 Task: Go to Program & Features. Select Whole Food Market. Add to cart Organic Cereal-2. Place order for Jessica Sanchez, _x000D_
8433 Neal Parker Rd_x000D_
Temperanceville, Virginia(VA), 23442, Cell Number (757) 854-4213
Action: Mouse moved to (212, 82)
Screenshot: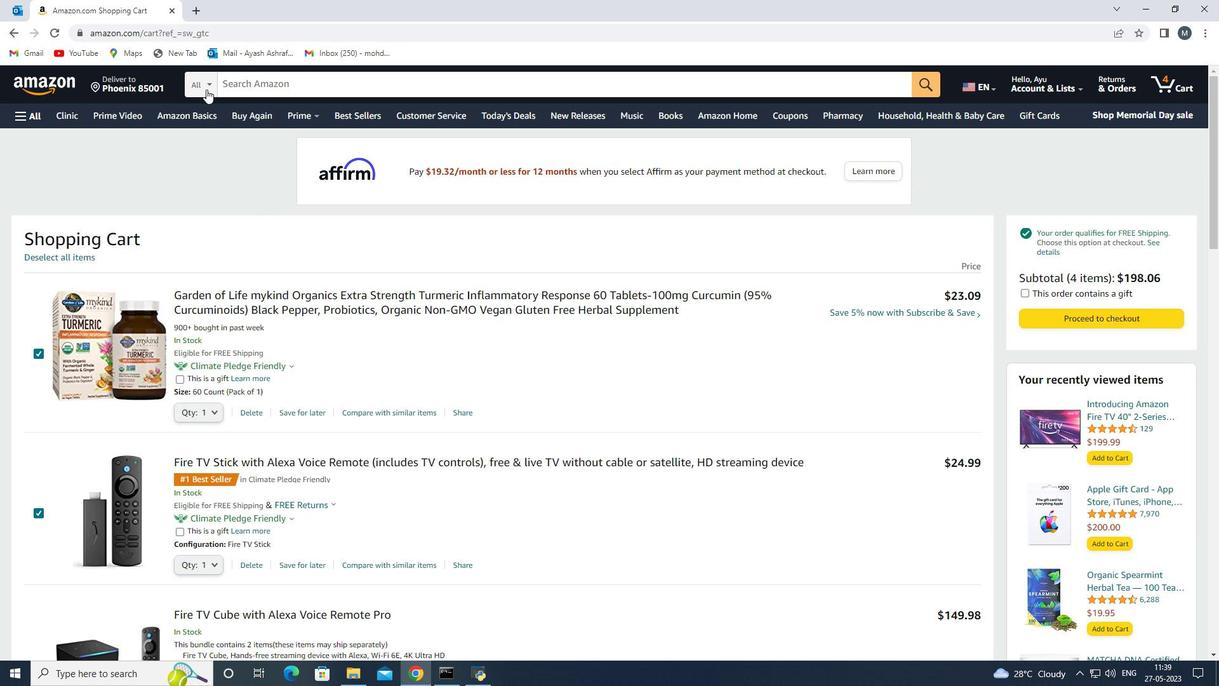 
Action: Mouse pressed left at (212, 82)
Screenshot: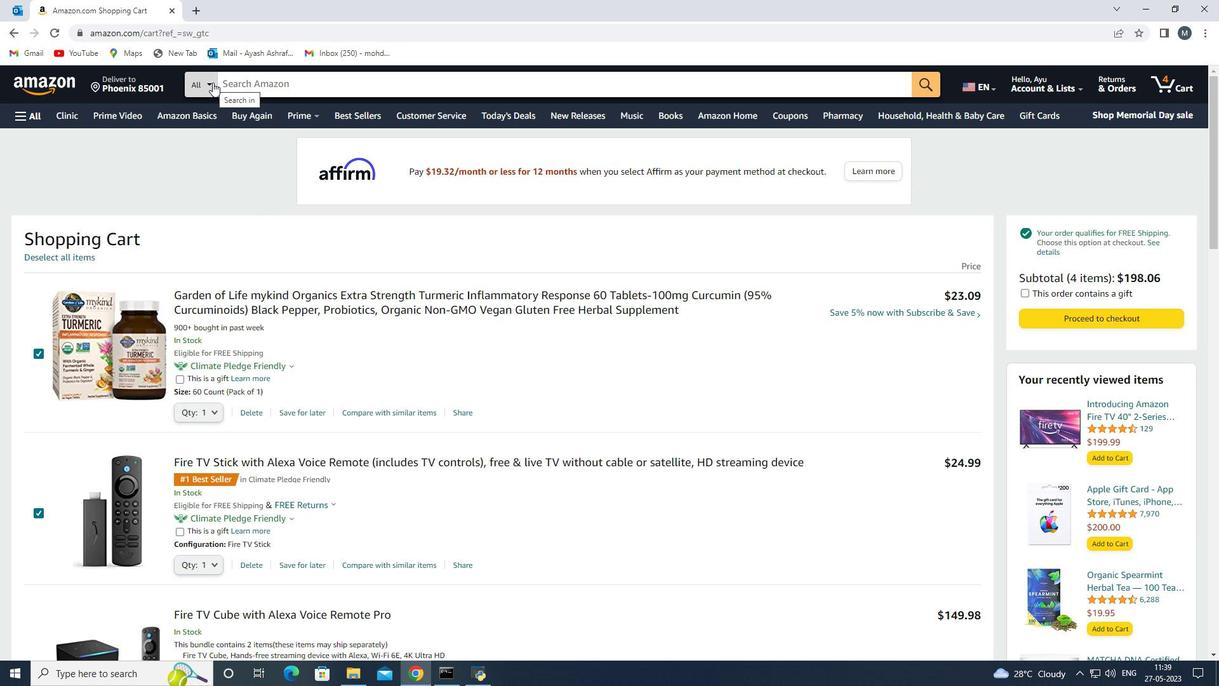
Action: Mouse moved to (250, 264)
Screenshot: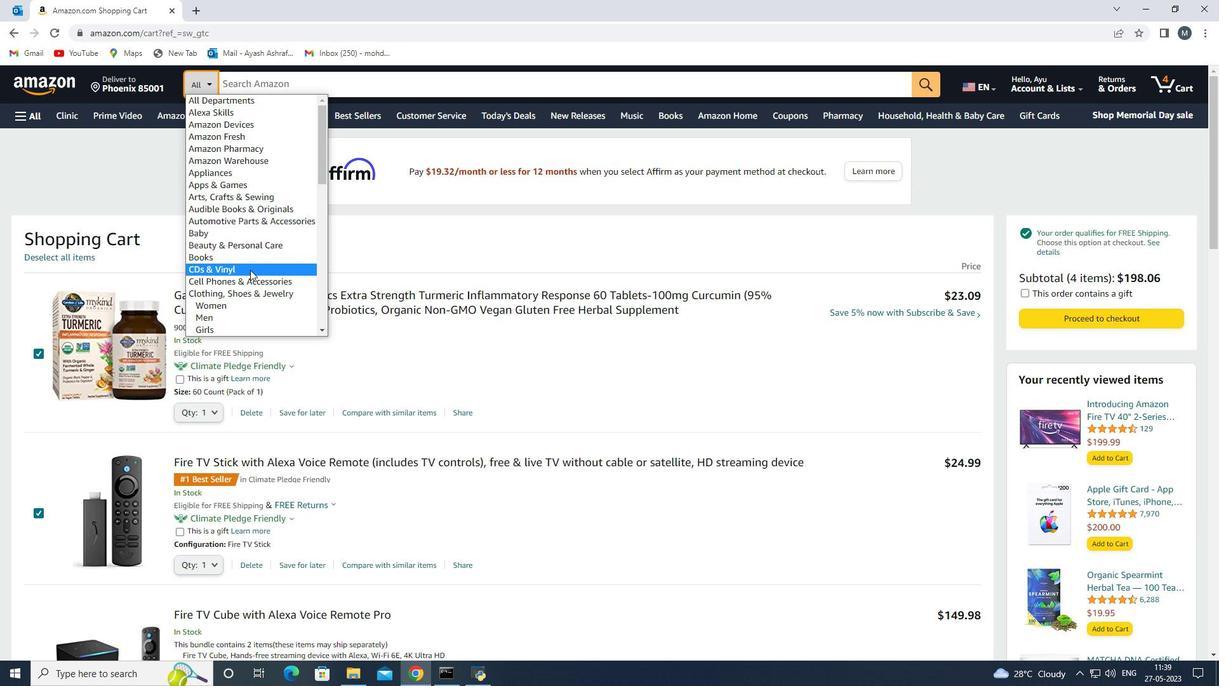 
Action: Mouse scrolled (250, 265) with delta (0, 0)
Screenshot: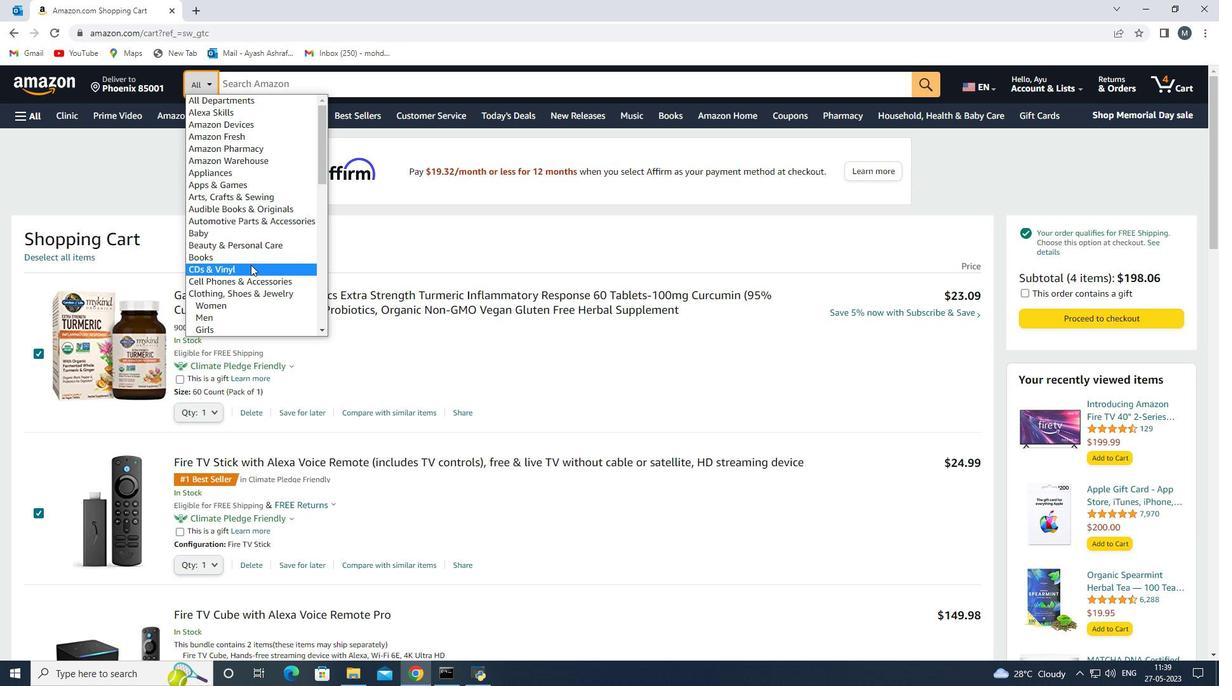 
Action: Mouse scrolled (250, 265) with delta (0, 0)
Screenshot: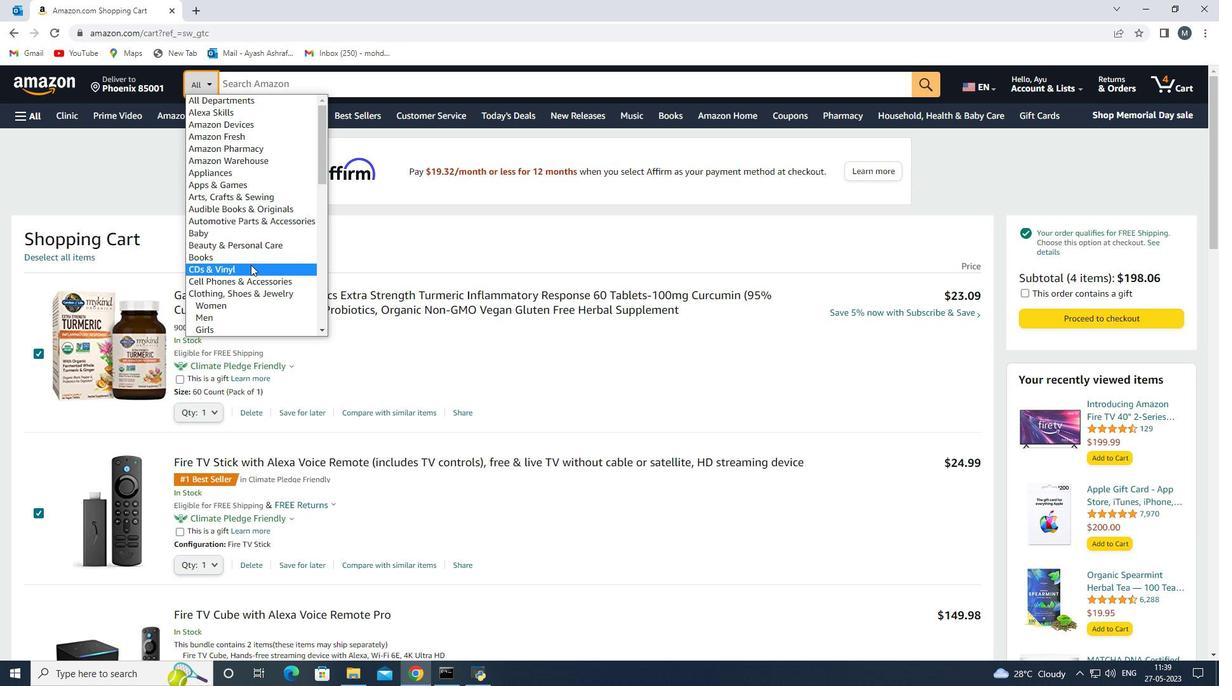 
Action: Mouse scrolled (250, 265) with delta (0, 0)
Screenshot: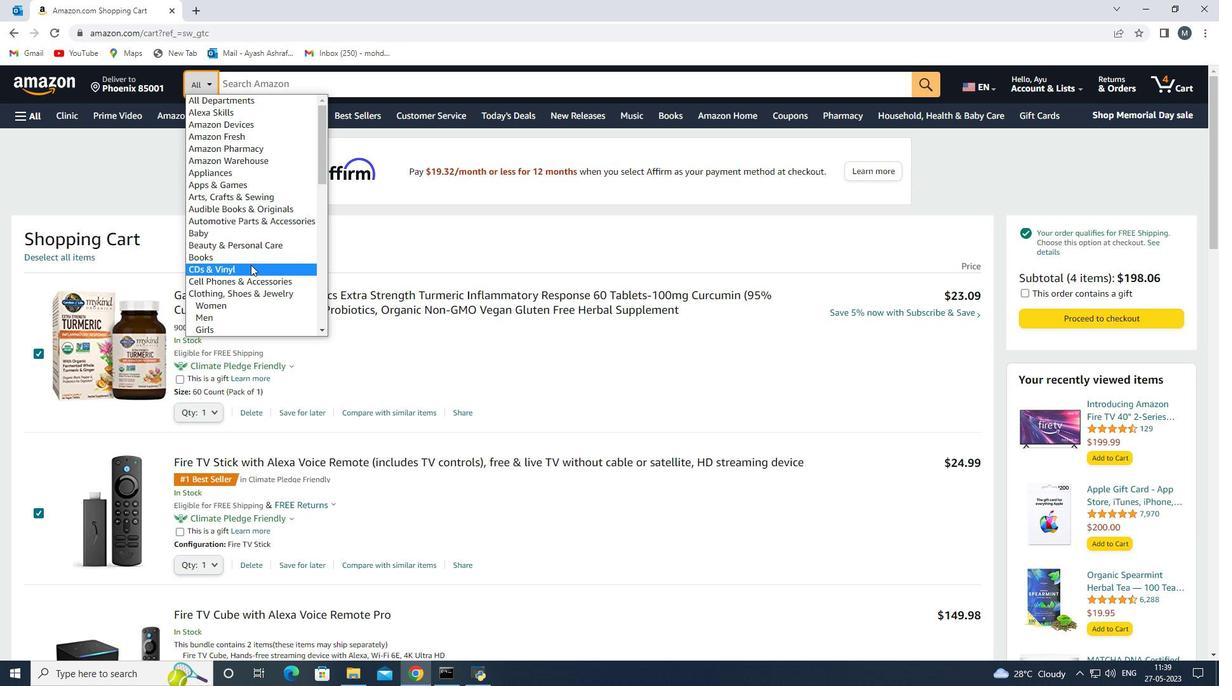 
Action: Mouse scrolled (250, 265) with delta (0, 0)
Screenshot: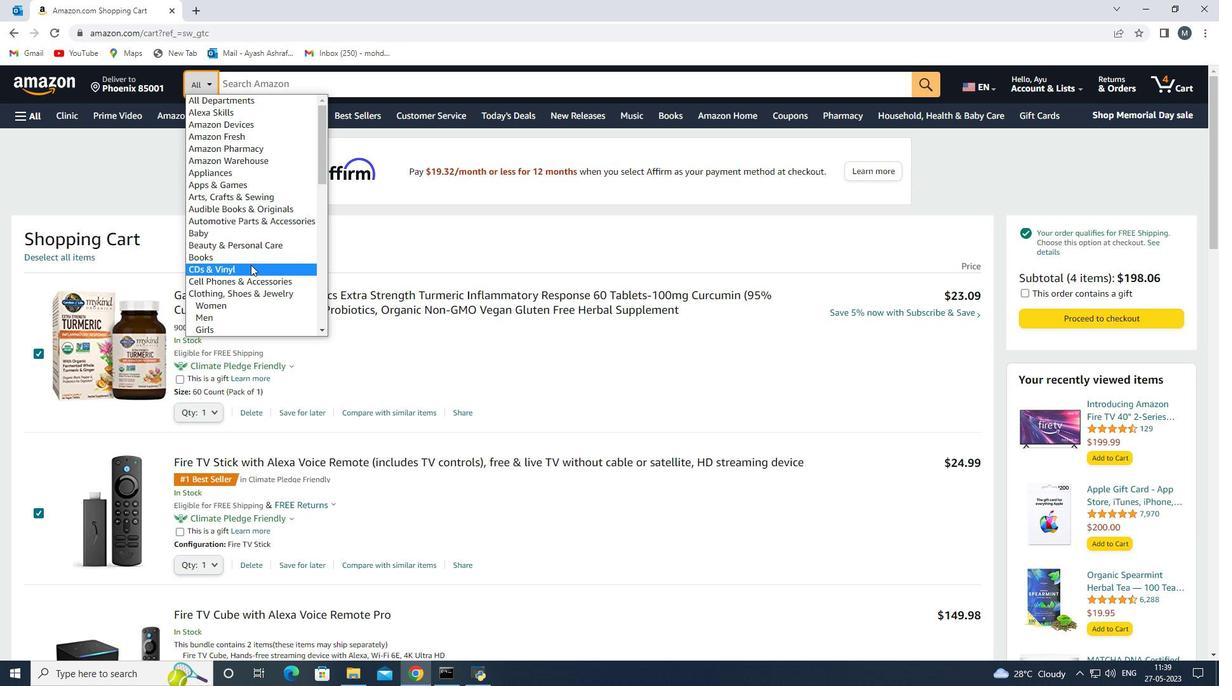 
Action: Mouse moved to (97, 181)
Screenshot: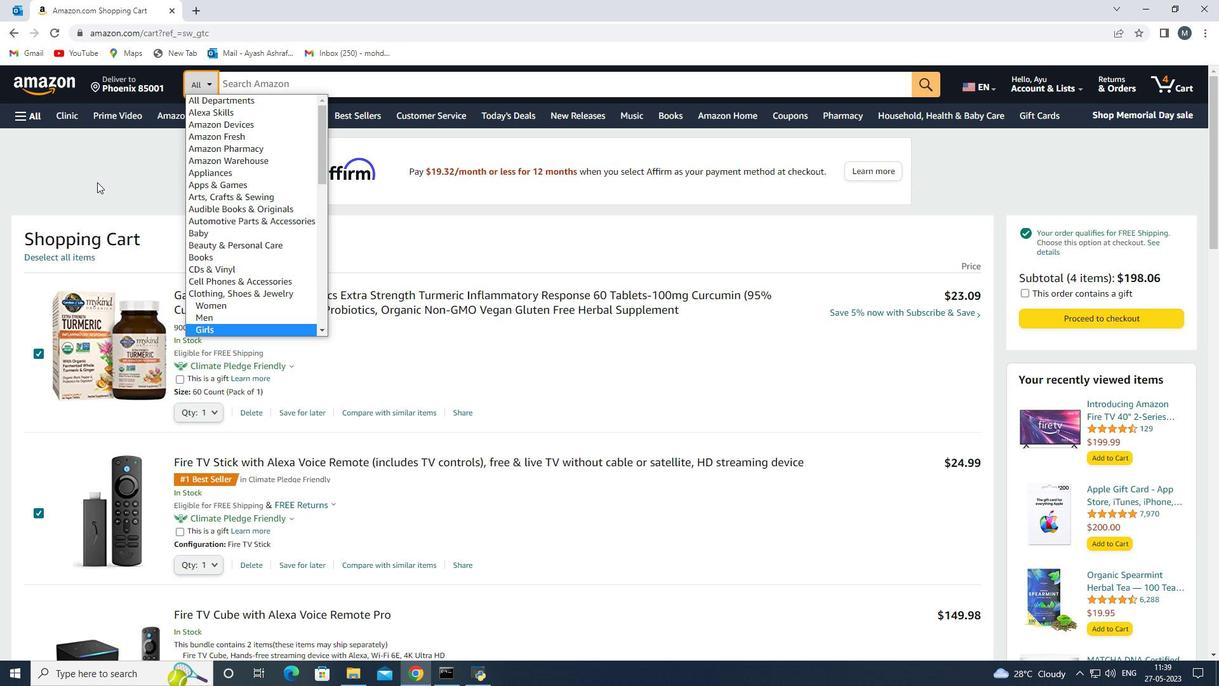 
Action: Mouse pressed left at (97, 181)
Screenshot: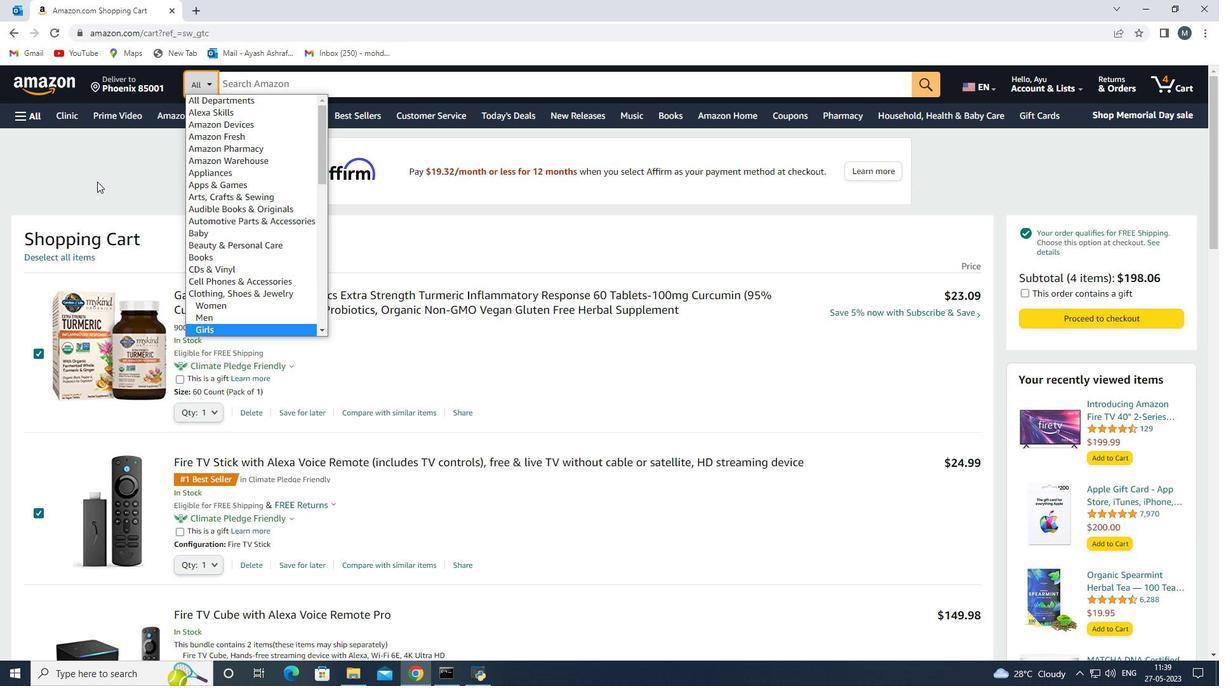 
Action: Mouse moved to (14, 120)
Screenshot: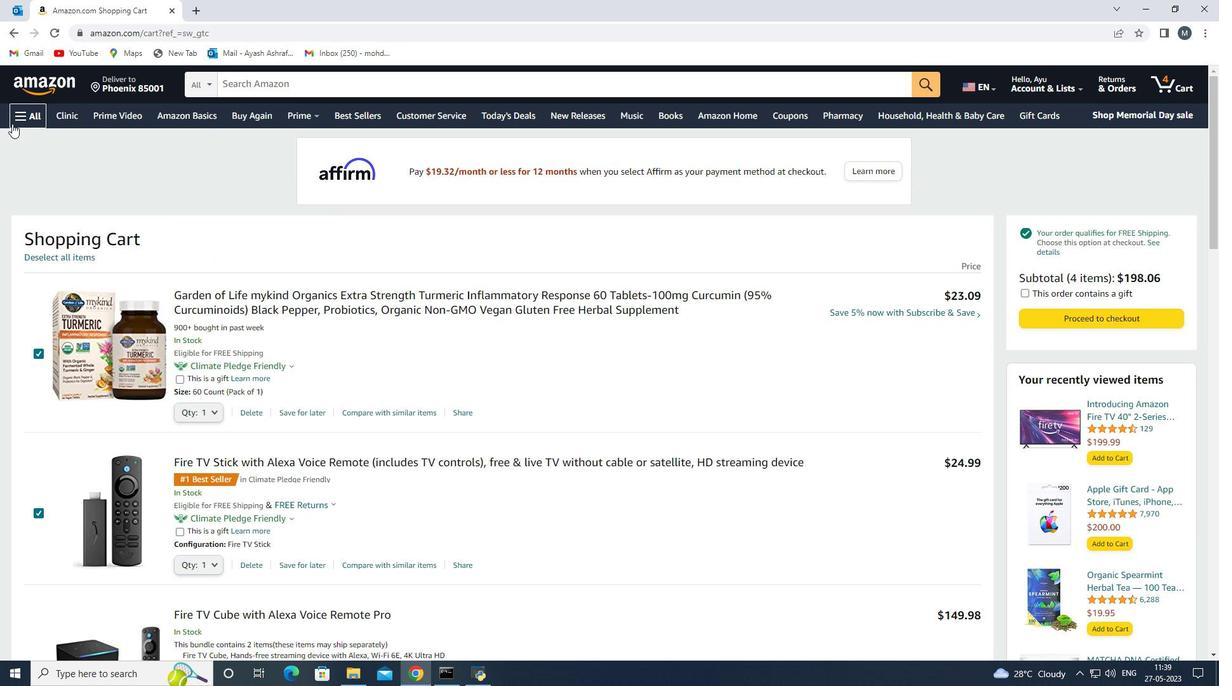 
Action: Mouse pressed left at (14, 120)
Screenshot: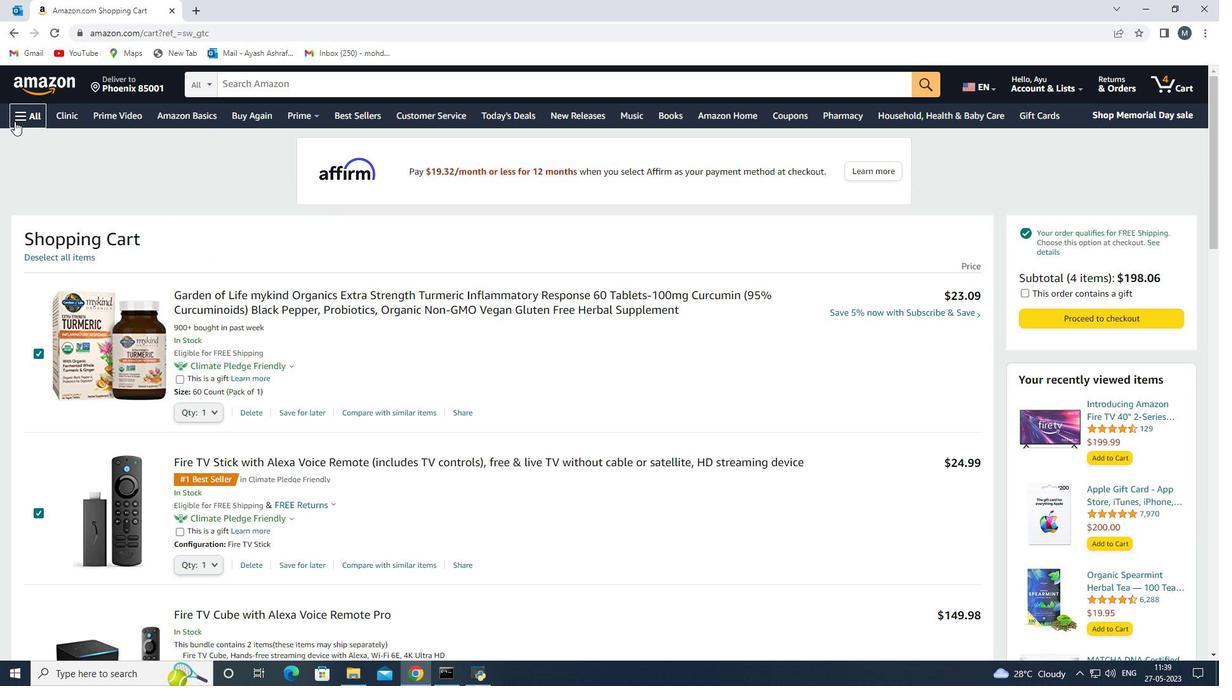 
Action: Mouse moved to (96, 358)
Screenshot: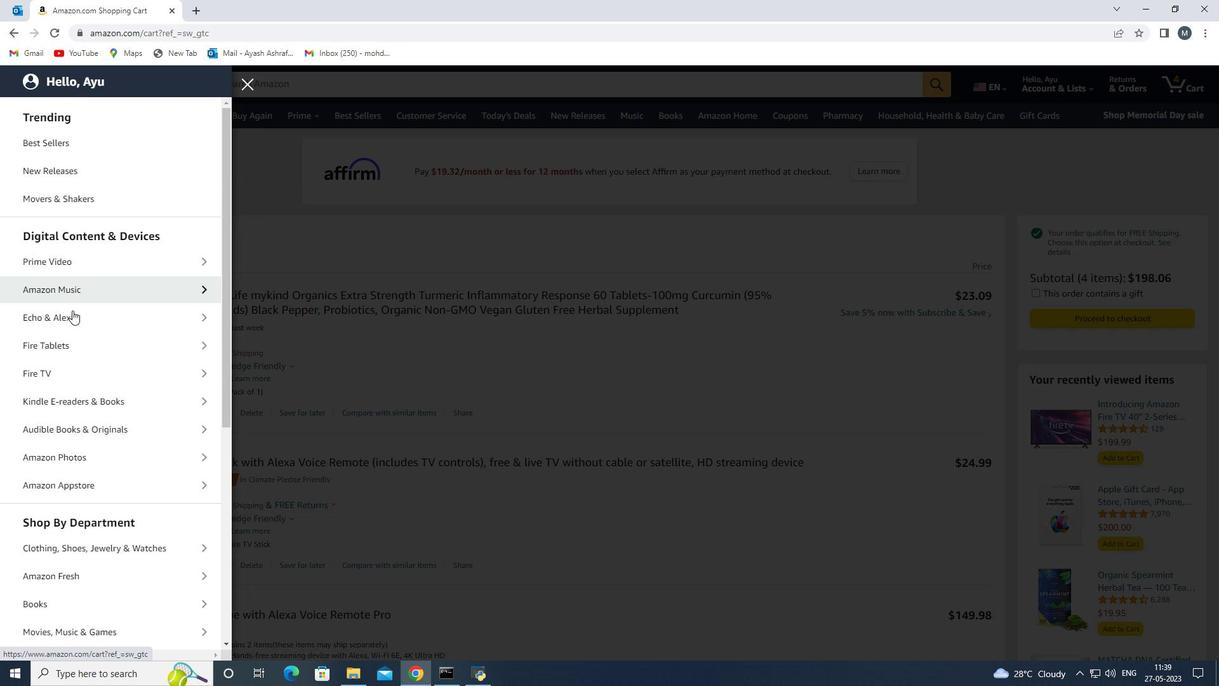 
Action: Mouse scrolled (96, 357) with delta (0, 0)
Screenshot: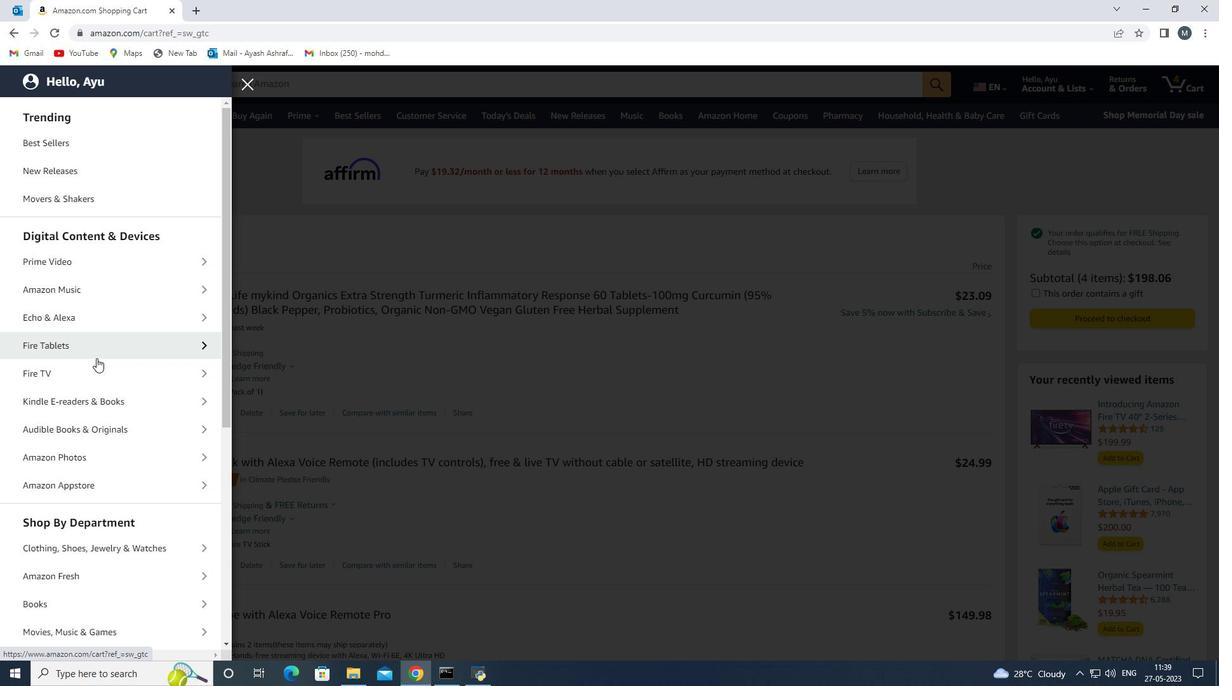 
Action: Mouse scrolled (96, 357) with delta (0, 0)
Screenshot: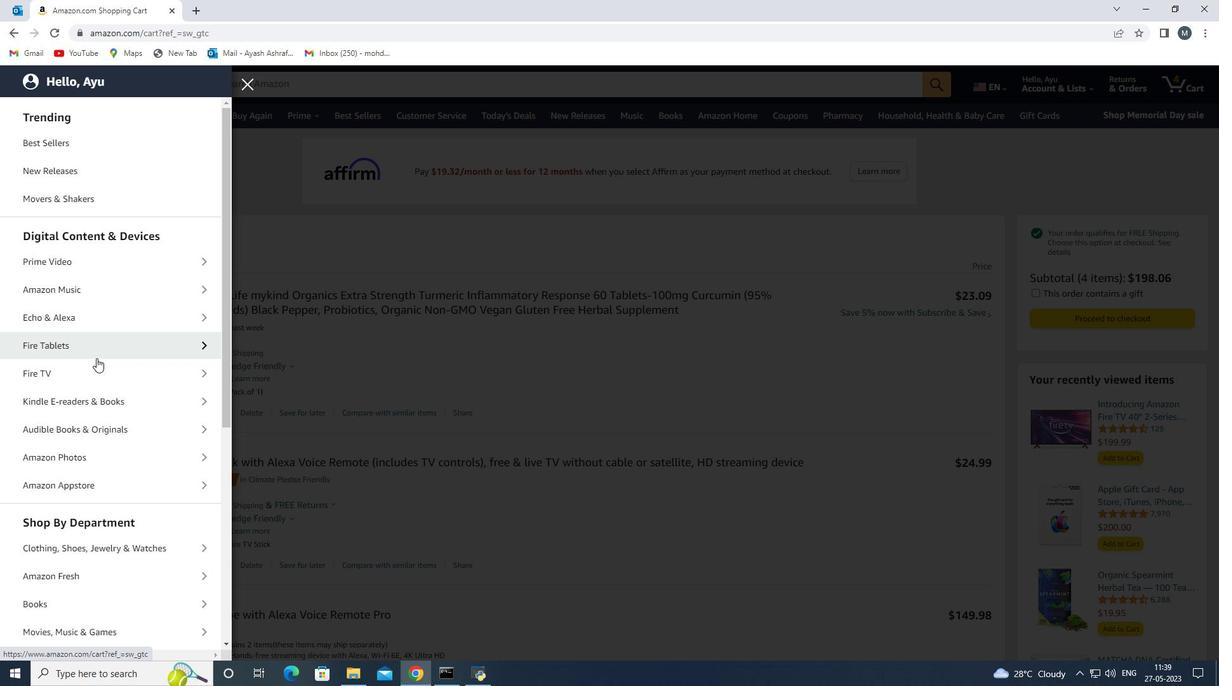 
Action: Mouse scrolled (96, 357) with delta (0, 0)
Screenshot: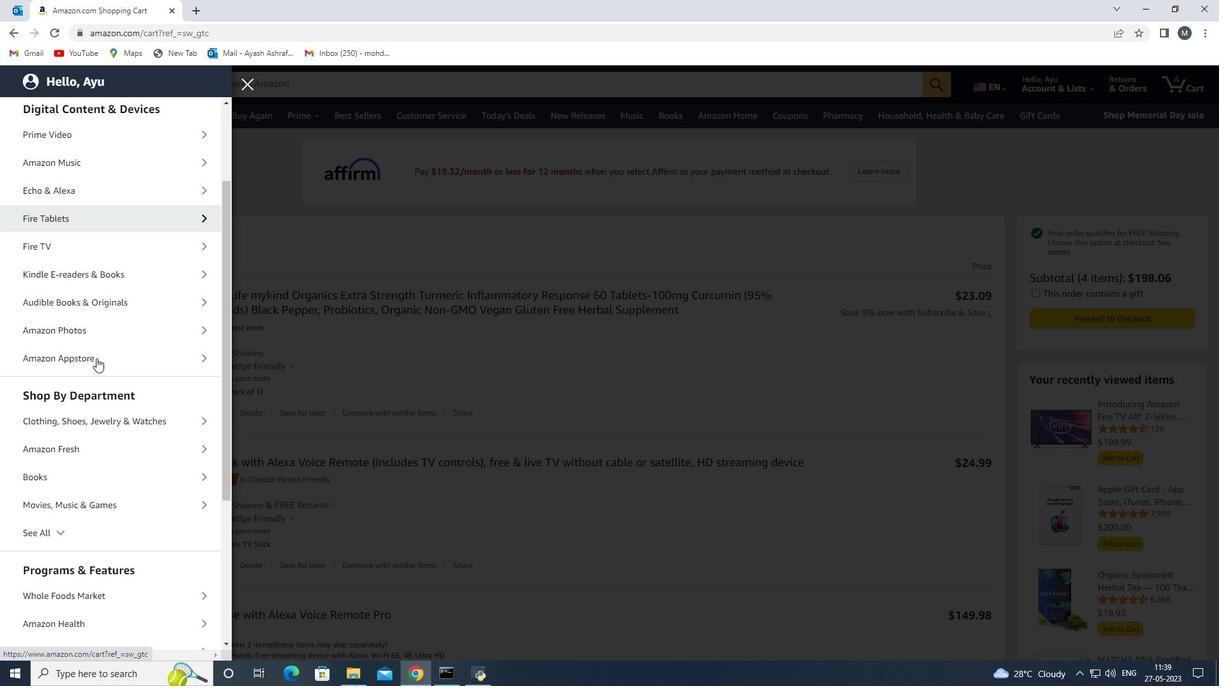 
Action: Mouse scrolled (96, 357) with delta (0, 0)
Screenshot: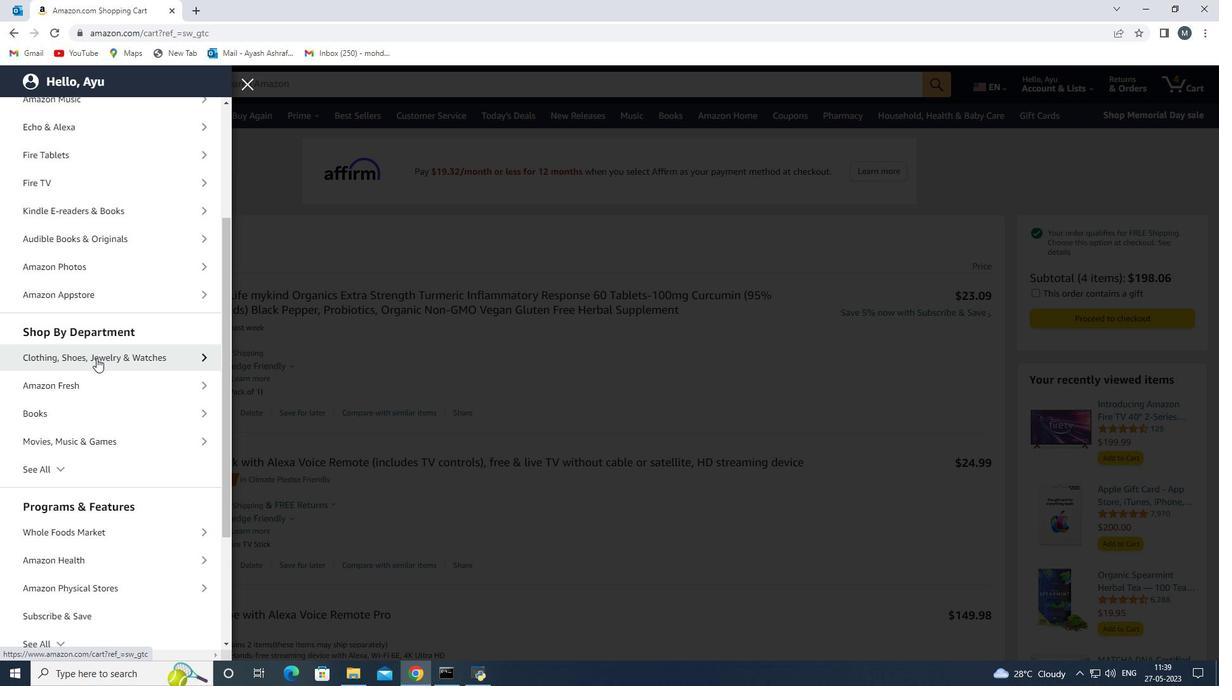 
Action: Mouse scrolled (96, 357) with delta (0, 0)
Screenshot: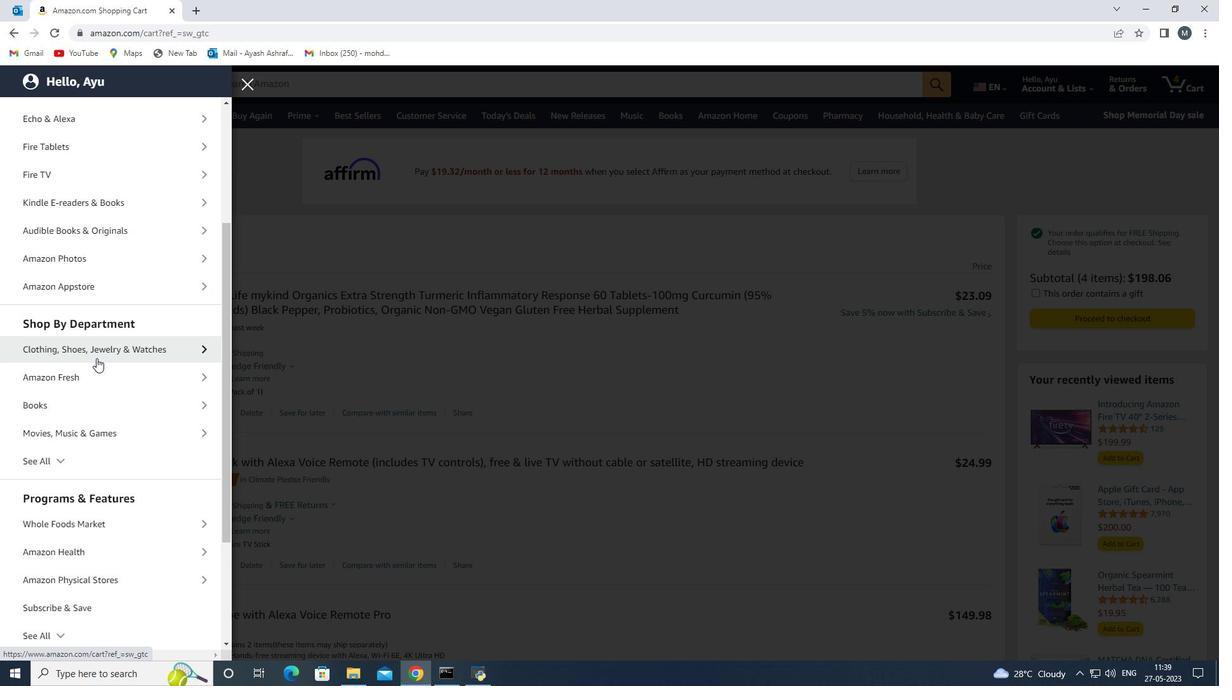 
Action: Mouse moved to (109, 404)
Screenshot: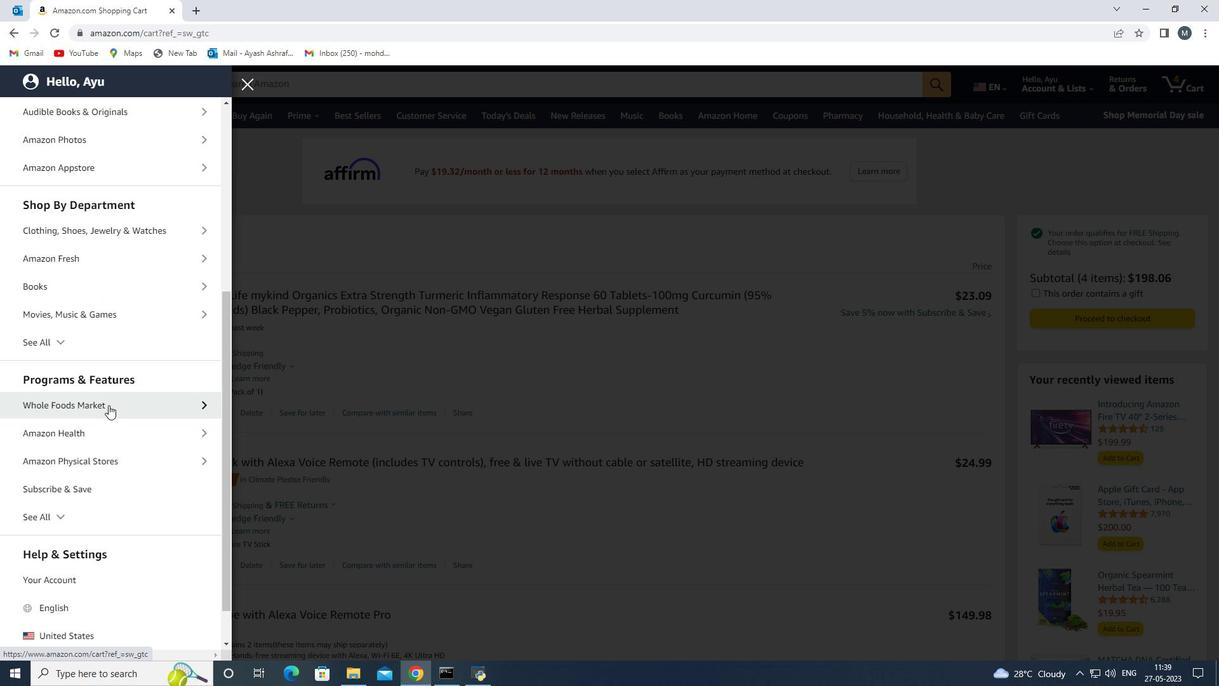 
Action: Mouse pressed left at (109, 404)
Screenshot: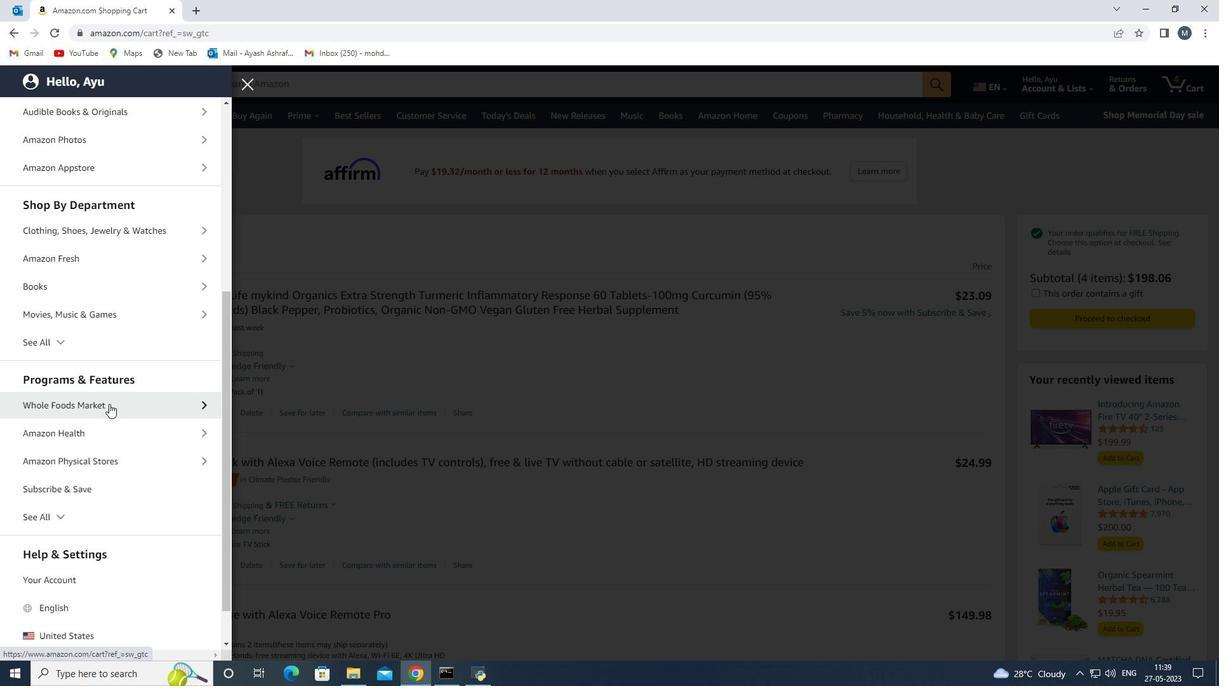 
Action: Mouse moved to (115, 170)
Screenshot: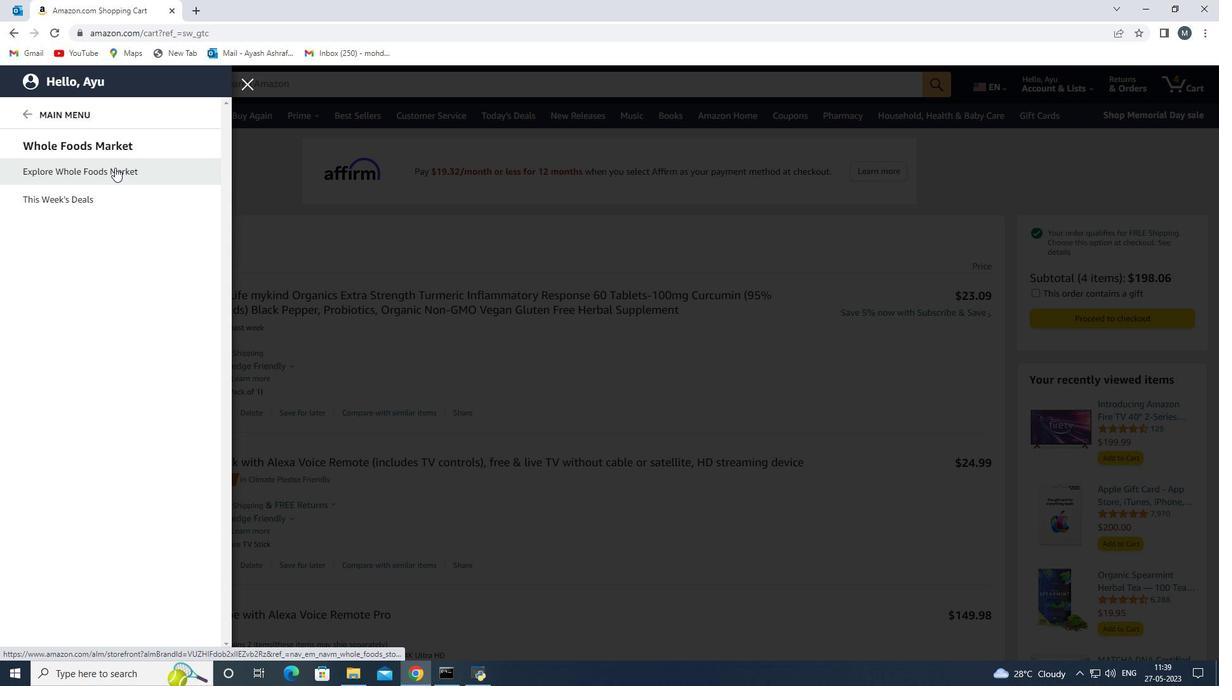 
Action: Mouse pressed left at (115, 170)
Screenshot: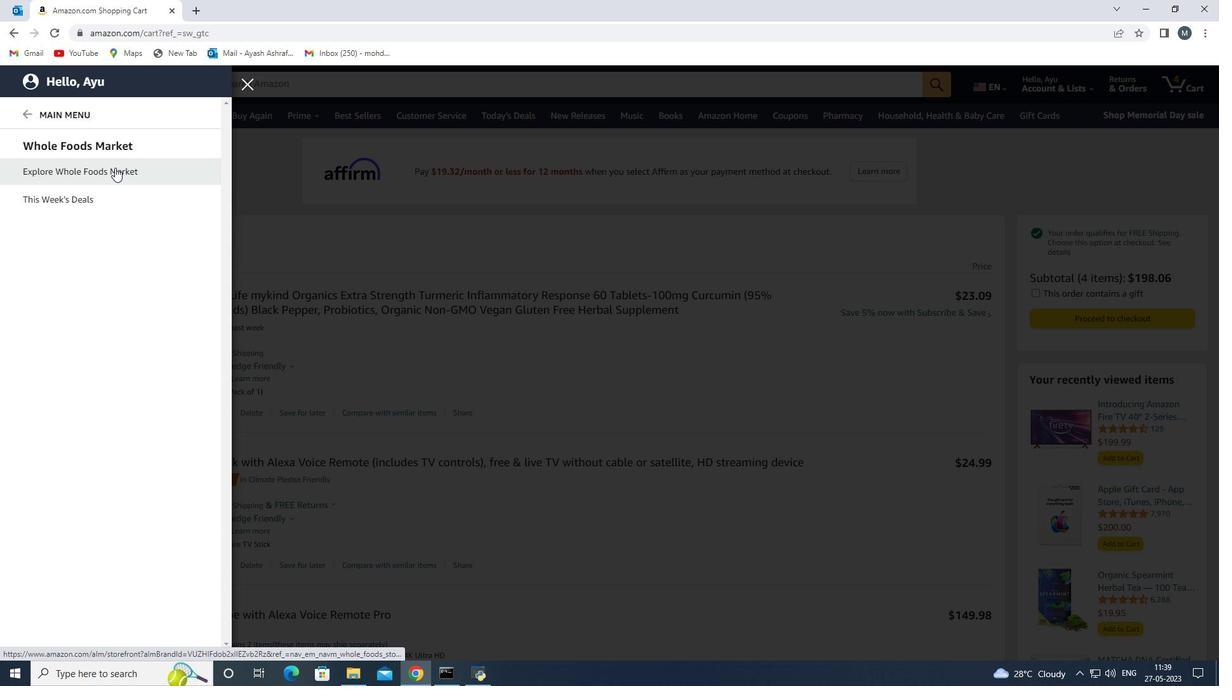 
Action: Mouse moved to (382, 87)
Screenshot: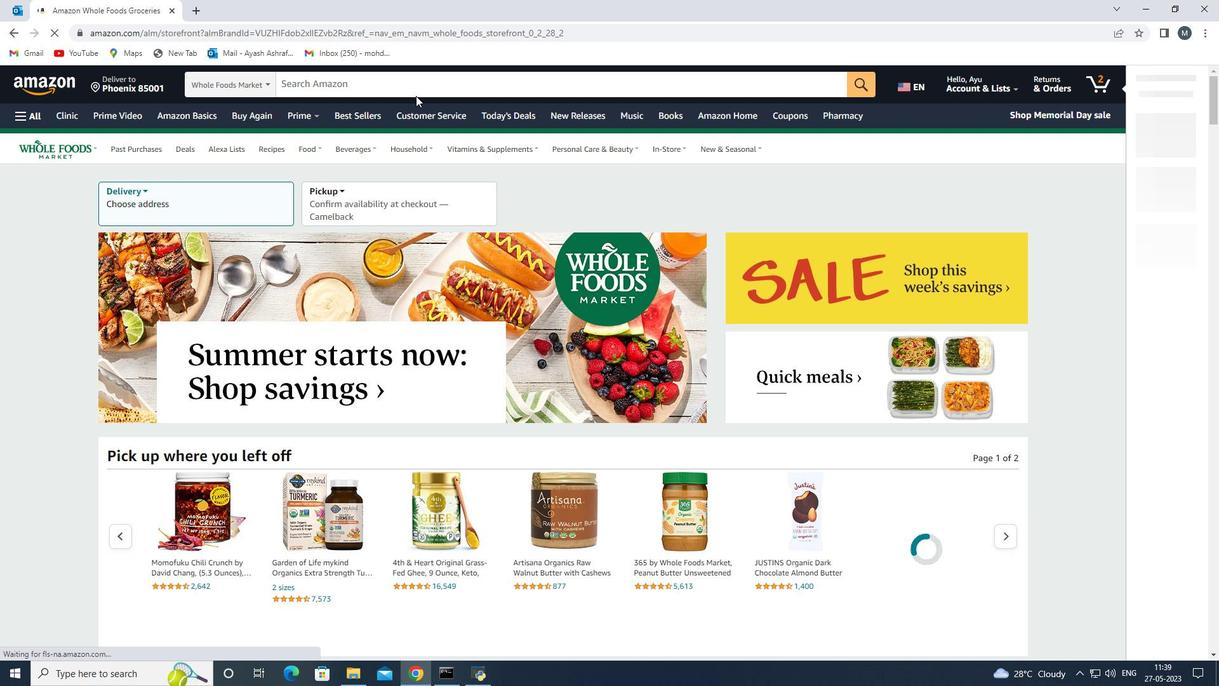 
Action: Mouse pressed left at (382, 87)
Screenshot: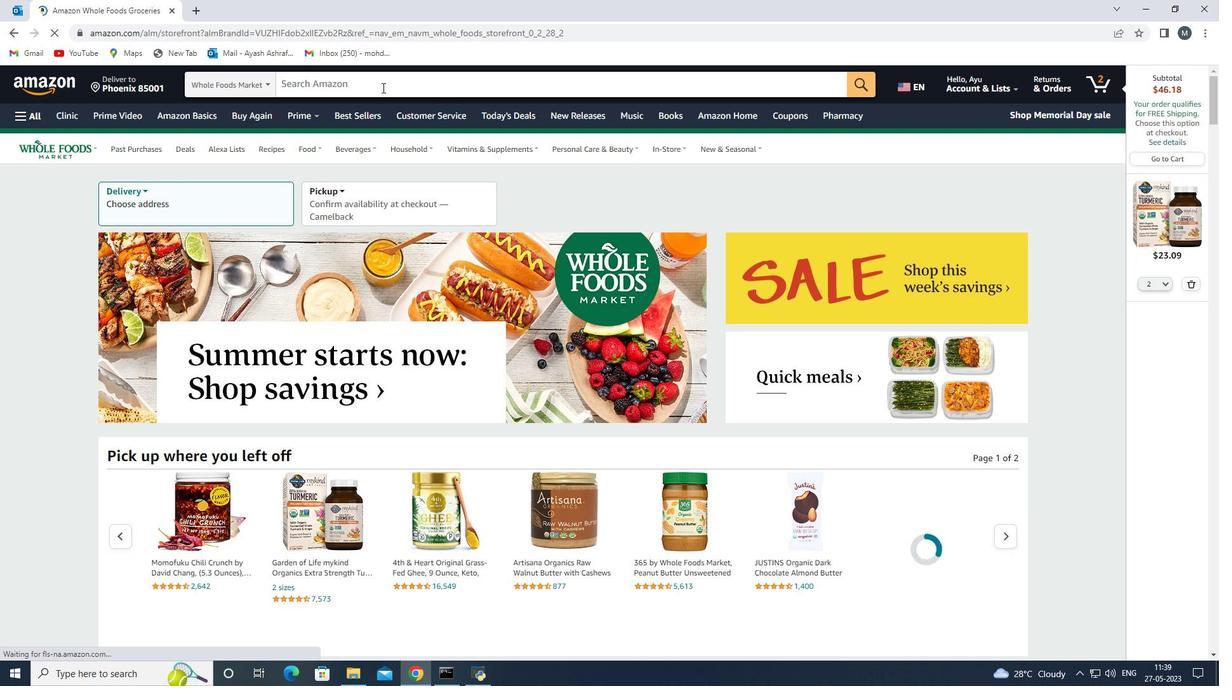 
Action: Mouse moved to (381, 87)
Screenshot: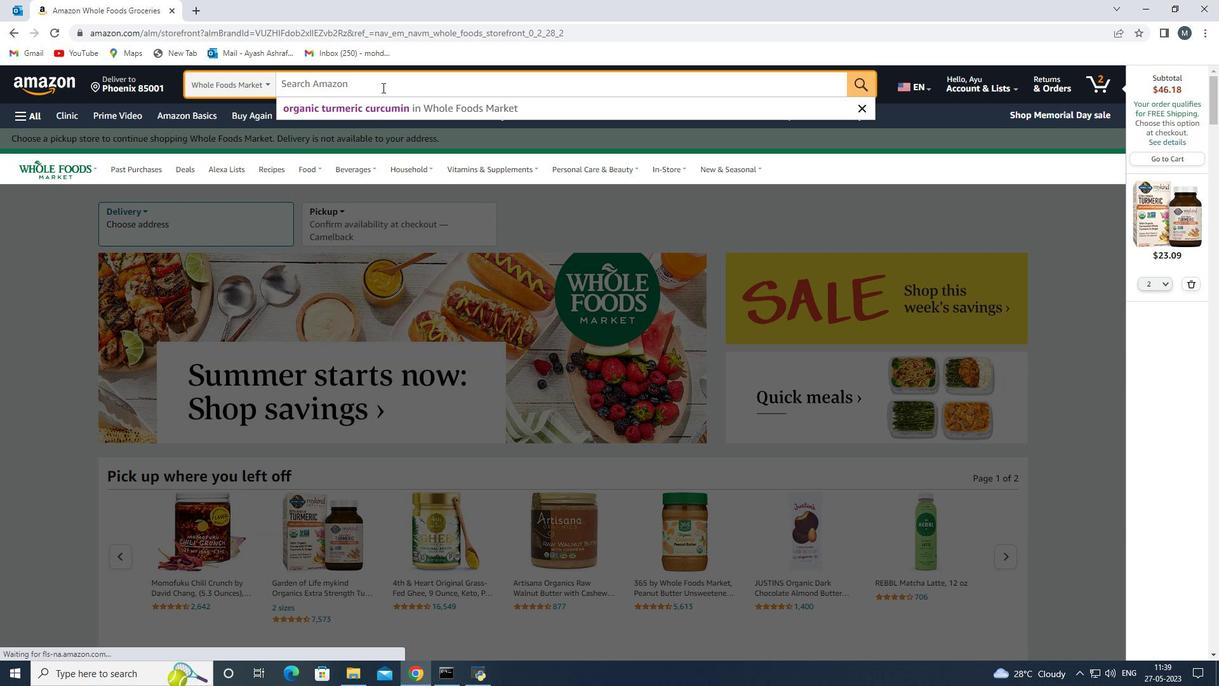 
Action: Key pressed <Key.shift>Organic<Key.space><Key.shift><Key.shift><Key.shift>Cereal<Key.space><Key.enter>
Screenshot: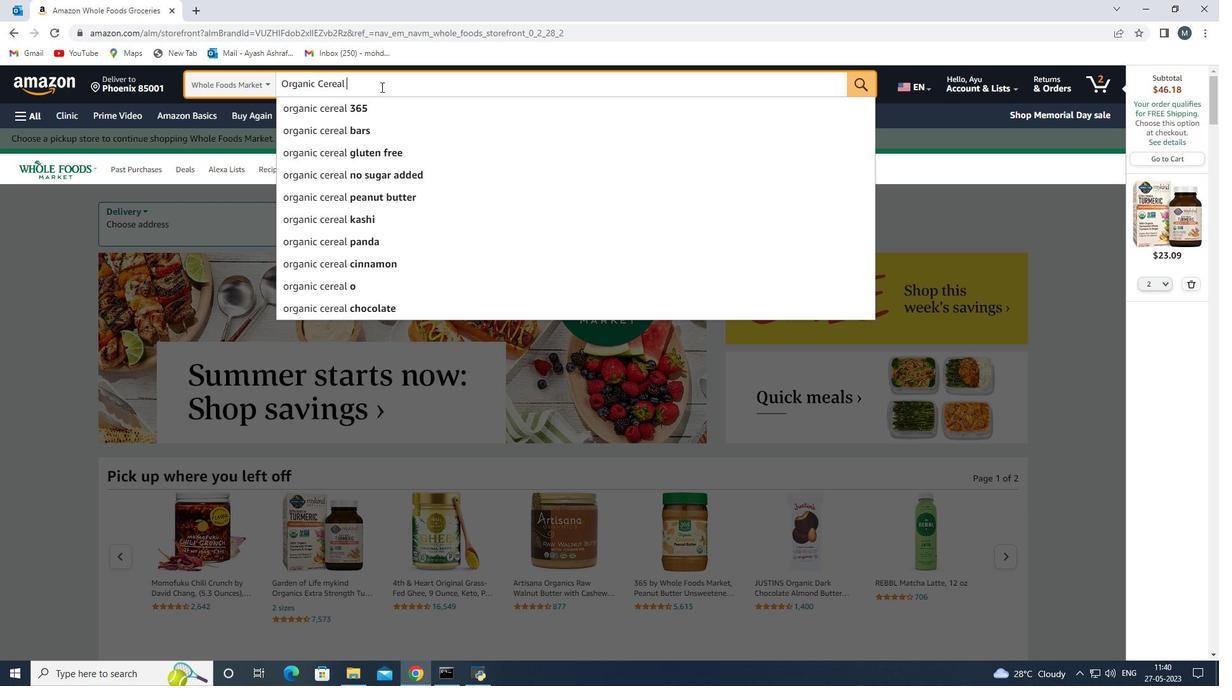 
Action: Mouse moved to (418, 351)
Screenshot: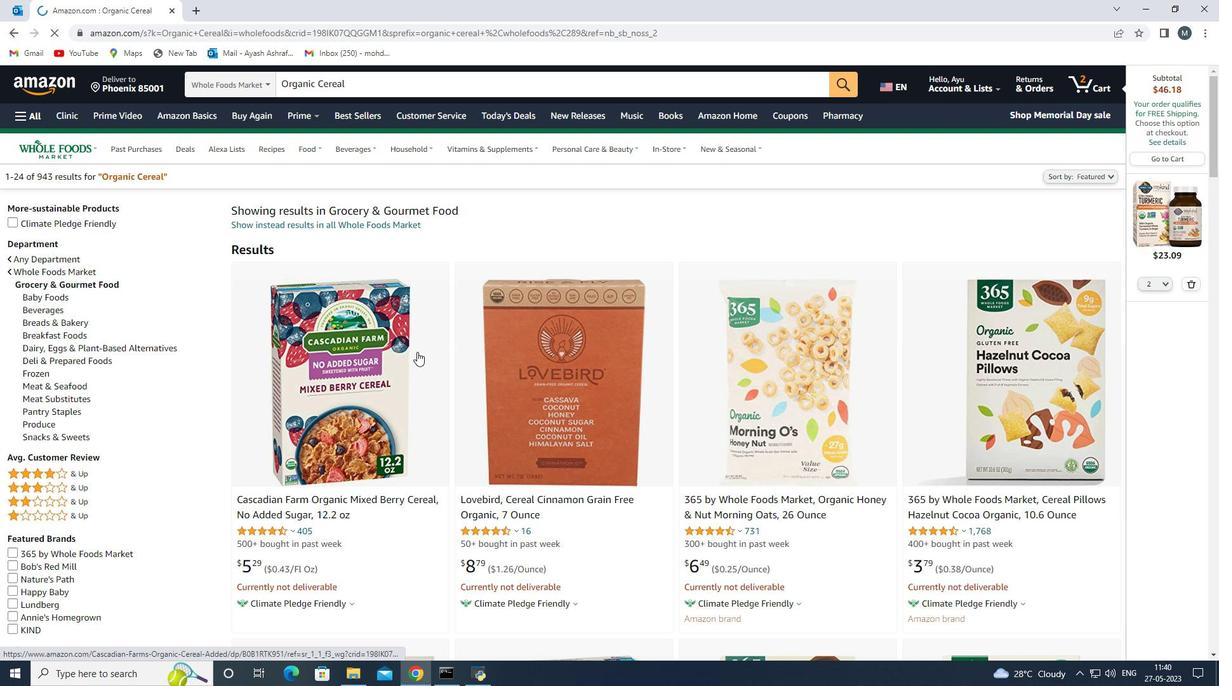 
Action: Mouse scrolled (418, 350) with delta (0, 0)
Screenshot: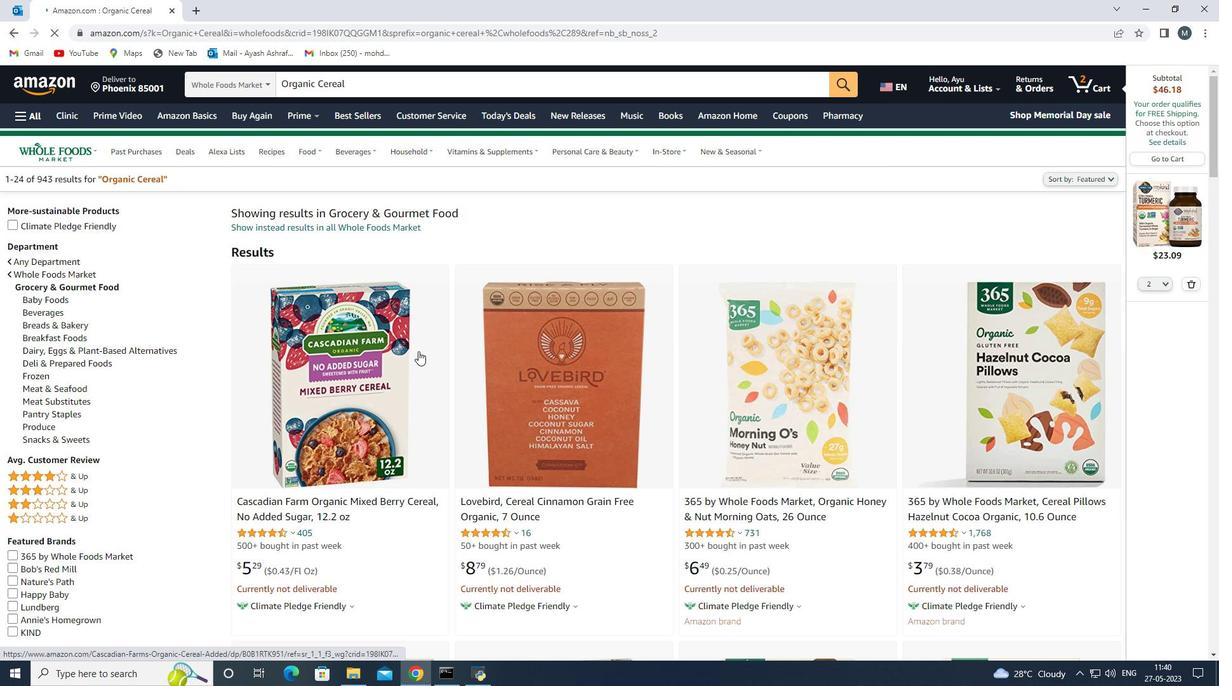 
Action: Mouse moved to (524, 381)
Screenshot: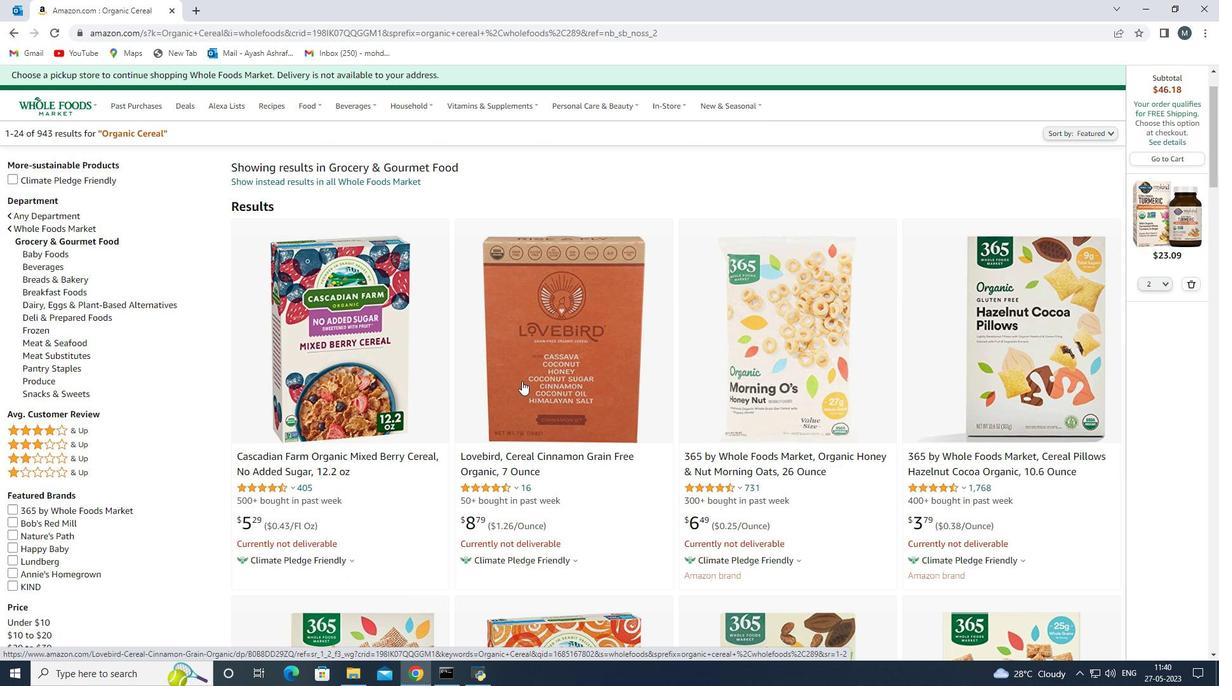 
Action: Mouse pressed left at (524, 381)
Screenshot: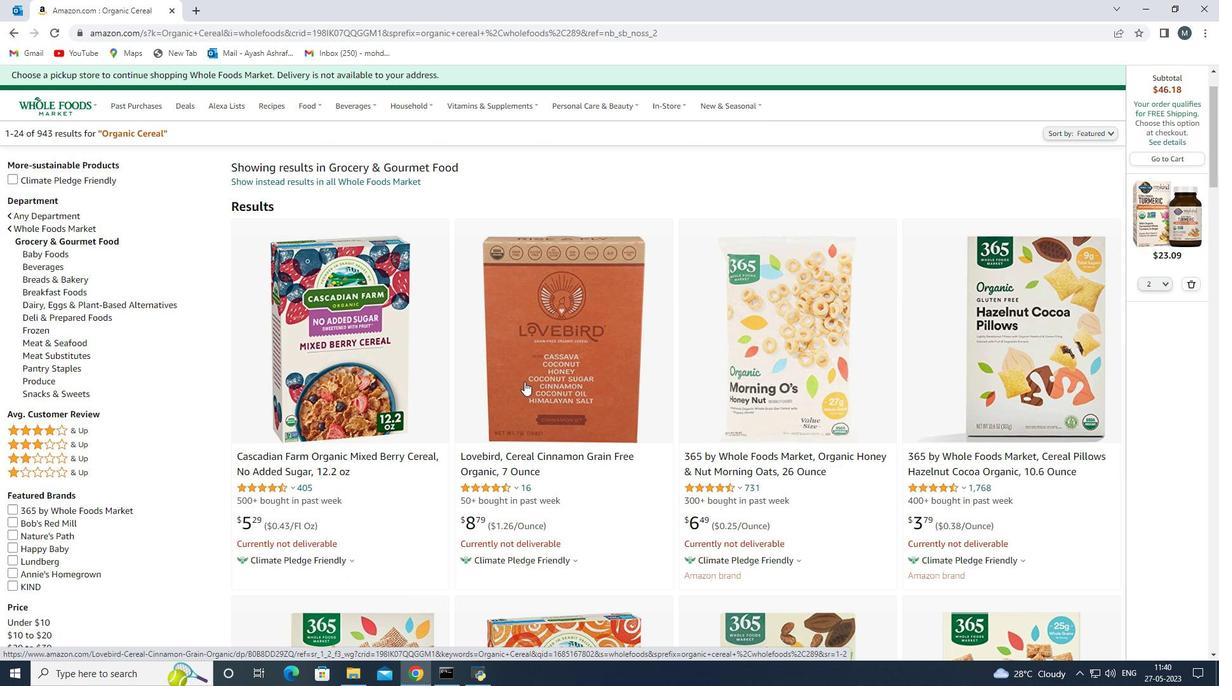 
Action: Mouse moved to (457, 363)
Screenshot: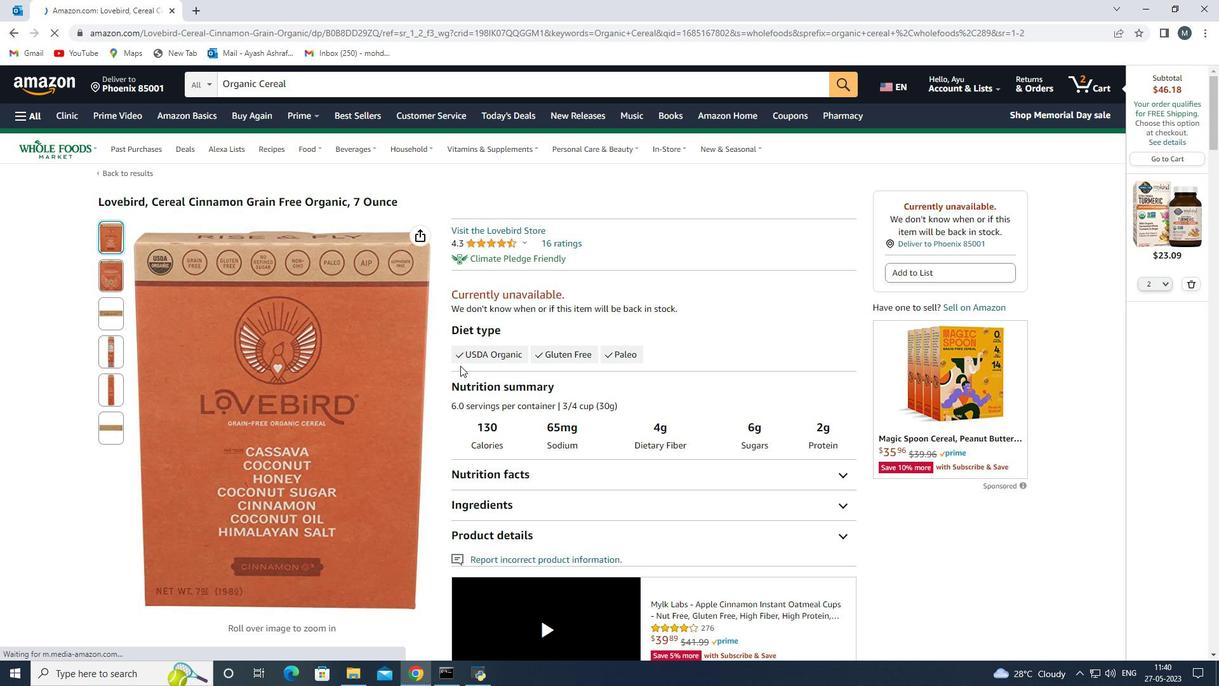
Action: Mouse scrolled (457, 362) with delta (0, 0)
Screenshot: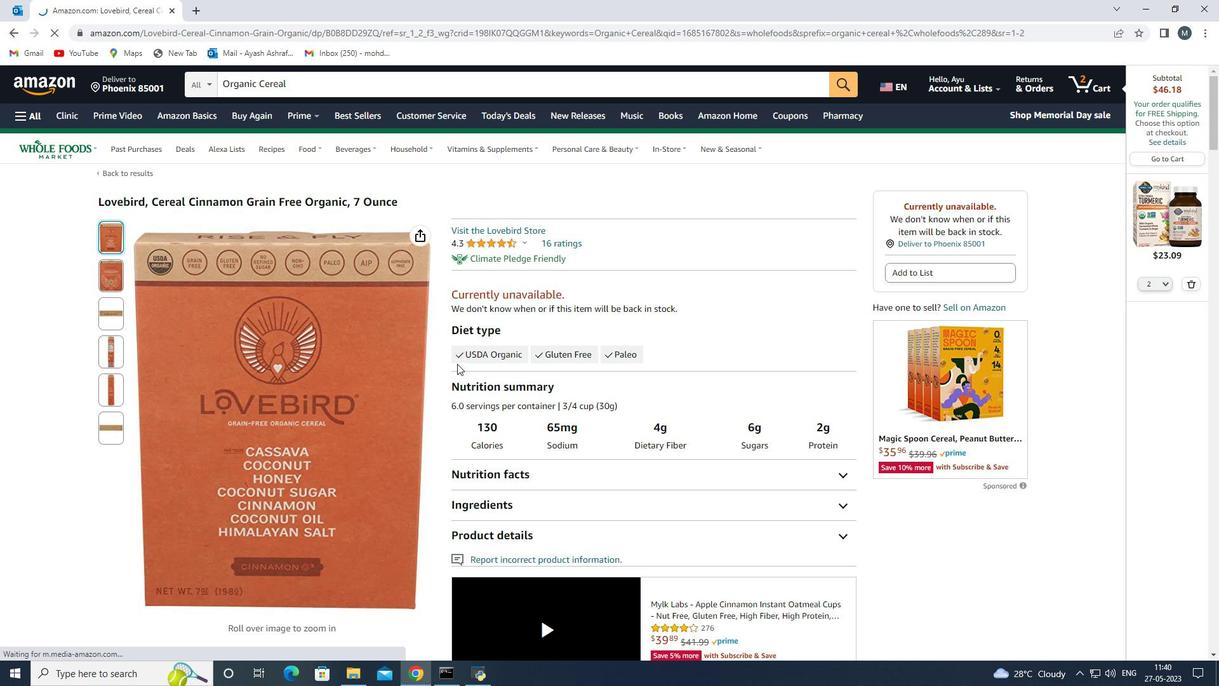 
Action: Mouse scrolled (457, 362) with delta (0, 0)
Screenshot: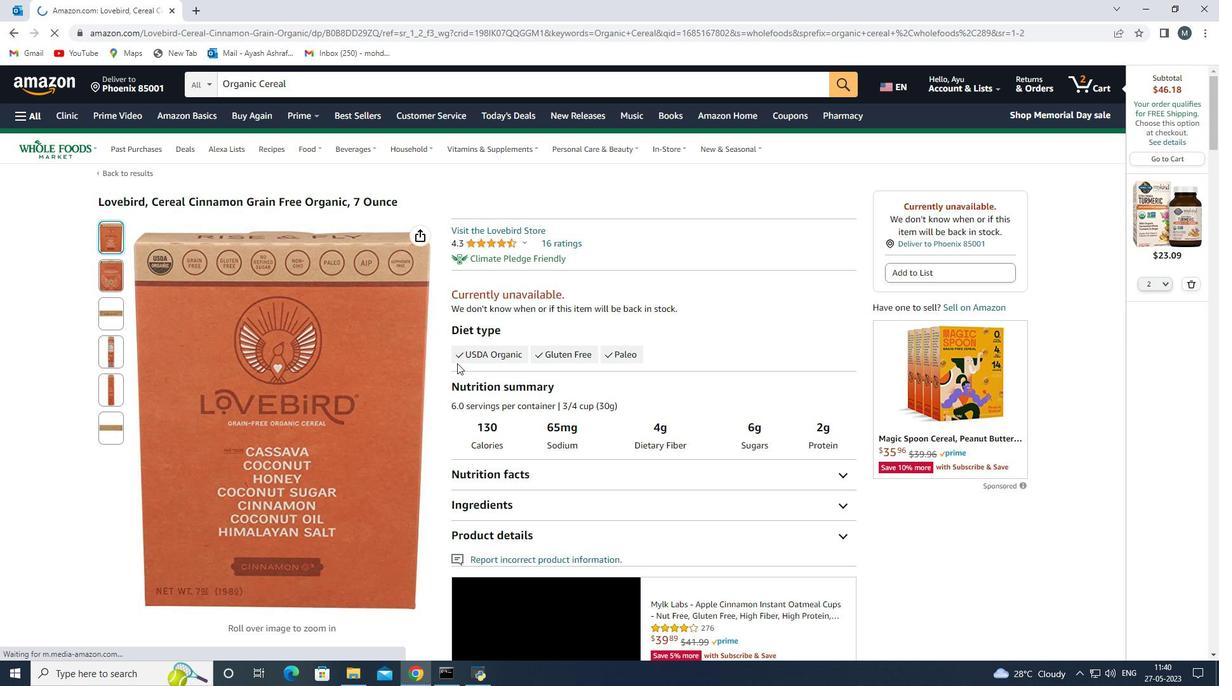 
Action: Mouse moved to (456, 363)
Screenshot: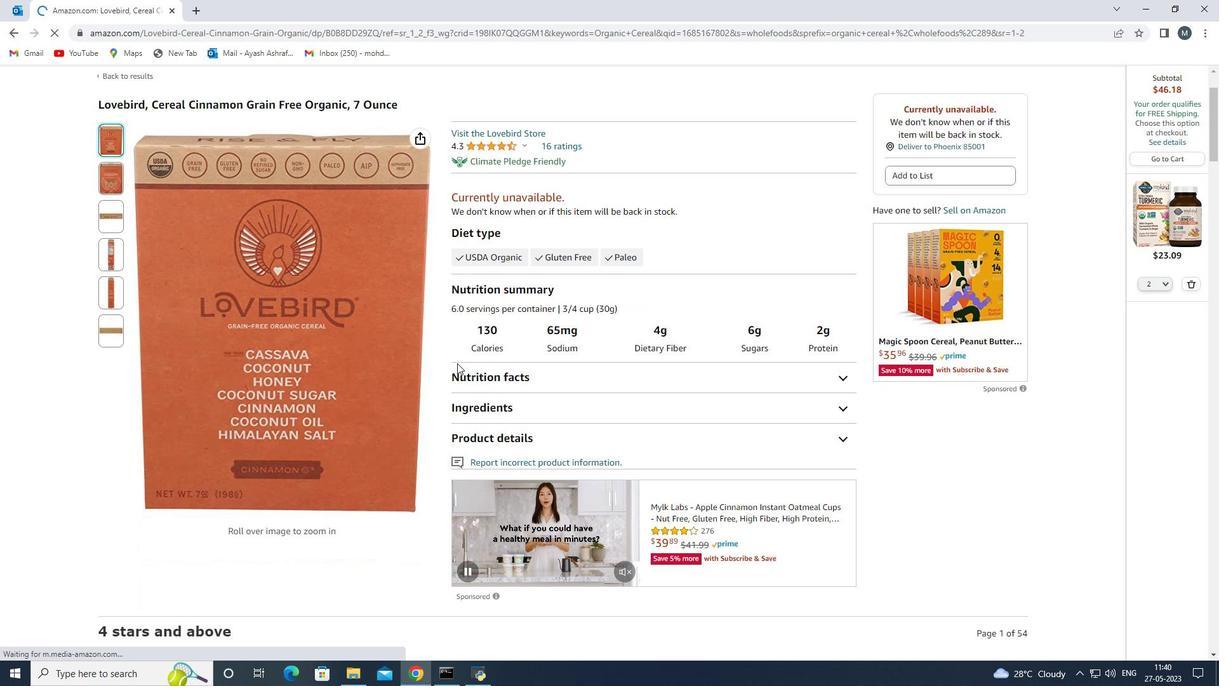 
Action: Mouse scrolled (456, 364) with delta (0, 0)
Screenshot: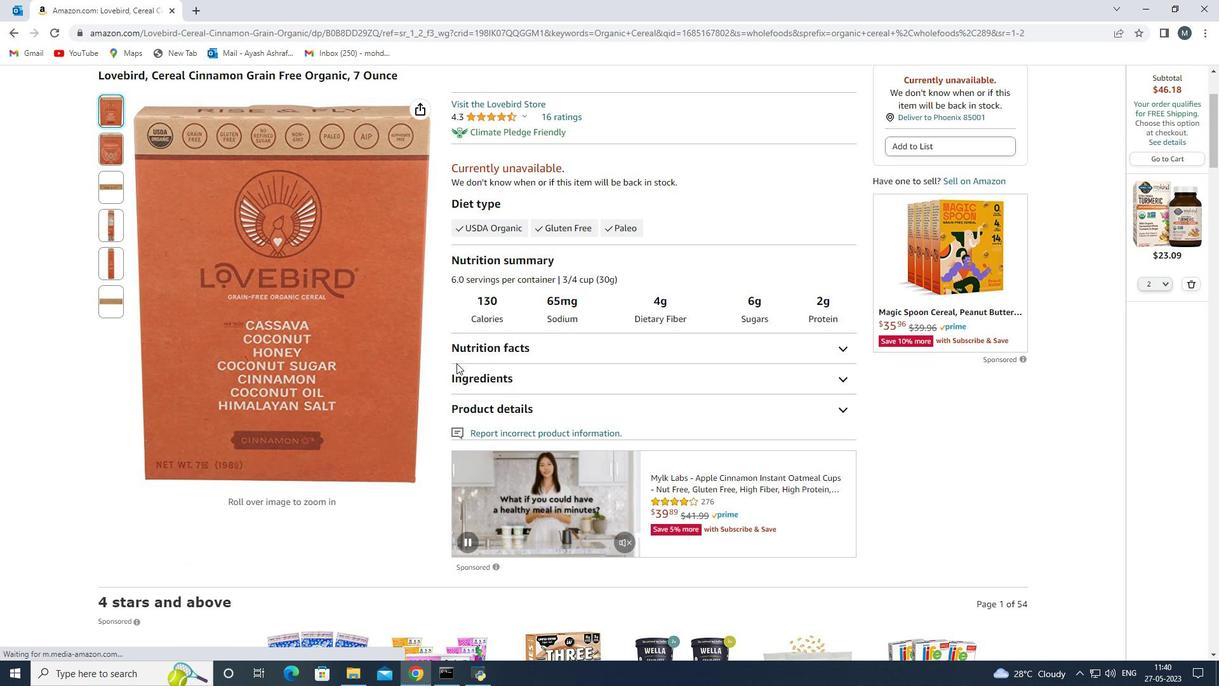 
Action: Mouse scrolled (456, 364) with delta (0, 0)
Screenshot: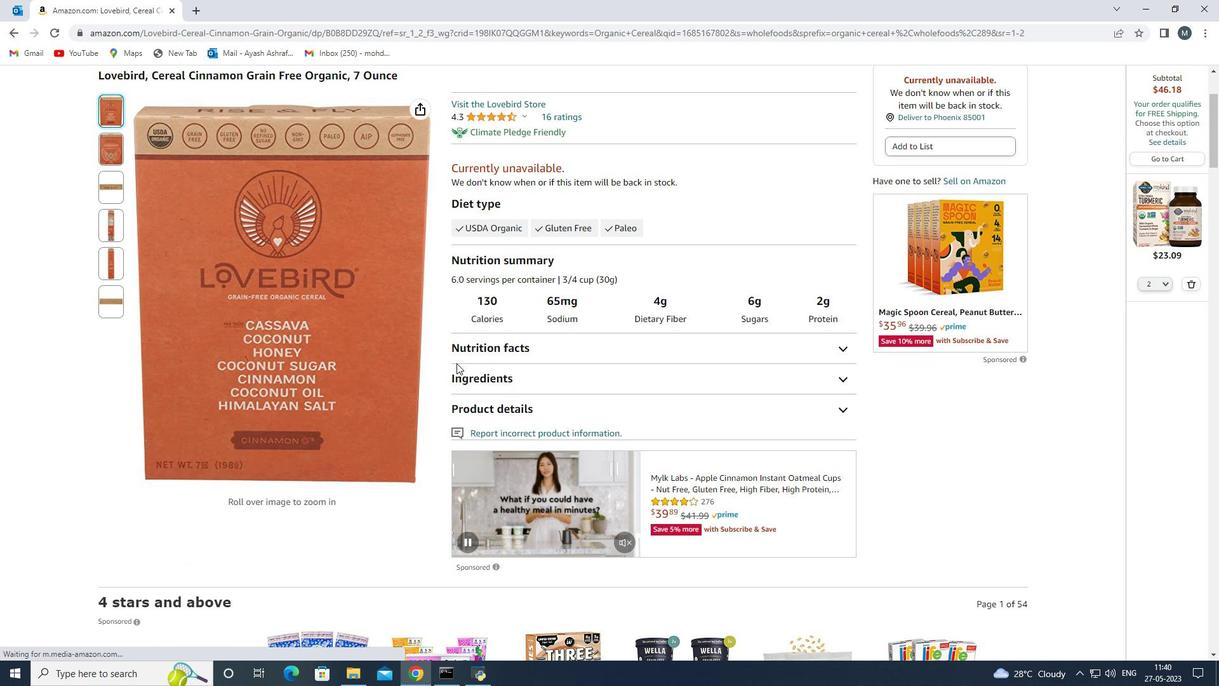 
Action: Mouse moved to (6, 27)
Screenshot: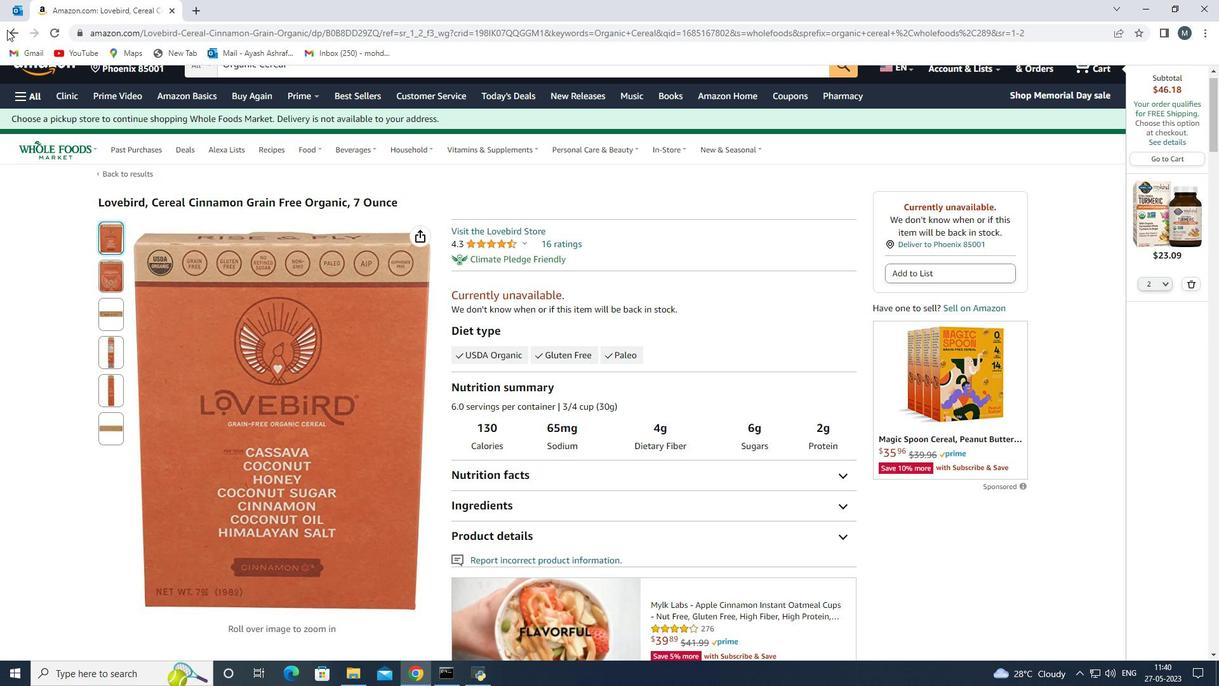 
Action: Mouse pressed left at (6, 27)
Screenshot: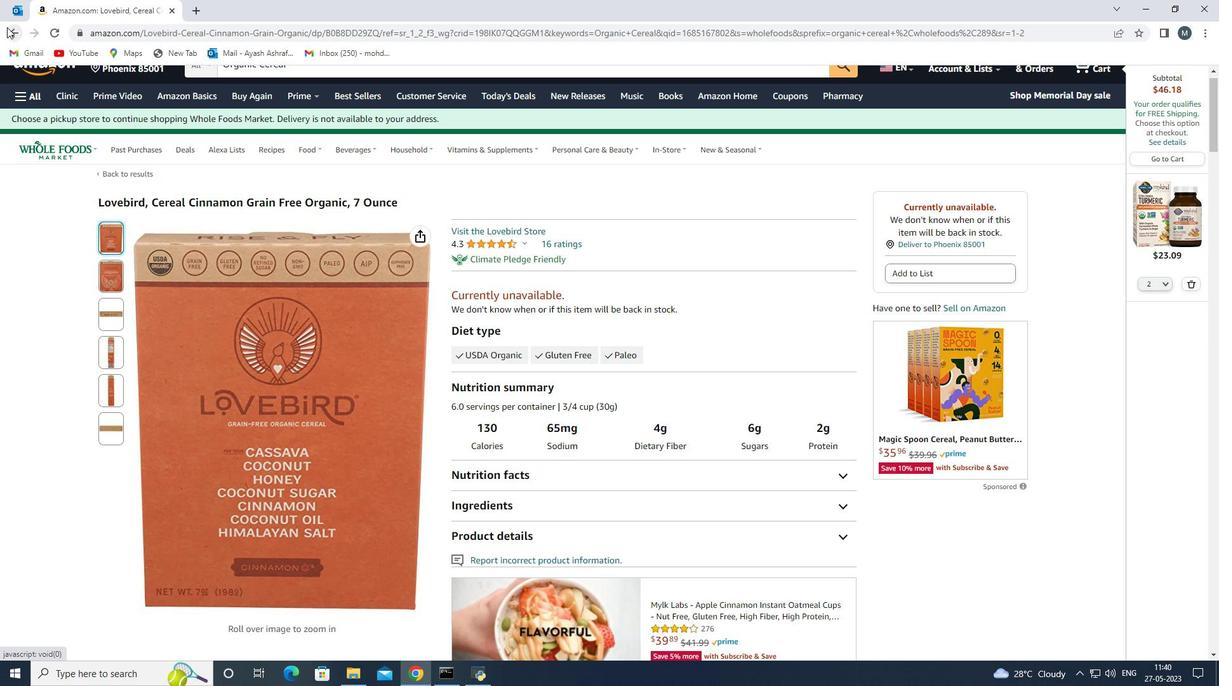 
Action: Mouse moved to (339, 369)
Screenshot: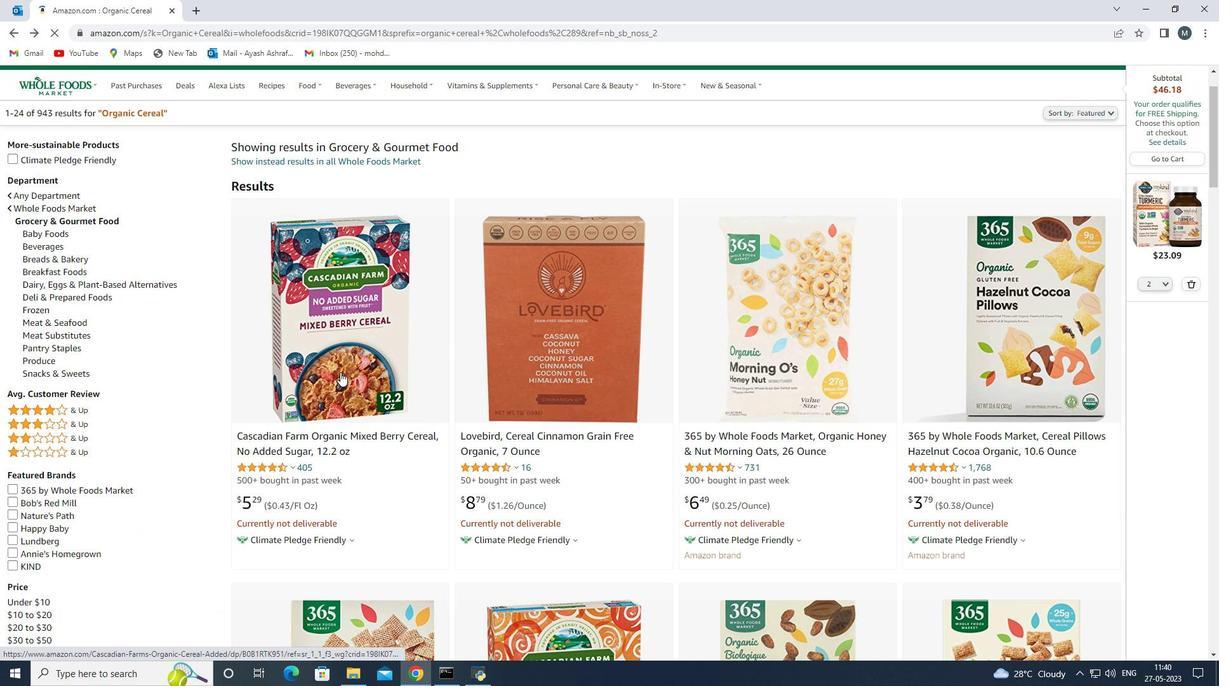 
Action: Mouse scrolled (339, 368) with delta (0, 0)
Screenshot: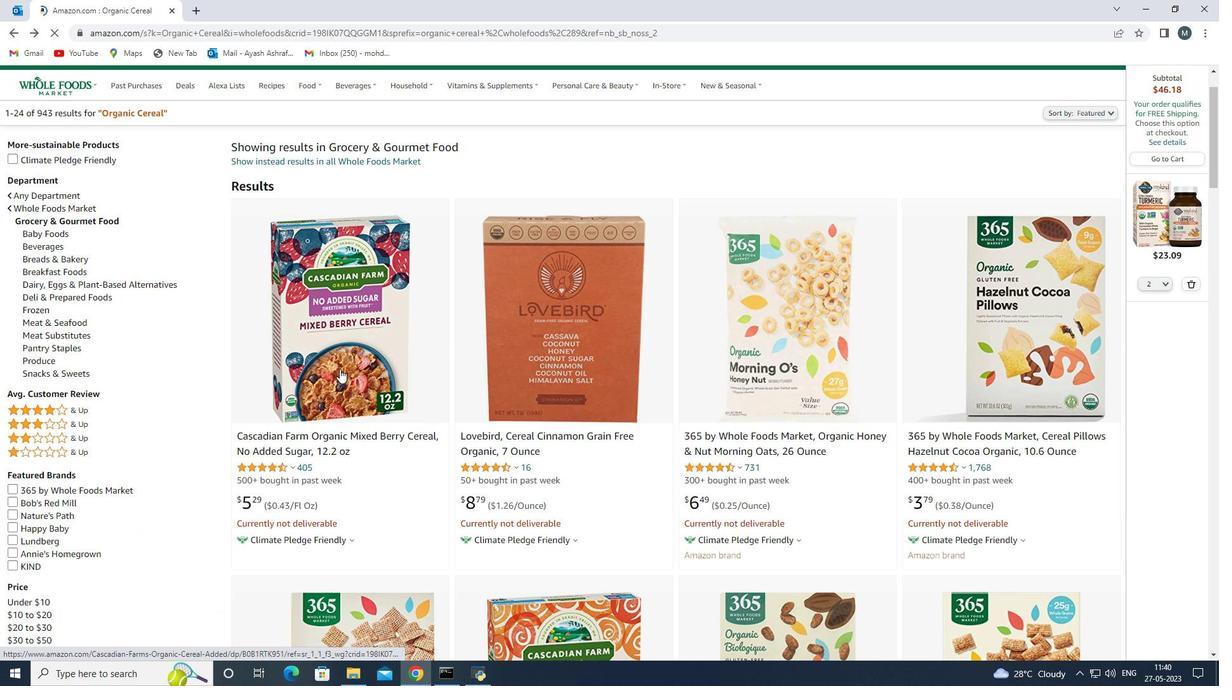 
Action: Mouse moved to (337, 310)
Screenshot: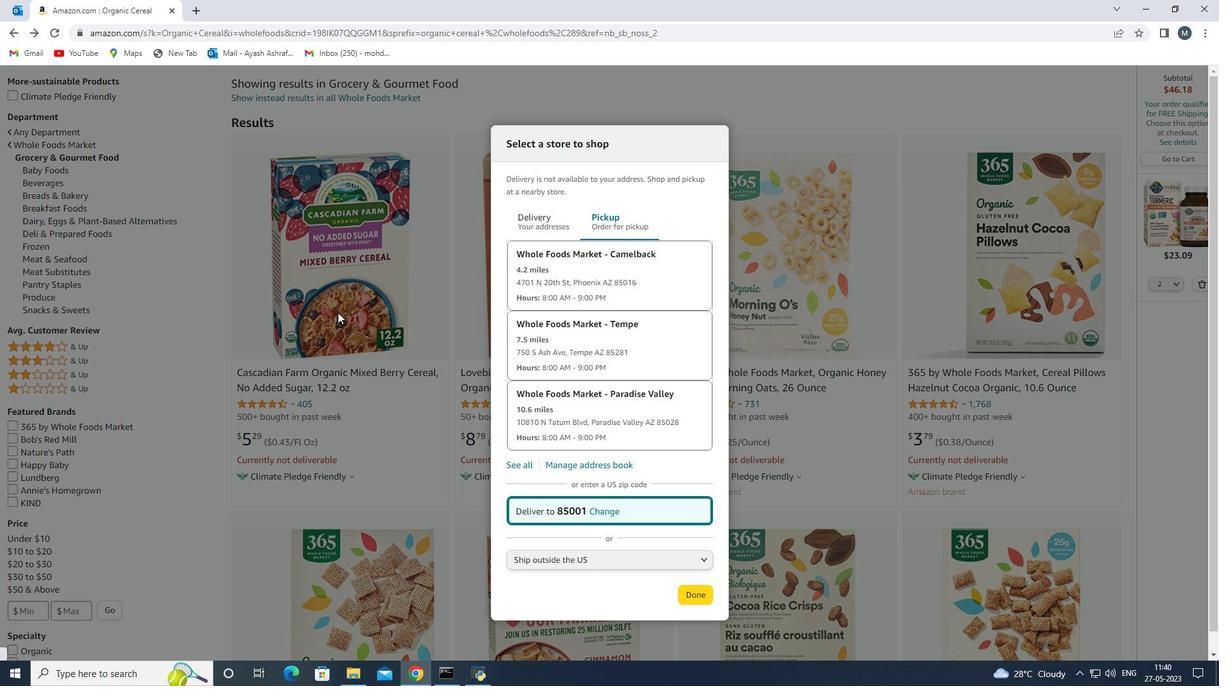 
Action: Mouse pressed left at (337, 310)
Screenshot: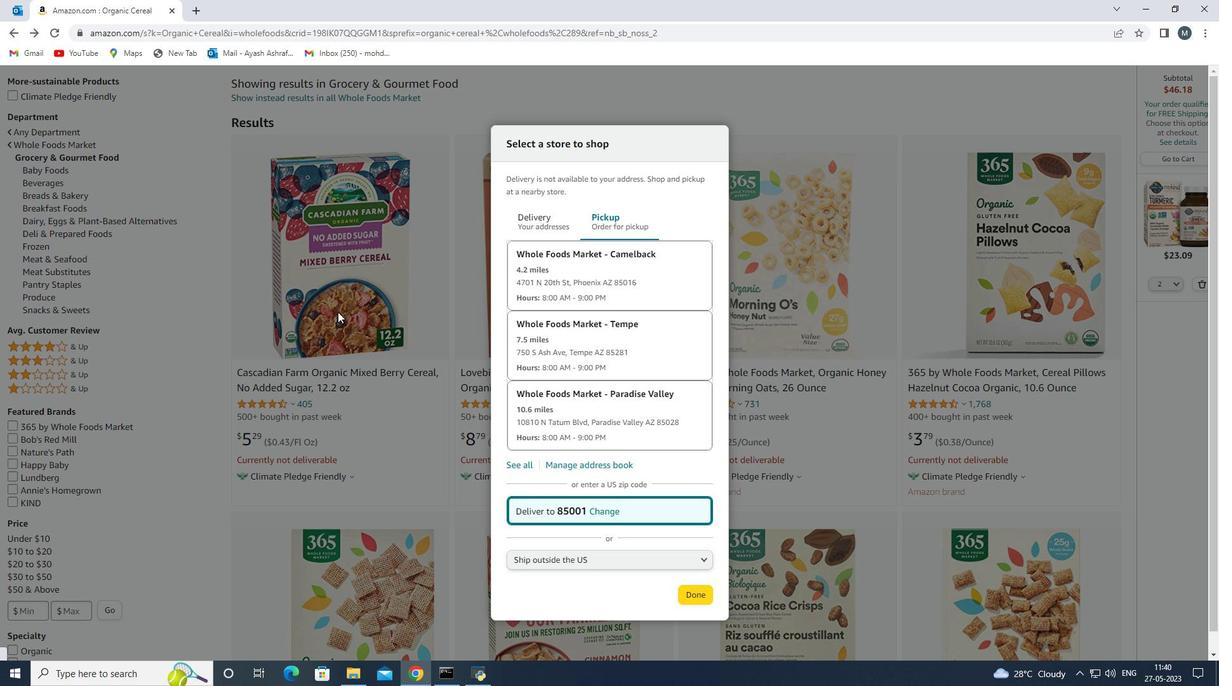 
Action: Mouse moved to (337, 310)
Screenshot: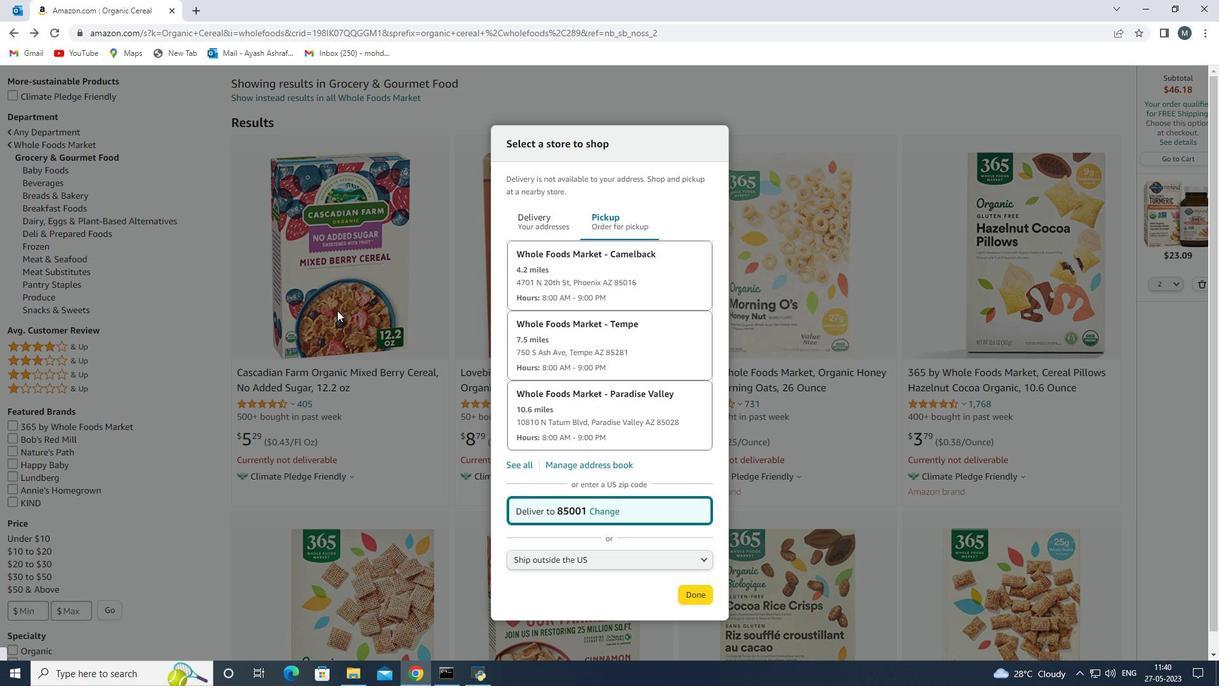 
Action: Mouse scrolled (337, 311) with delta (0, 0)
Screenshot: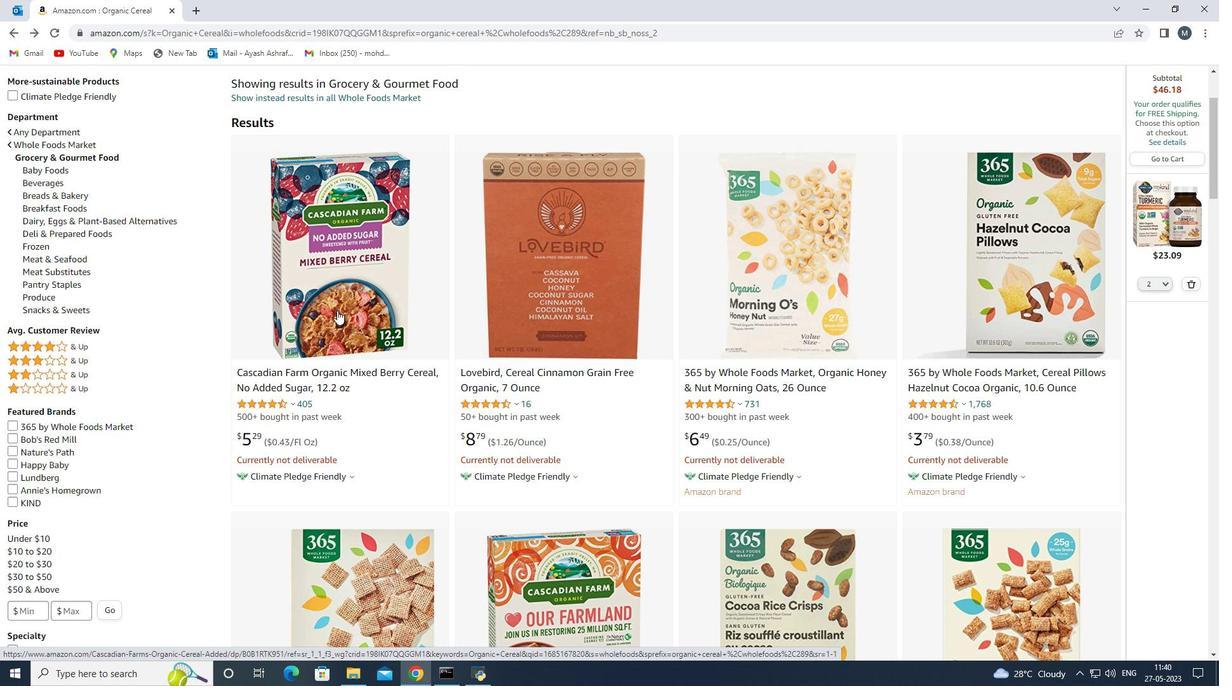 
Action: Mouse scrolled (337, 311) with delta (0, 0)
Screenshot: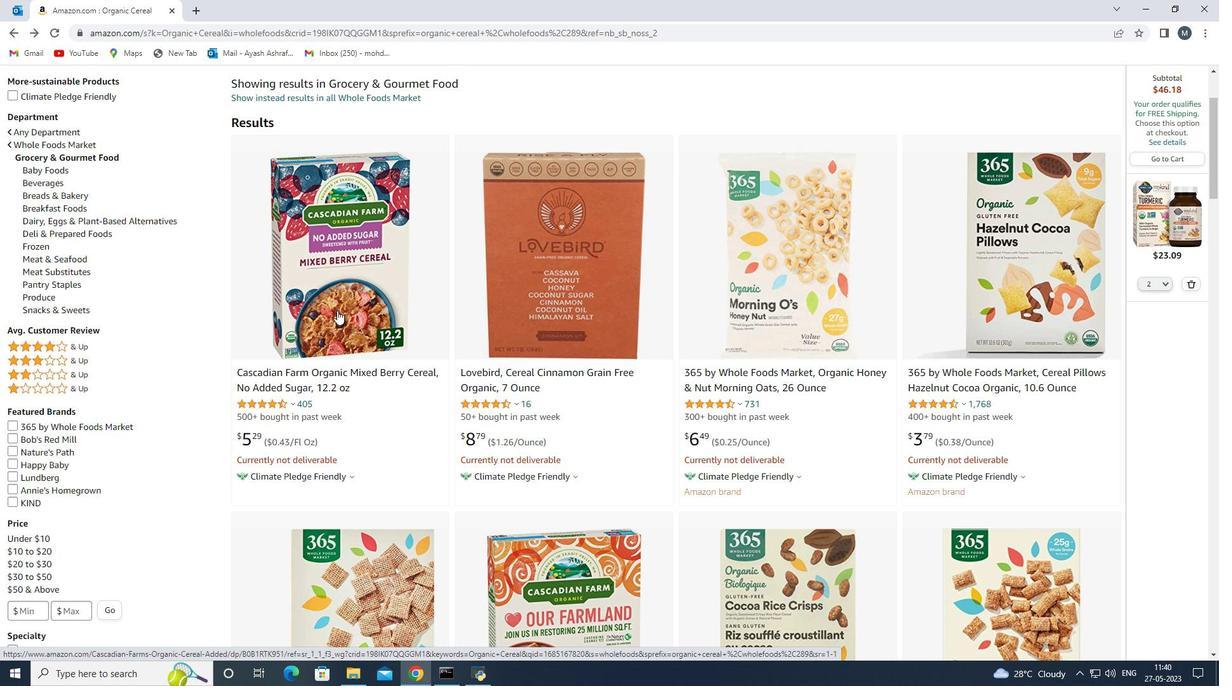 
Action: Mouse scrolled (337, 311) with delta (0, 0)
Screenshot: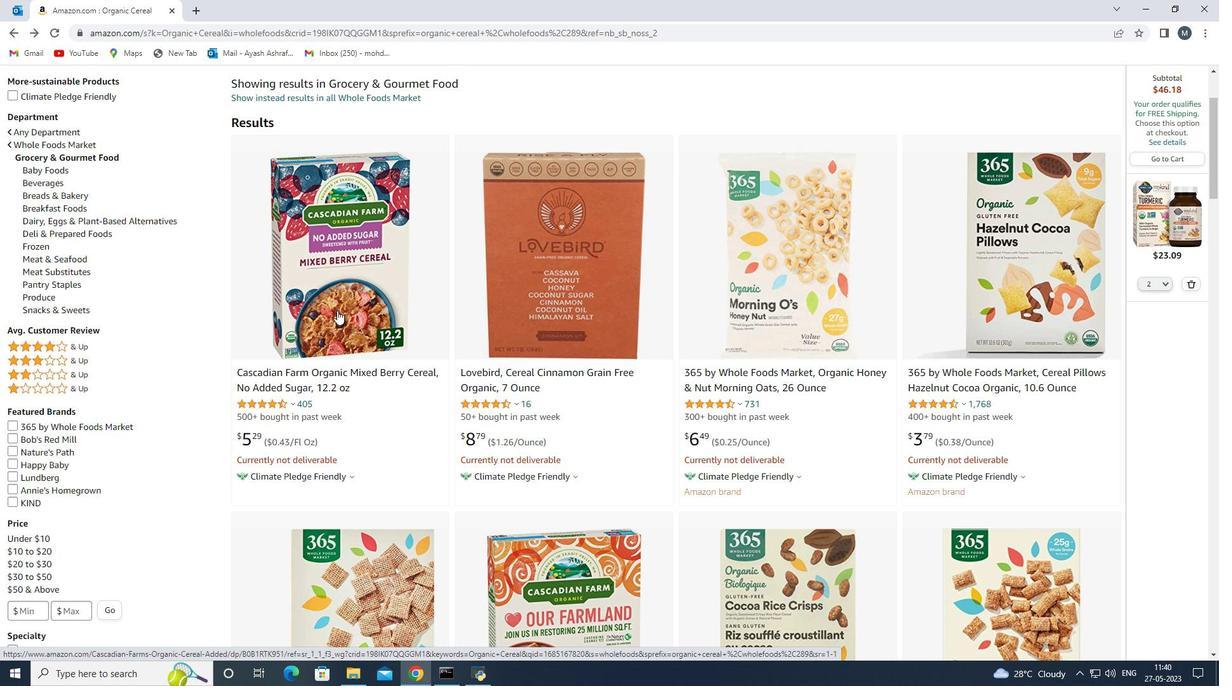 
Action: Mouse scrolled (337, 310) with delta (0, 0)
Screenshot: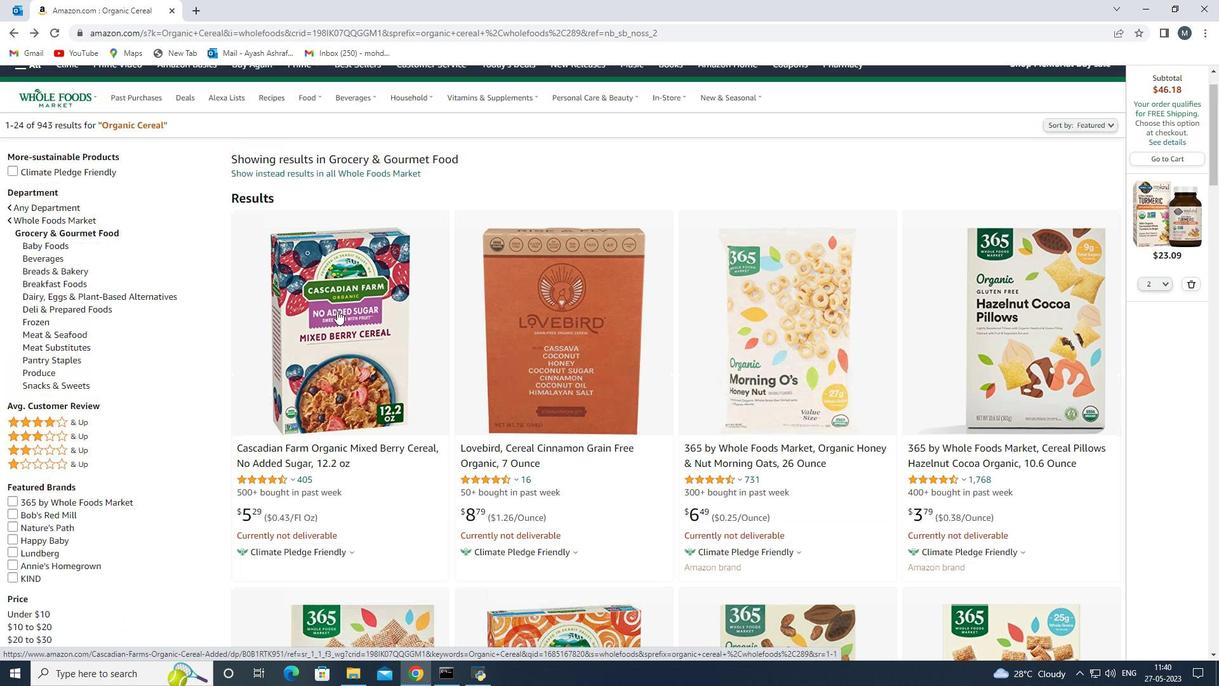 
Action: Mouse scrolled (337, 311) with delta (0, 0)
Screenshot: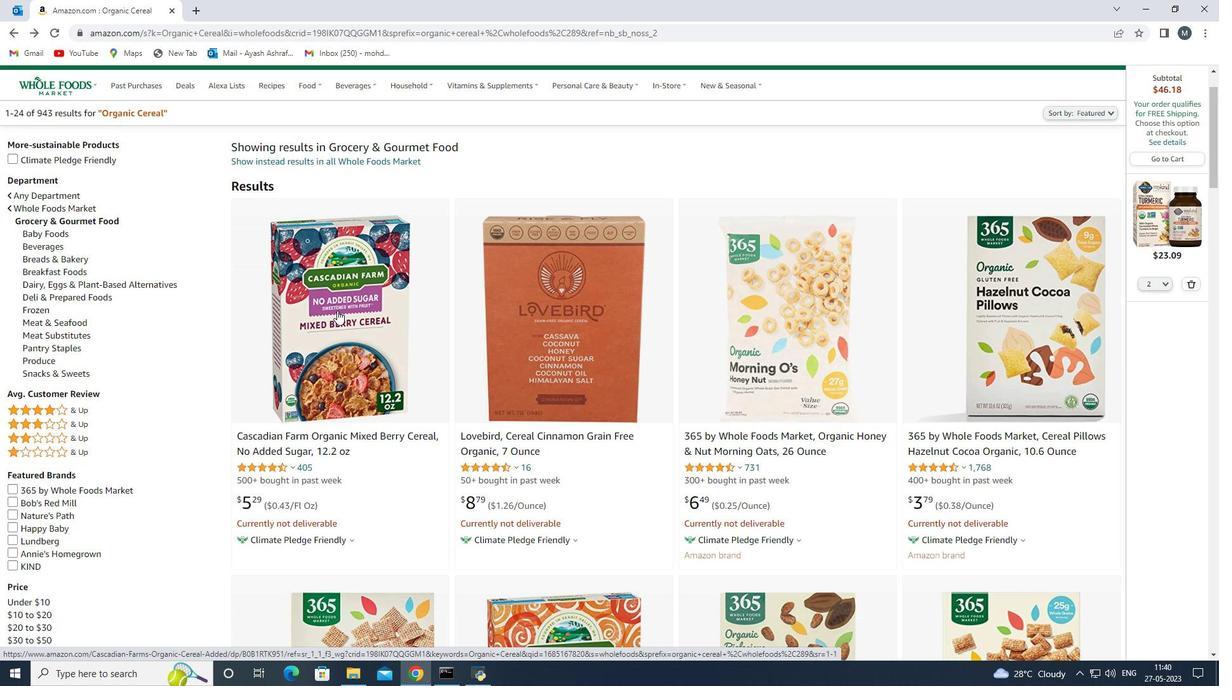 
Action: Mouse scrolled (337, 311) with delta (0, 0)
Screenshot: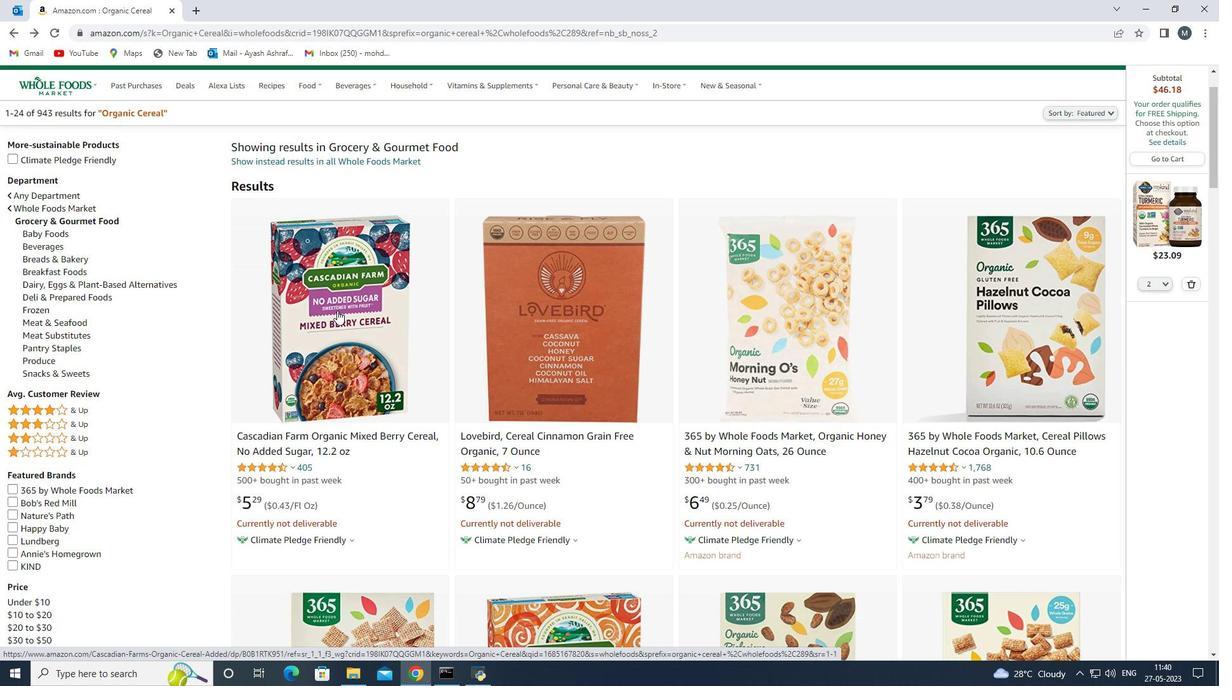 
Action: Mouse moved to (337, 309)
Screenshot: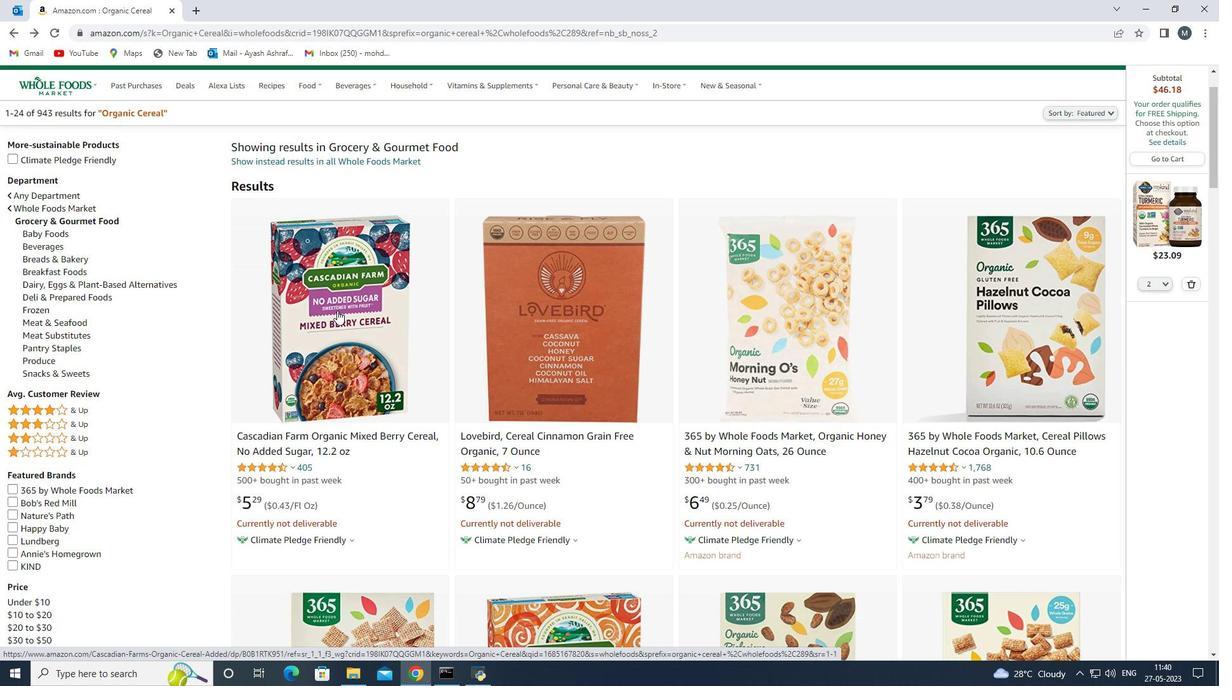 
Action: Mouse scrolled (337, 310) with delta (0, 0)
Screenshot: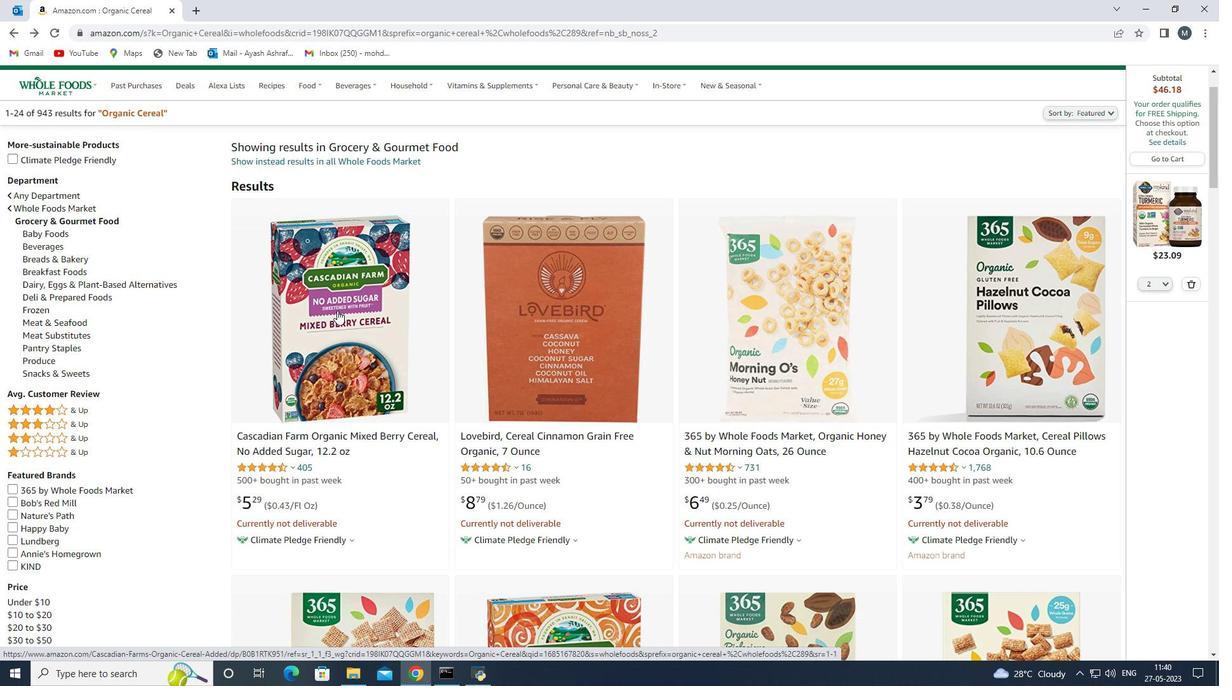
Action: Mouse moved to (337, 308)
Screenshot: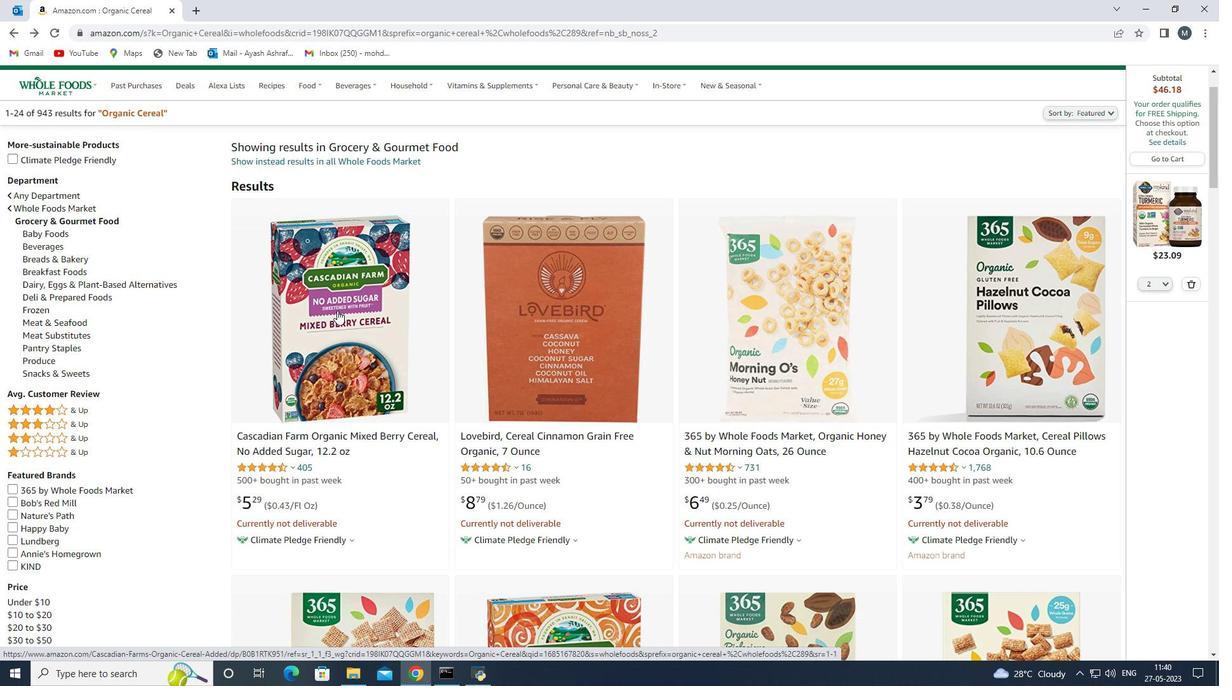 
Action: Mouse scrolled (337, 309) with delta (0, 0)
Screenshot: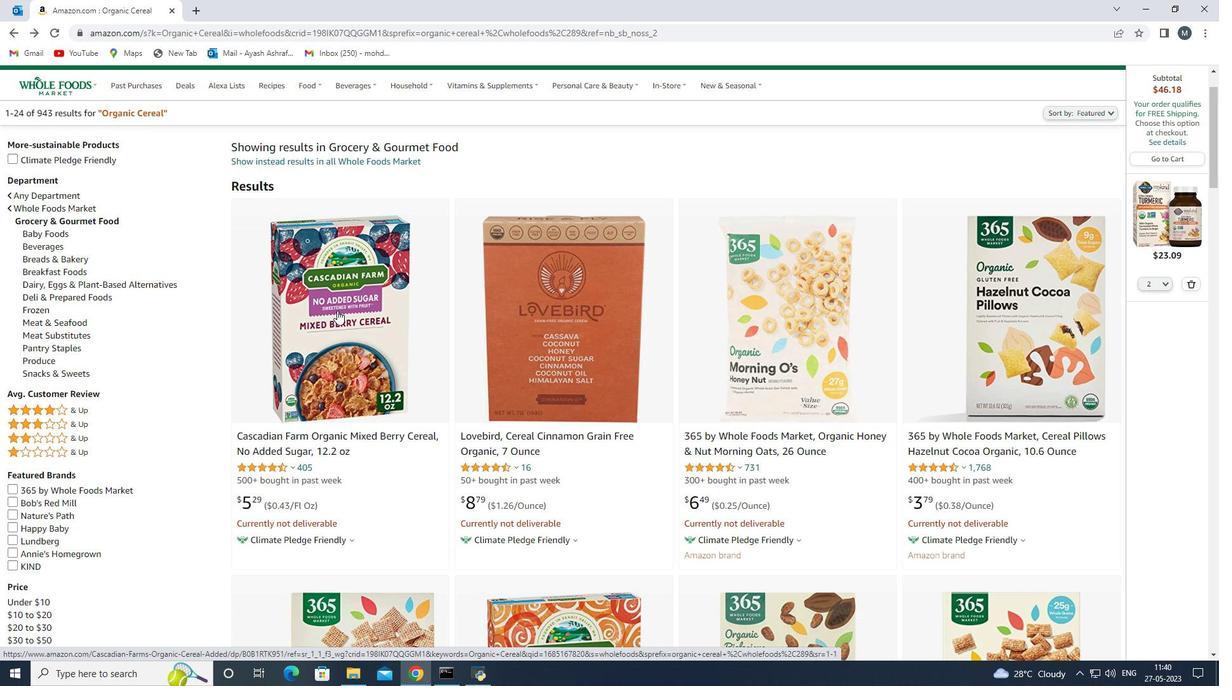 
Action: Mouse moved to (361, 337)
Screenshot: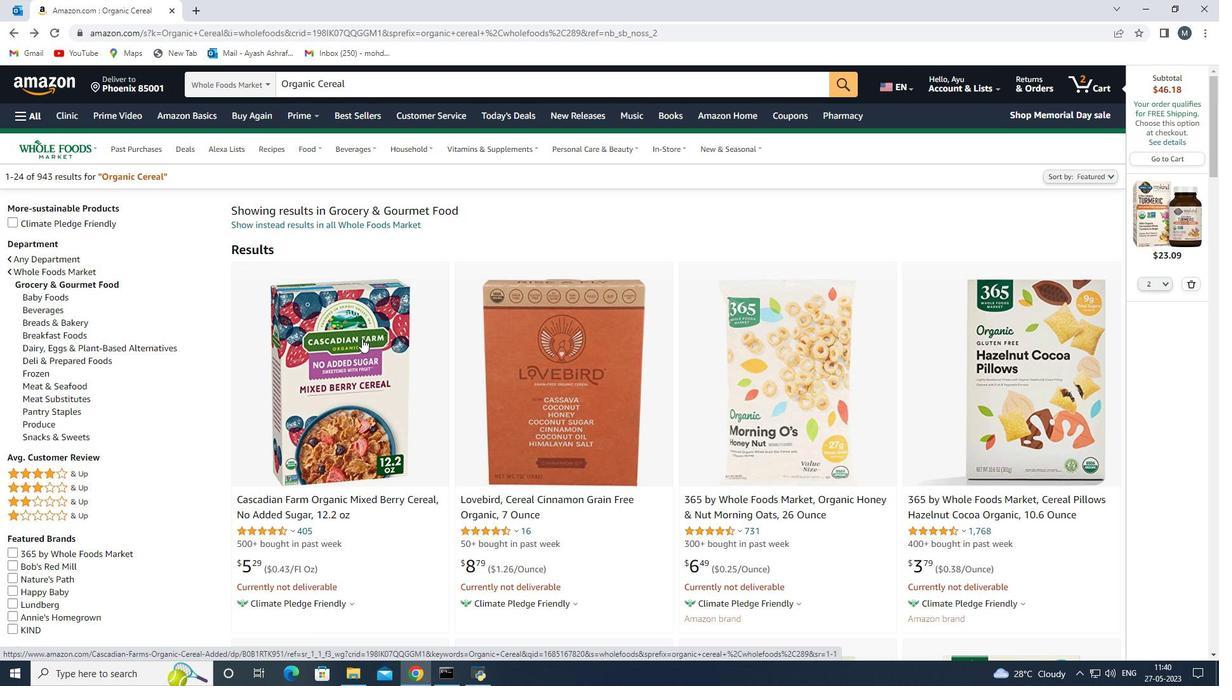 
Action: Mouse scrolled (361, 336) with delta (0, 0)
Screenshot: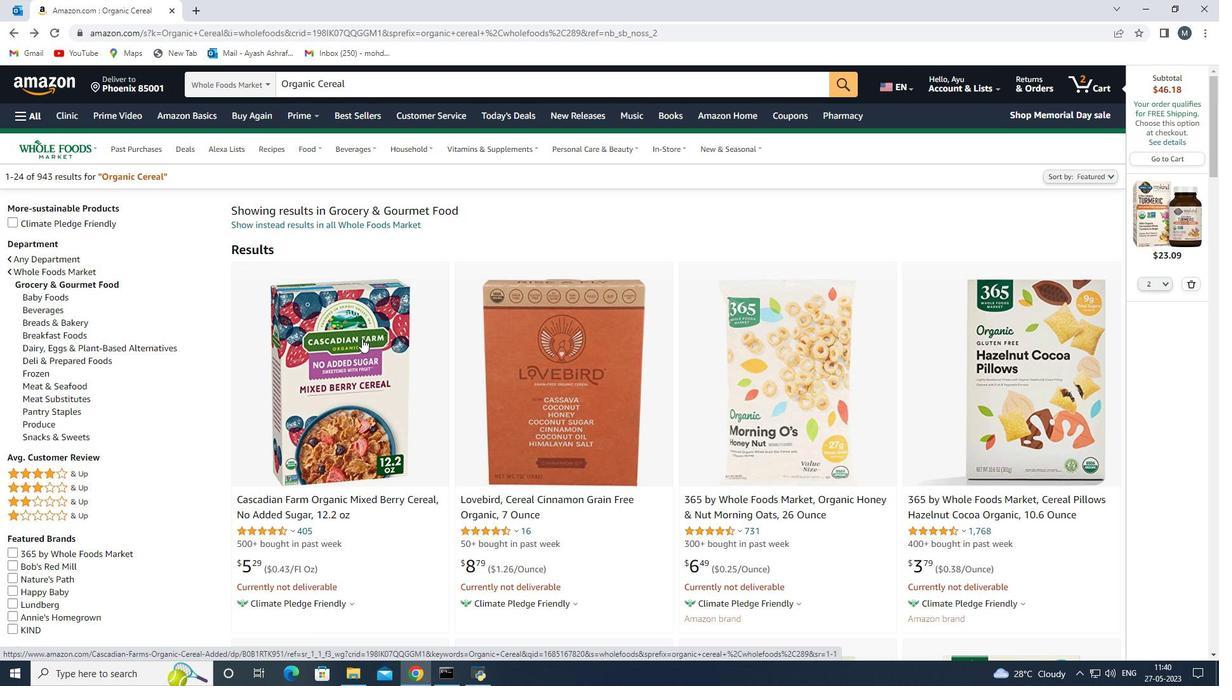 
Action: Mouse scrolled (361, 336) with delta (0, 0)
Screenshot: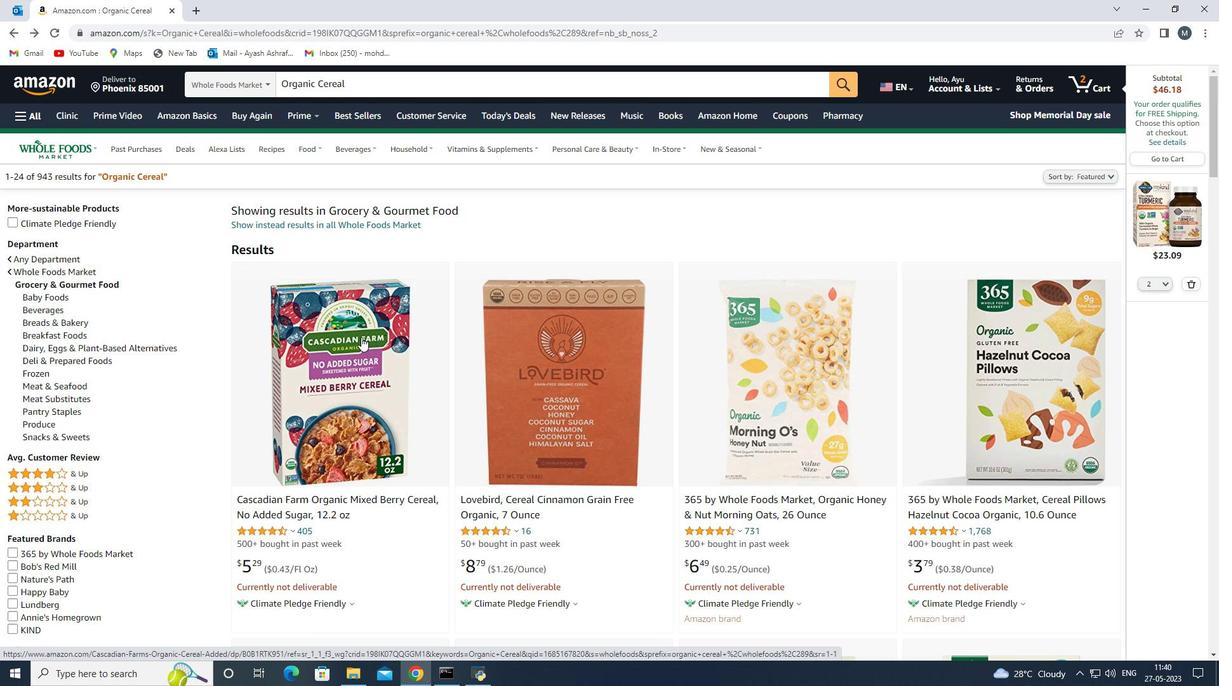 
Action: Mouse scrolled (361, 336) with delta (0, 0)
Screenshot: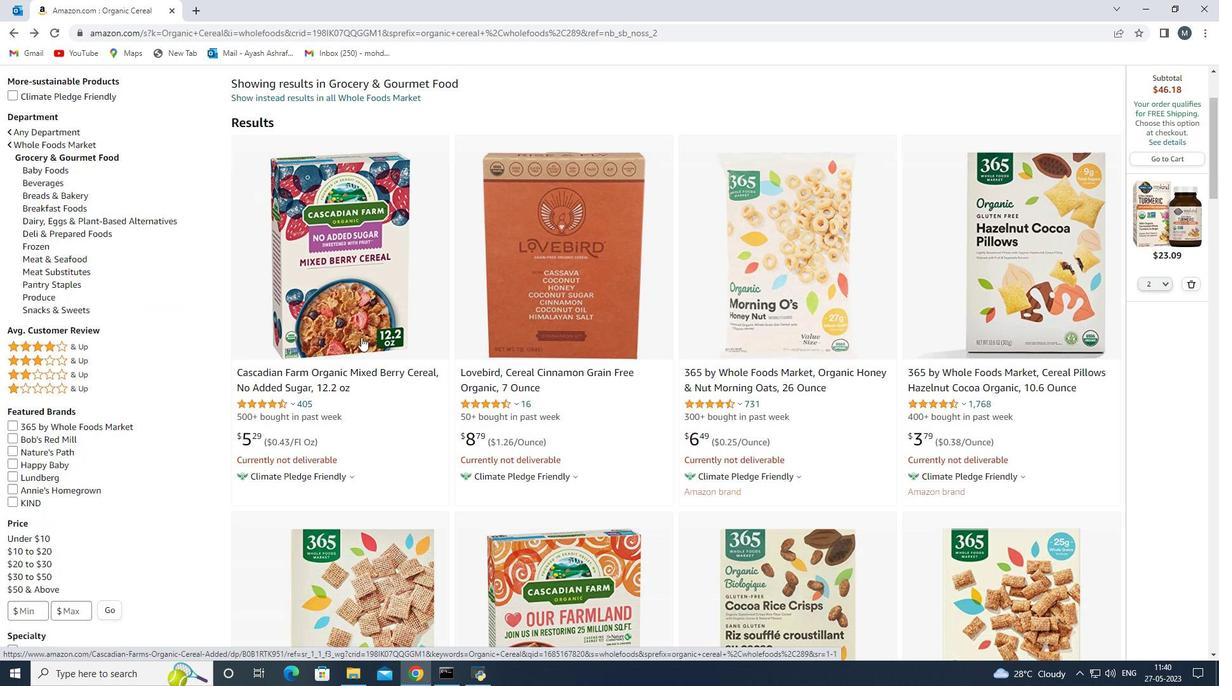 
Action: Mouse scrolled (361, 336) with delta (0, 0)
Screenshot: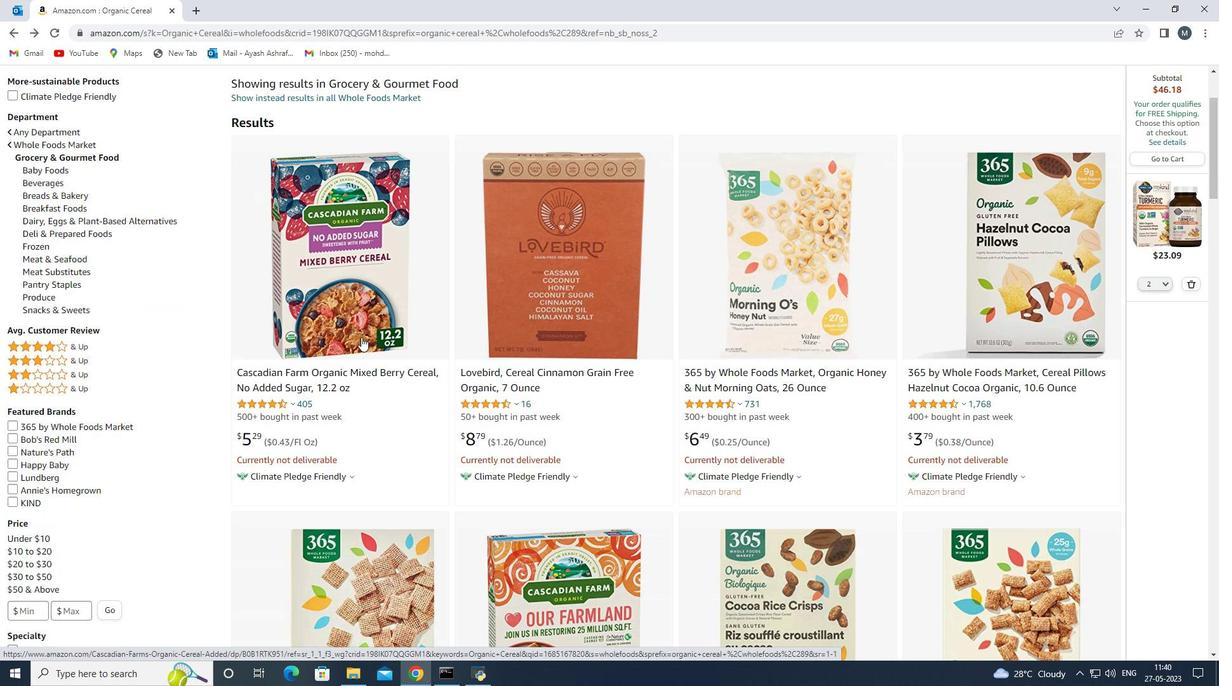 
Action: Mouse scrolled (361, 336) with delta (0, 0)
Screenshot: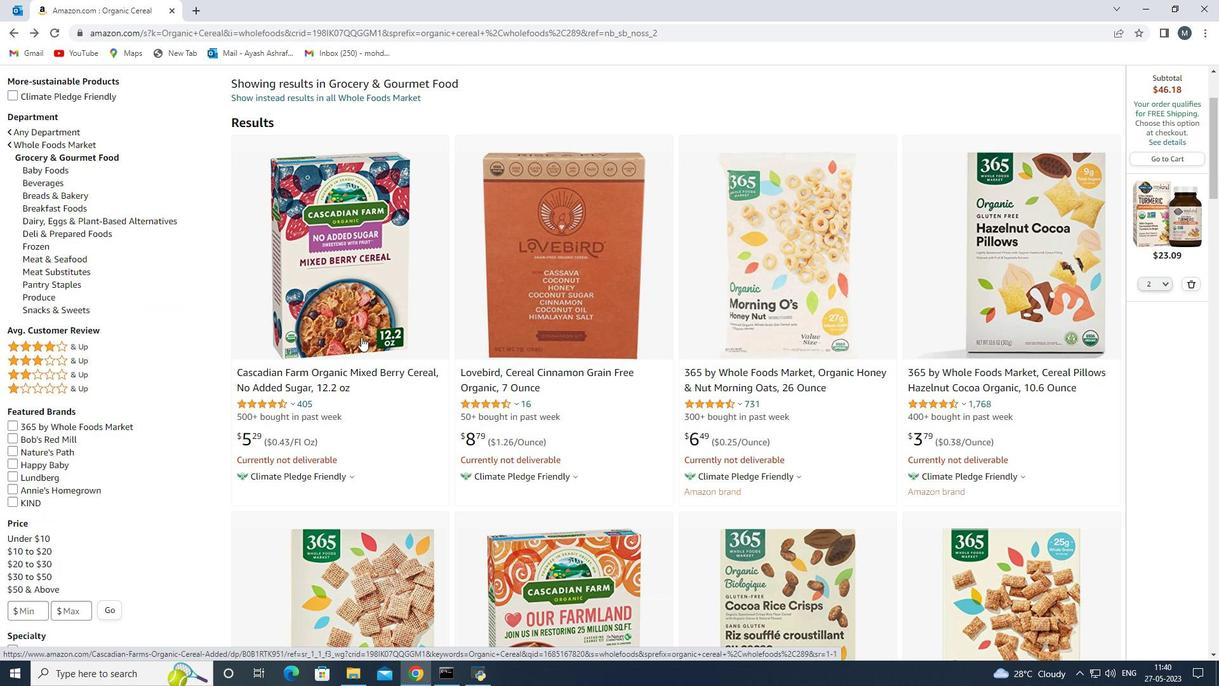 
Action: Mouse moved to (355, 336)
Screenshot: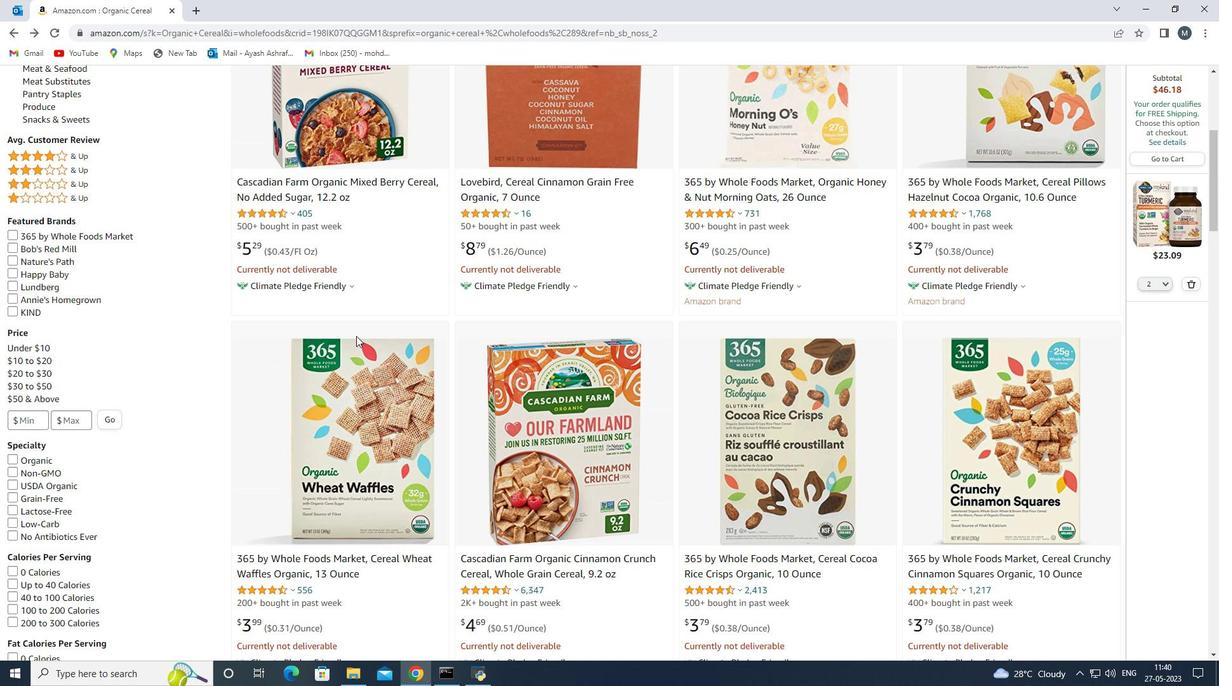 
Action: Mouse scrolled (355, 335) with delta (0, 0)
Screenshot: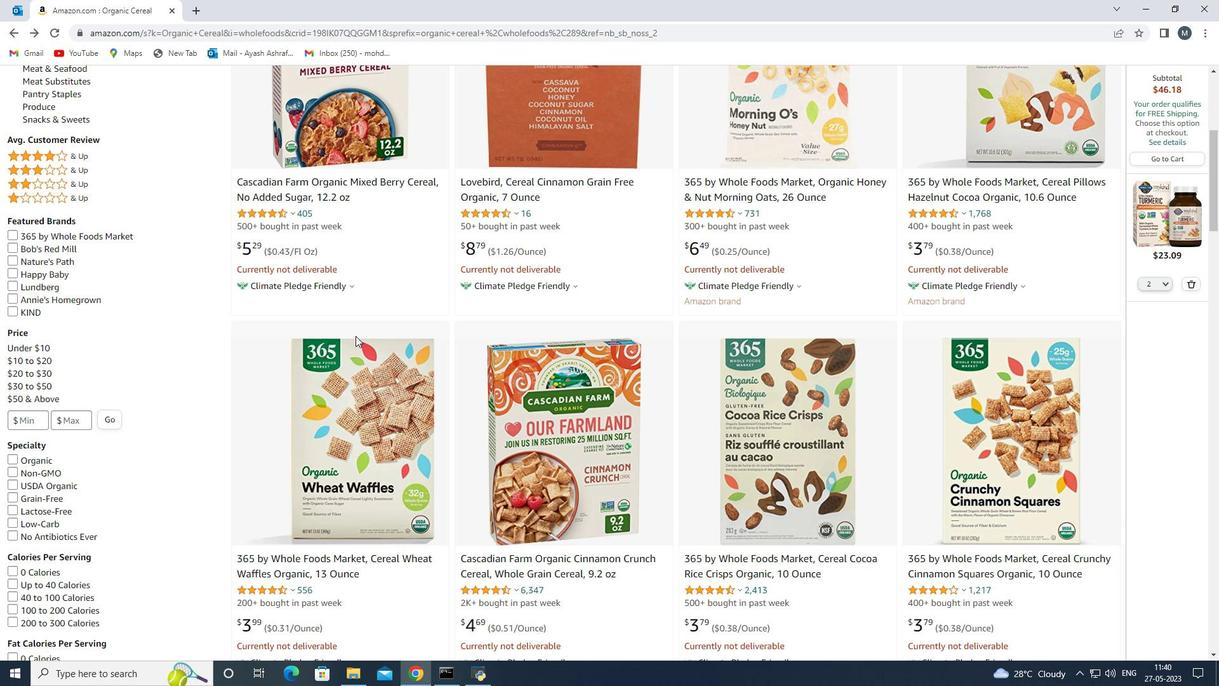 
Action: Mouse moved to (345, 396)
Screenshot: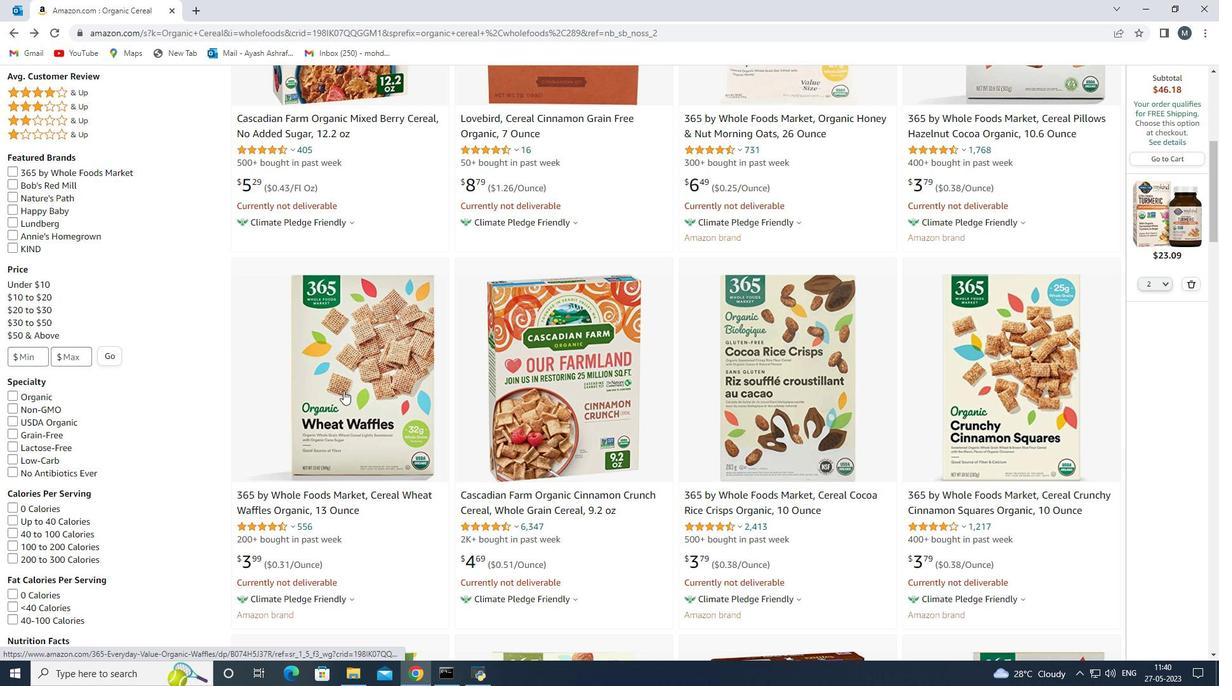 
Action: Mouse pressed left at (345, 396)
Screenshot: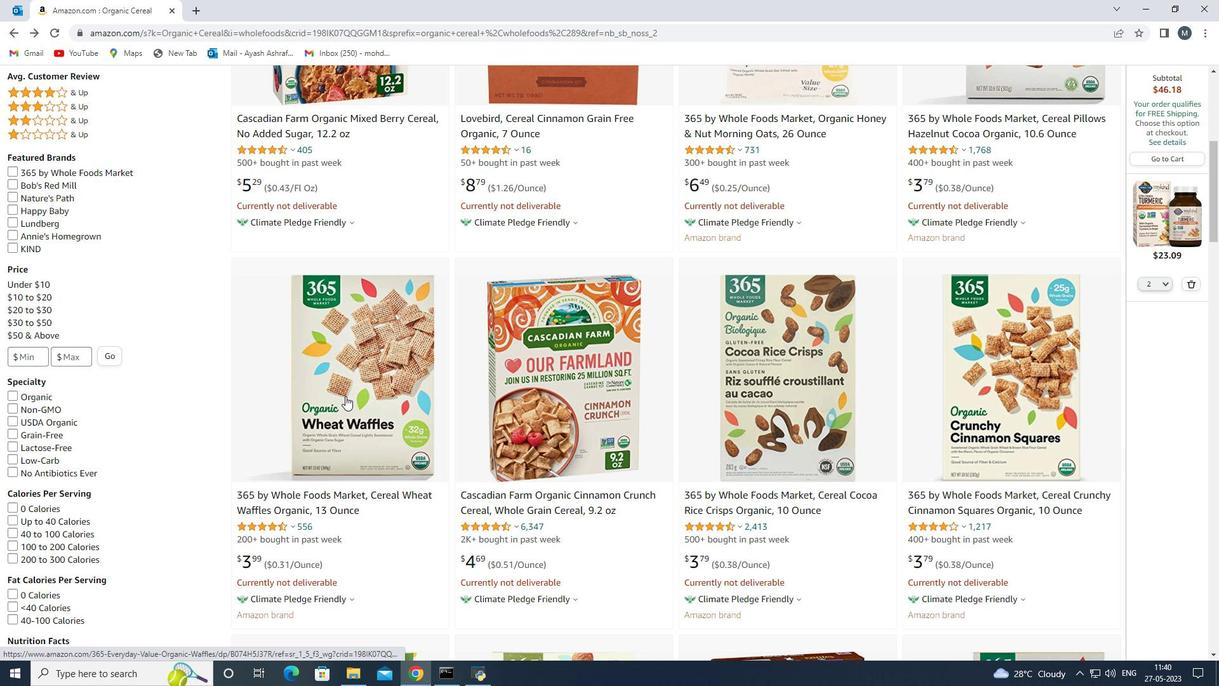 
Action: Mouse moved to (16, 38)
Screenshot: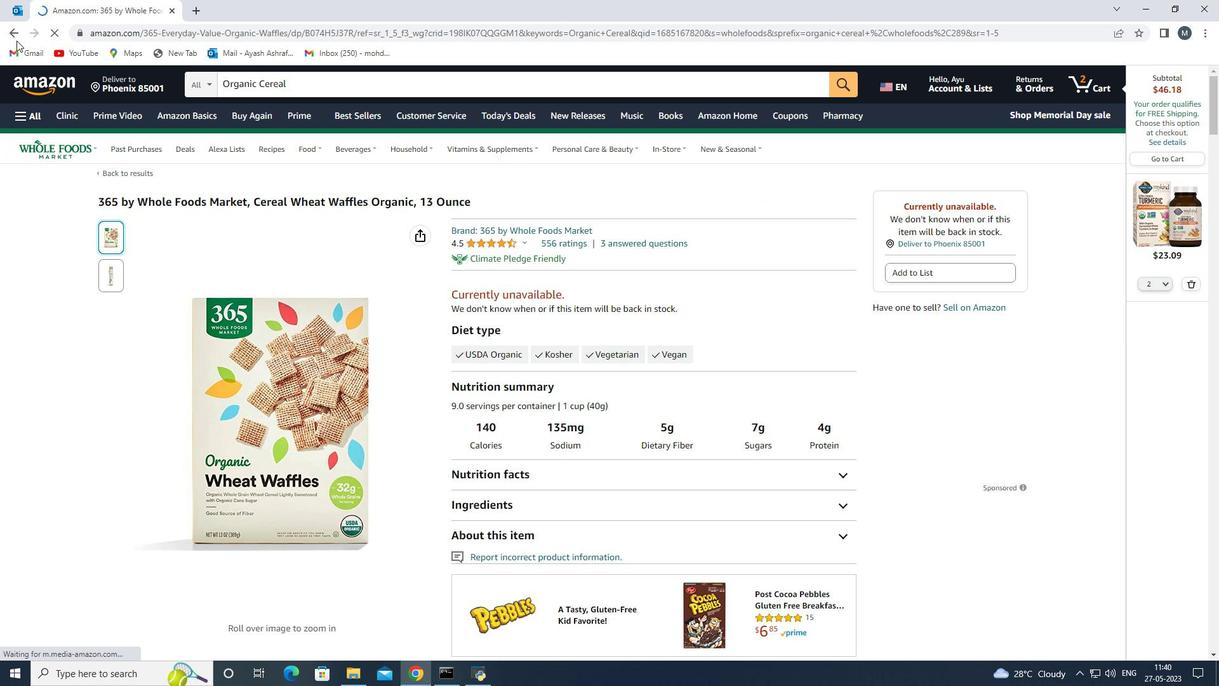 
Action: Mouse pressed left at (16, 38)
Screenshot: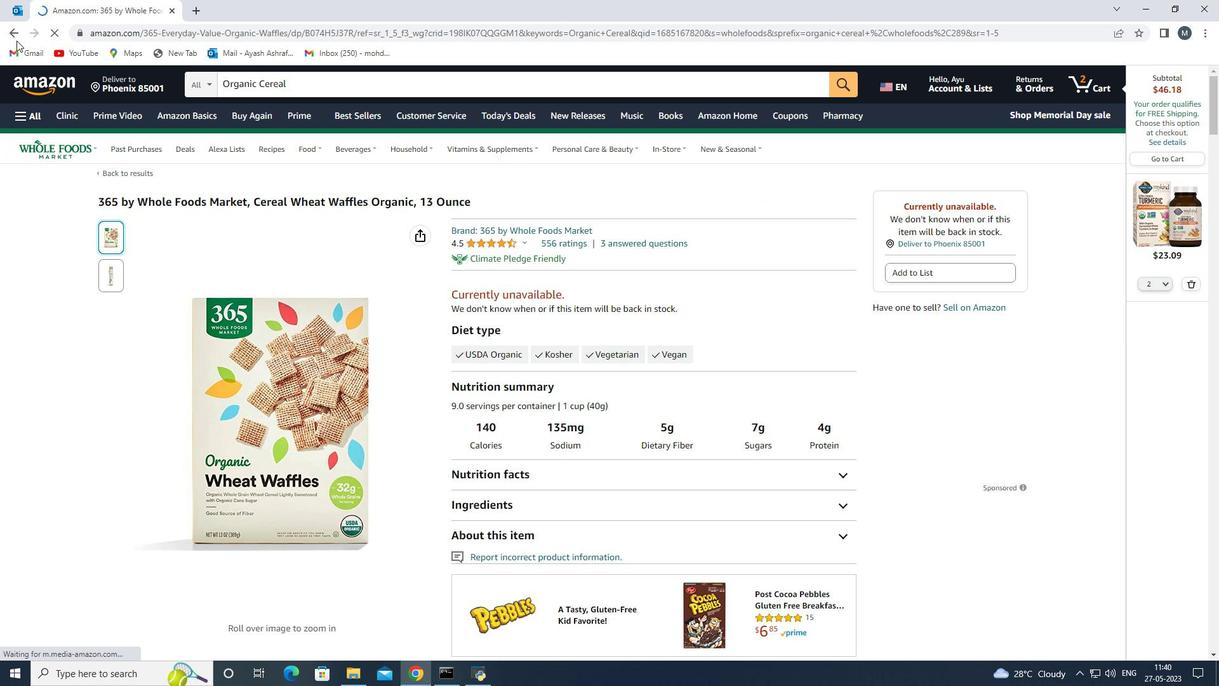 
Action: Mouse moved to (783, 440)
Screenshot: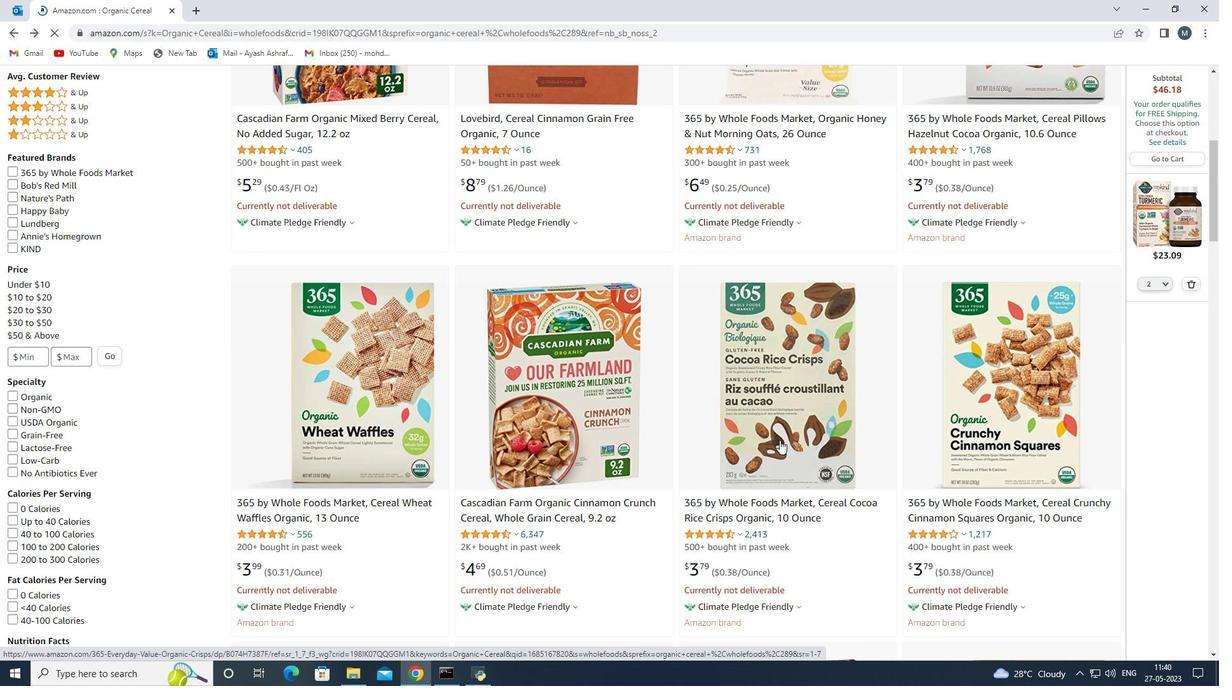 
Action: Mouse scrolled (783, 441) with delta (0, 0)
Screenshot: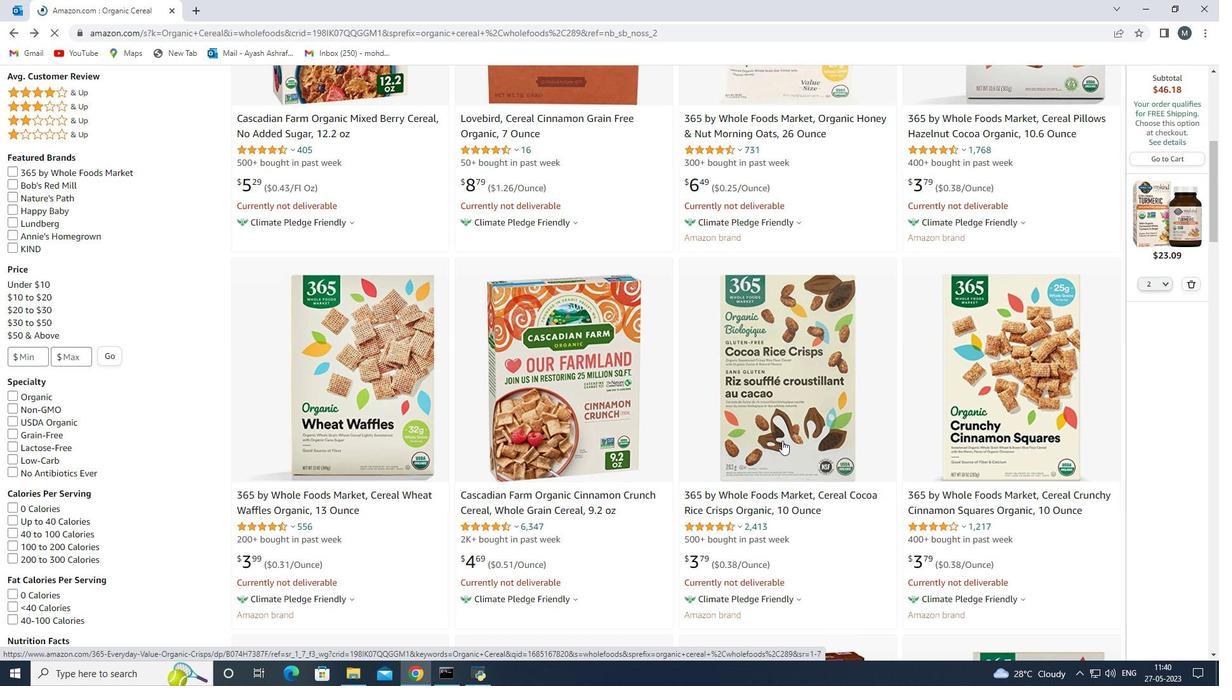 
Action: Mouse scrolled (783, 441) with delta (0, 0)
Screenshot: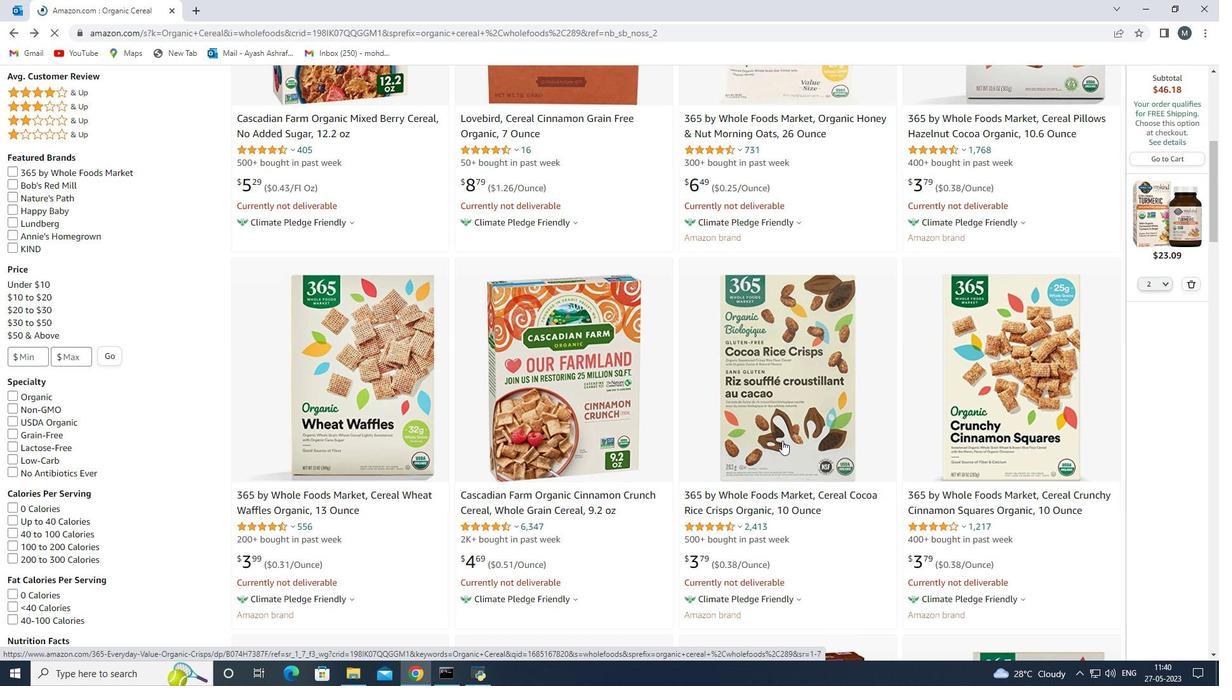 
Action: Mouse scrolled (783, 441) with delta (0, 0)
Screenshot: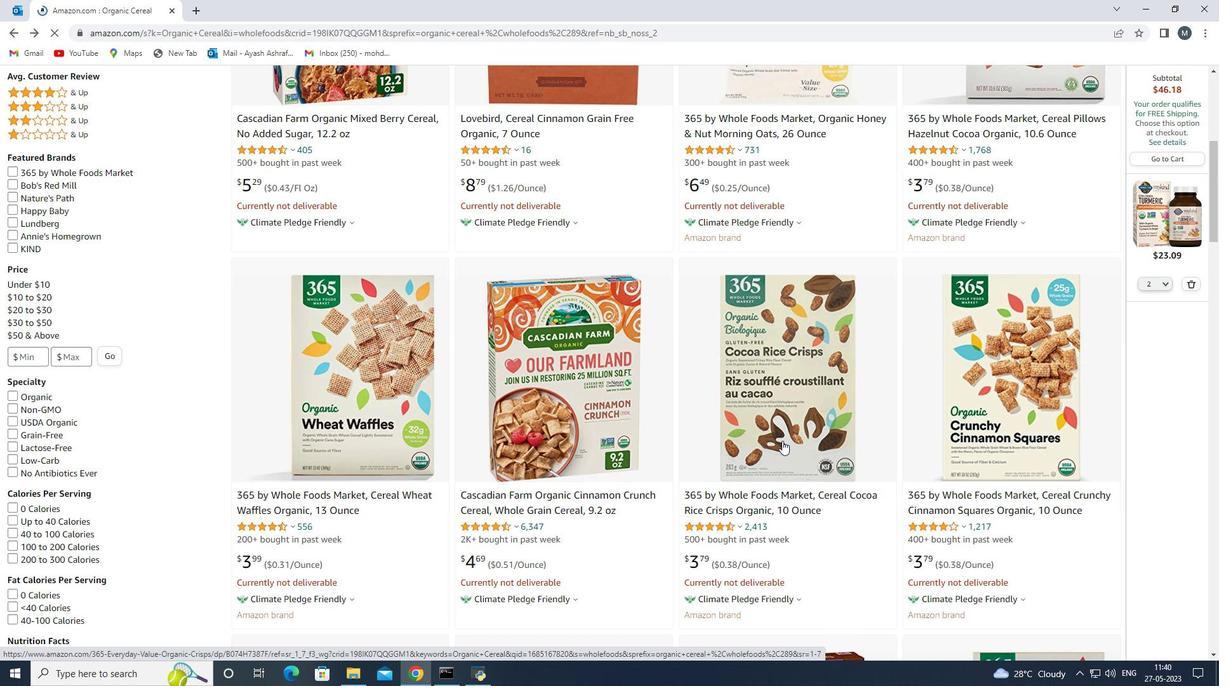 
Action: Mouse scrolled (783, 441) with delta (0, 0)
Screenshot: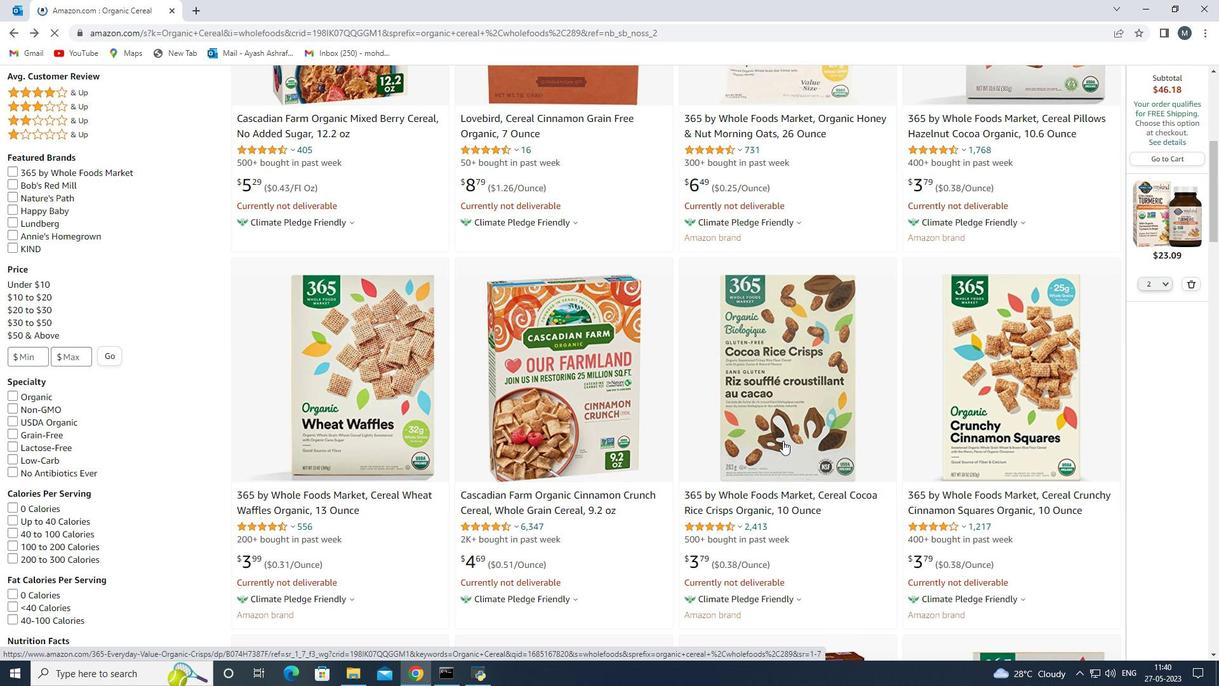 
Action: Mouse moved to (562, 365)
Screenshot: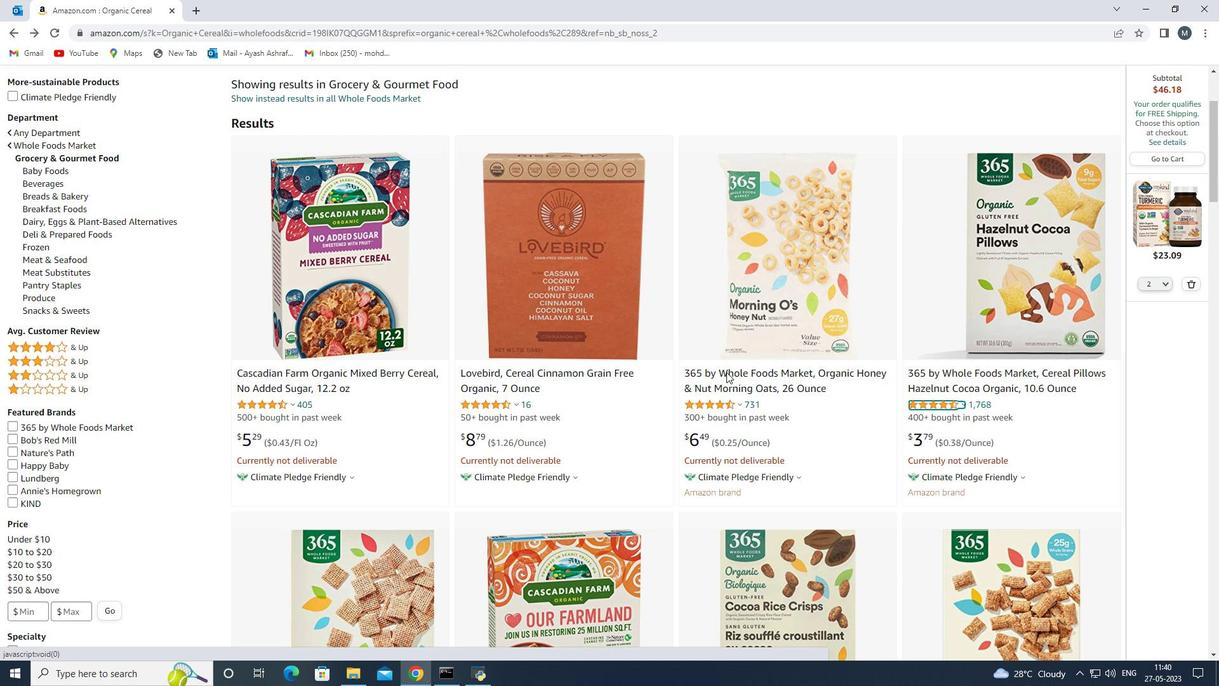 
Action: Mouse scrolled (562, 364) with delta (0, 0)
Screenshot: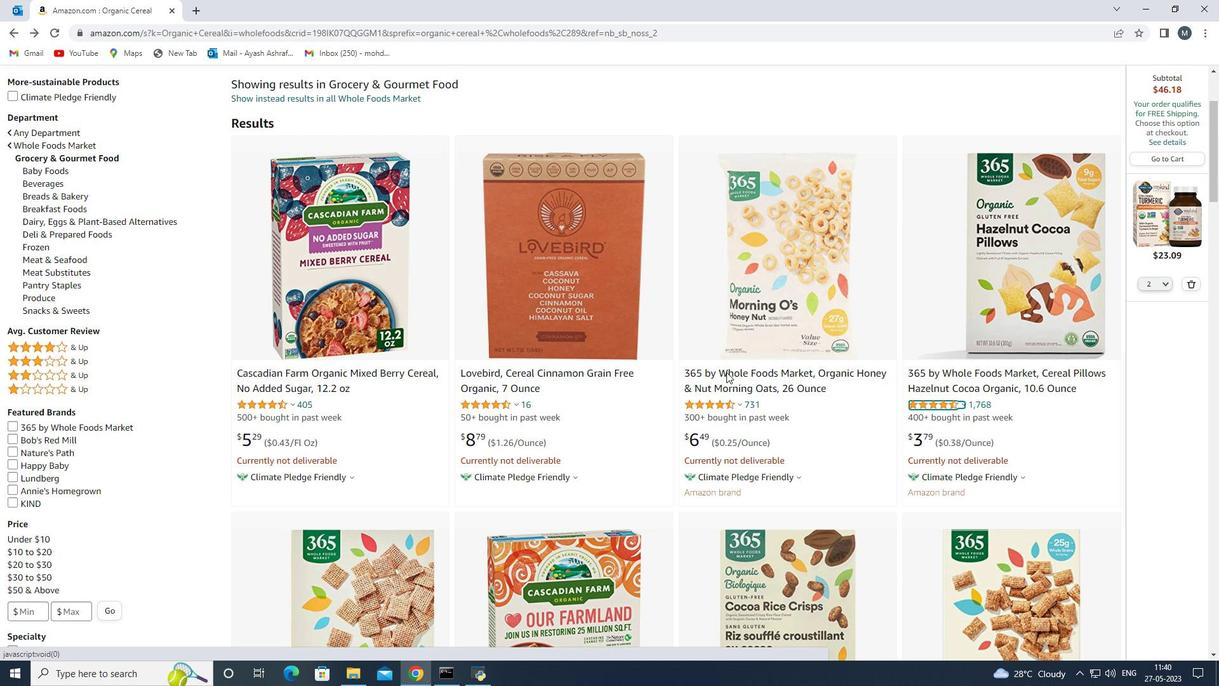 
Action: Mouse moved to (557, 363)
Screenshot: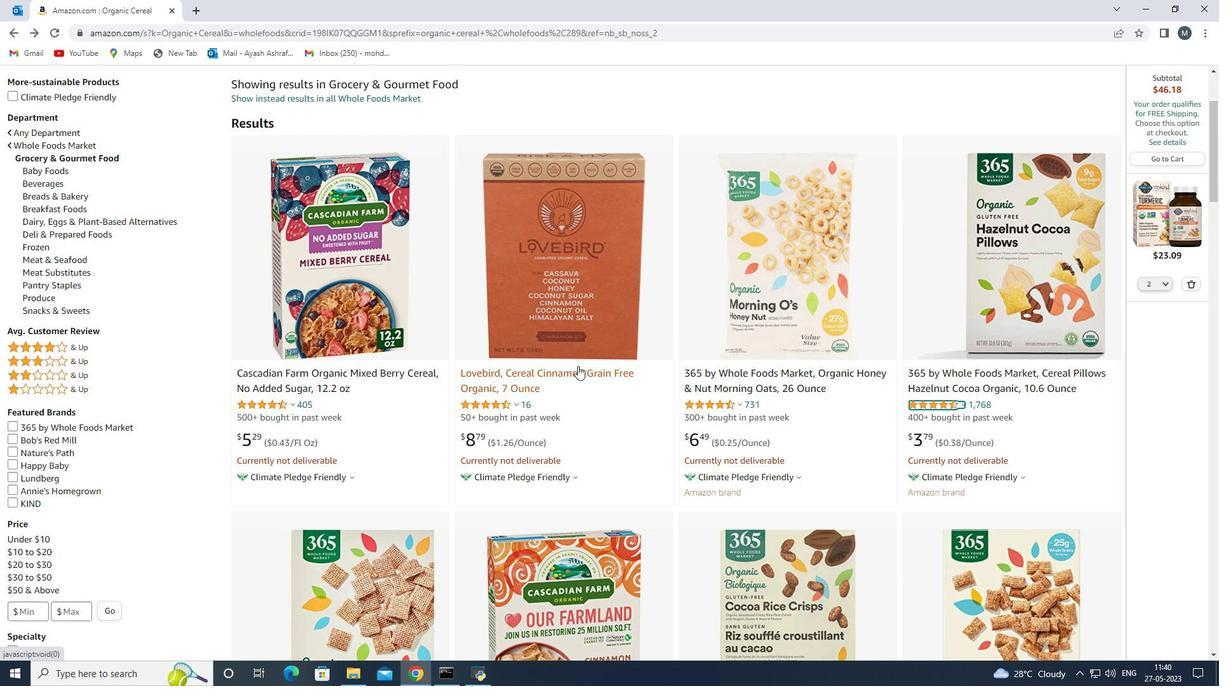 
Action: Mouse scrolled (557, 364) with delta (0, 0)
Screenshot: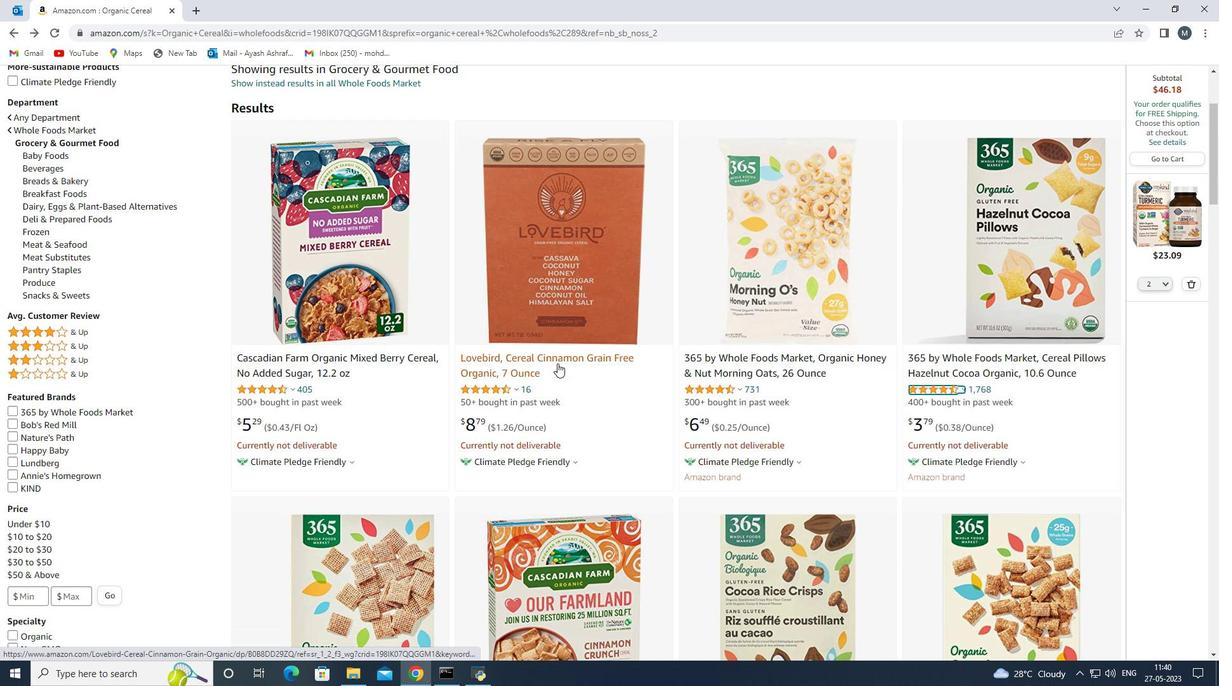 
Action: Mouse scrolled (557, 364) with delta (0, 0)
Screenshot: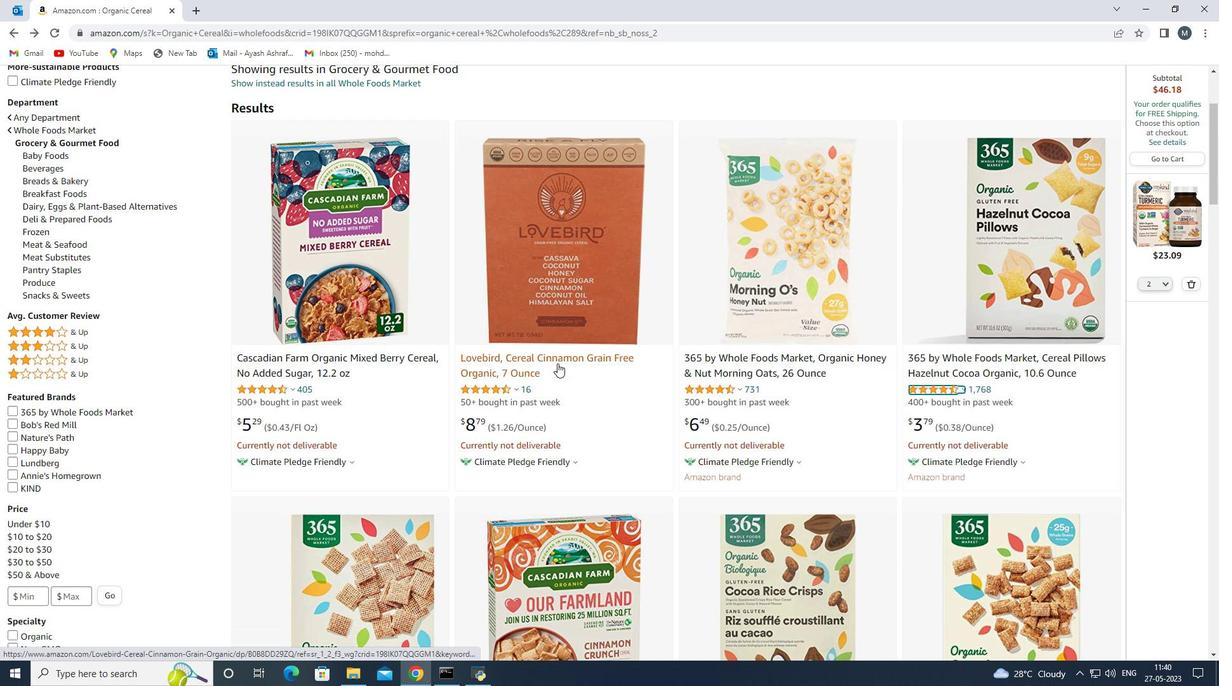
Action: Mouse scrolled (557, 364) with delta (0, 0)
Screenshot: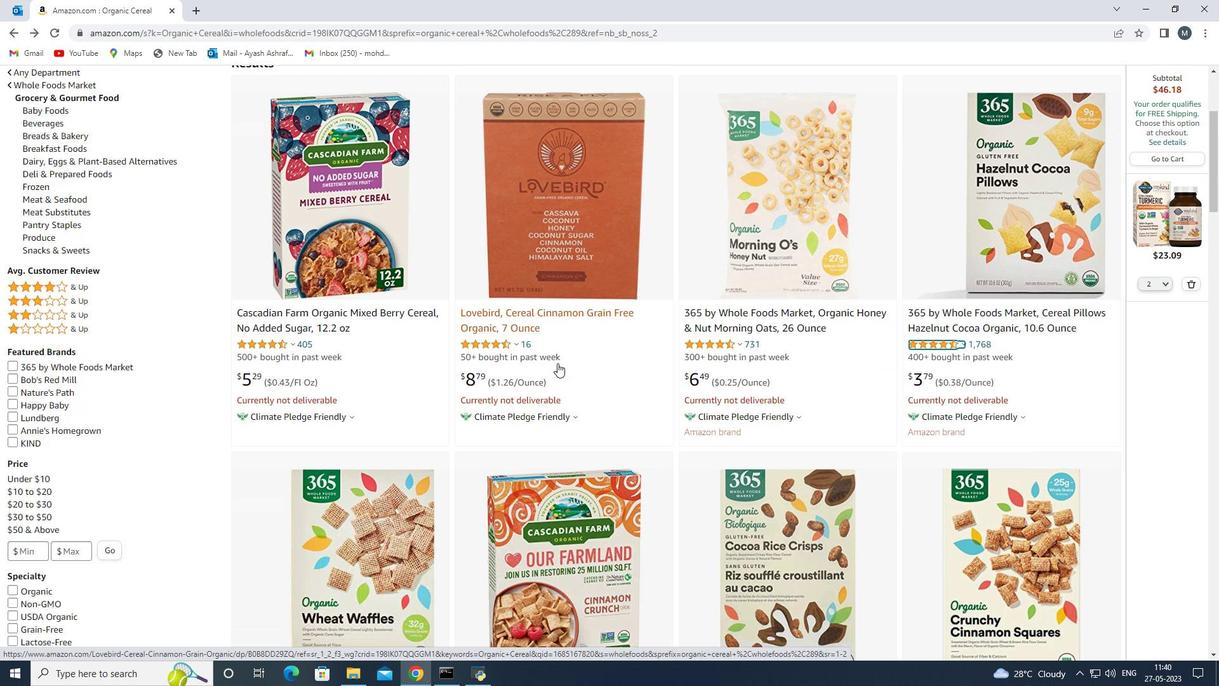
Action: Mouse scrolled (557, 364) with delta (0, 0)
Screenshot: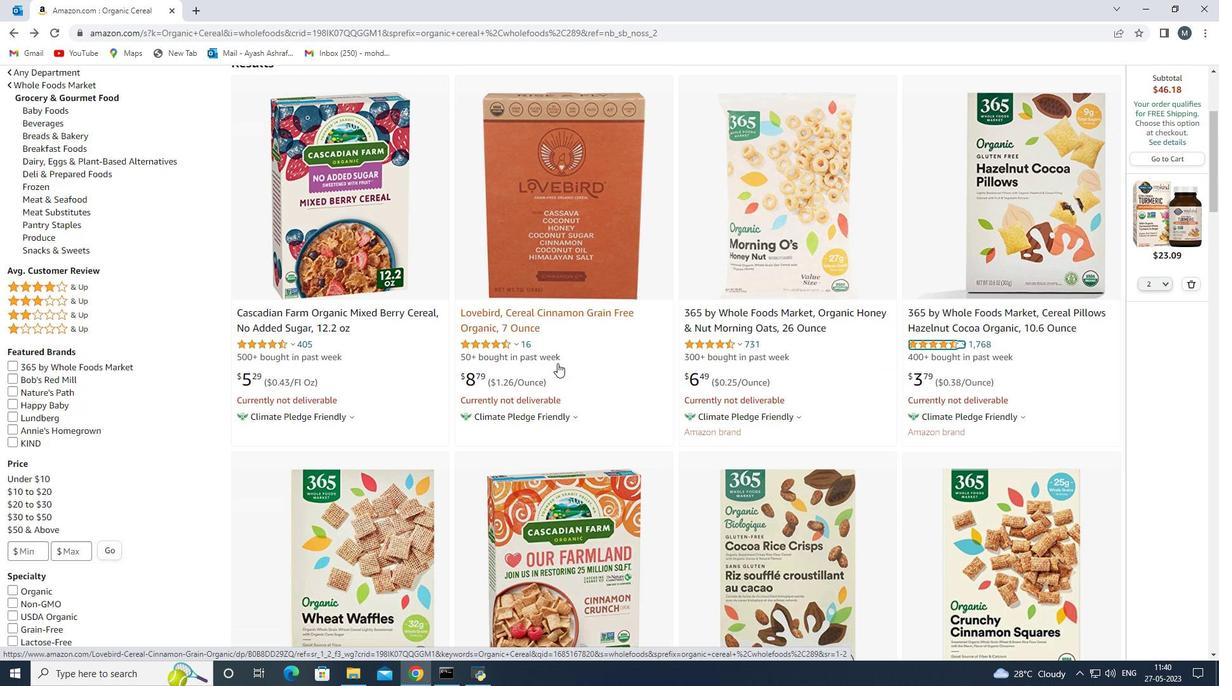
Action: Mouse scrolled (557, 364) with delta (0, 0)
Screenshot: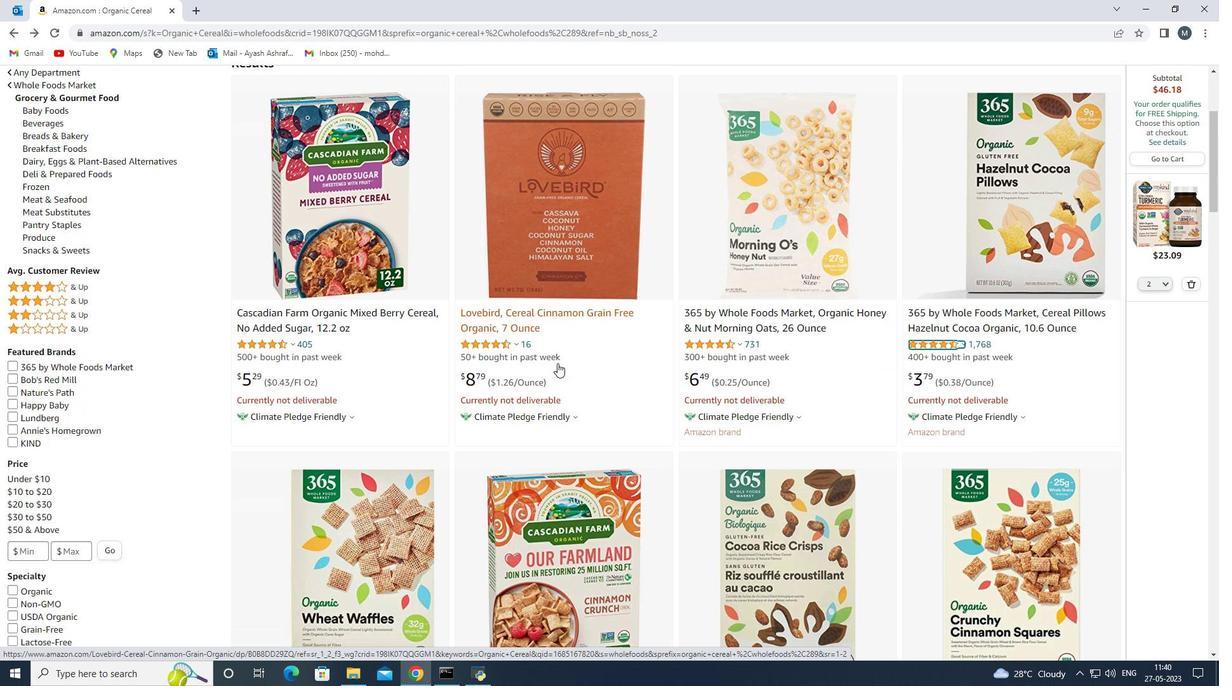 
Action: Mouse scrolled (557, 364) with delta (0, 0)
Screenshot: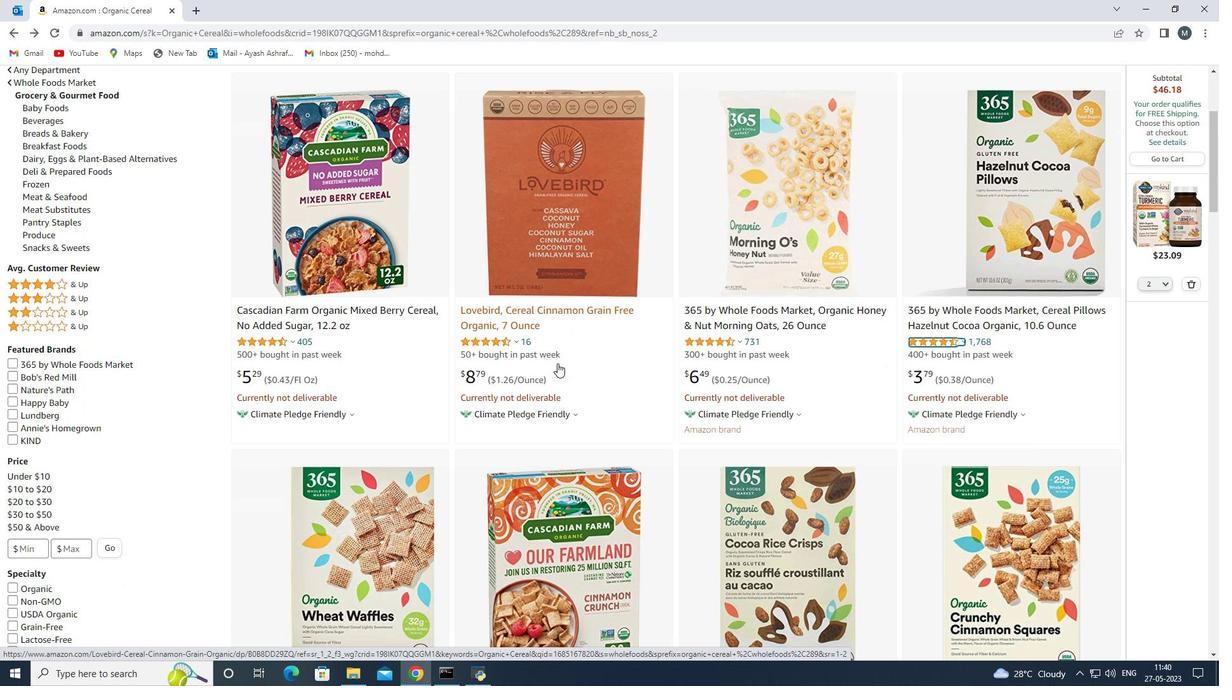 
Action: Mouse moved to (537, 358)
Screenshot: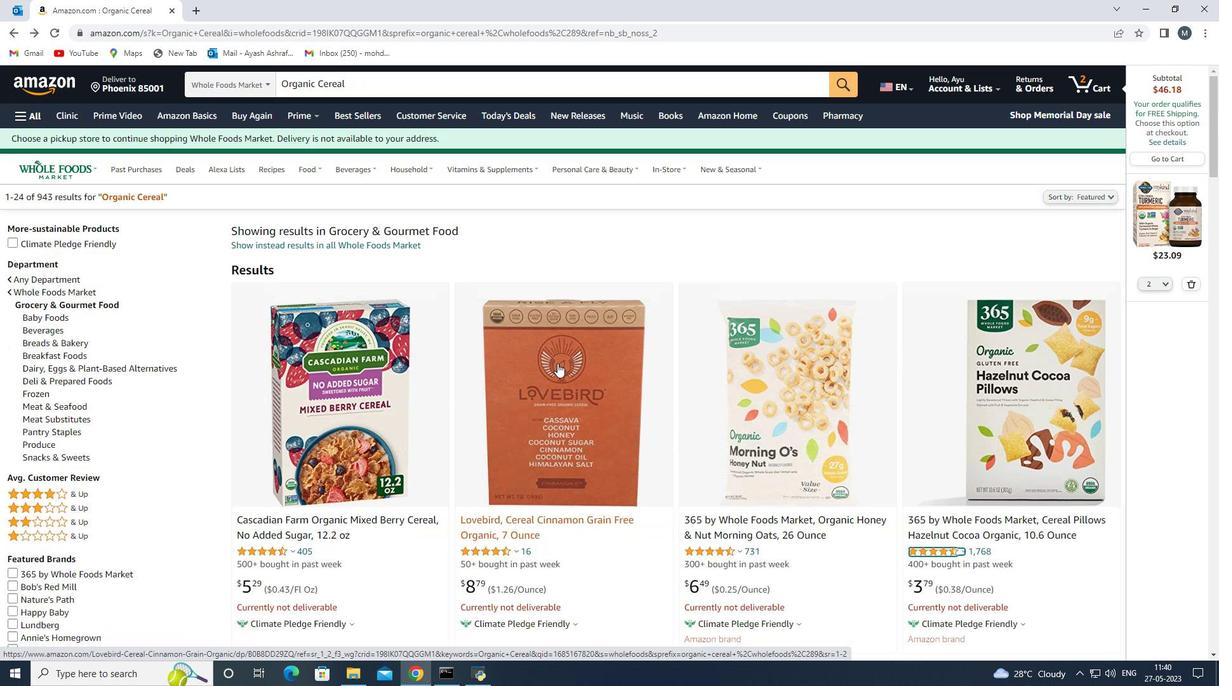 
Action: Mouse scrolled (537, 359) with delta (0, 0)
Screenshot: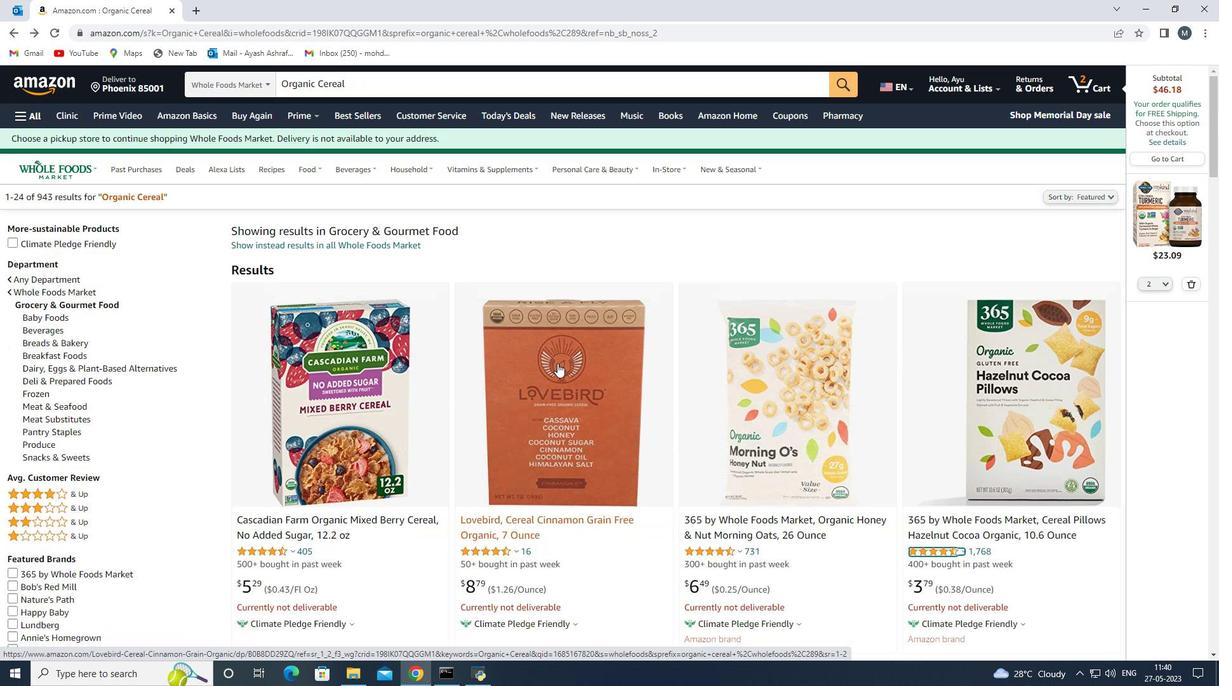 
Action: Mouse moved to (534, 357)
Screenshot: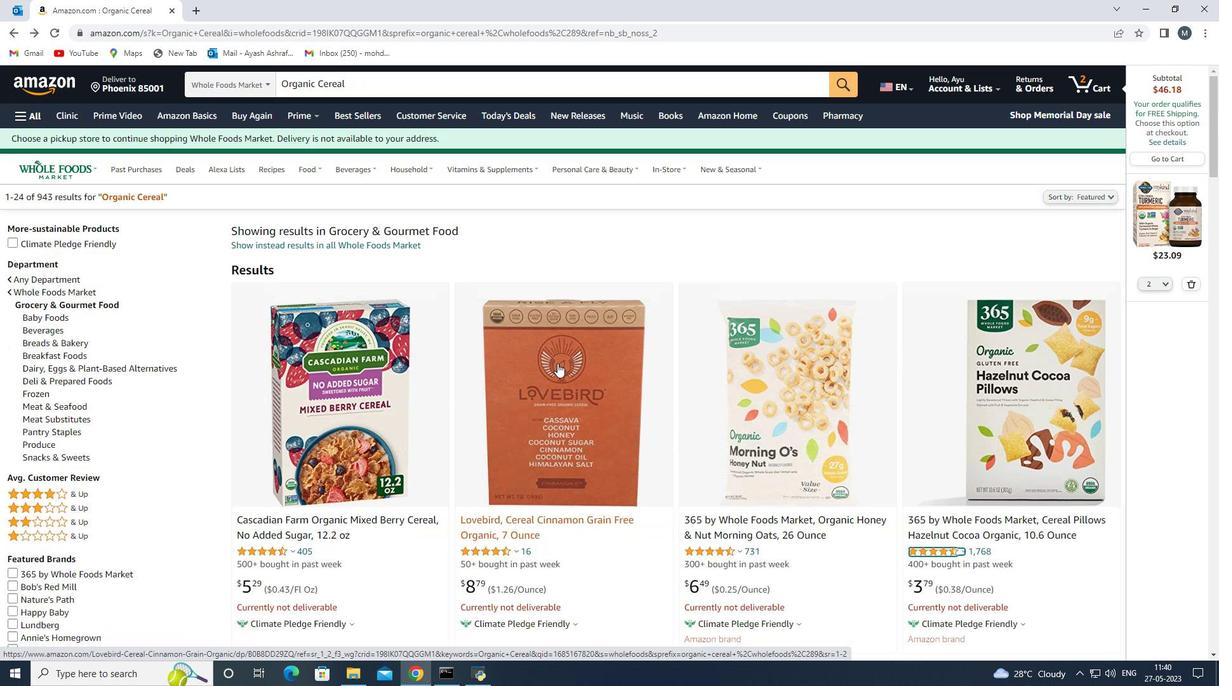
Action: Mouse scrolled (535, 357) with delta (0, 0)
Screenshot: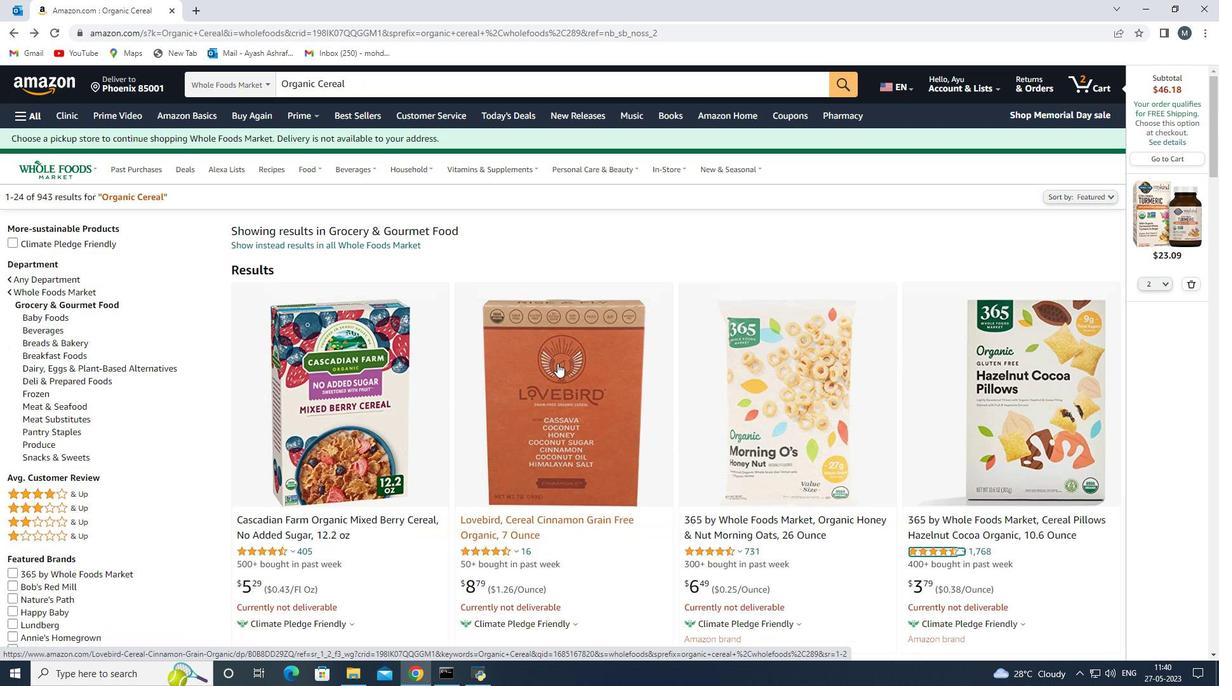 
Action: Mouse moved to (533, 356)
Screenshot: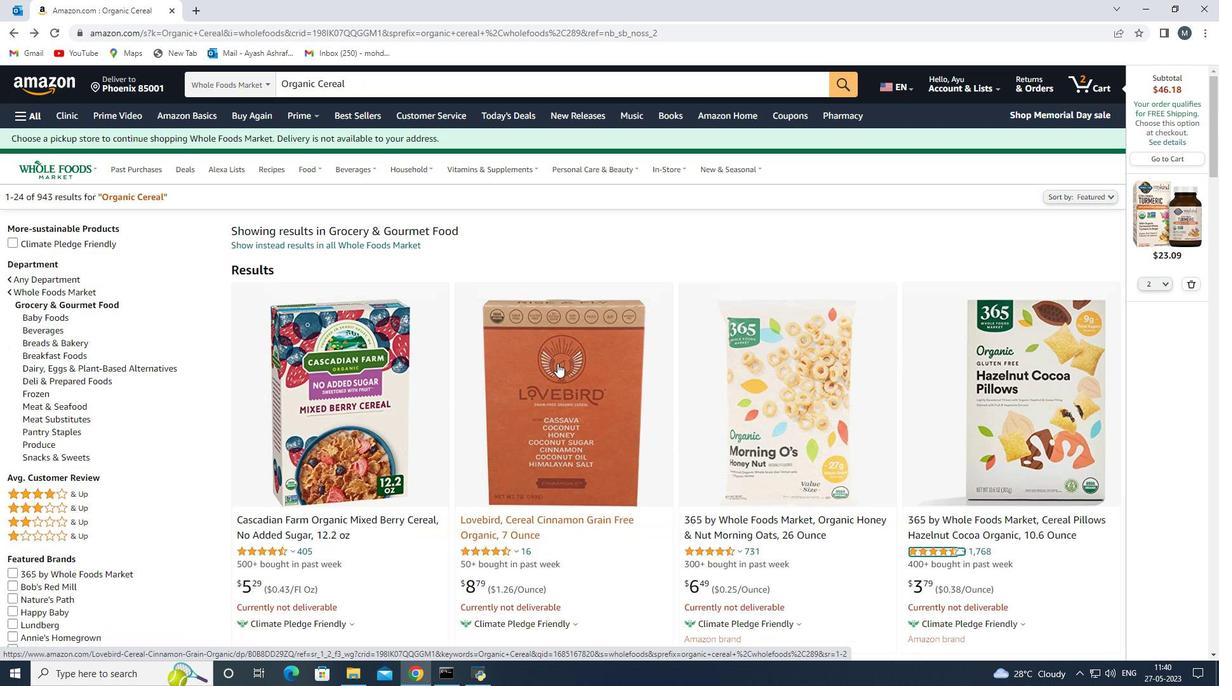 
Action: Mouse scrolled (534, 357) with delta (0, 0)
Screenshot: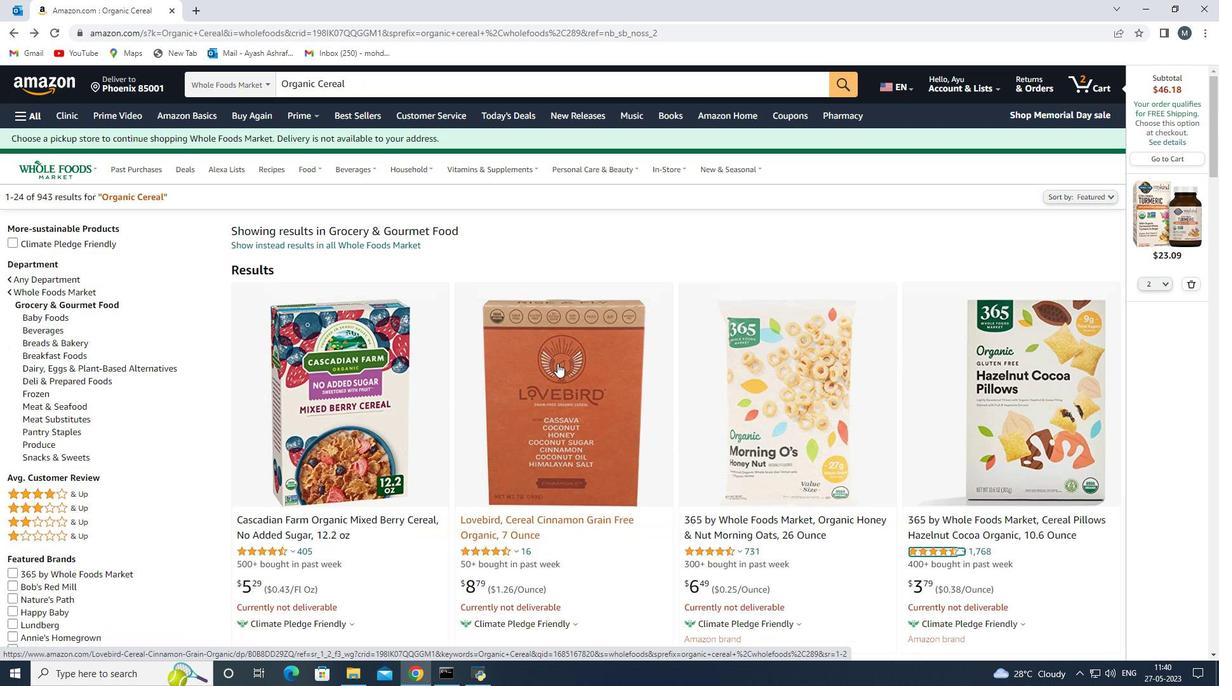 
Action: Mouse scrolled (533, 357) with delta (0, 0)
Screenshot: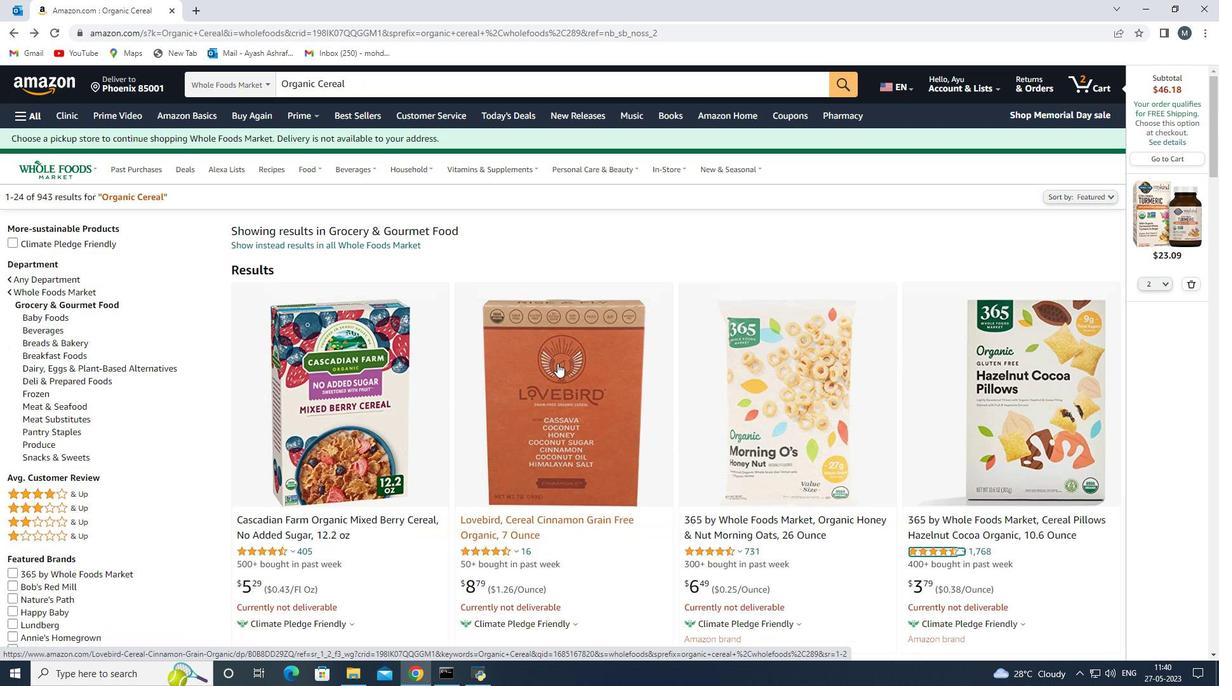 
Action: Mouse scrolled (533, 357) with delta (0, 0)
Screenshot: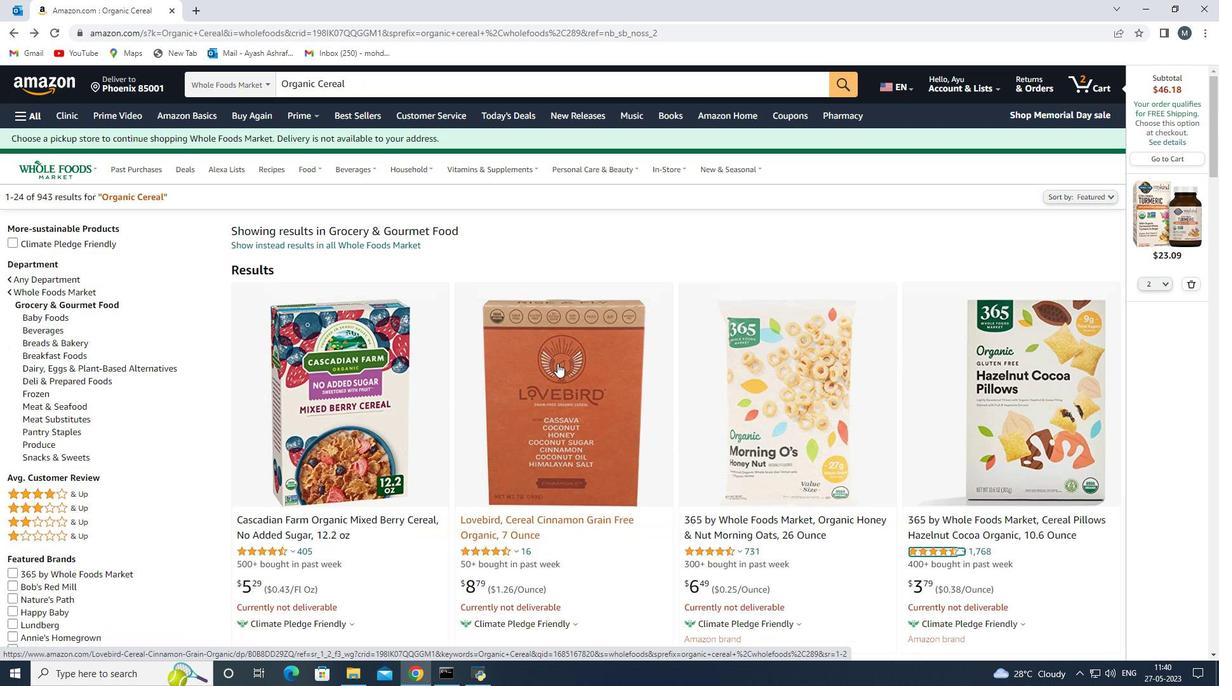 
Action: Mouse moved to (395, 88)
Screenshot: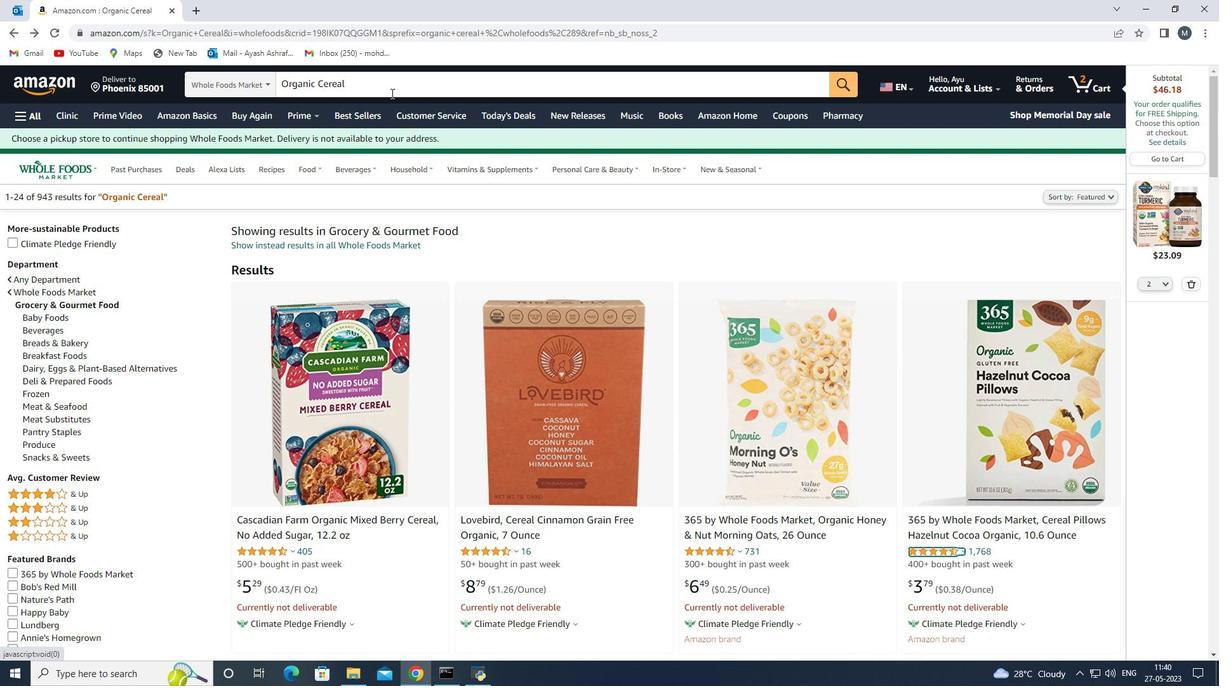 
Action: Mouse pressed left at (395, 88)
Screenshot: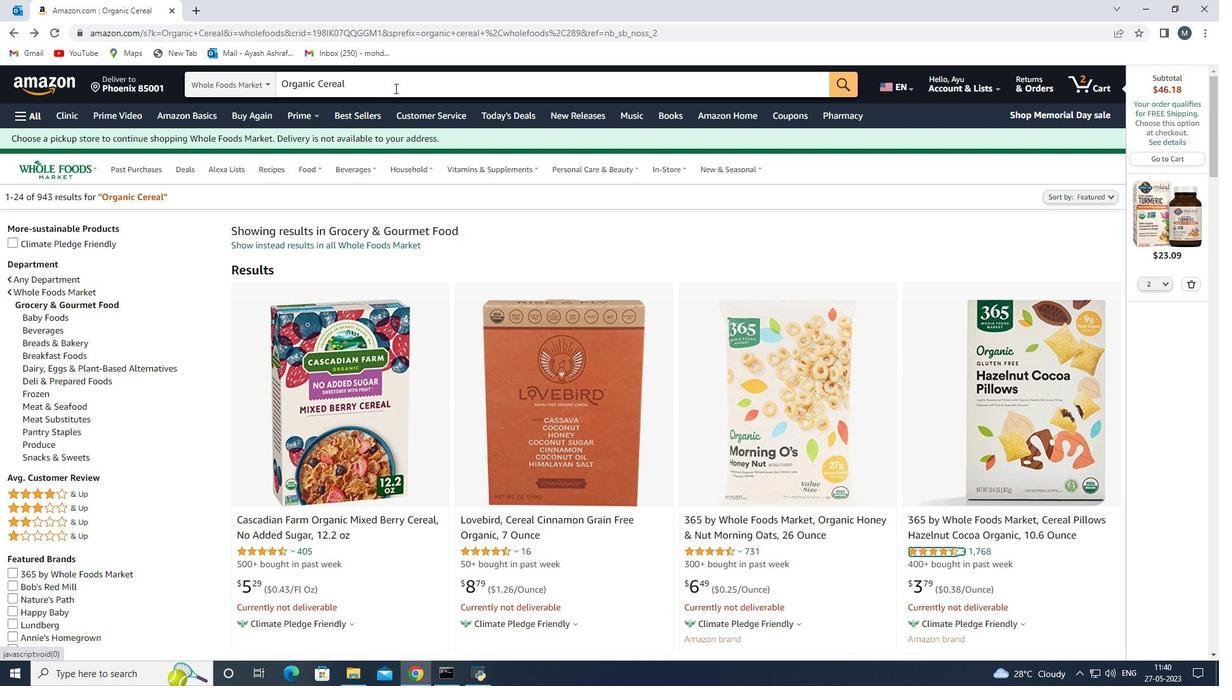 
Action: Mouse moved to (400, 109)
Screenshot: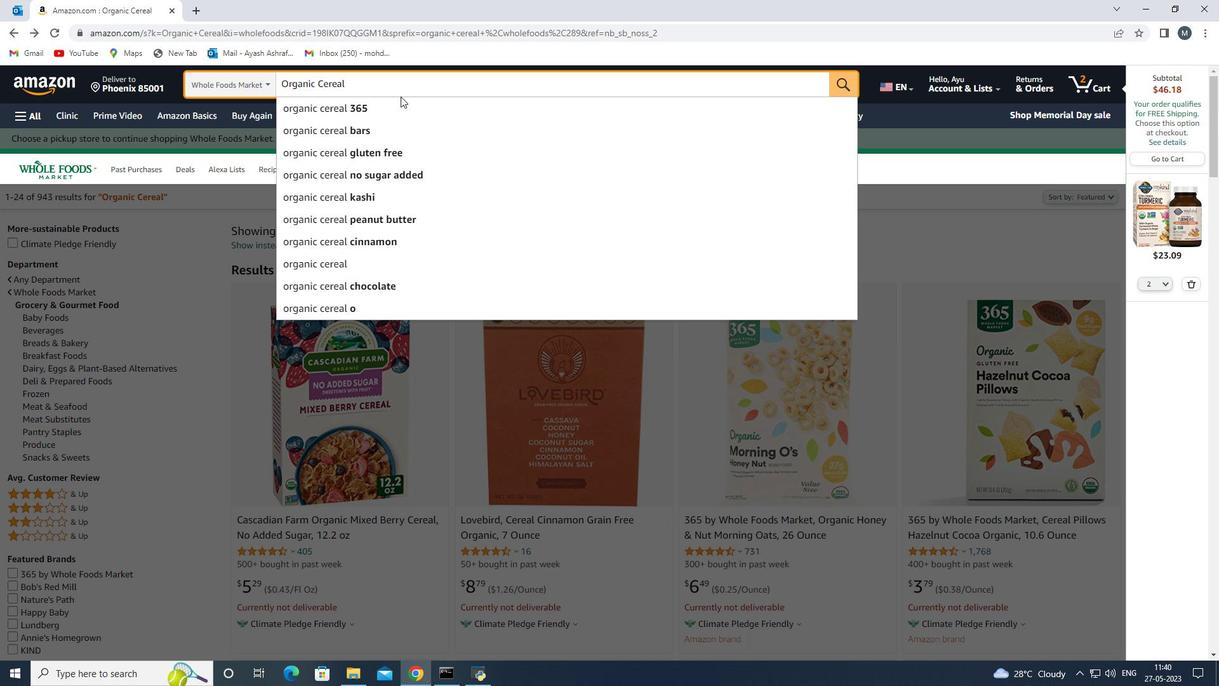 
Action: Mouse pressed left at (400, 109)
Screenshot: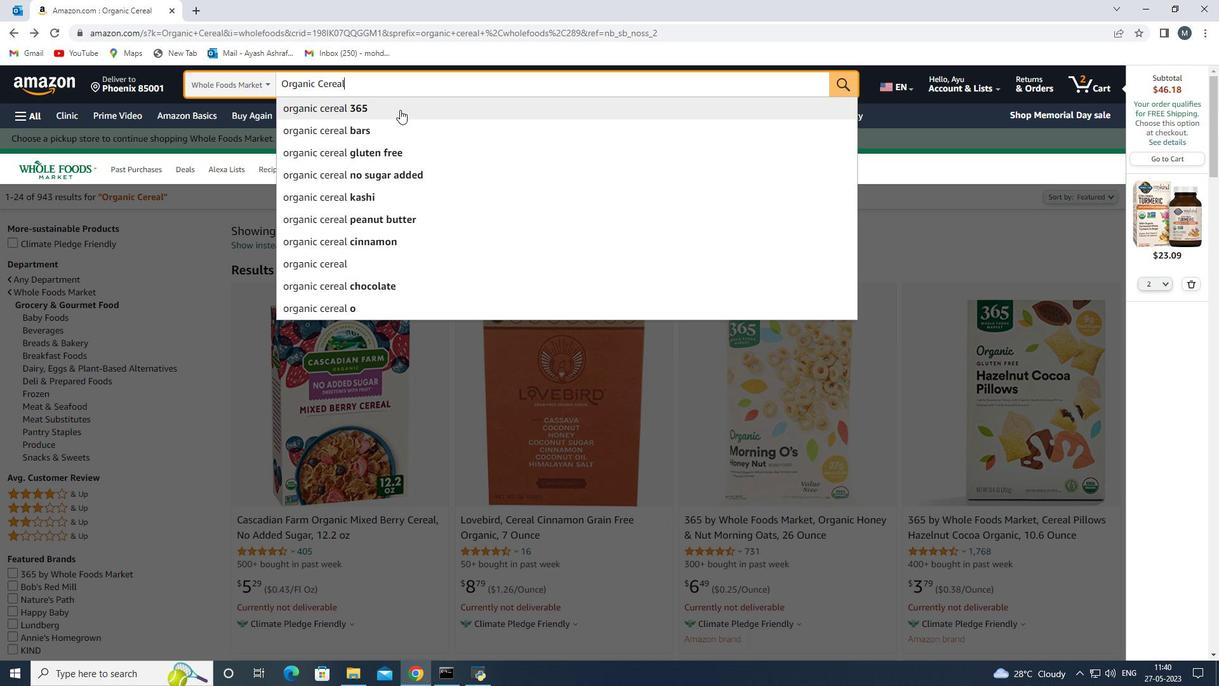 
Action: Mouse moved to (339, 435)
Screenshot: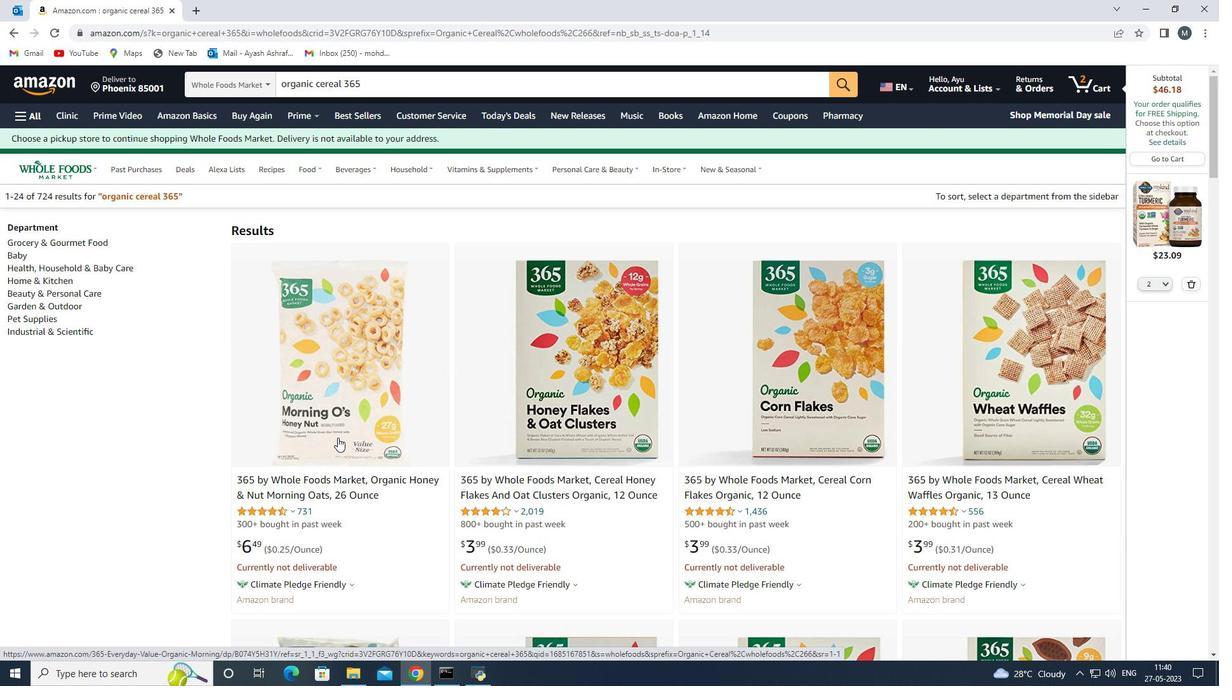 
Action: Mouse pressed left at (339, 435)
Screenshot: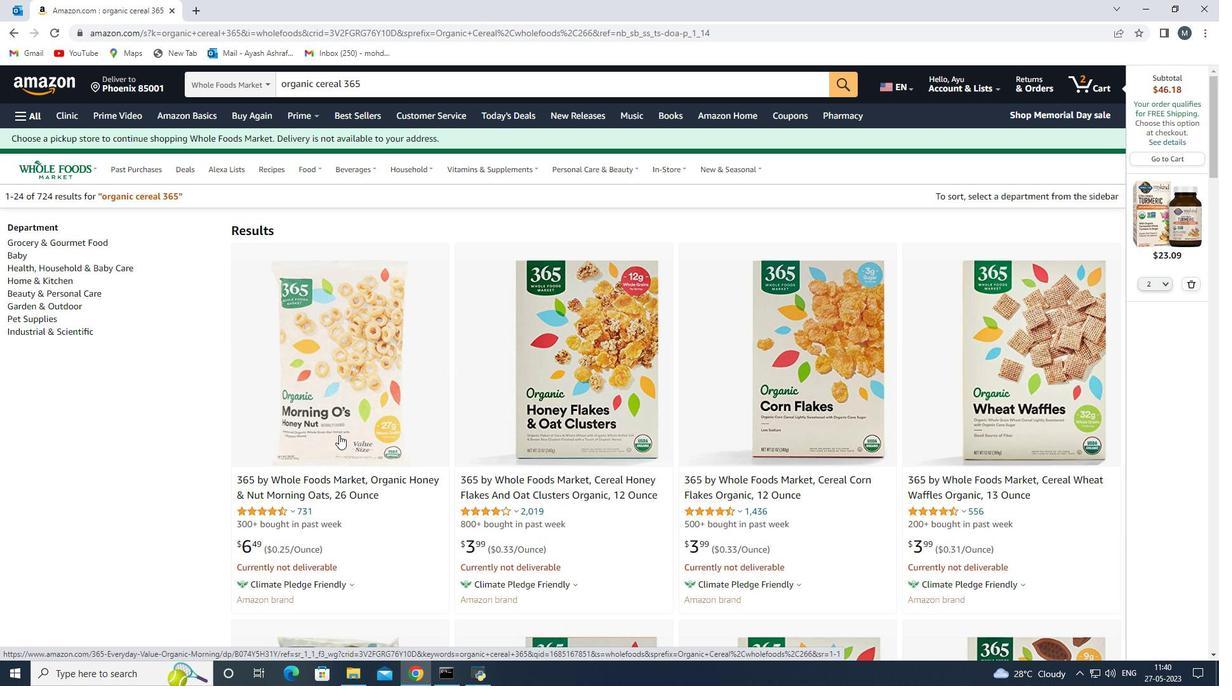 
Action: Mouse moved to (485, 433)
Screenshot: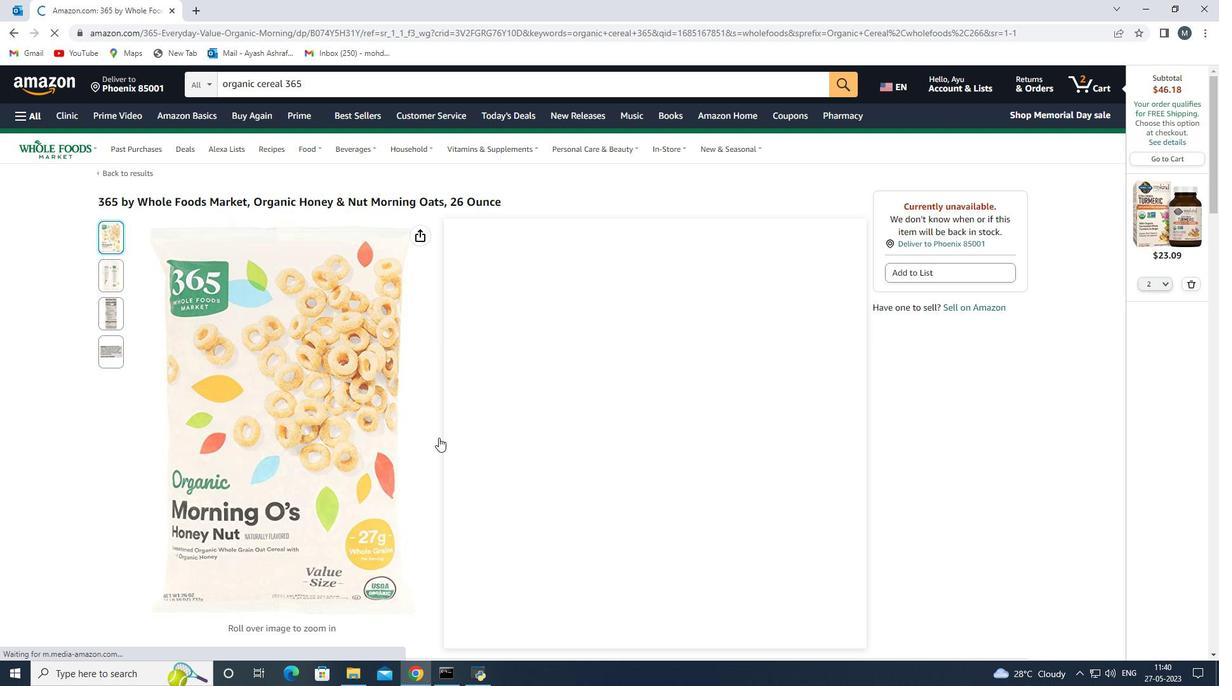 
Action: Mouse scrolled (485, 432) with delta (0, 0)
Screenshot: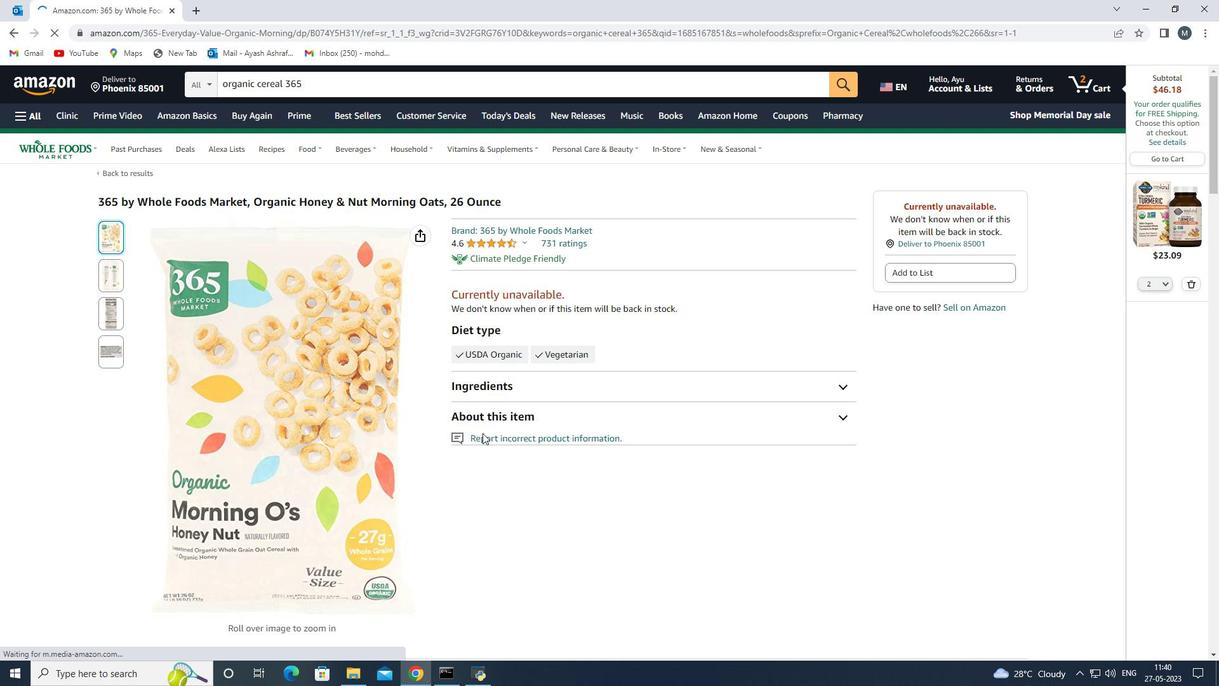 
Action: Mouse scrolled (485, 432) with delta (0, 0)
Screenshot: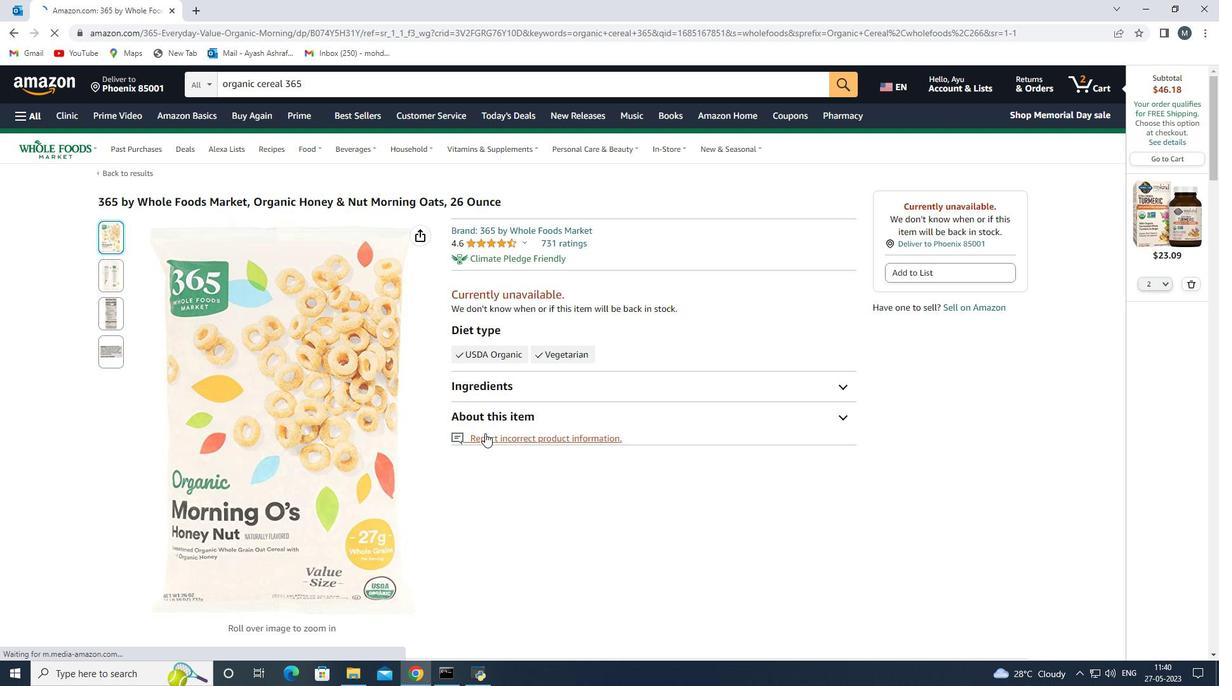 
Action: Mouse moved to (486, 433)
Screenshot: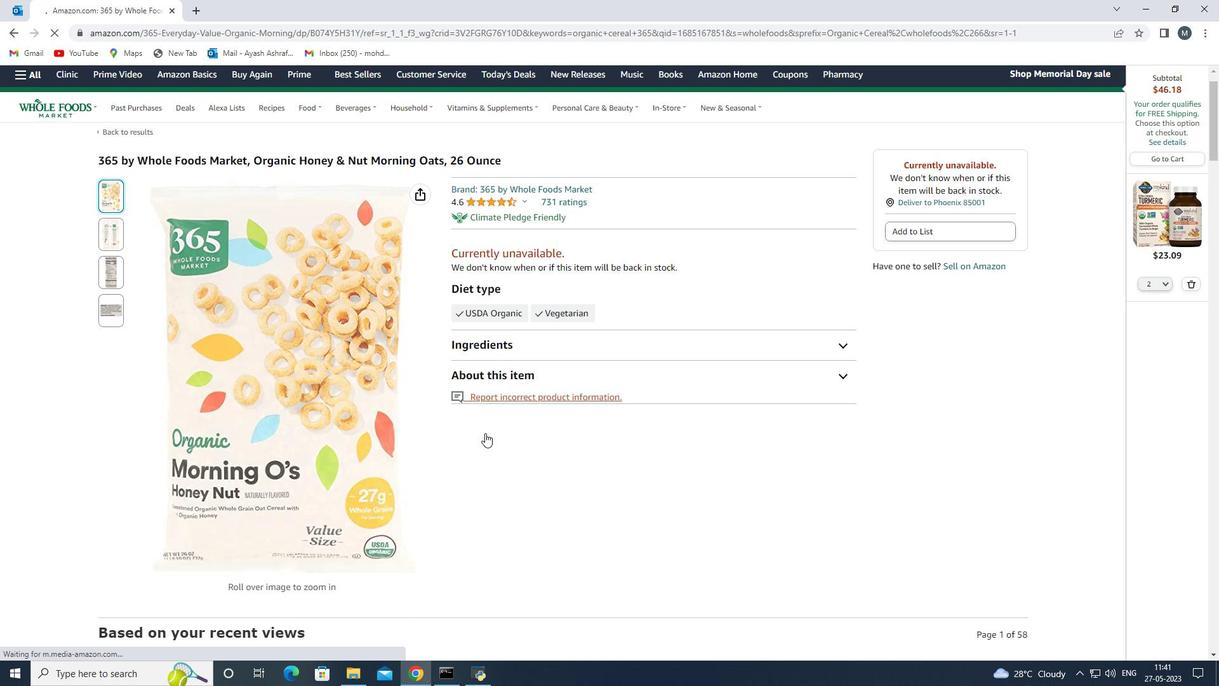 
Action: Mouse scrolled (486, 432) with delta (0, 0)
Screenshot: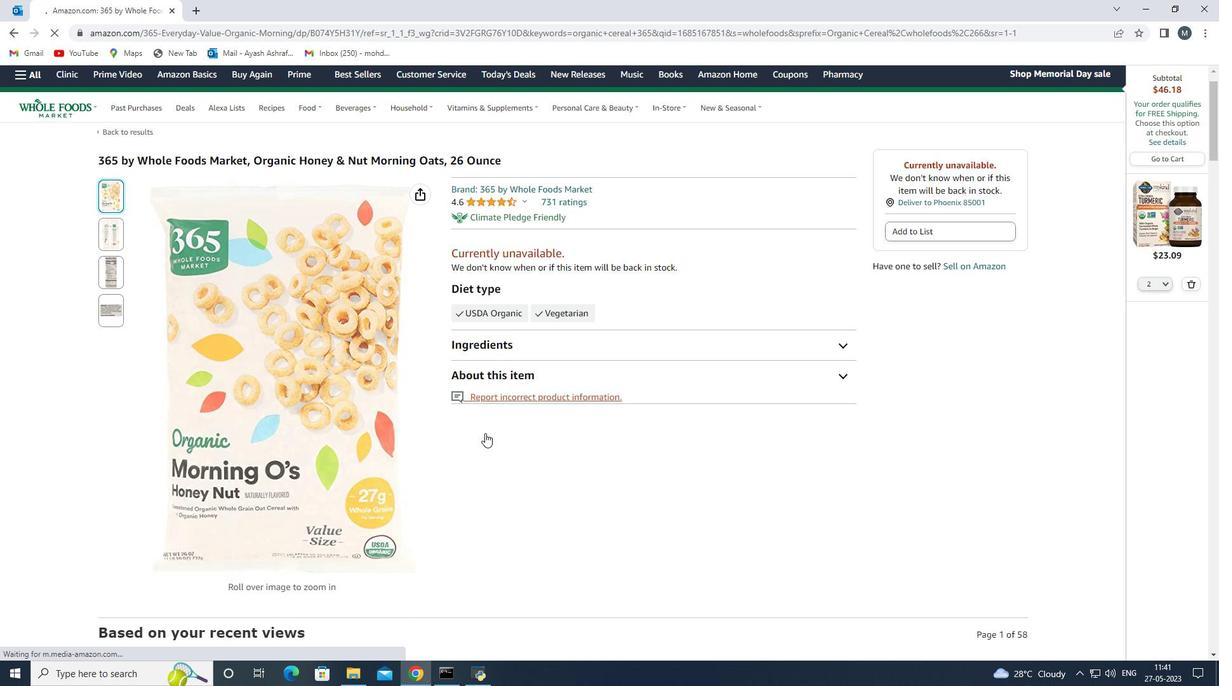 
Action: Mouse moved to (484, 432)
Screenshot: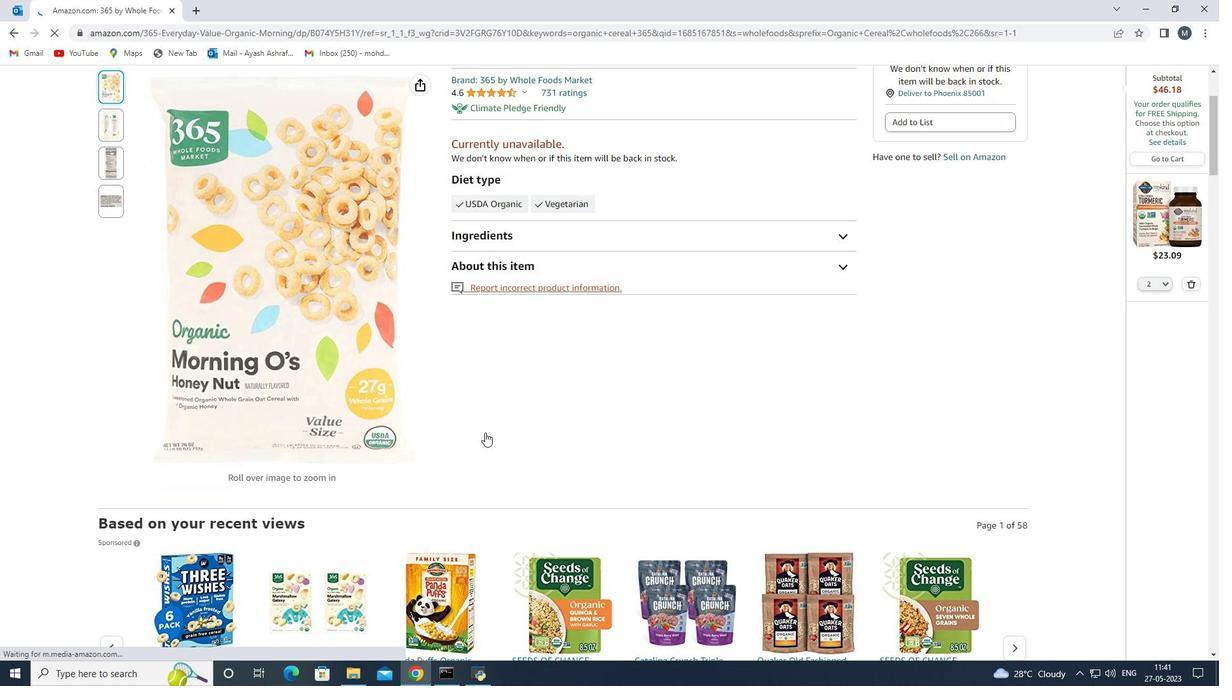 
Action: Mouse scrolled (484, 431) with delta (0, 0)
Screenshot: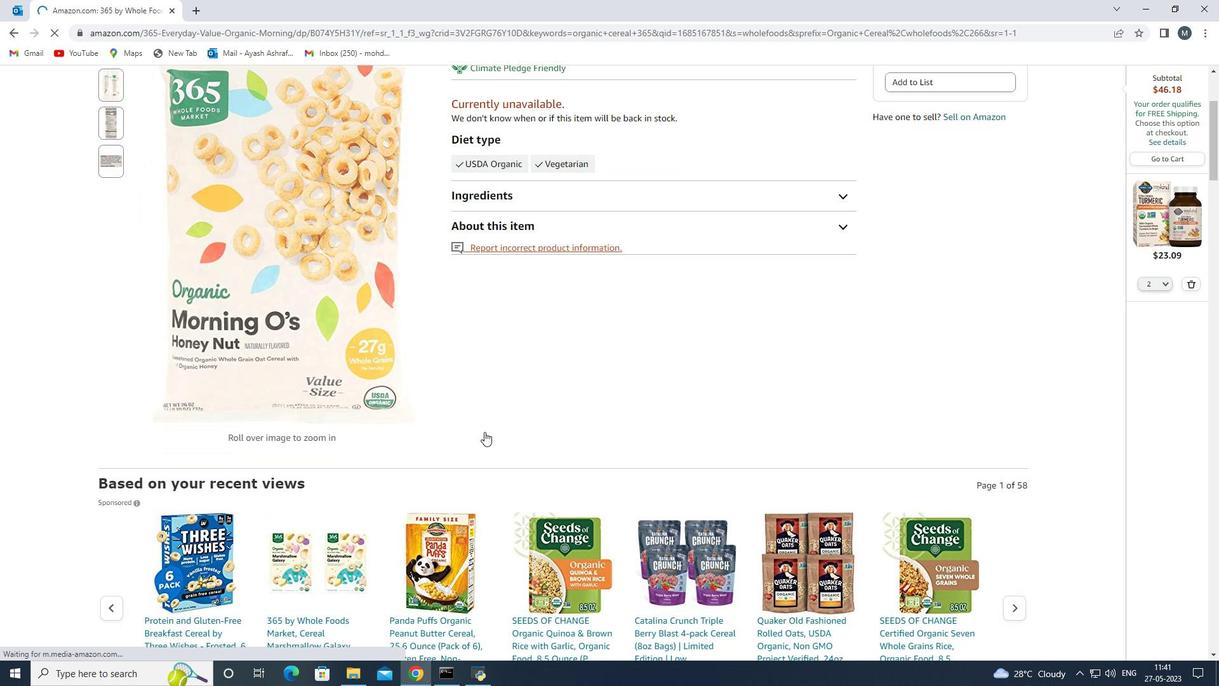 
Action: Mouse scrolled (484, 431) with delta (0, 0)
Screenshot: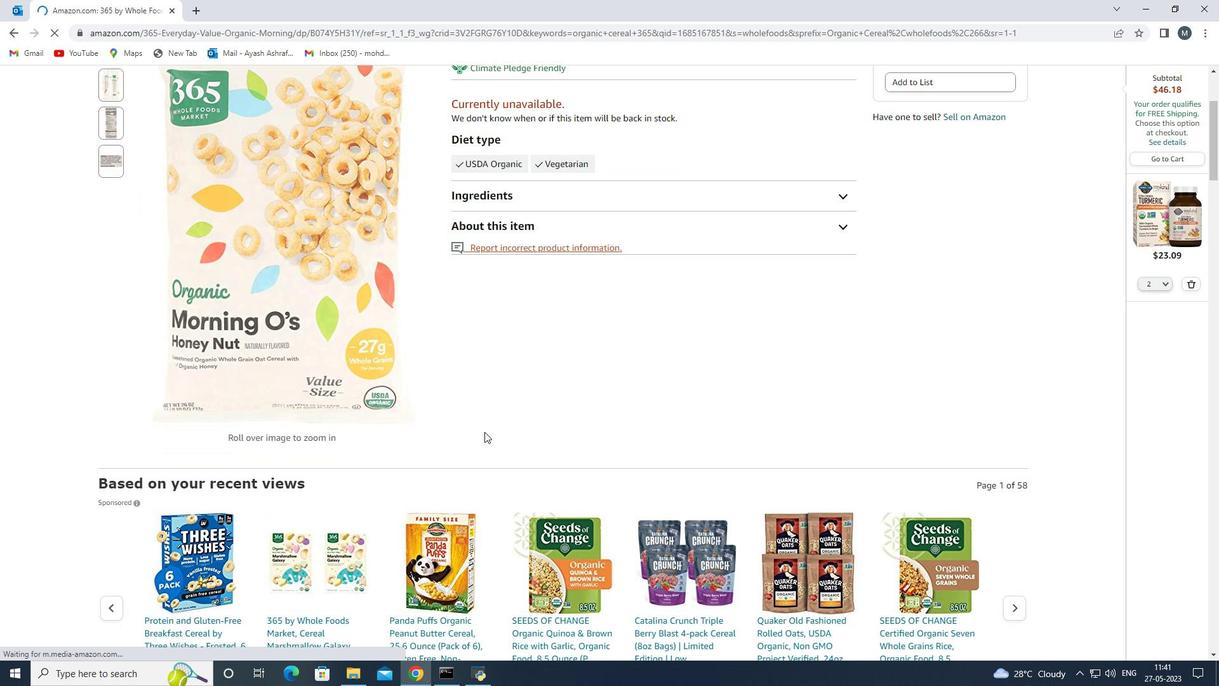 
Action: Mouse moved to (371, 395)
Screenshot: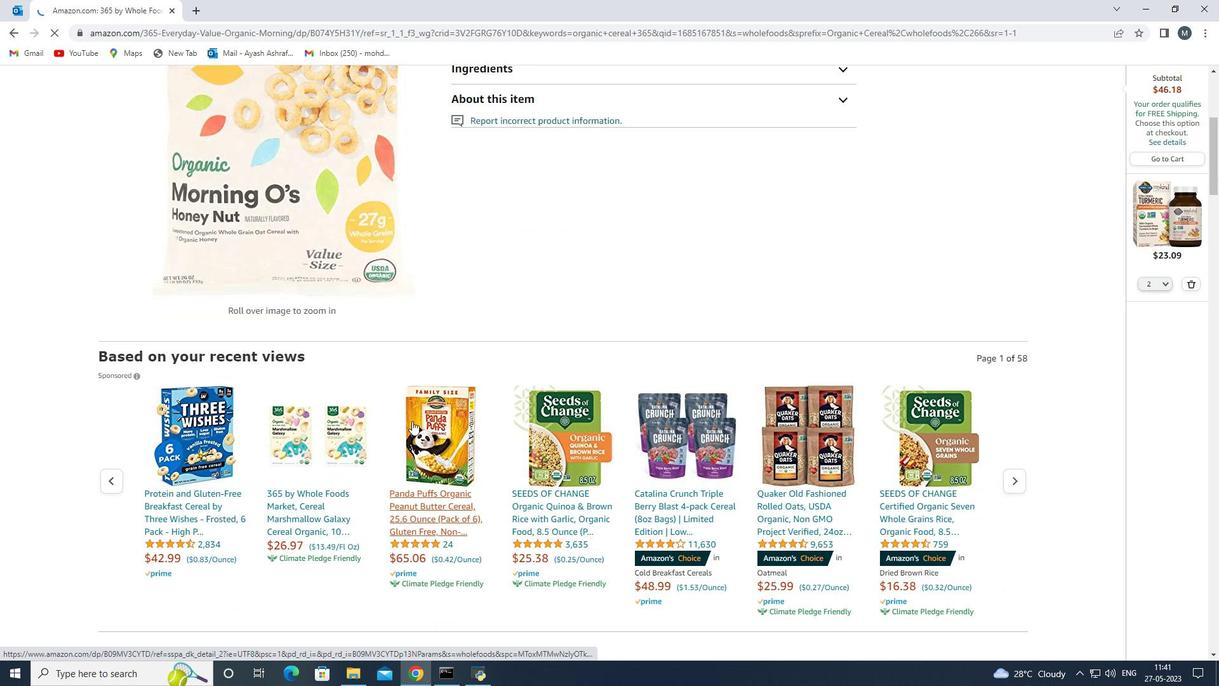 
Action: Mouse scrolled (371, 395) with delta (0, 0)
Screenshot: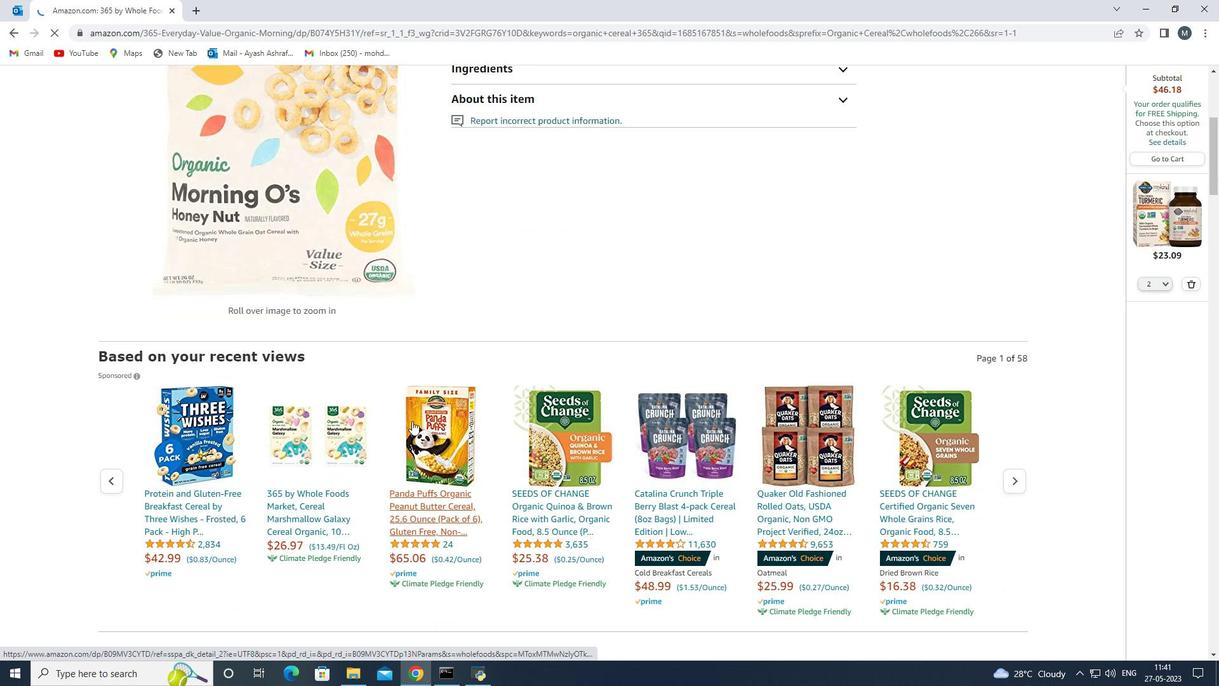 
Action: Mouse scrolled (371, 395) with delta (0, 0)
Screenshot: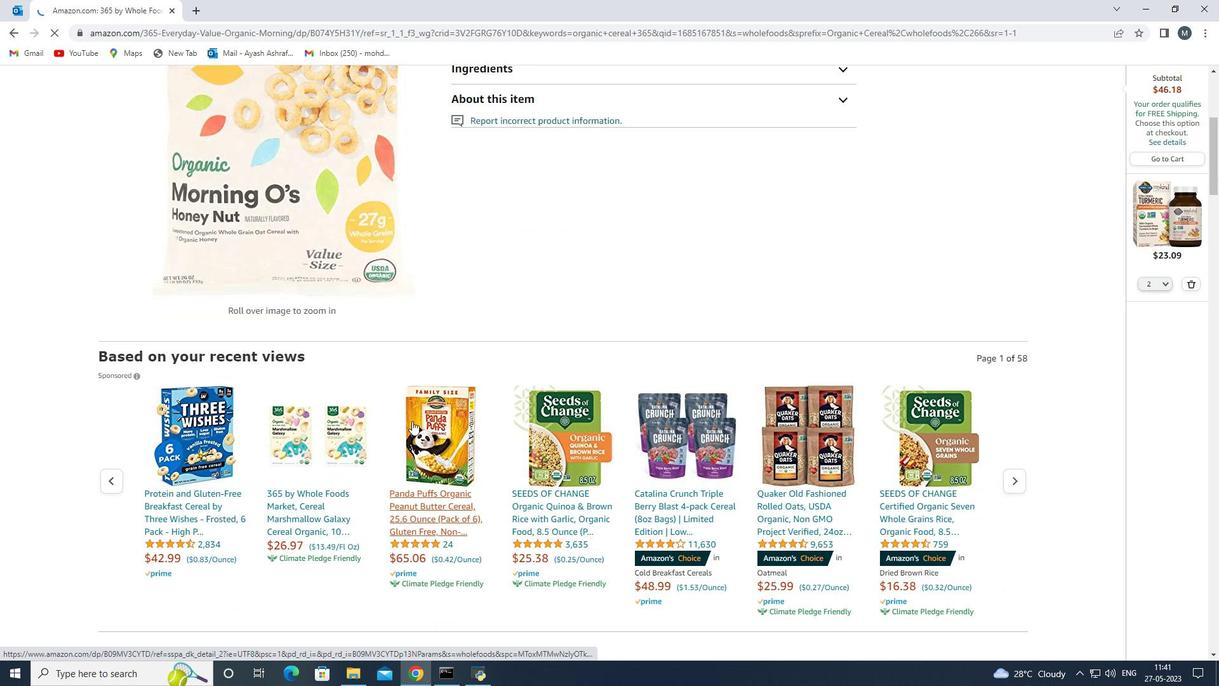
Action: Mouse scrolled (371, 395) with delta (0, 0)
Screenshot: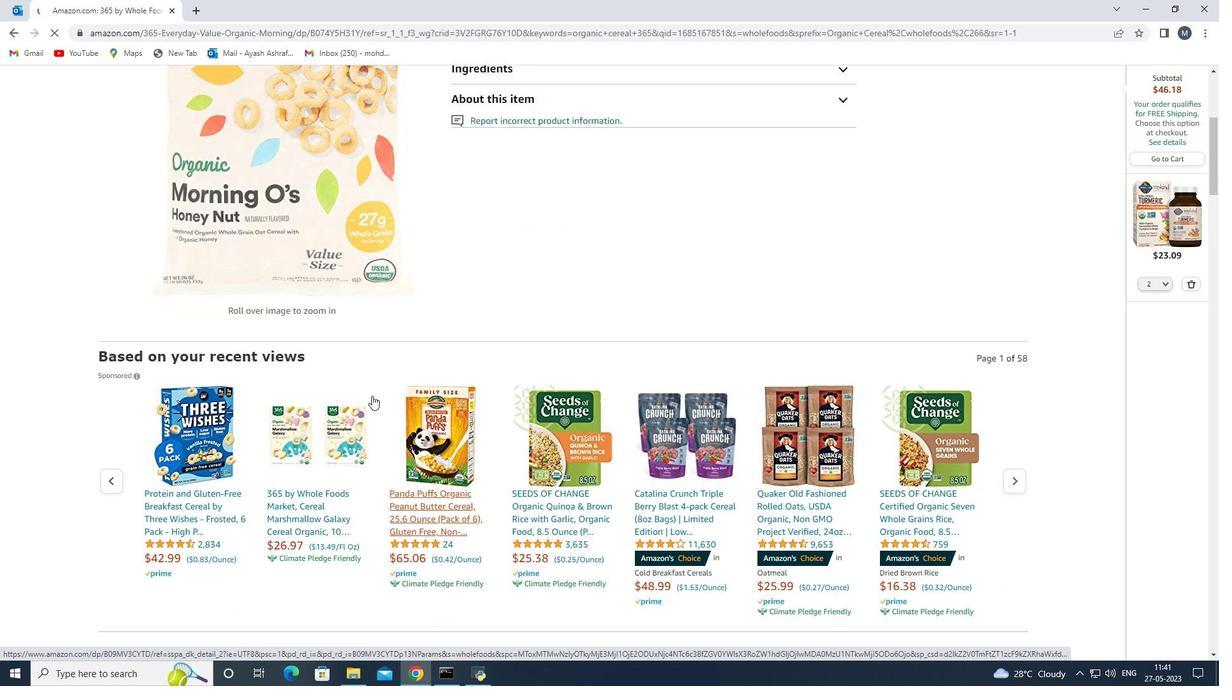 
Action: Mouse scrolled (371, 395) with delta (0, 0)
Screenshot: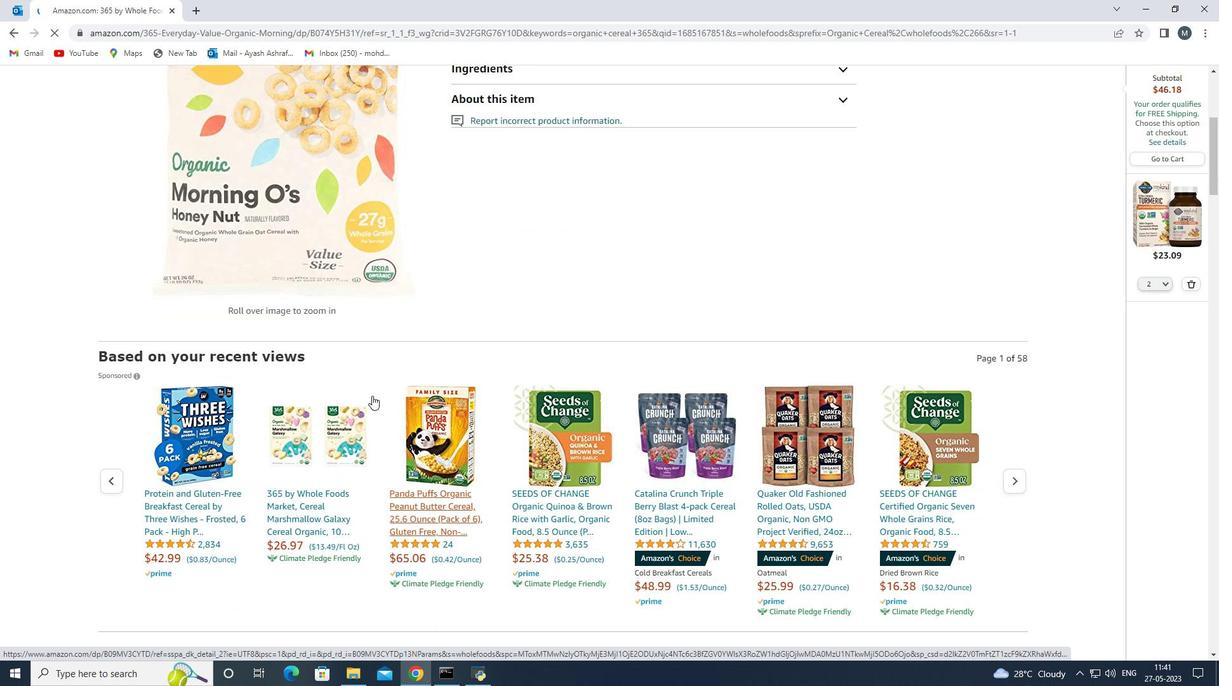 
Action: Mouse moved to (104, 201)
Screenshot: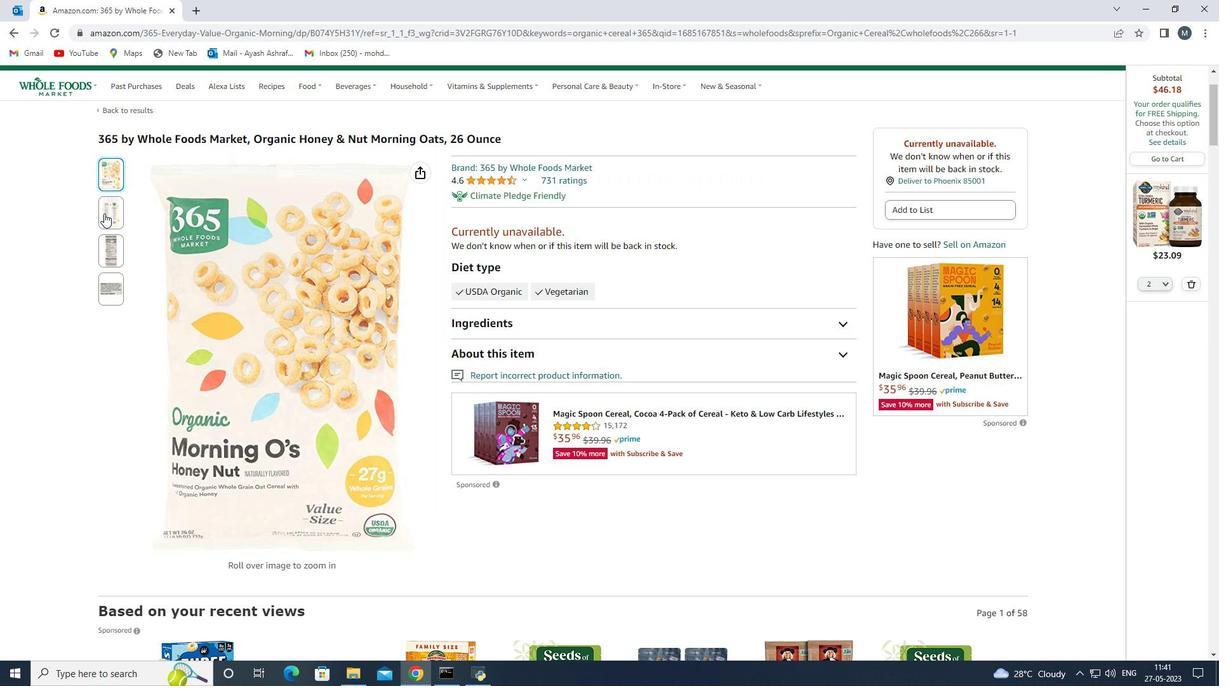 
Action: Mouse pressed left at (104, 201)
Screenshot: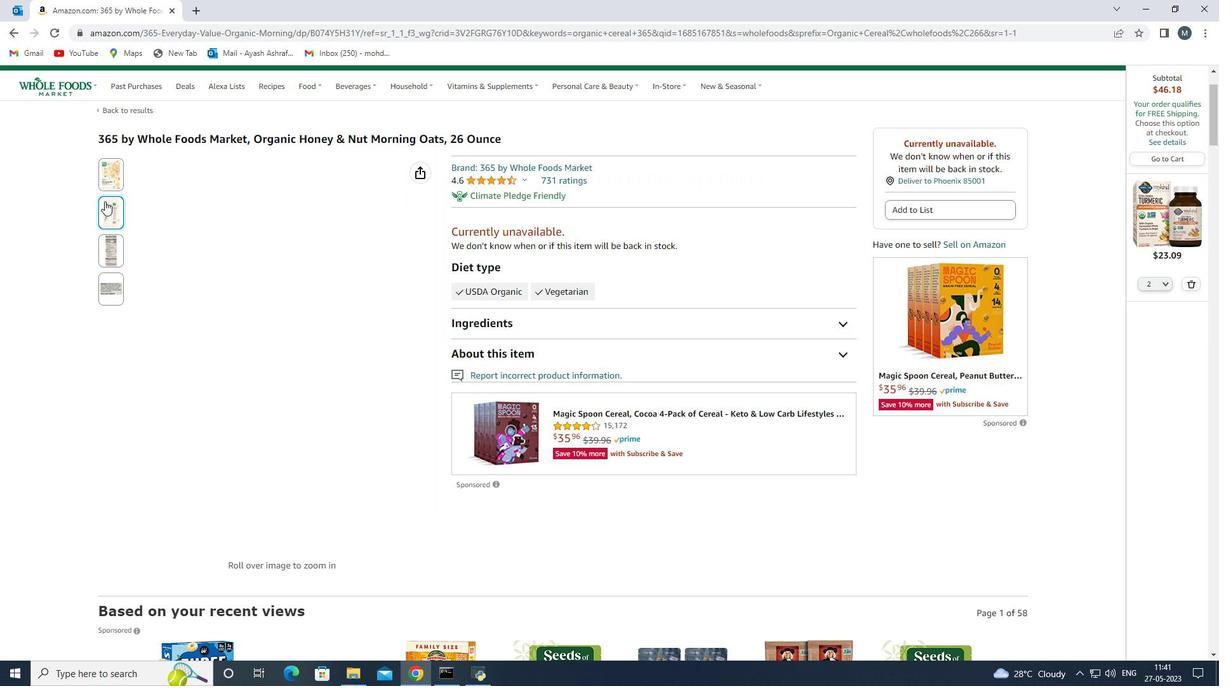 
Action: Mouse moved to (101, 254)
Screenshot: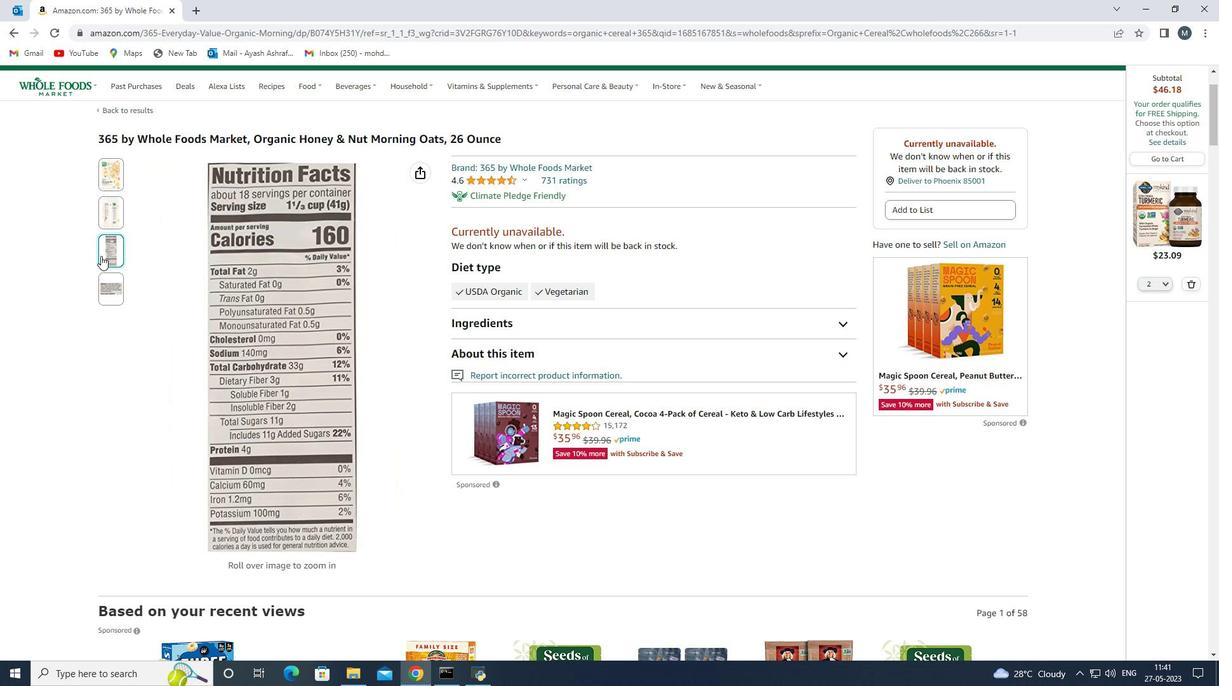 
Action: Mouse pressed left at (101, 254)
Screenshot: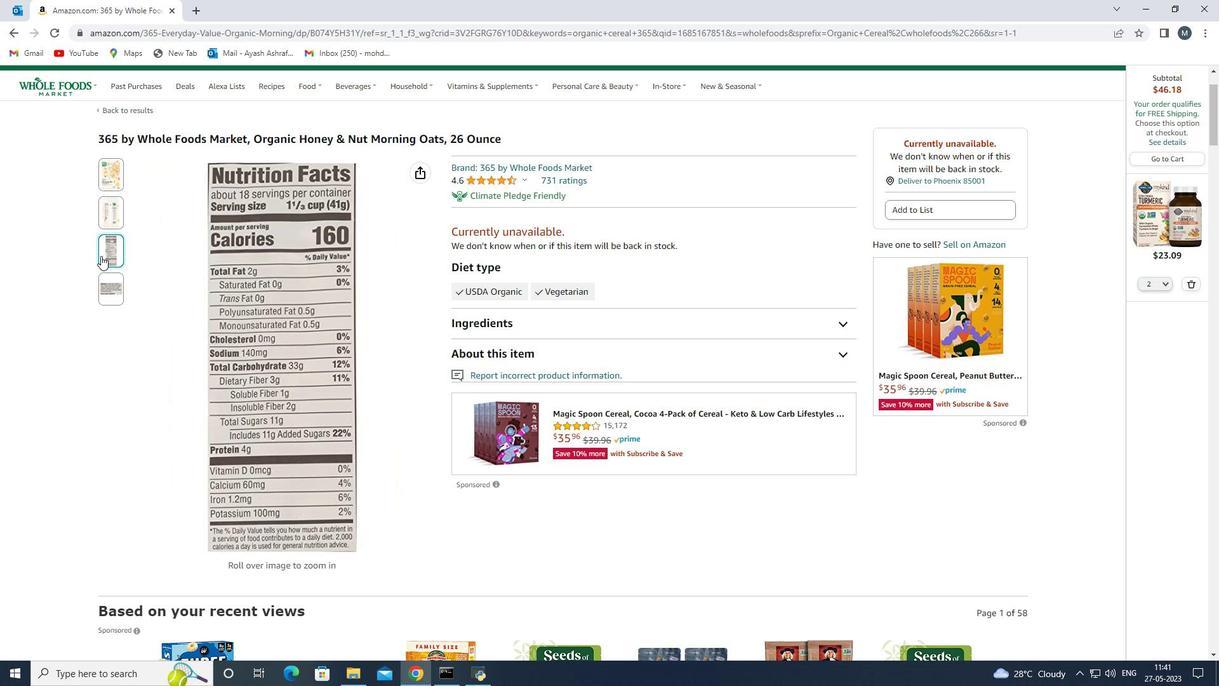 
Action: Mouse moved to (103, 302)
Screenshot: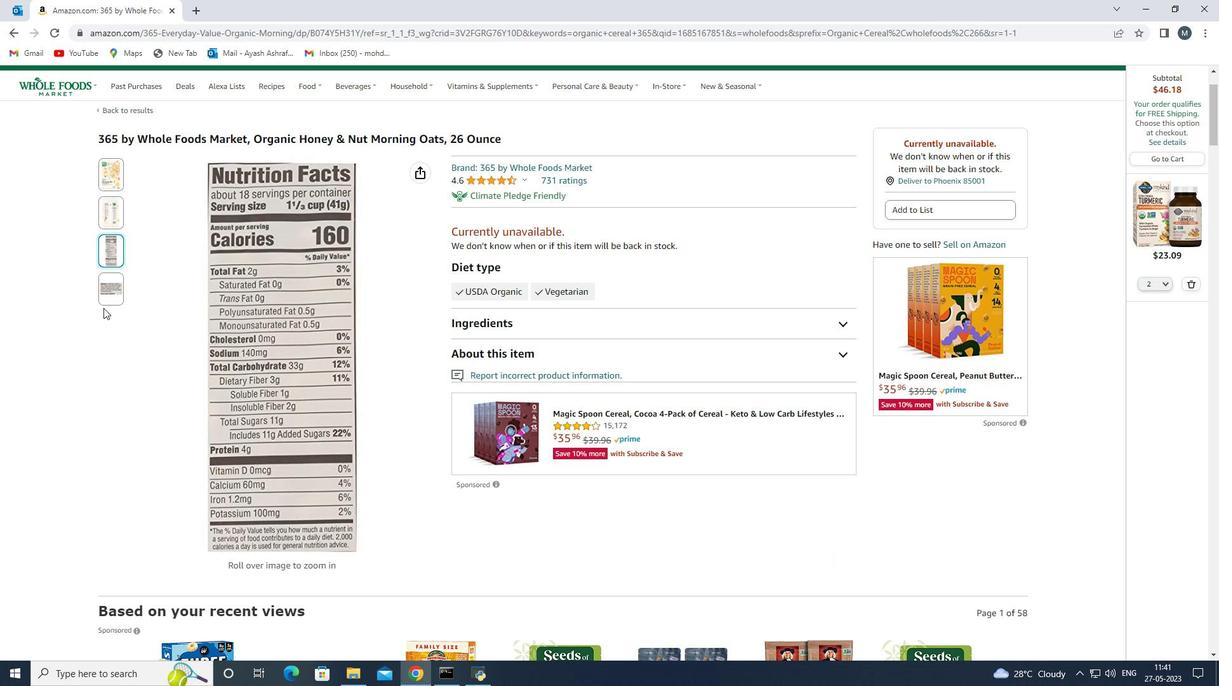 
Action: Mouse pressed left at (103, 302)
Screenshot: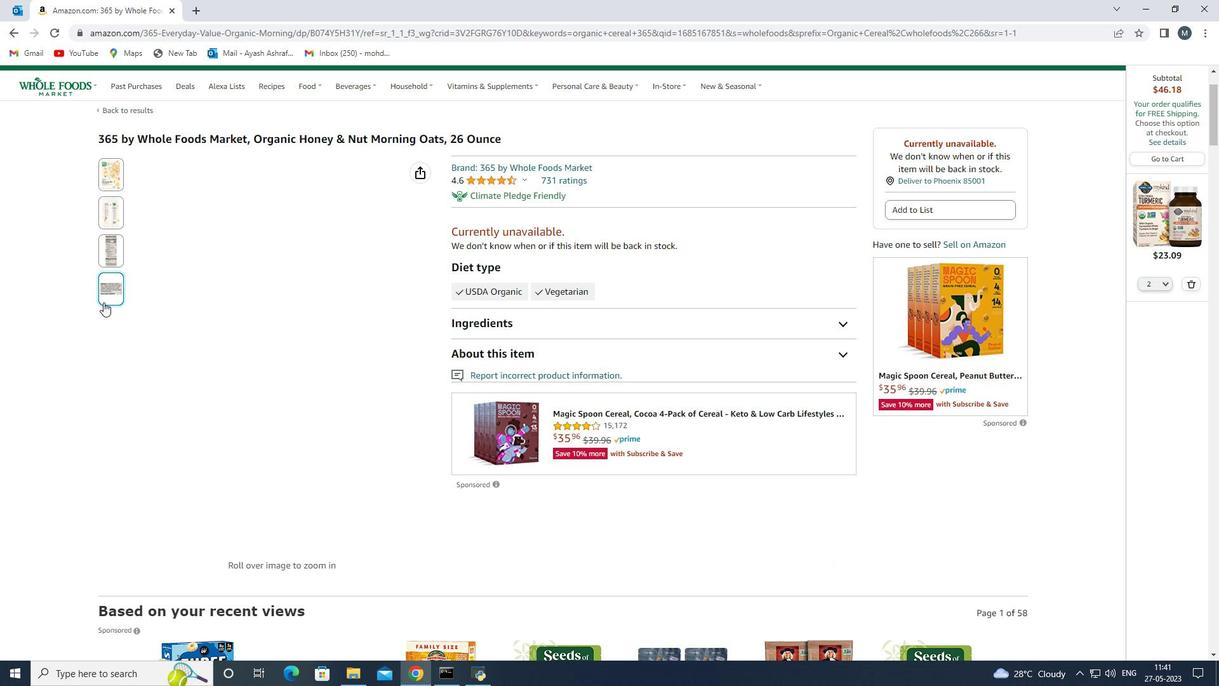 
Action: Mouse moved to (367, 404)
Screenshot: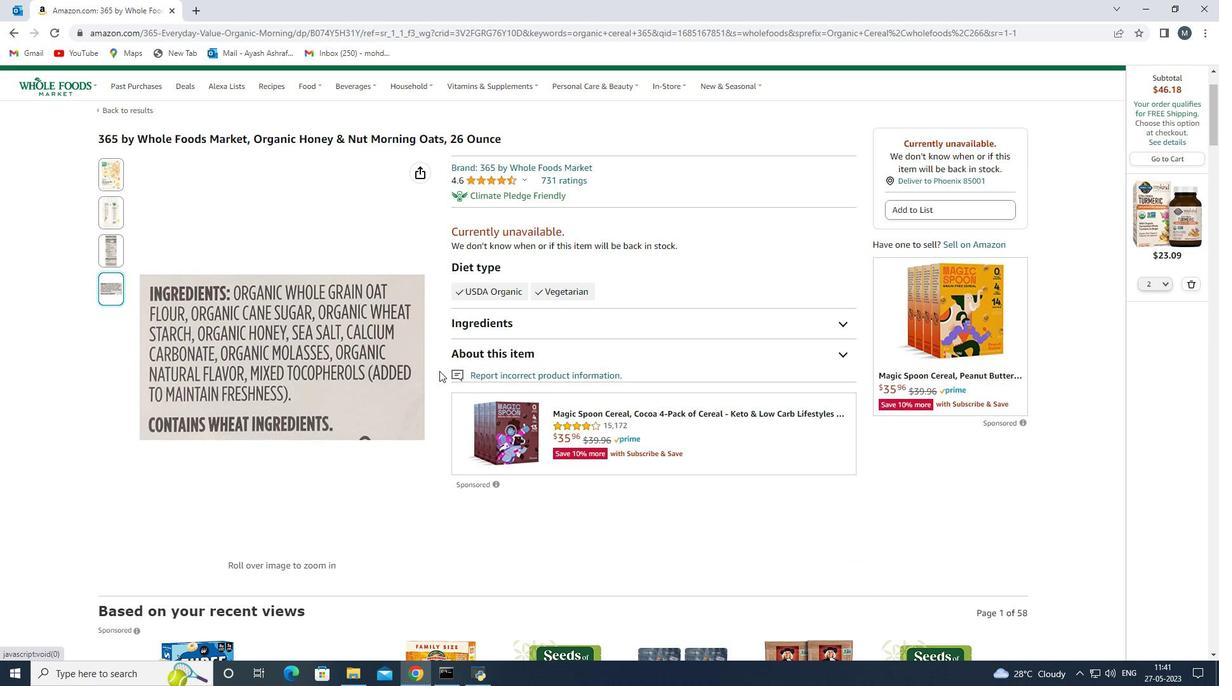 
Action: Mouse scrolled (367, 404) with delta (0, 0)
Screenshot: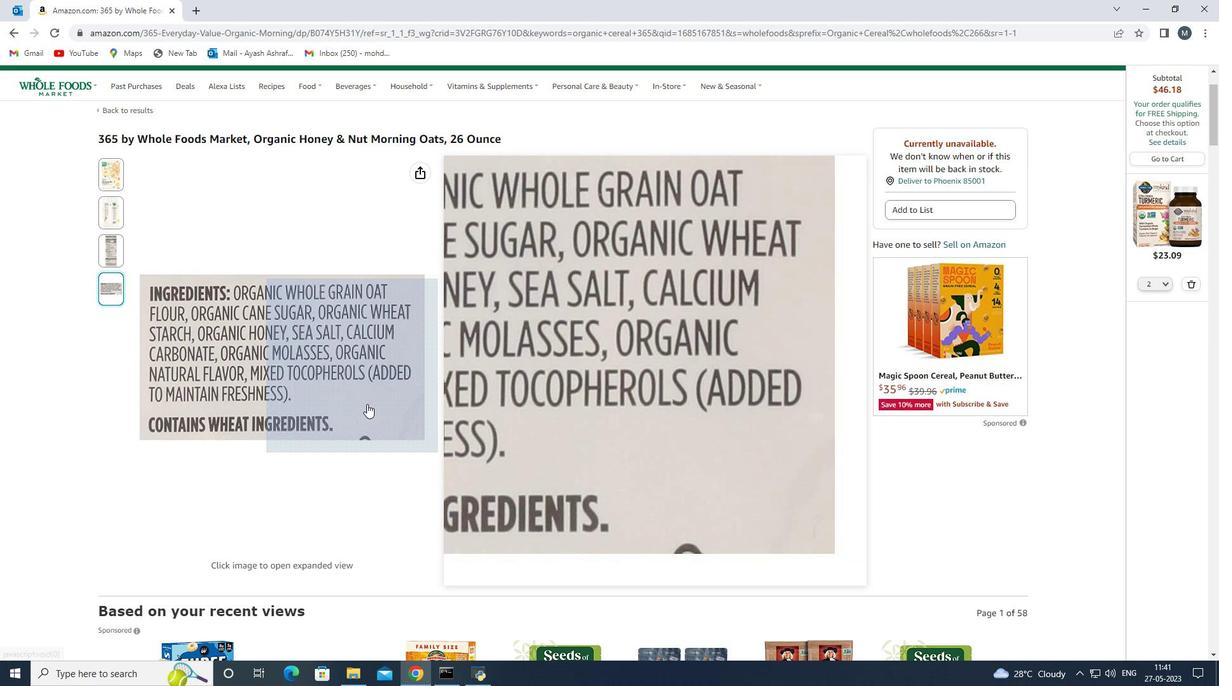 
Action: Mouse scrolled (367, 404) with delta (0, 0)
Screenshot: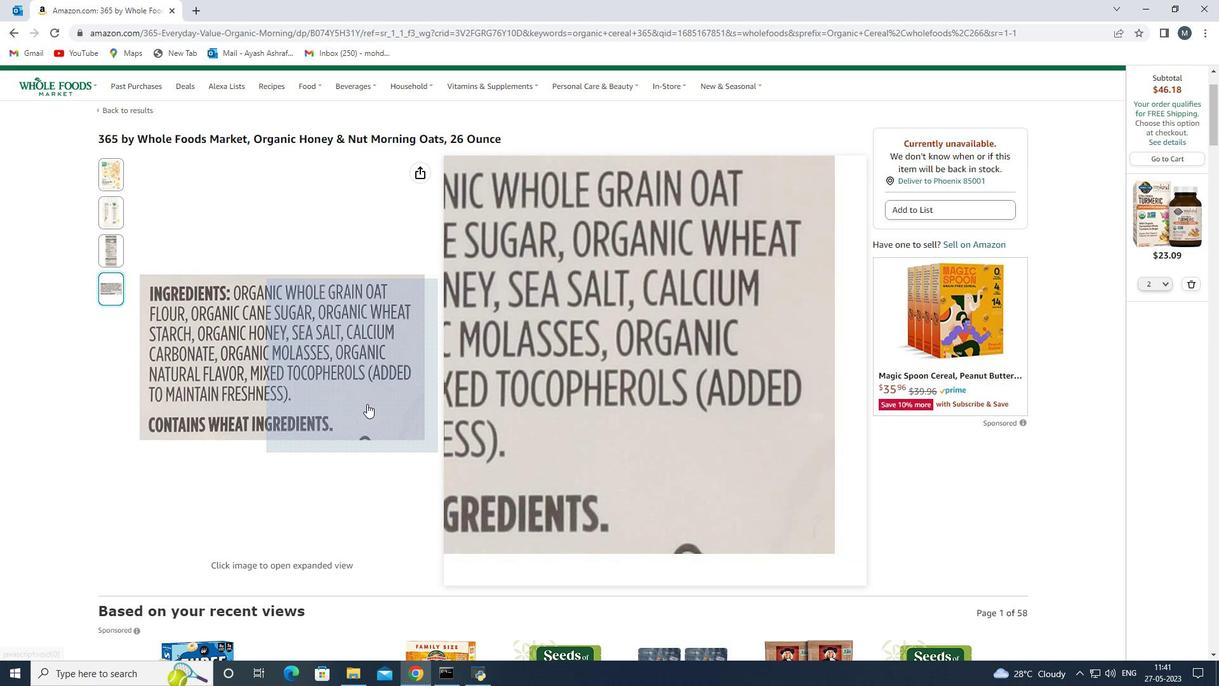 
Action: Mouse scrolled (367, 404) with delta (0, 0)
Screenshot: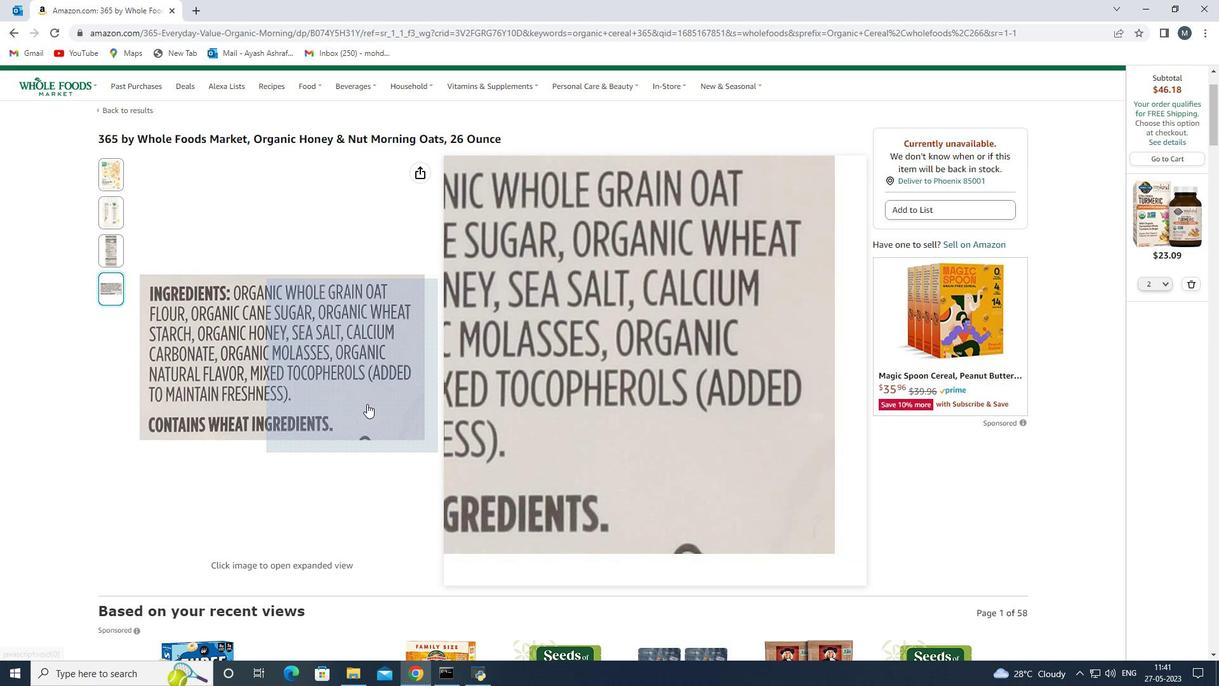 
Action: Mouse scrolled (367, 404) with delta (0, 0)
Screenshot: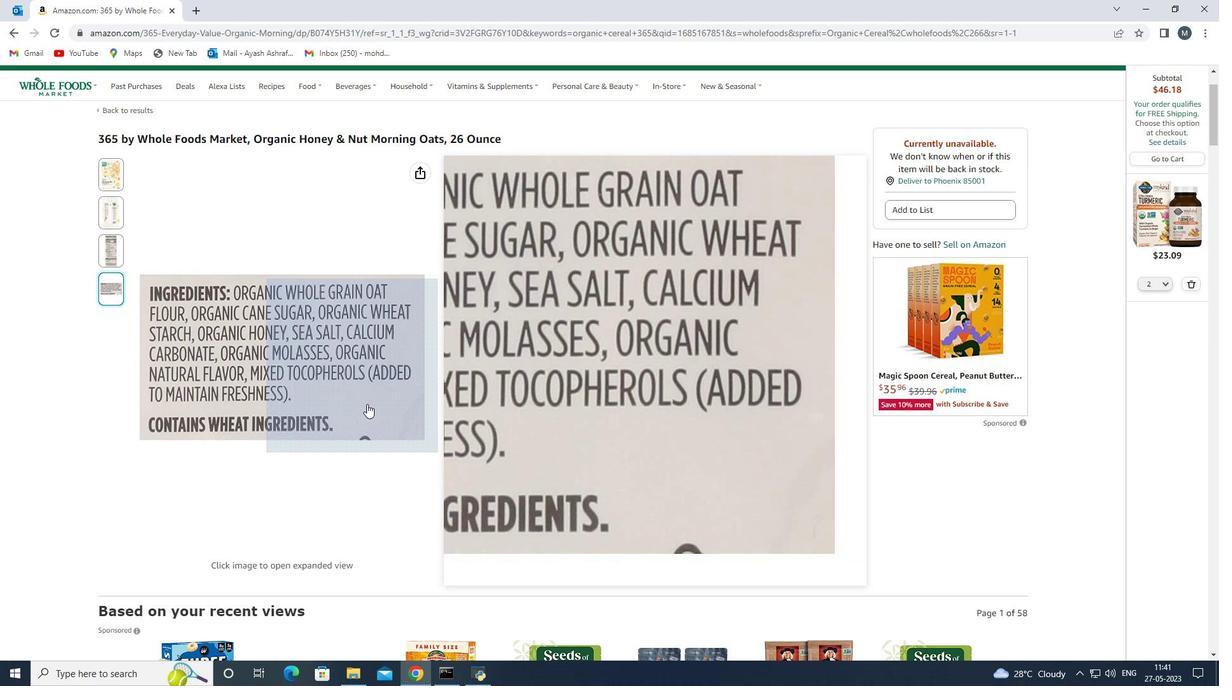 
Action: Mouse scrolled (367, 404) with delta (0, 0)
Screenshot: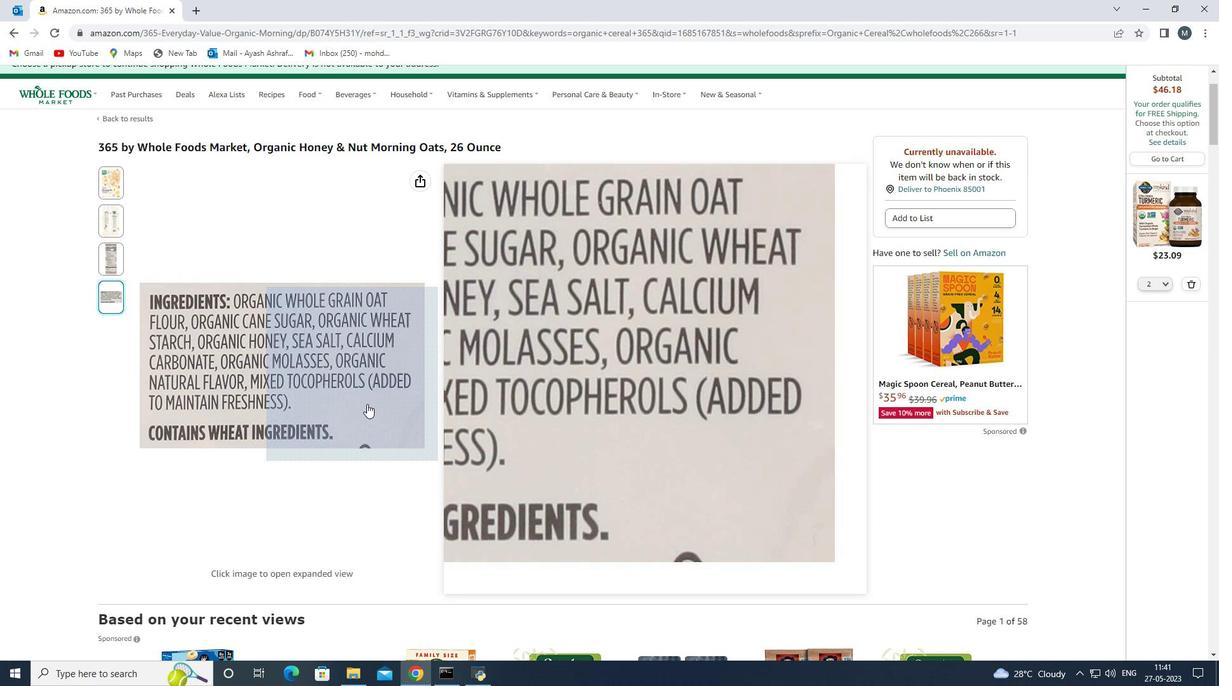 
Action: Mouse moved to (278, 371)
Screenshot: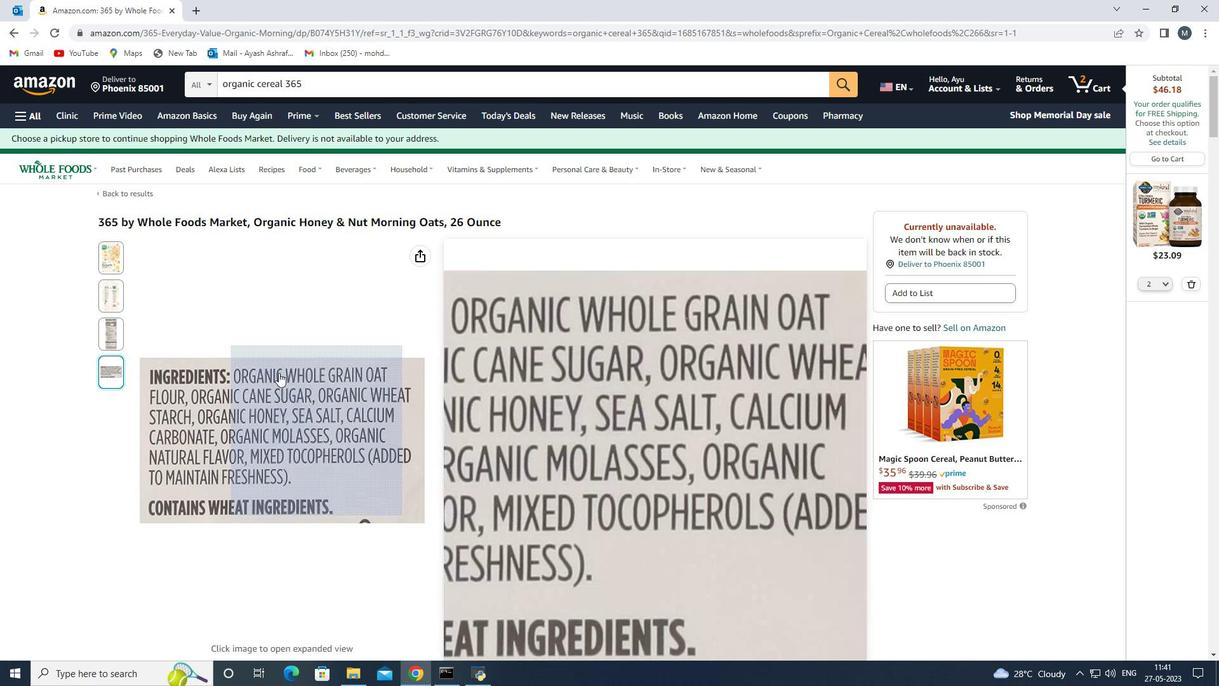 
Action: Mouse scrolled (278, 372) with delta (0, 0)
Screenshot: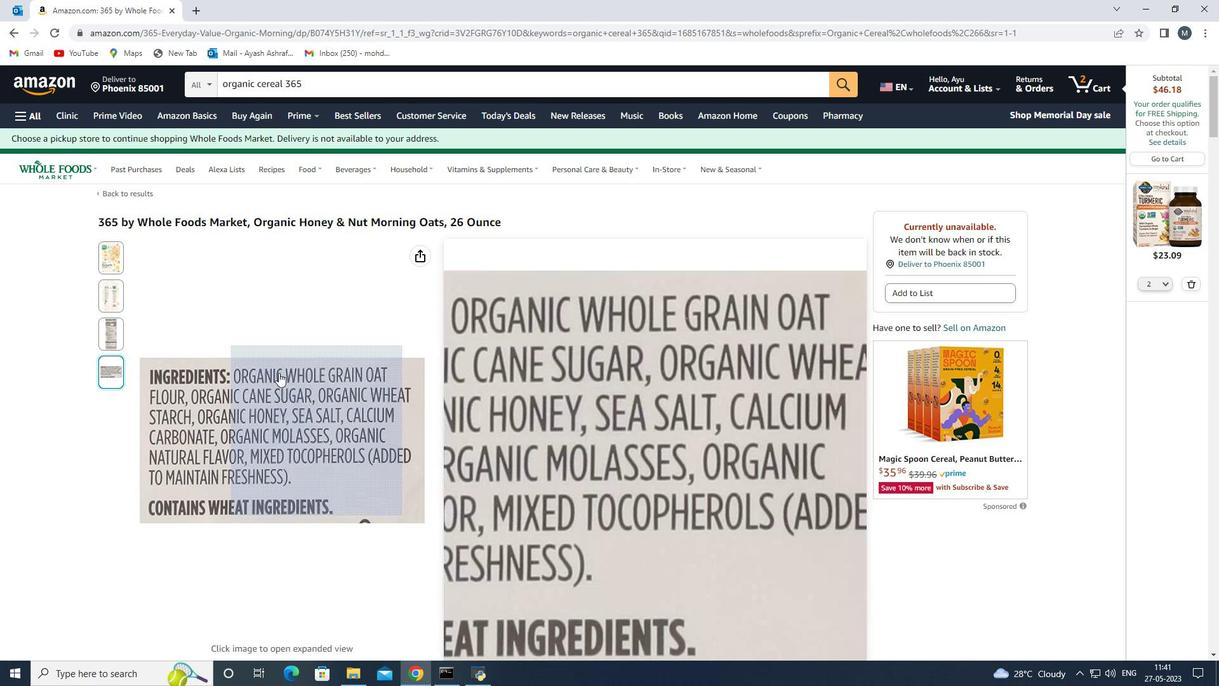 
Action: Mouse scrolled (278, 372) with delta (0, 0)
Screenshot: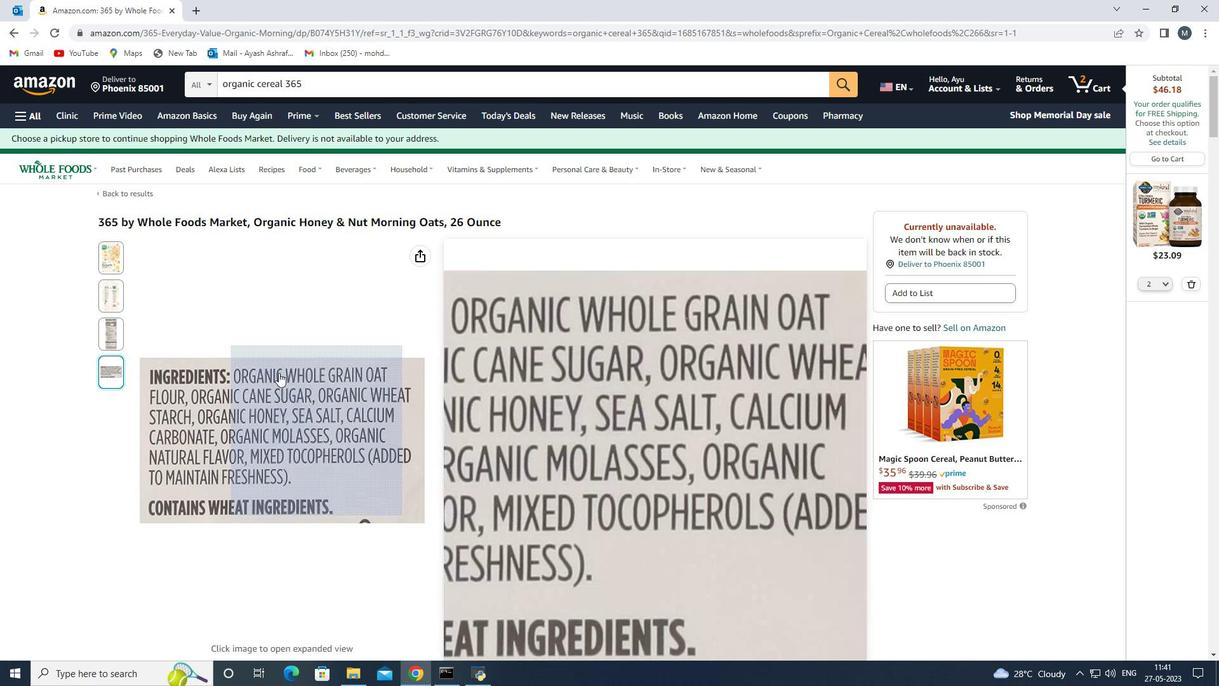 
Action: Mouse moved to (277, 370)
Screenshot: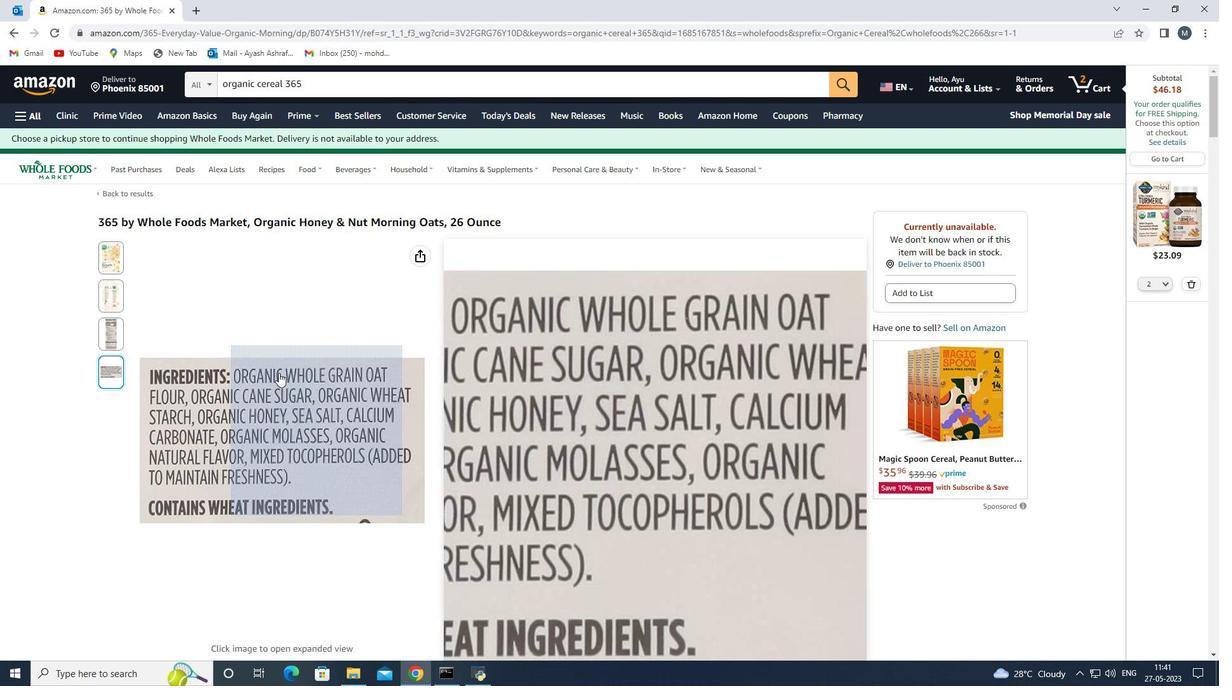 
Action: Mouse scrolled (277, 371) with delta (0, 0)
Screenshot: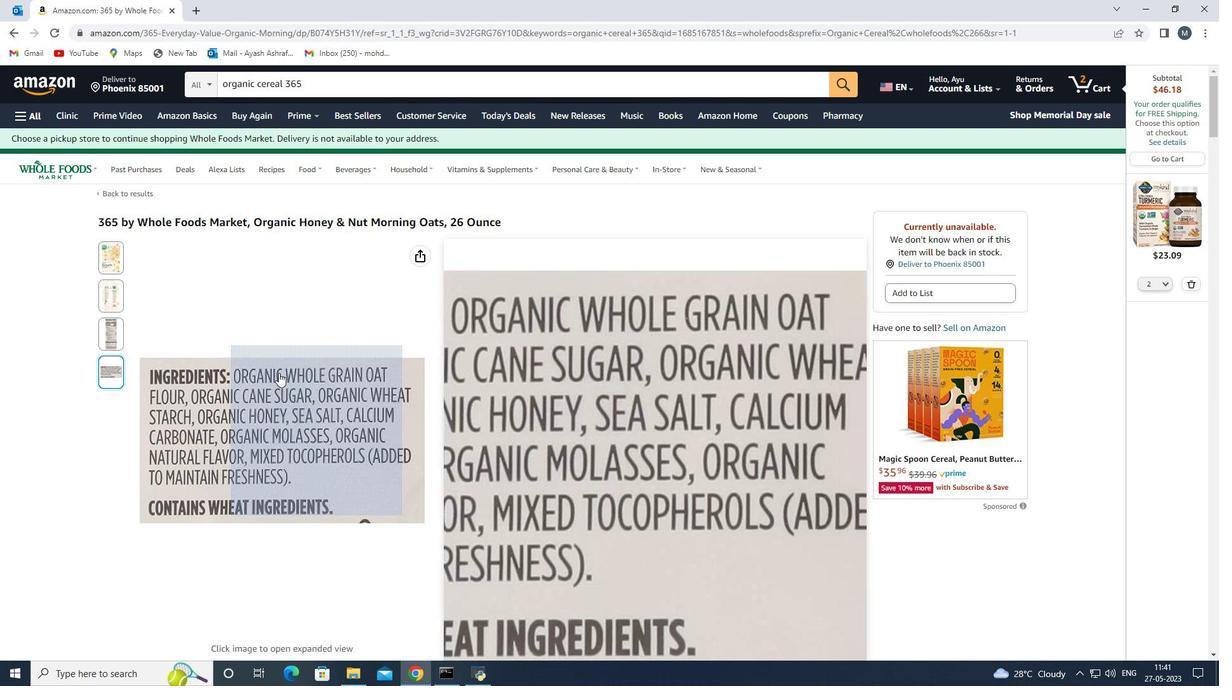 
Action: Mouse moved to (276, 367)
Screenshot: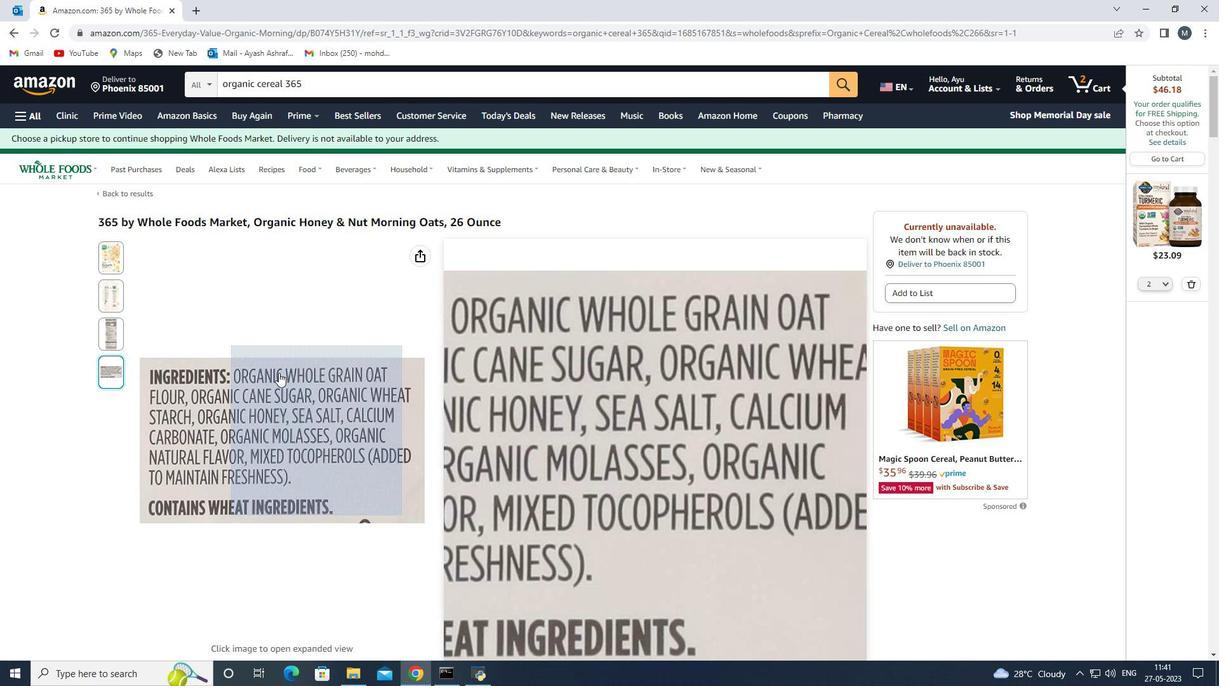 
Action: Mouse scrolled (276, 368) with delta (0, 0)
Screenshot: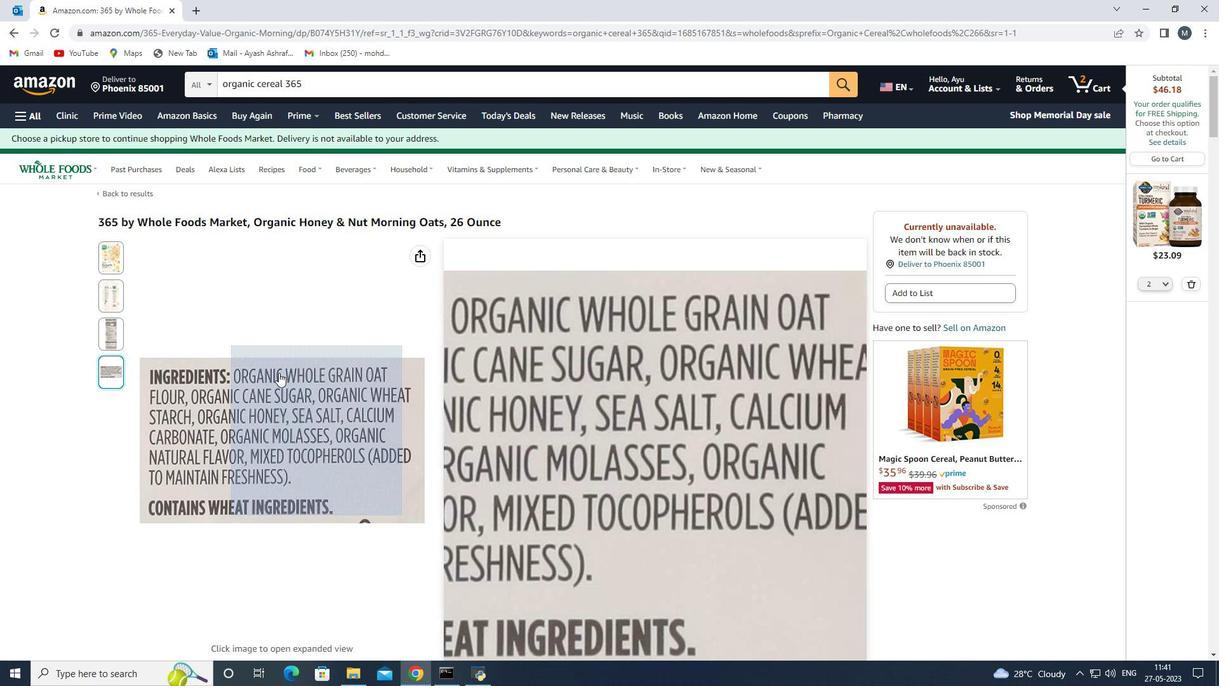 
Action: Mouse moved to (434, 320)
Screenshot: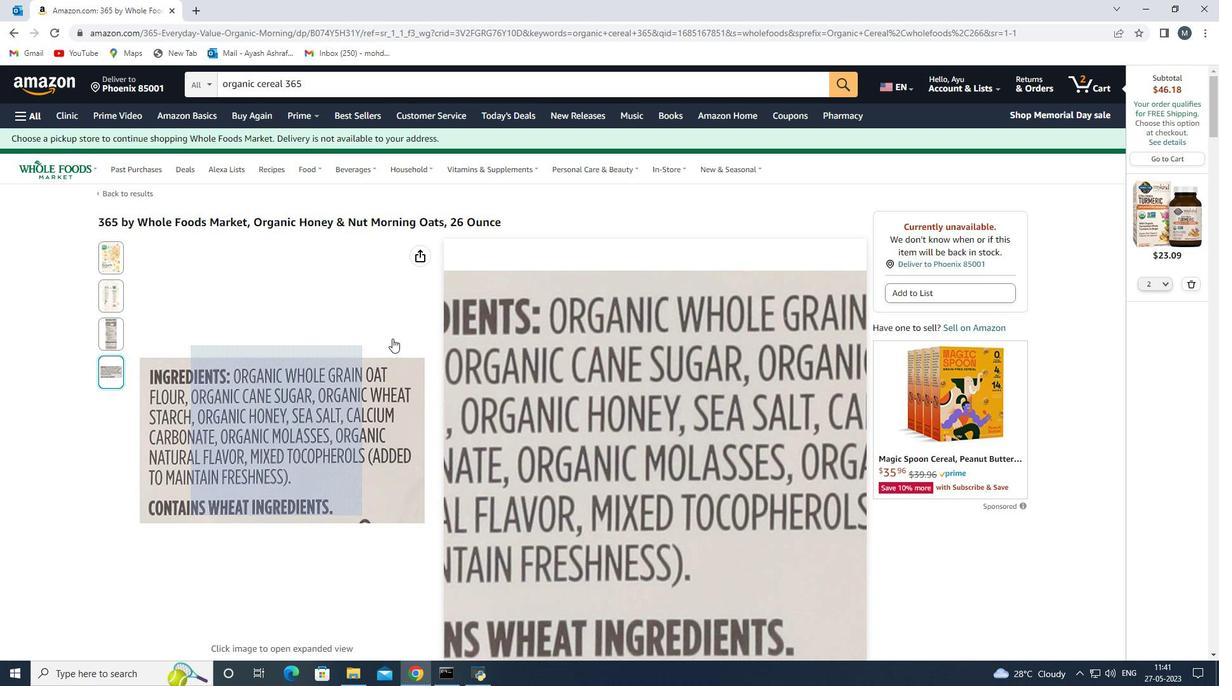
Action: Mouse scrolled (434, 319) with delta (0, 0)
Screenshot: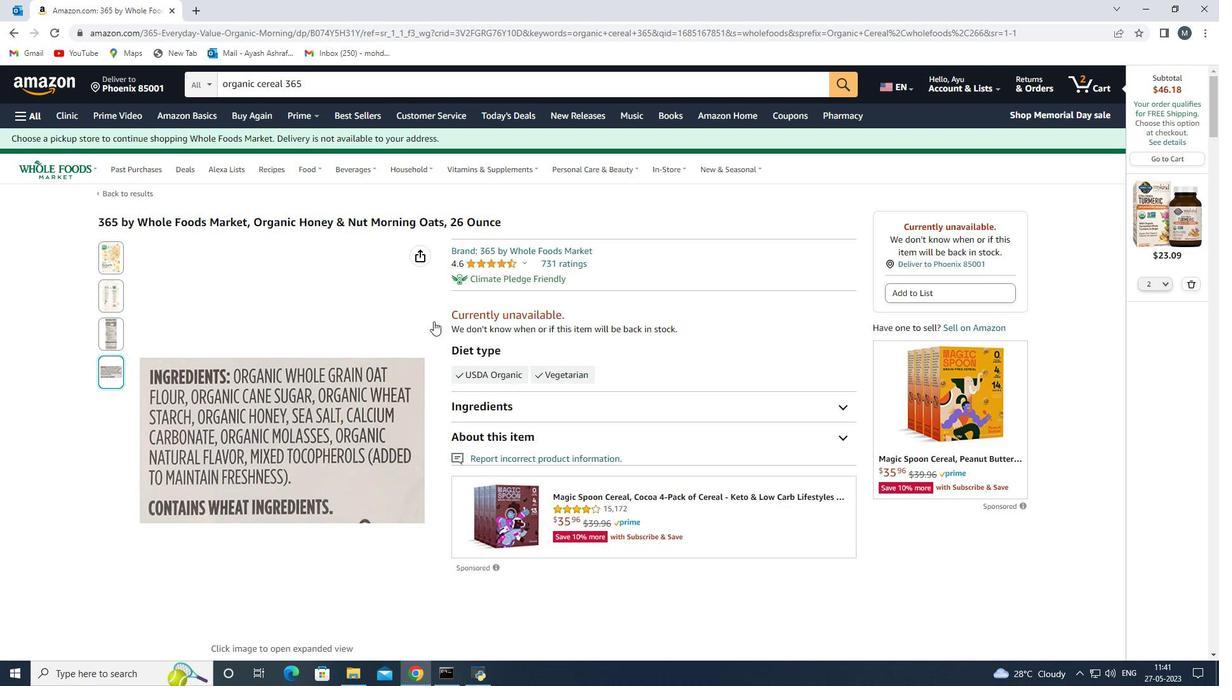 
Action: Mouse scrolled (434, 319) with delta (0, 0)
Screenshot: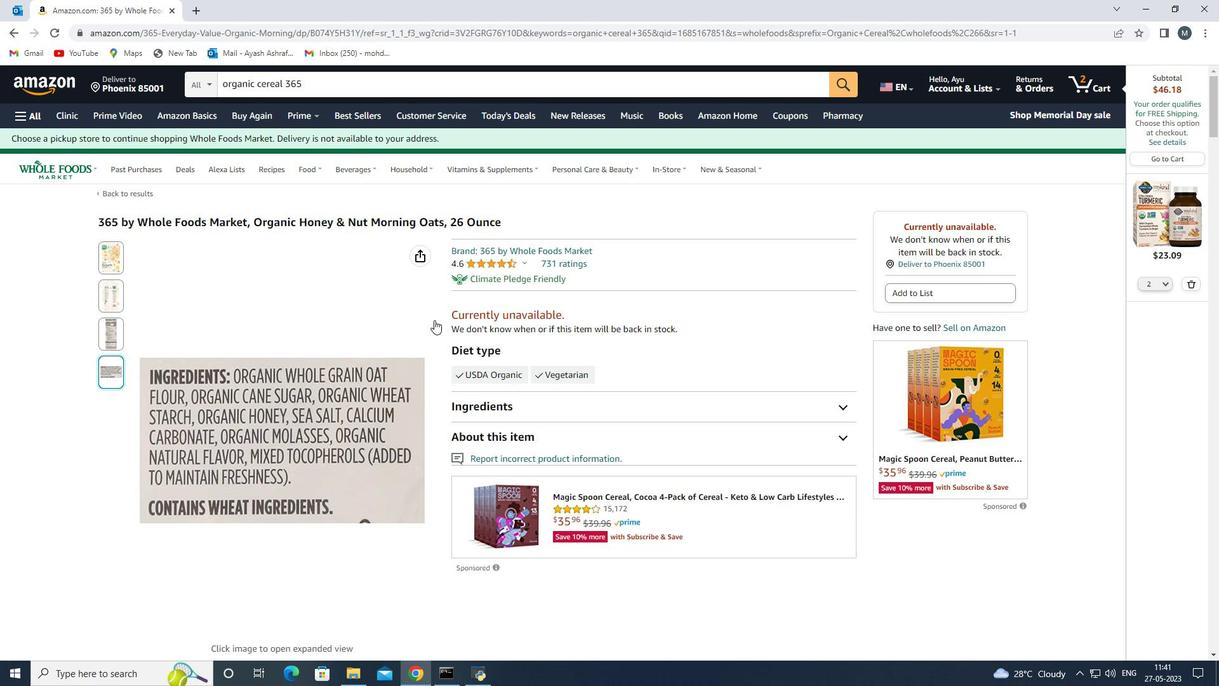 
Action: Mouse scrolled (434, 319) with delta (0, 0)
Screenshot: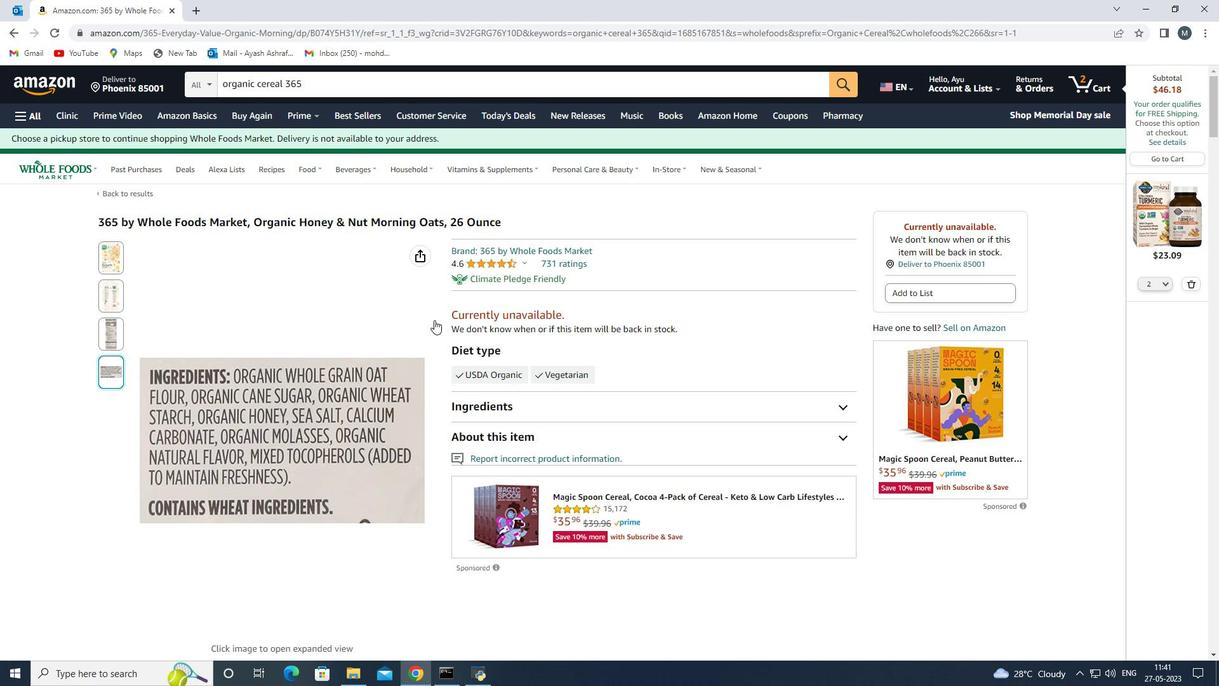 
Action: Mouse scrolled (434, 319) with delta (0, 0)
Screenshot: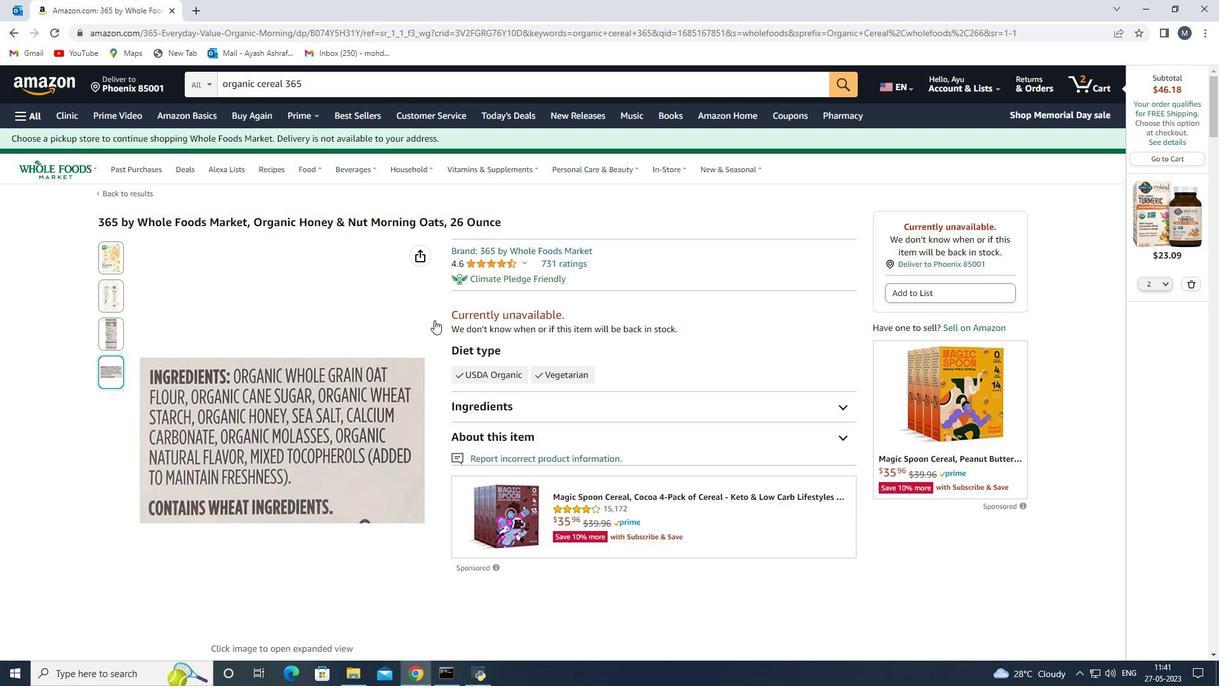 
Action: Mouse scrolled (434, 319) with delta (0, 0)
Screenshot: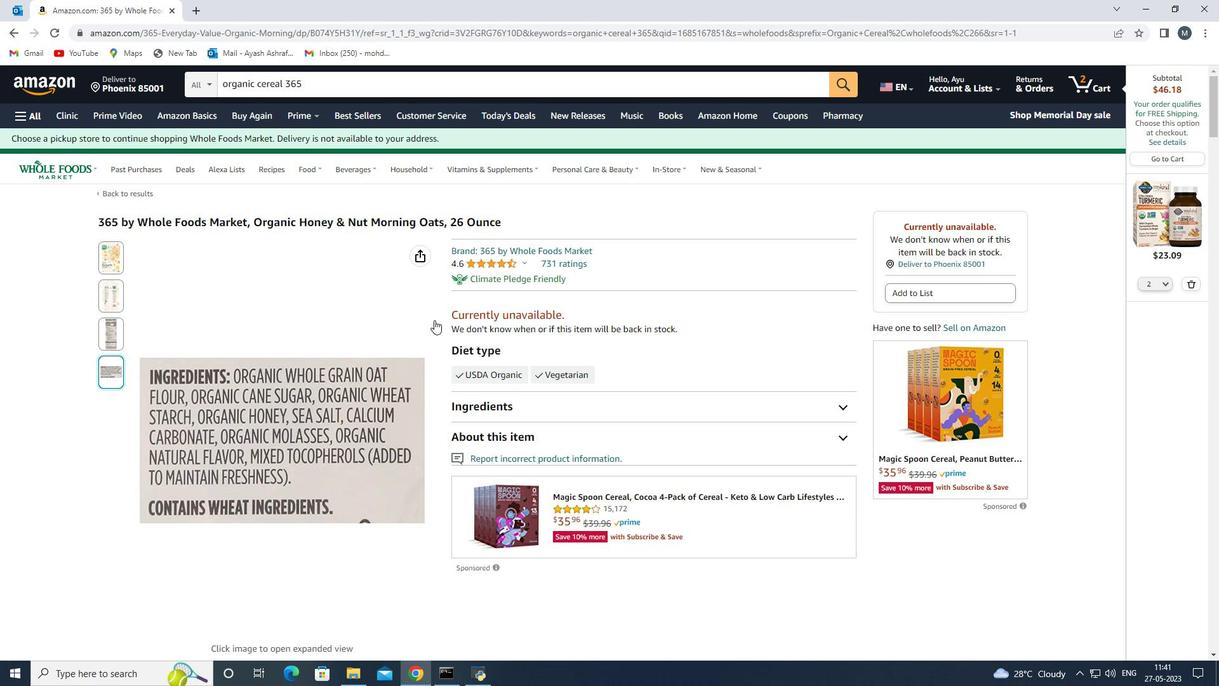 
Action: Mouse scrolled (434, 319) with delta (0, 0)
Screenshot: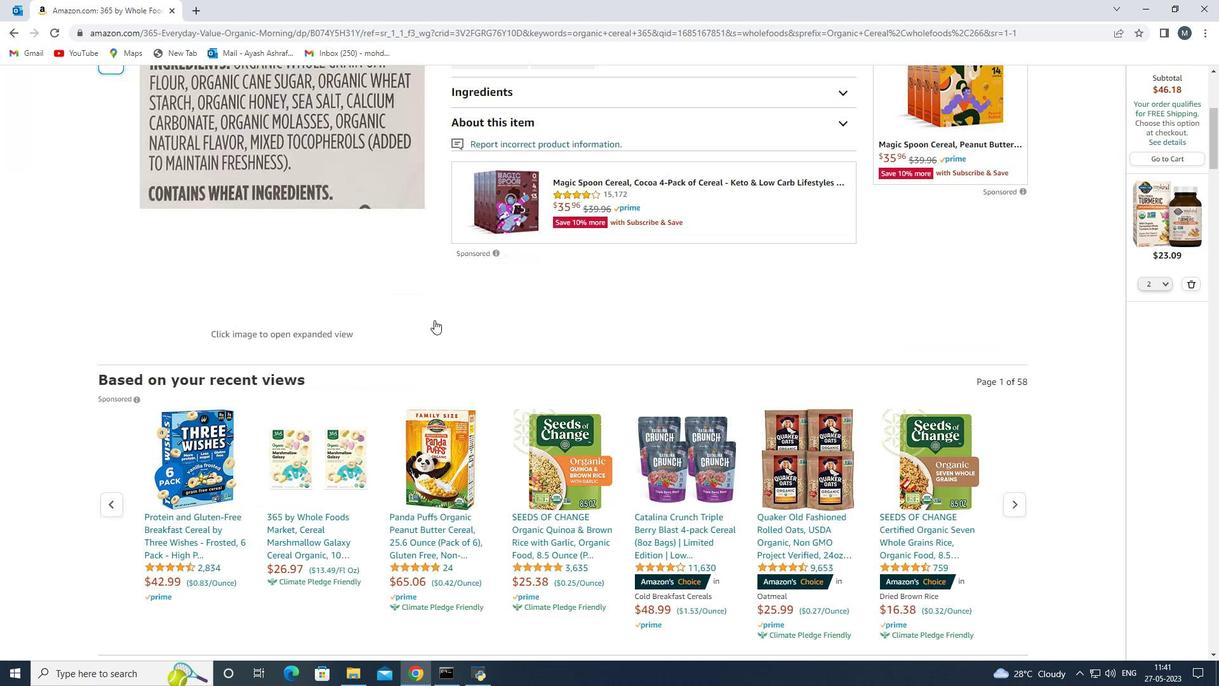 
Action: Mouse moved to (416, 325)
Screenshot: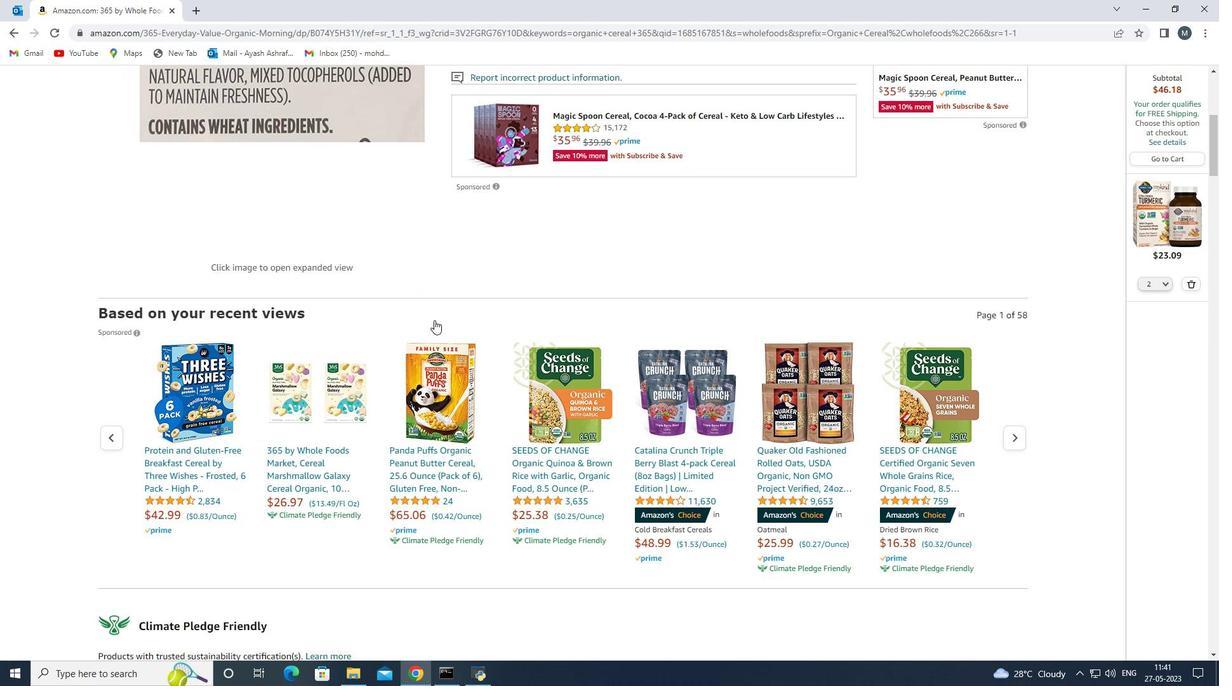
Action: Mouse scrolled (416, 326) with delta (0, 0)
Screenshot: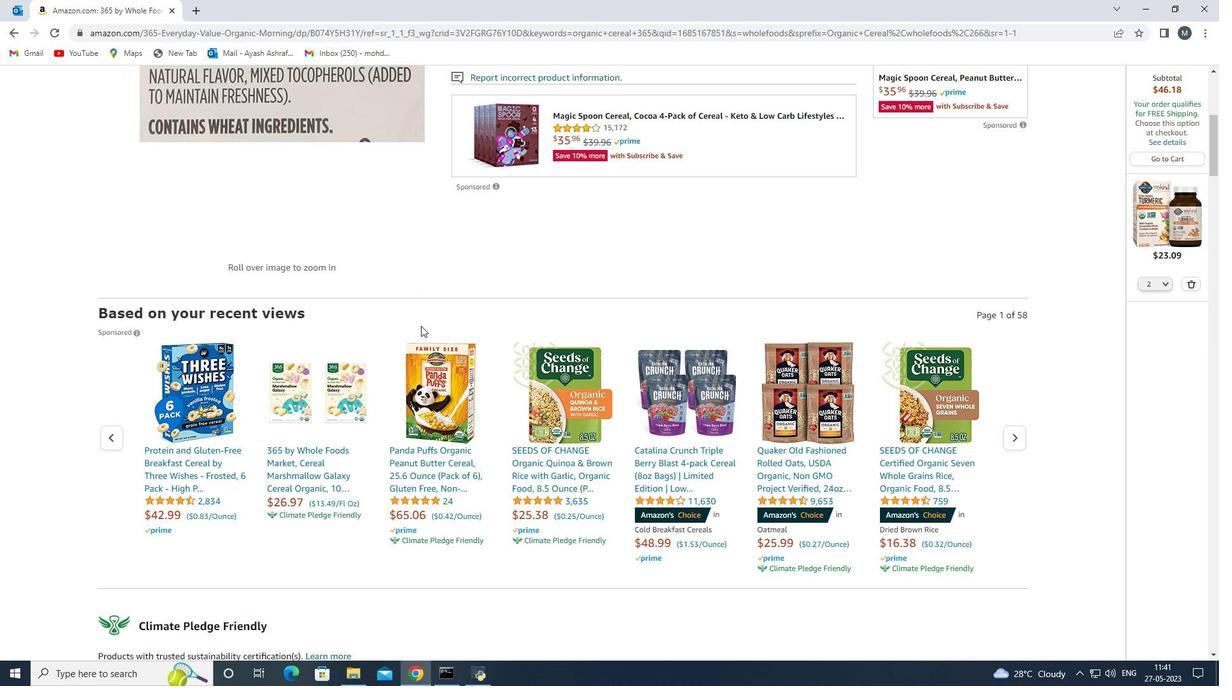 
Action: Mouse scrolled (416, 326) with delta (0, 0)
Screenshot: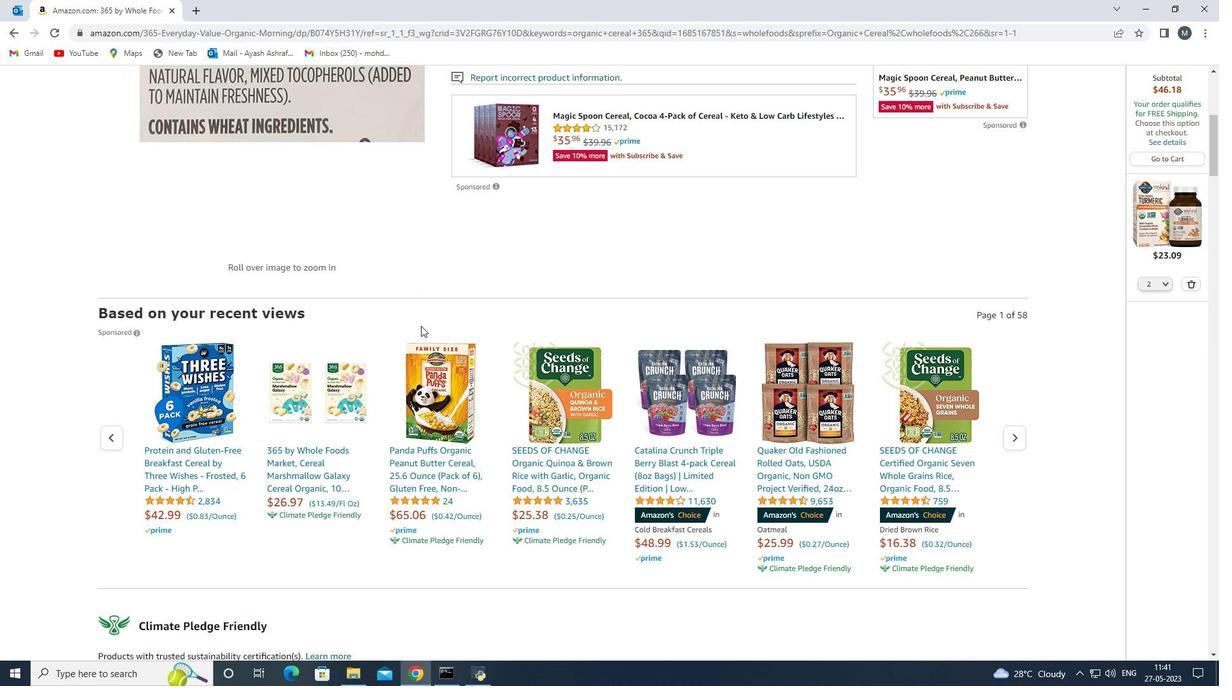 
Action: Mouse scrolled (416, 326) with delta (0, 0)
Screenshot: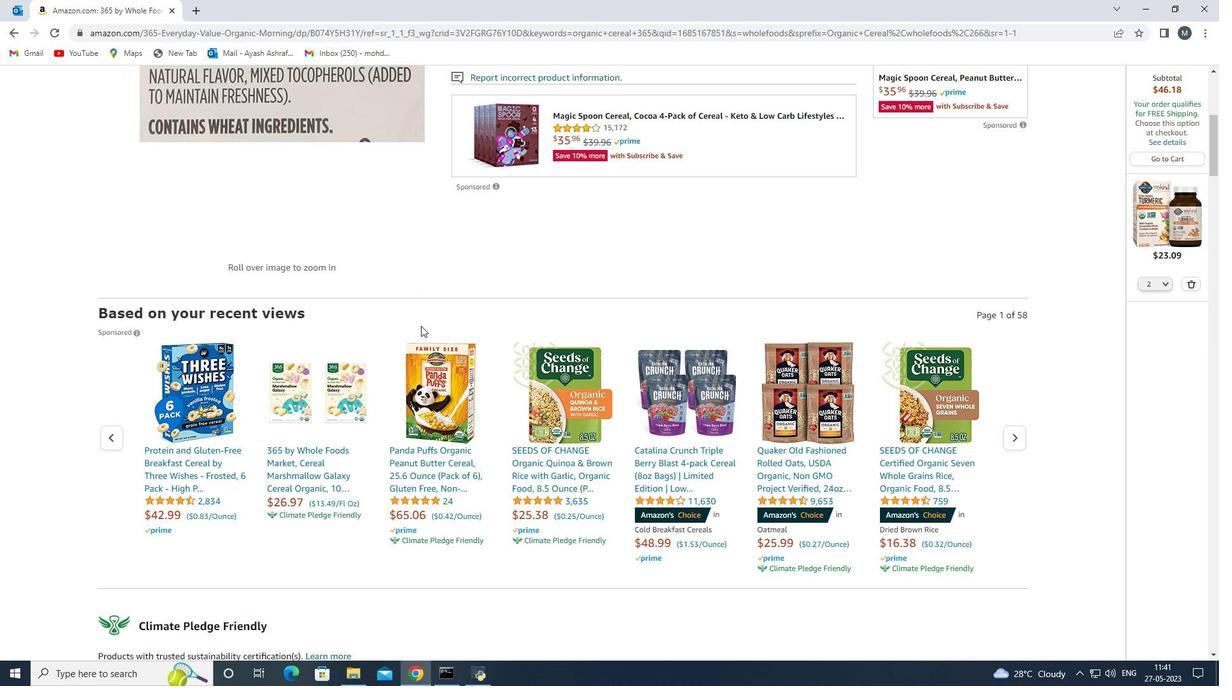 
Action: Mouse scrolled (416, 326) with delta (0, 0)
Screenshot: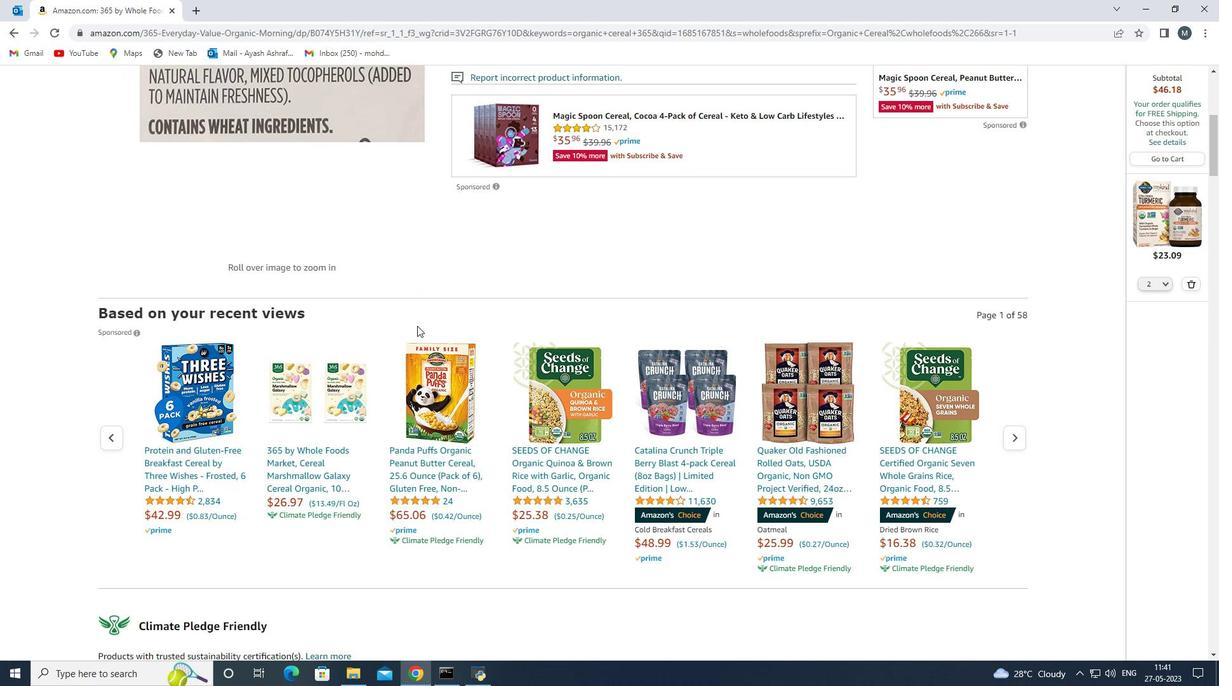 
Action: Mouse scrolled (416, 326) with delta (0, 0)
Screenshot: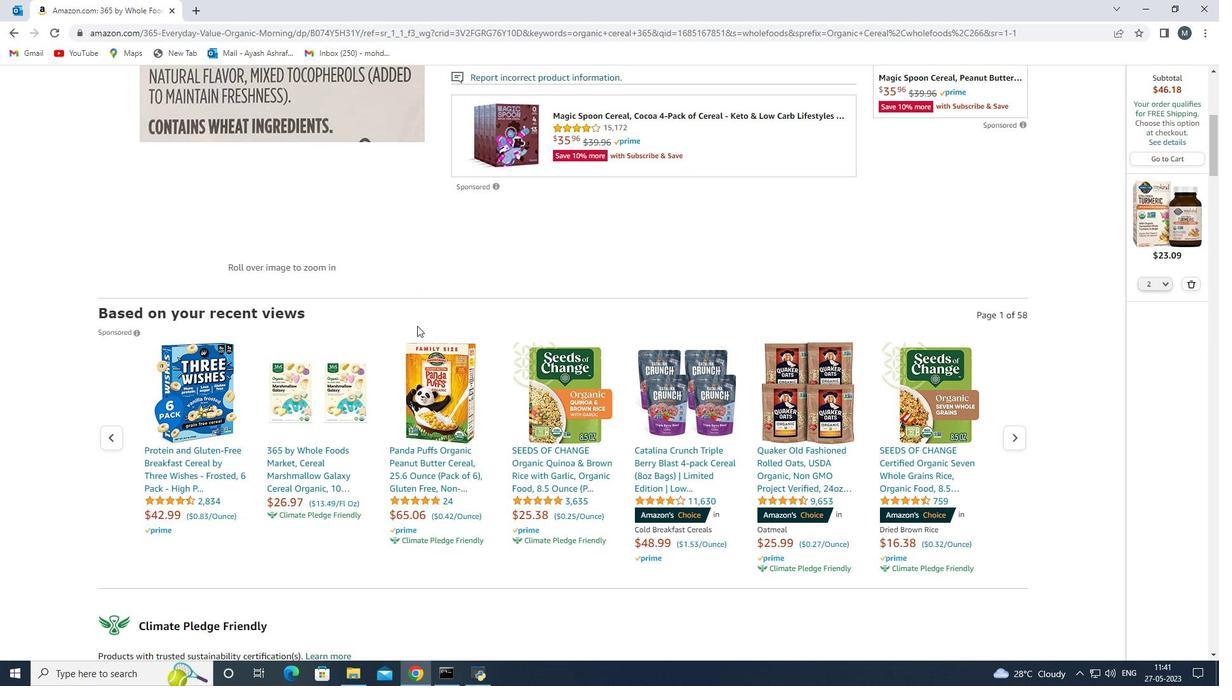 
Action: Mouse moved to (723, 344)
Screenshot: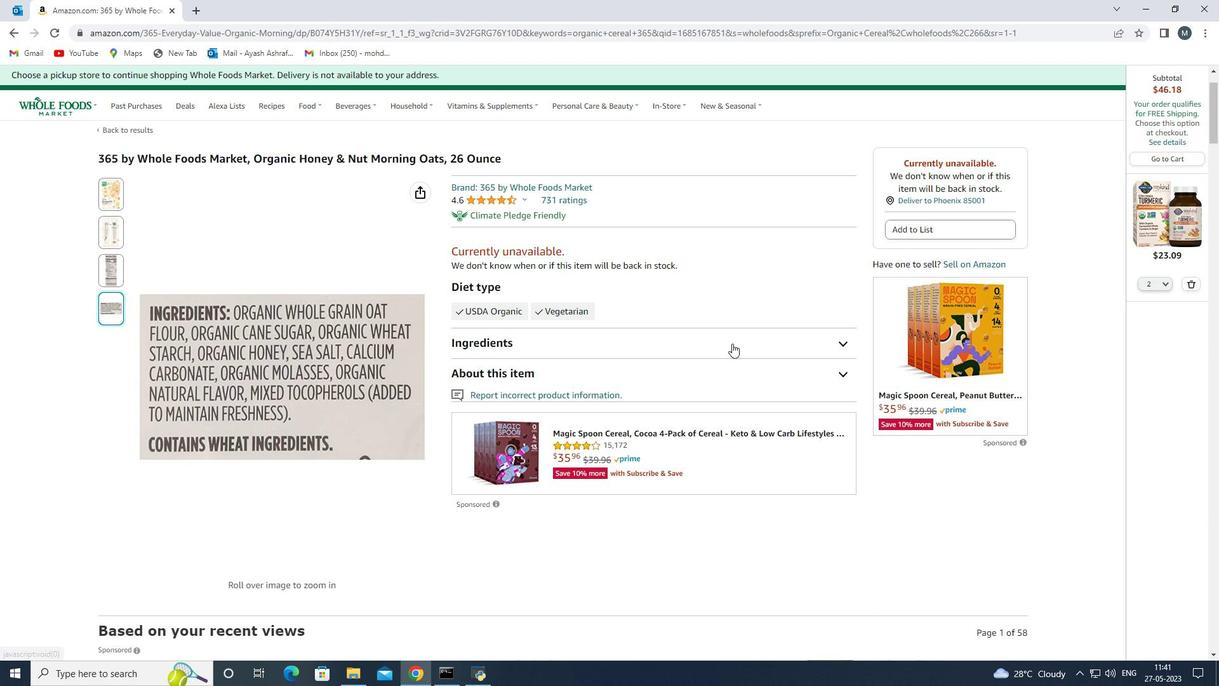 
Action: Mouse scrolled (723, 345) with delta (0, 0)
Screenshot: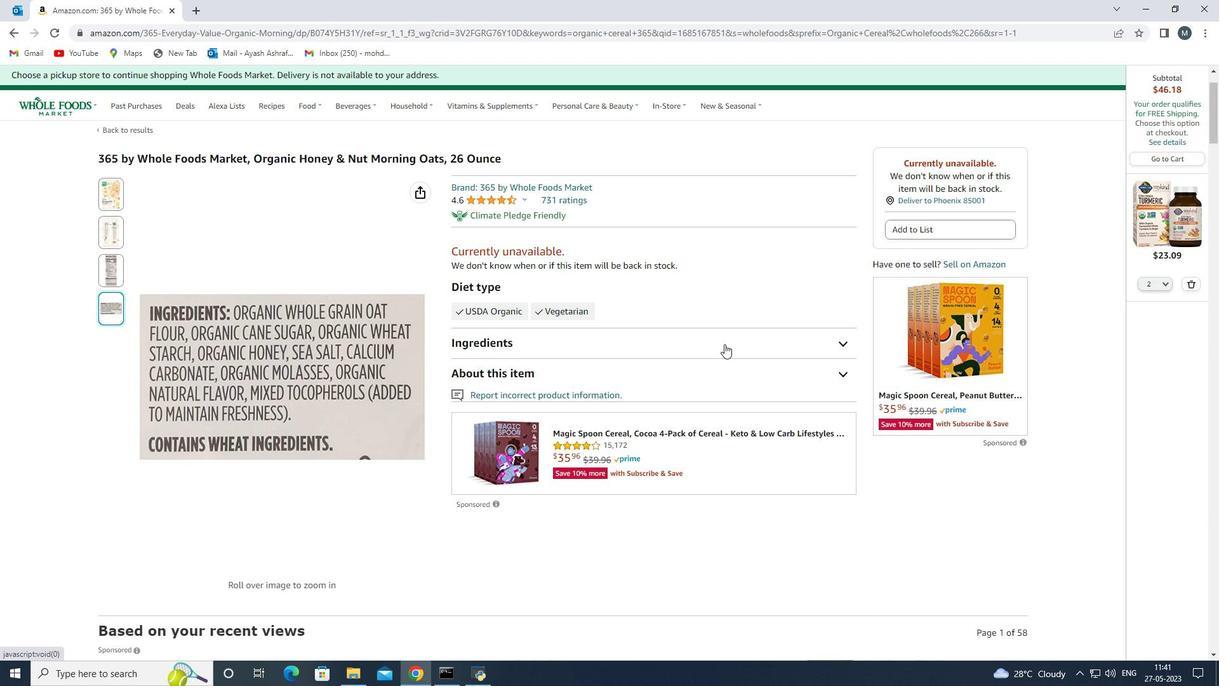 
Action: Mouse scrolled (723, 345) with delta (0, 0)
Screenshot: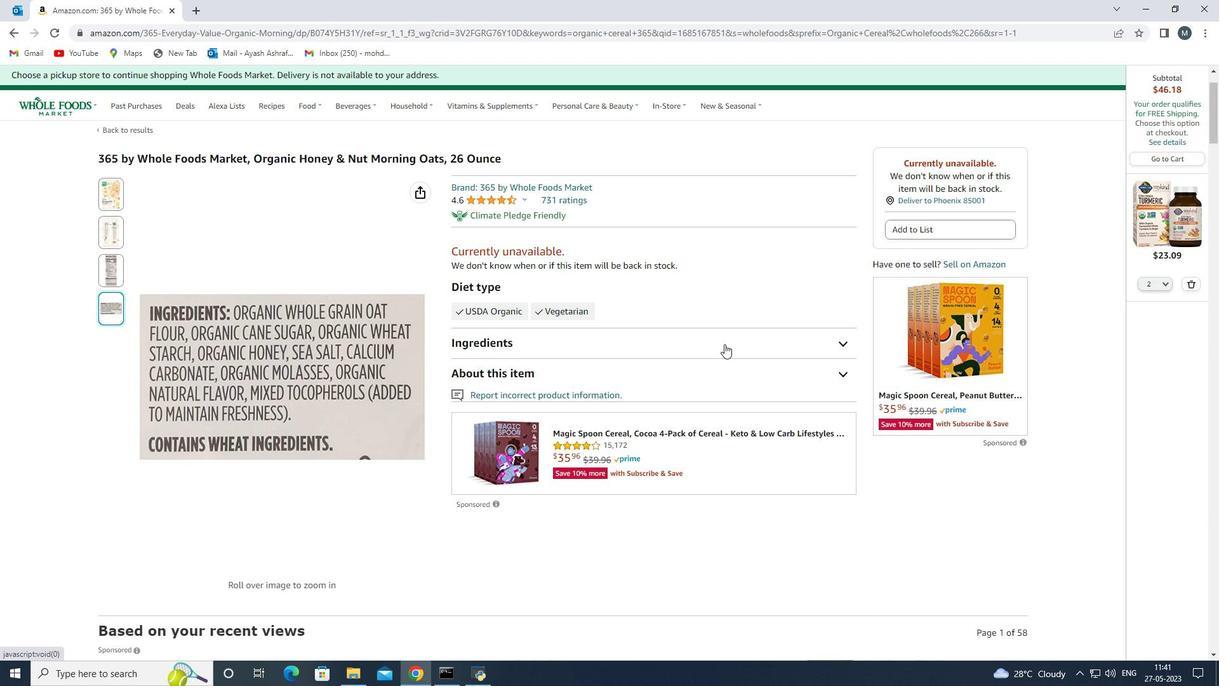 
Action: Mouse scrolled (723, 345) with delta (0, 0)
Screenshot: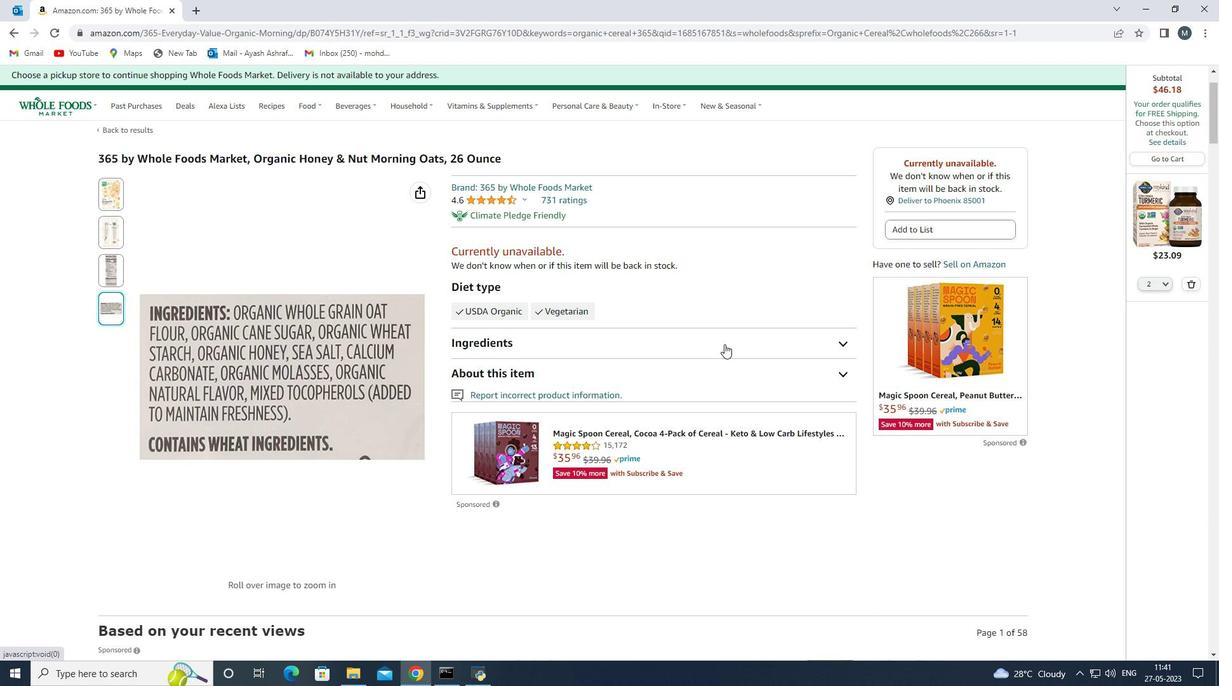 
Action: Mouse moved to (17, 38)
Screenshot: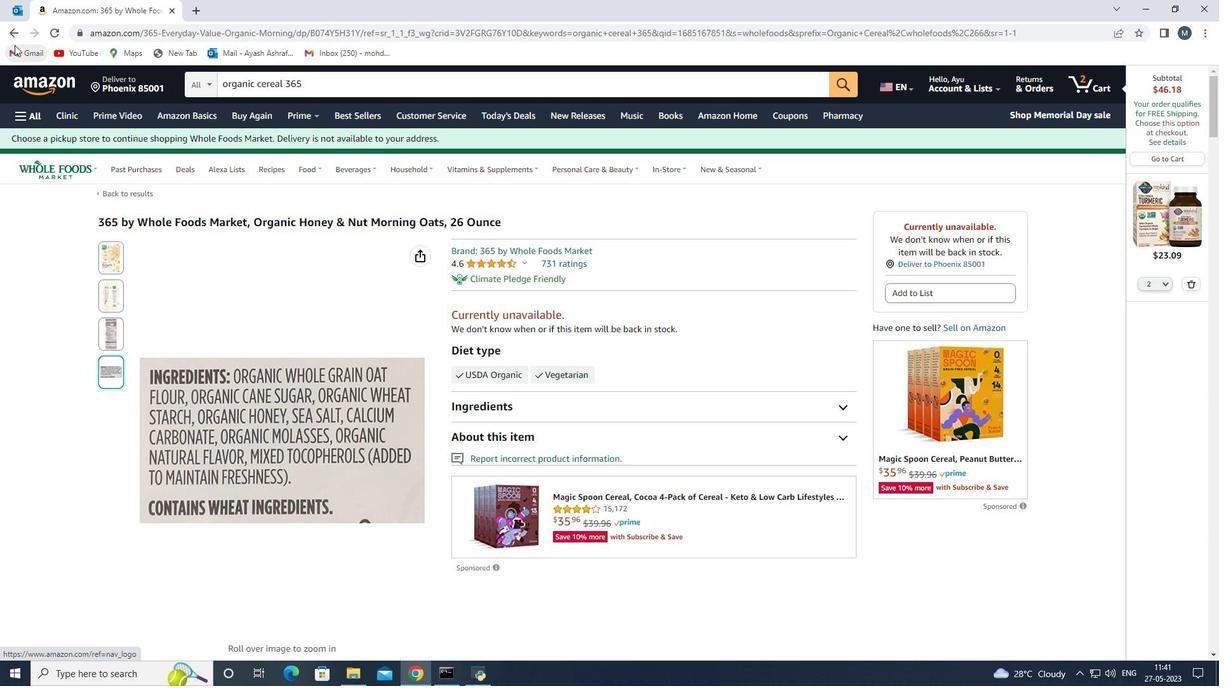 
Action: Mouse pressed left at (17, 38)
Screenshot: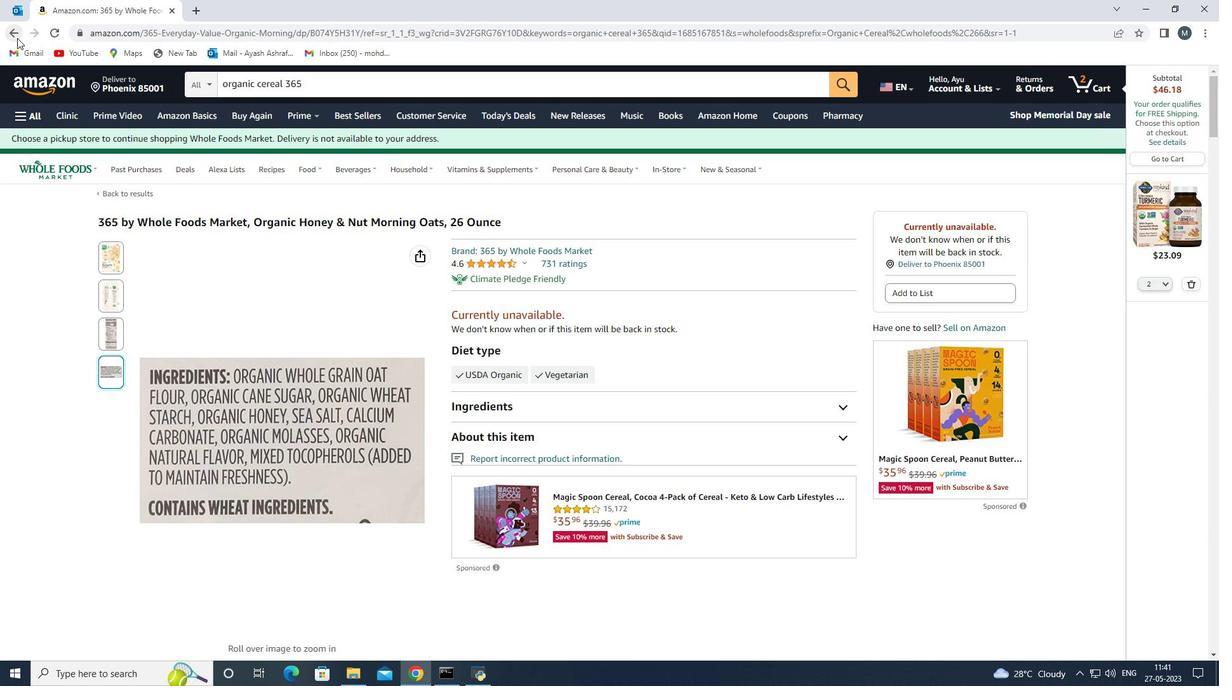 
Action: Mouse moved to (566, 352)
Screenshot: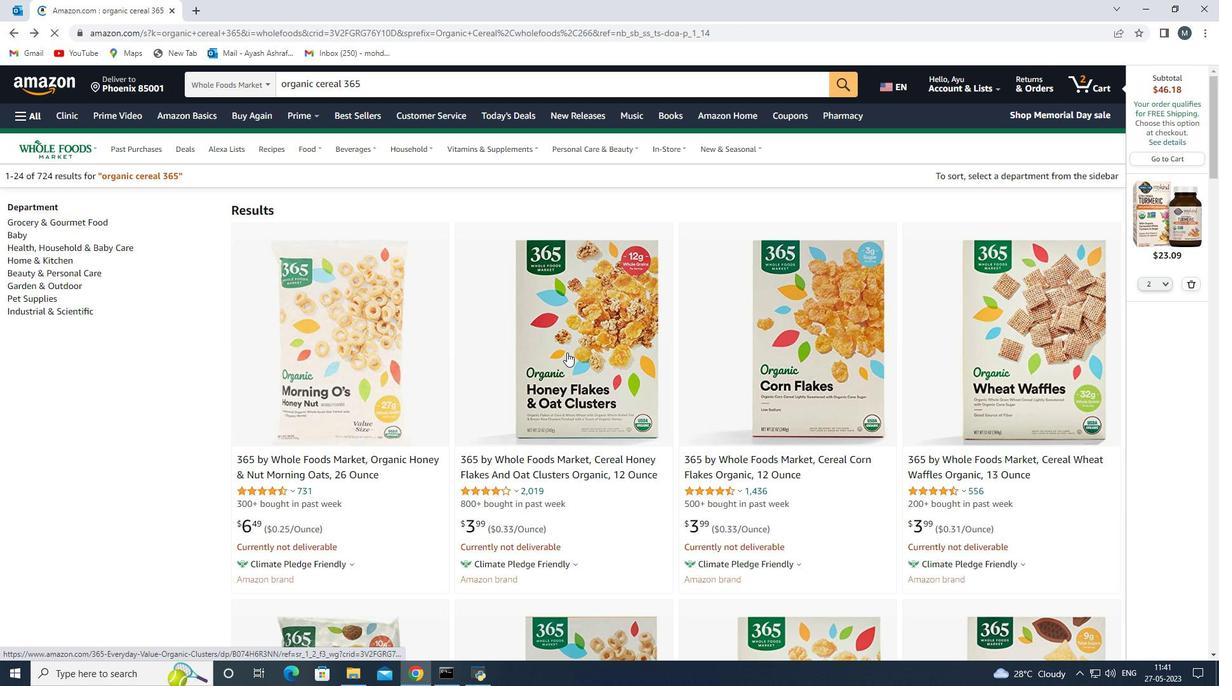 
Action: Mouse scrolled (566, 352) with delta (0, 0)
Screenshot: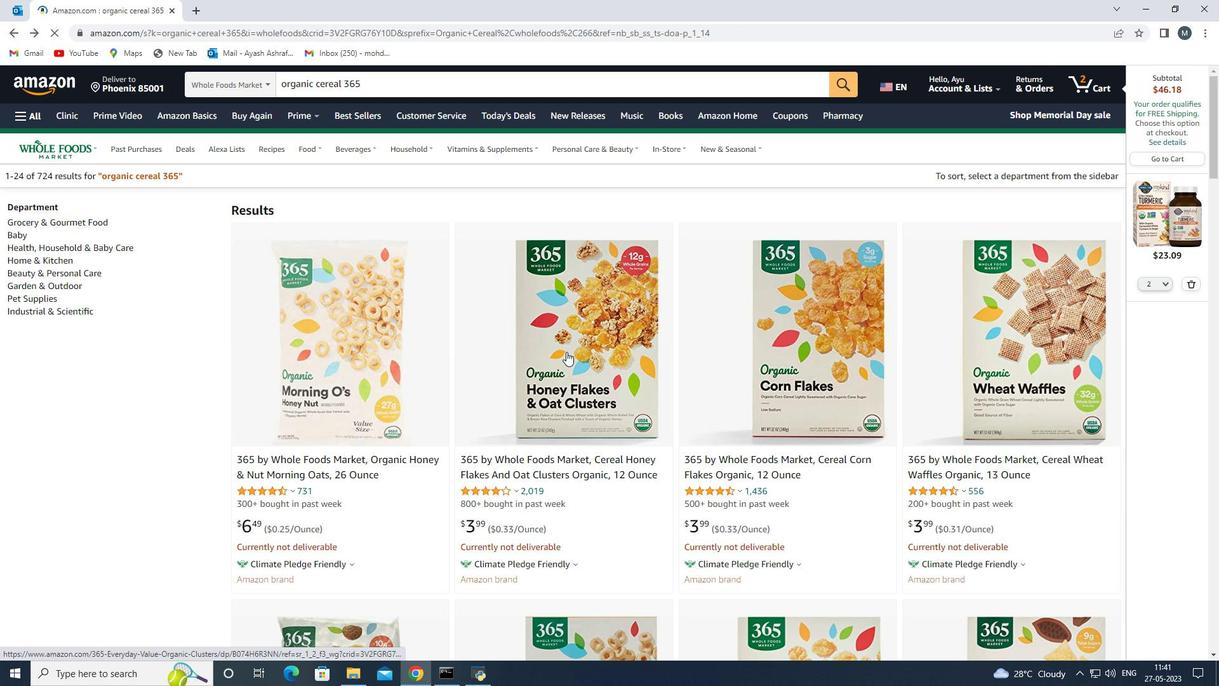 
Action: Mouse moved to (551, 348)
Screenshot: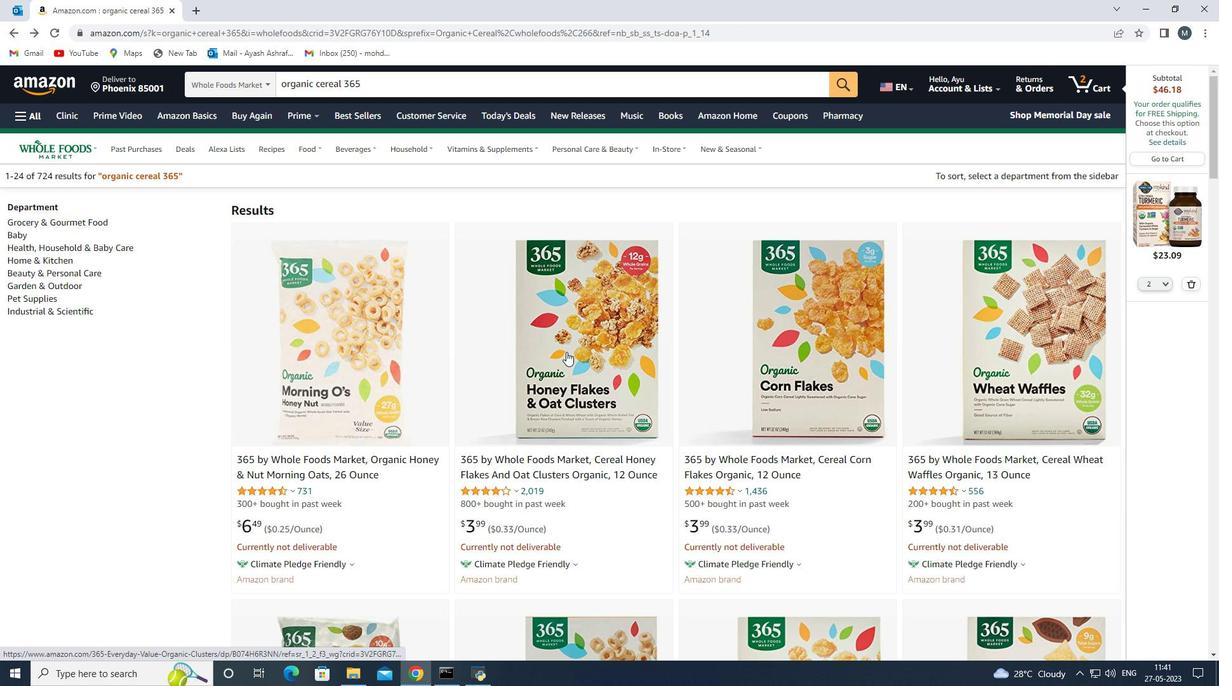 
Action: Mouse scrolled (551, 348) with delta (0, 0)
Screenshot: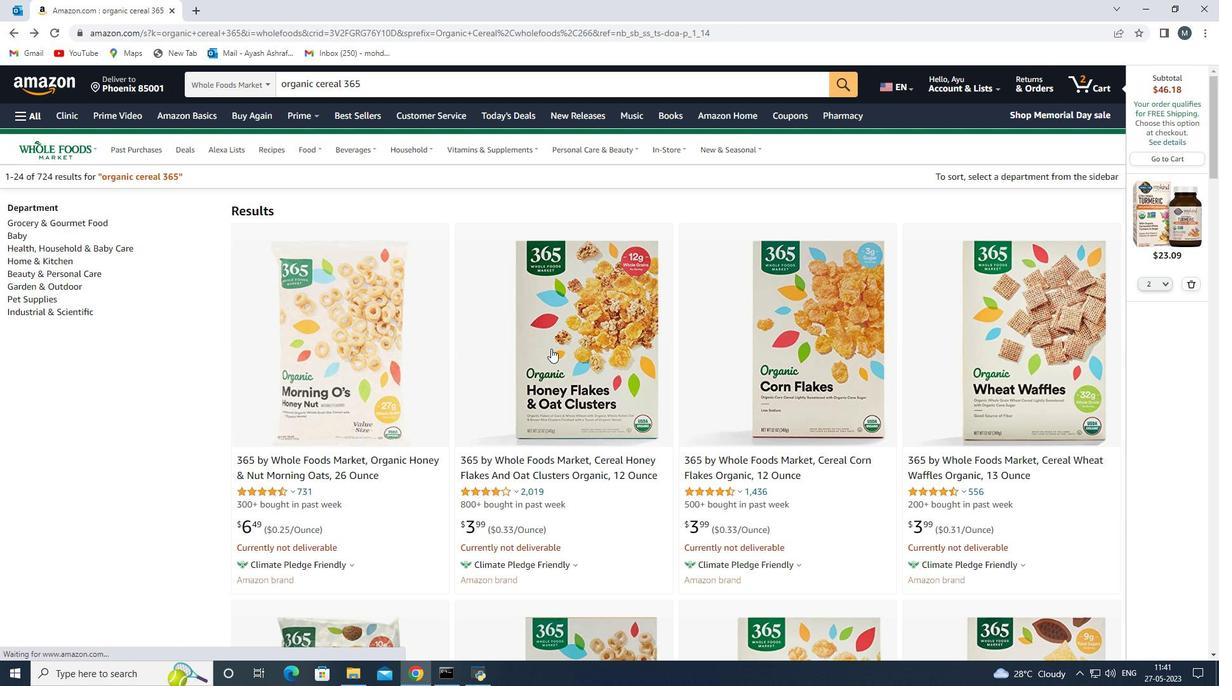 
Action: Mouse scrolled (551, 348) with delta (0, 0)
Screenshot: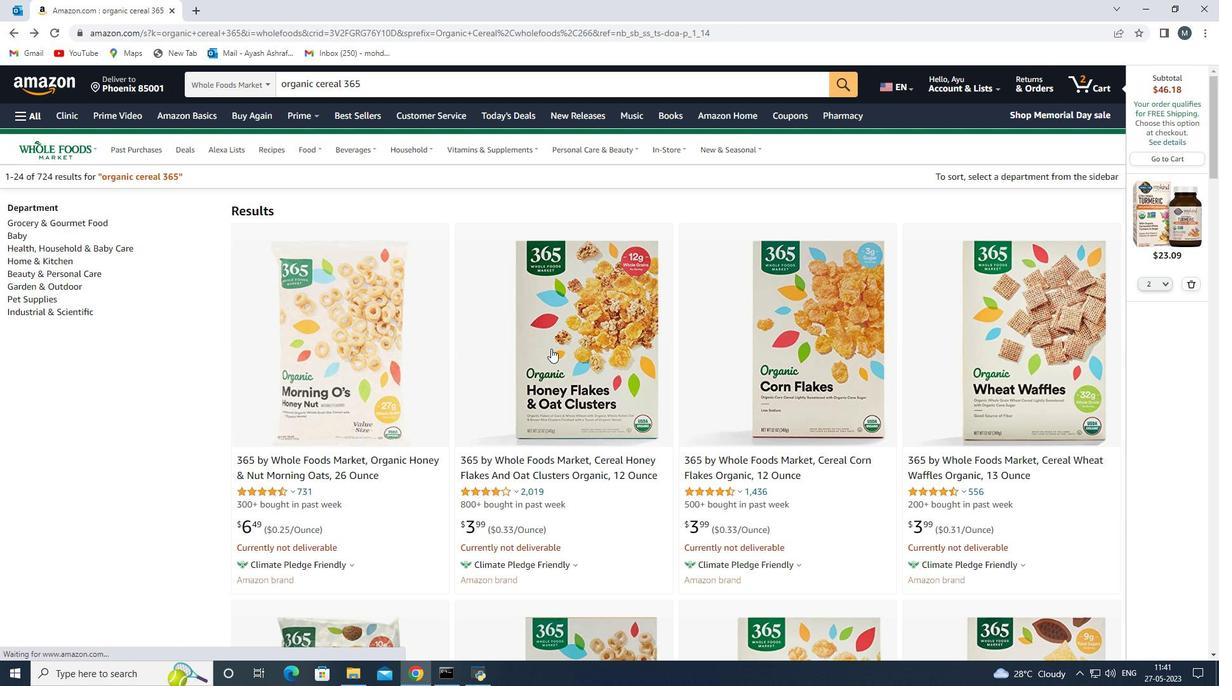 
Action: Mouse scrolled (551, 348) with delta (0, 0)
Screenshot: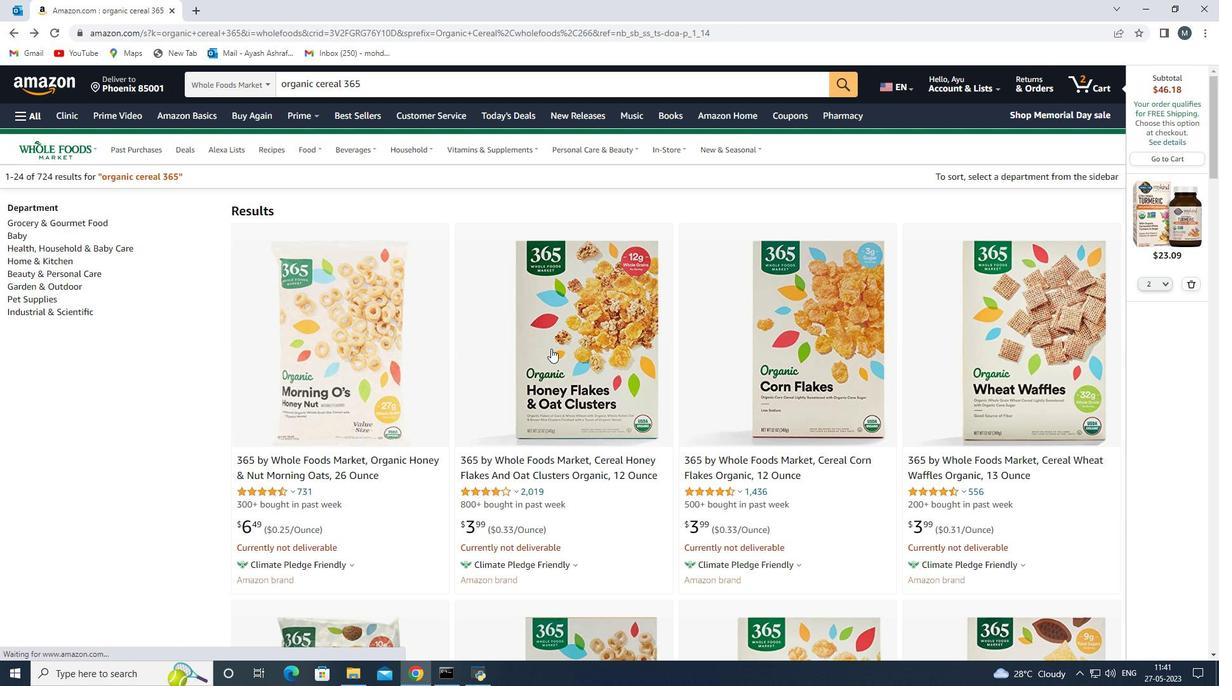 
Action: Mouse scrolled (551, 348) with delta (0, 0)
Screenshot: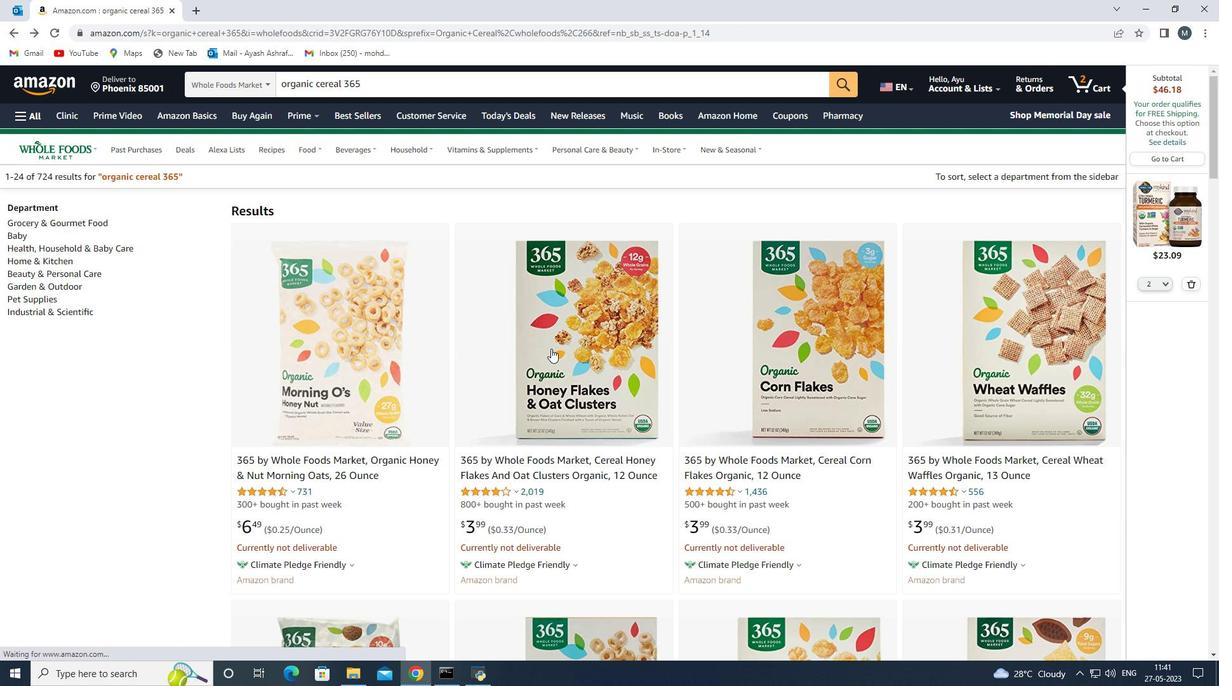
Action: Mouse scrolled (551, 348) with delta (0, 0)
Screenshot: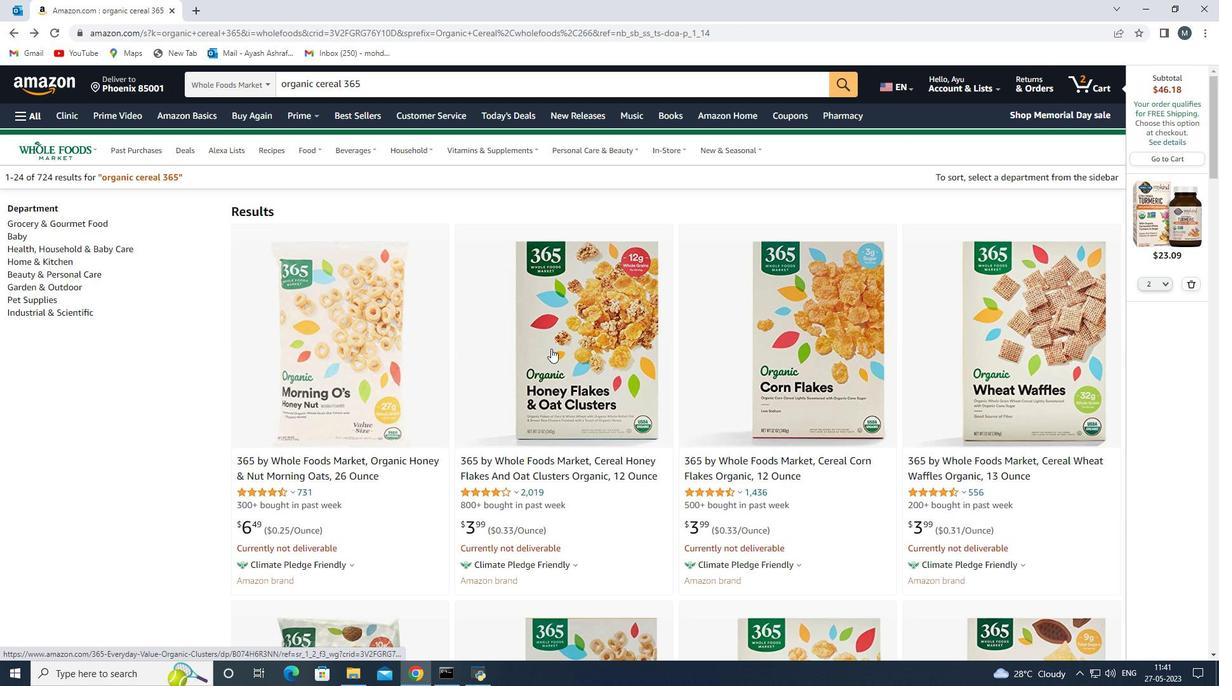 
Action: Mouse scrolled (551, 348) with delta (0, 0)
Screenshot: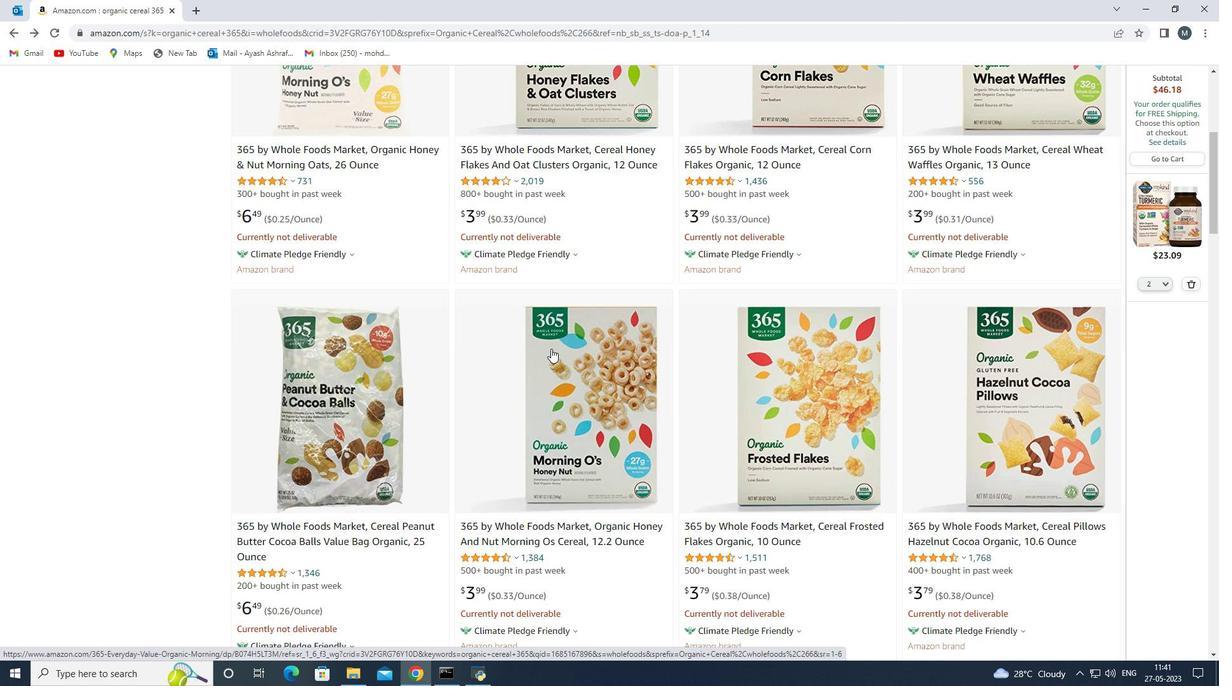 
Action: Mouse moved to (550, 348)
Screenshot: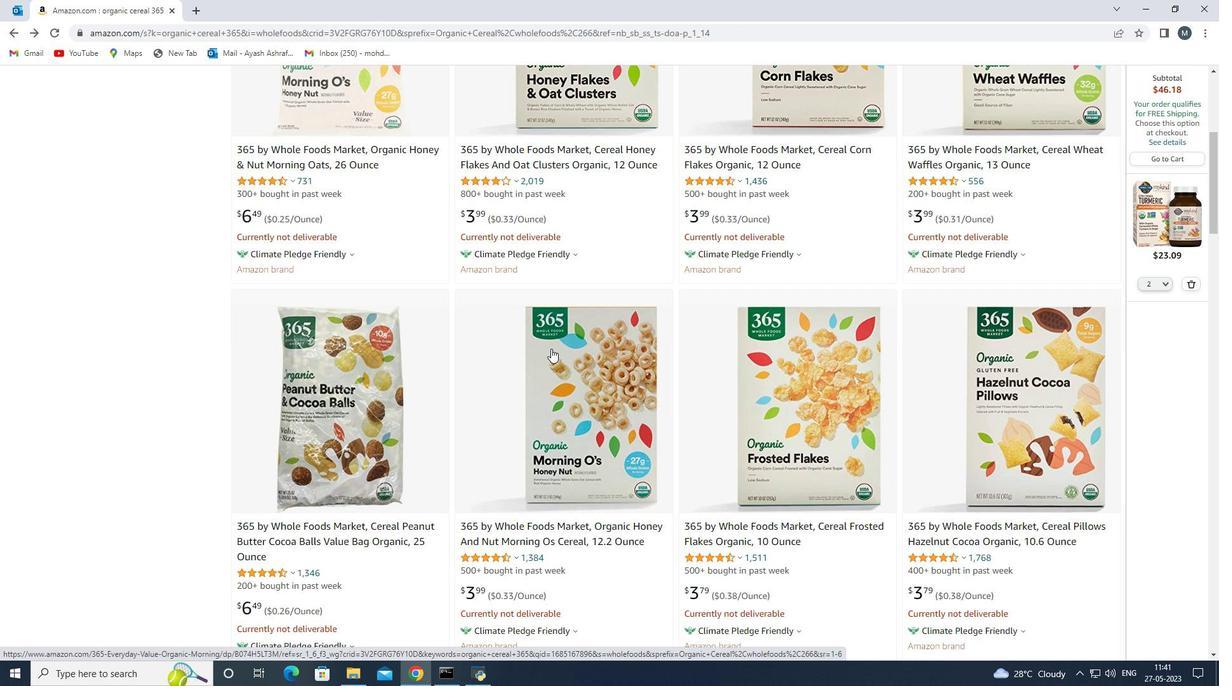 
Action: Mouse scrolled (550, 348) with delta (0, 0)
Screenshot: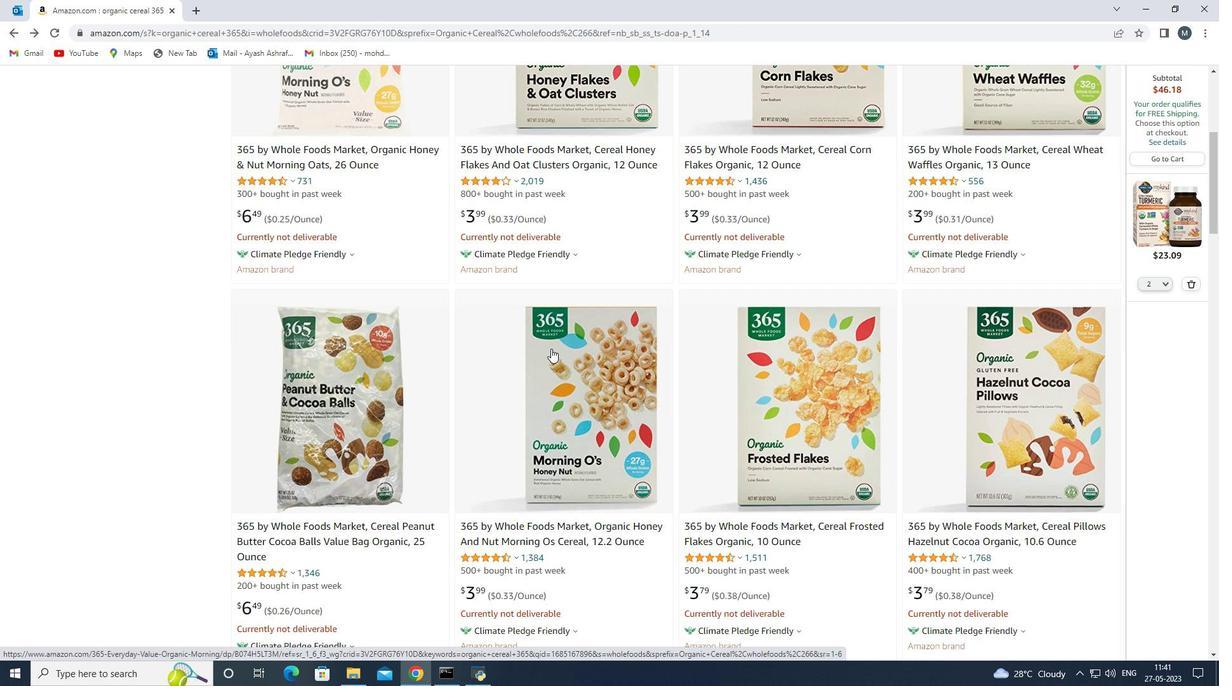 
Action: Mouse moved to (317, 316)
Screenshot: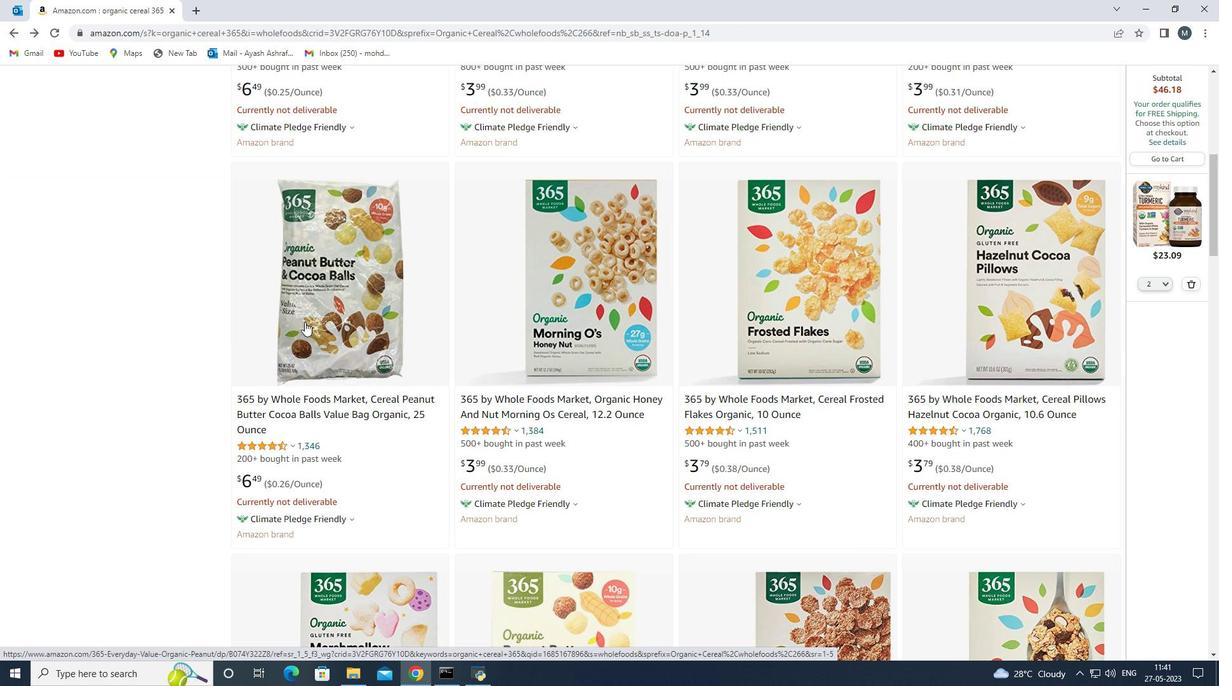 
Action: Mouse pressed left at (317, 316)
Screenshot: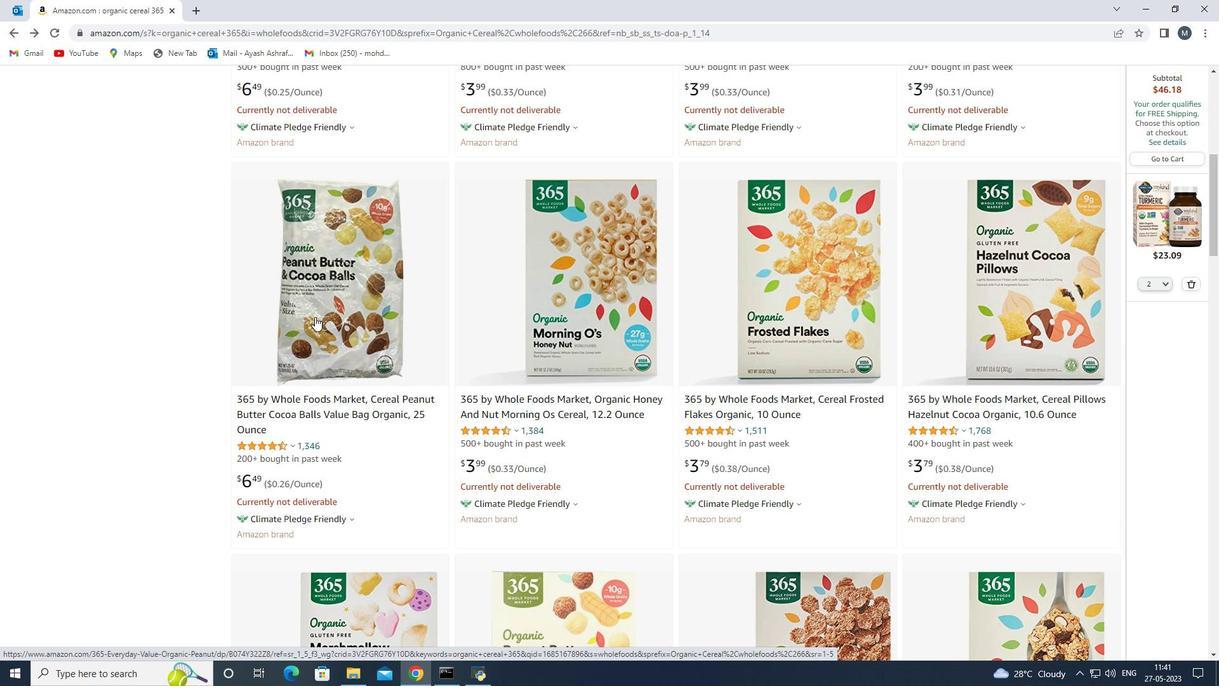 
Action: Mouse moved to (16, 37)
Screenshot: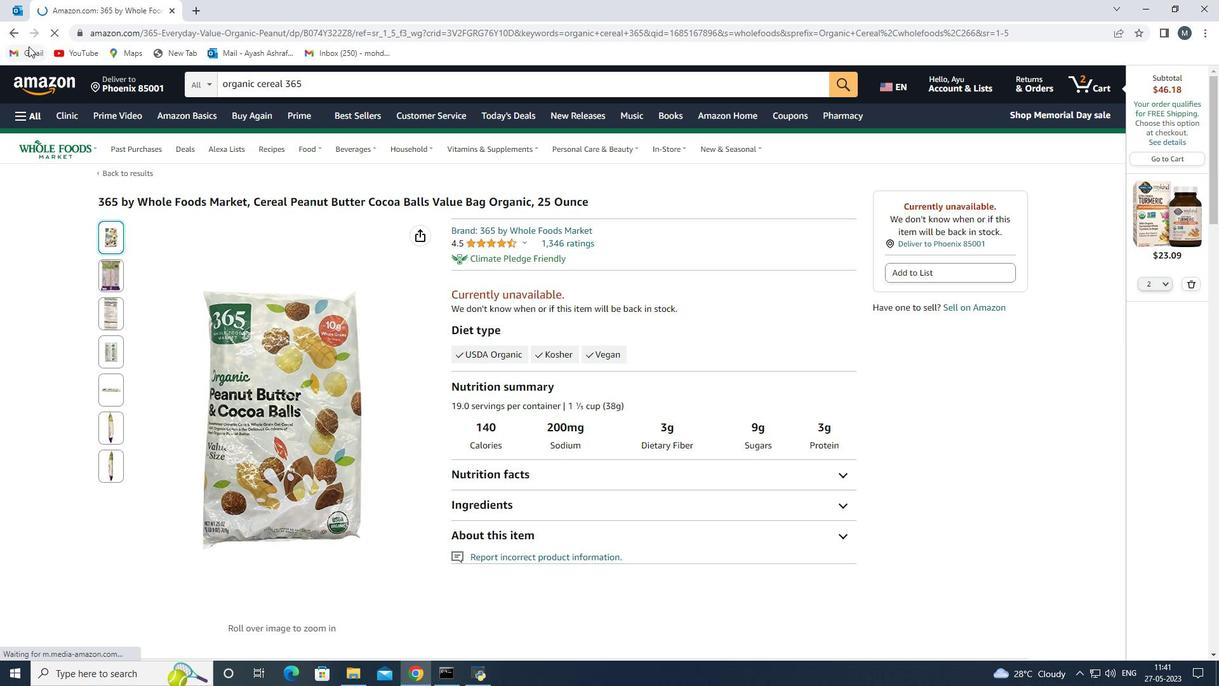 
Action: Mouse pressed left at (16, 37)
Screenshot: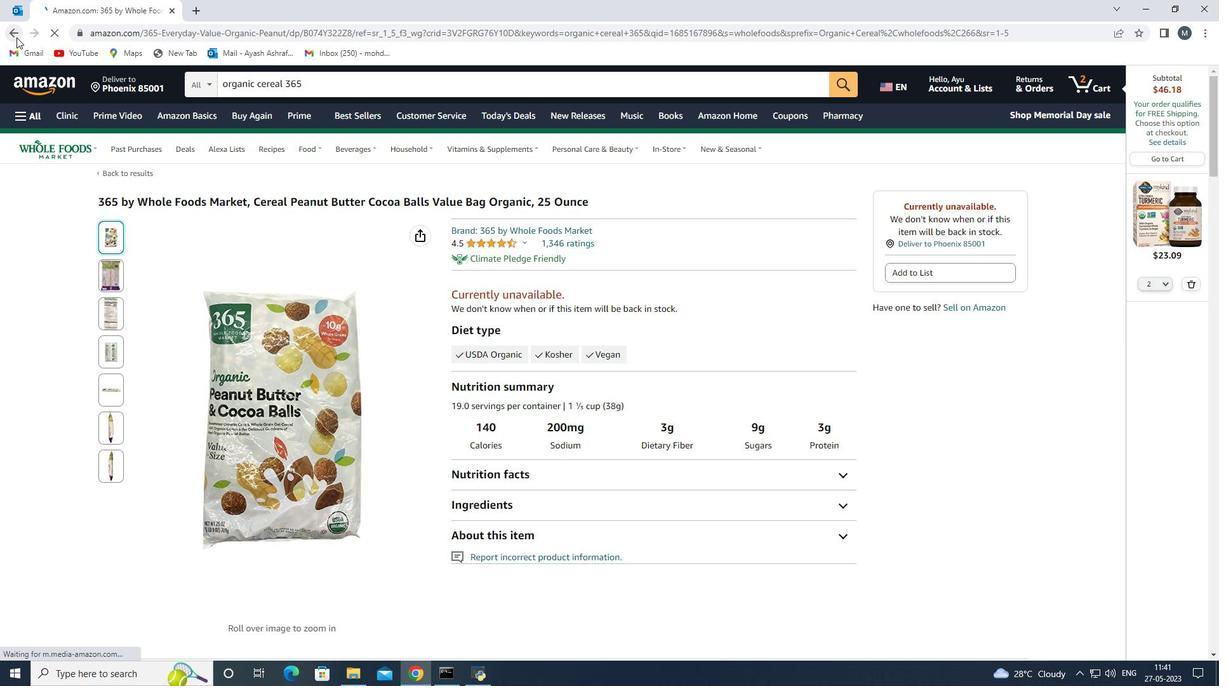 
Action: Mouse moved to (141, 228)
Screenshot: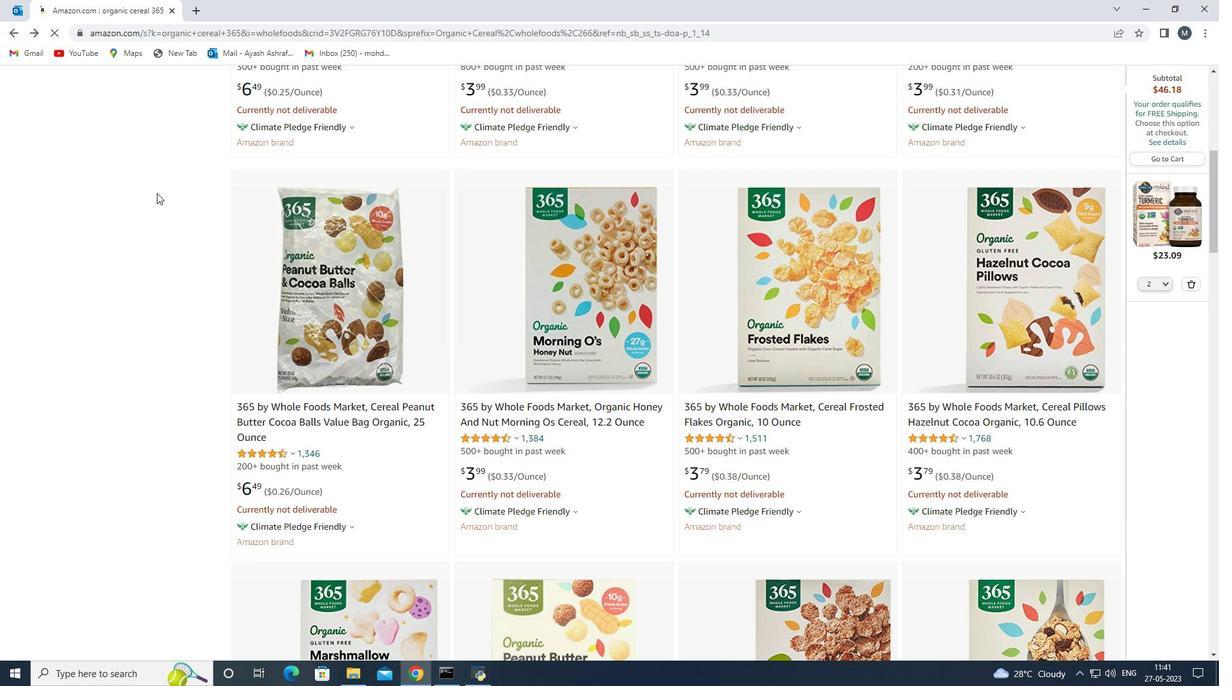 
Action: Mouse scrolled (141, 228) with delta (0, 0)
Screenshot: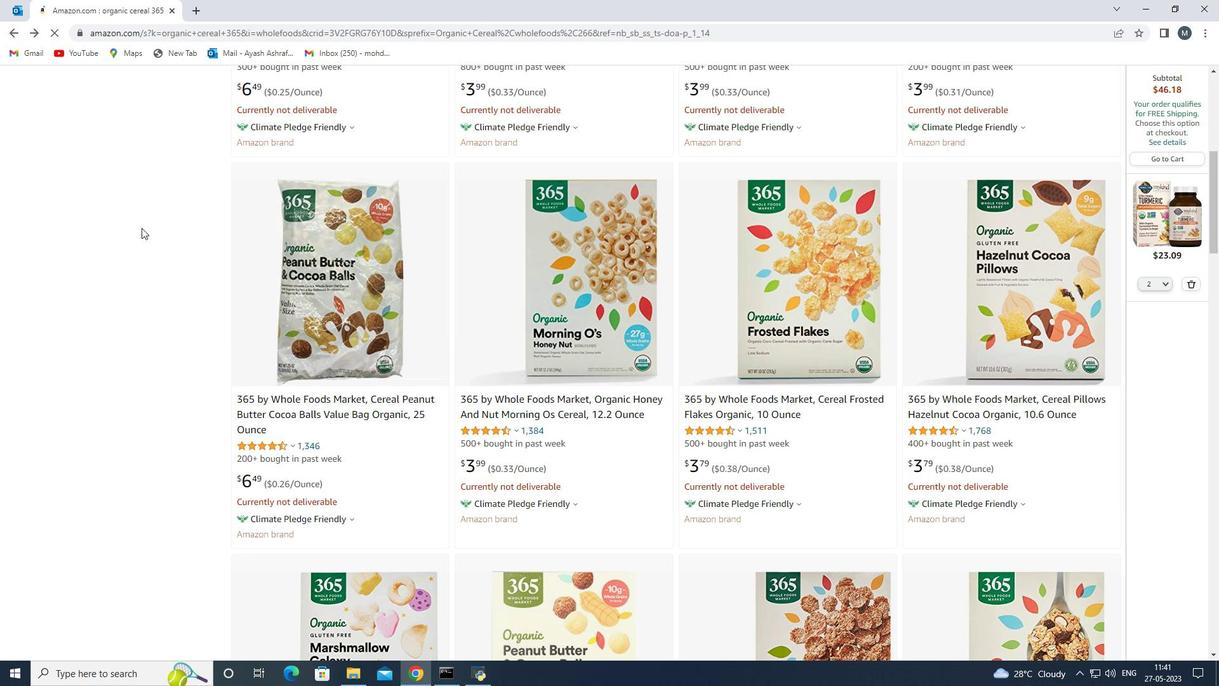 
Action: Mouse scrolled (141, 228) with delta (0, 0)
Screenshot: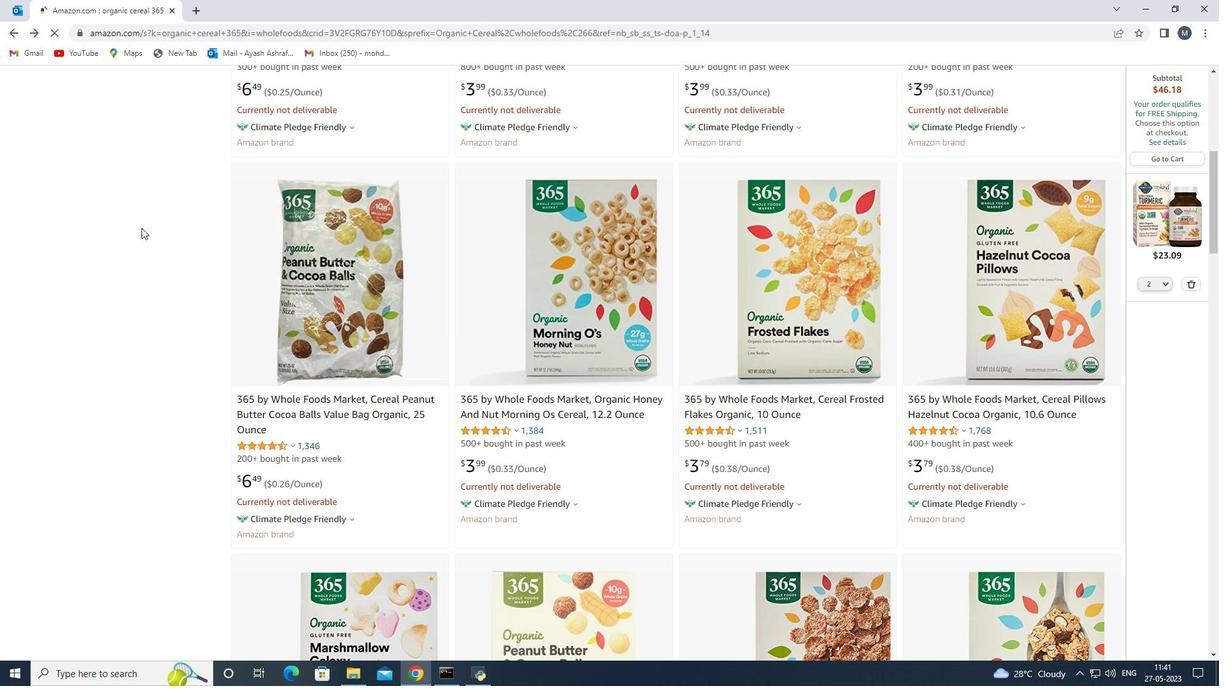 
Action: Mouse scrolled (141, 228) with delta (0, 0)
Screenshot: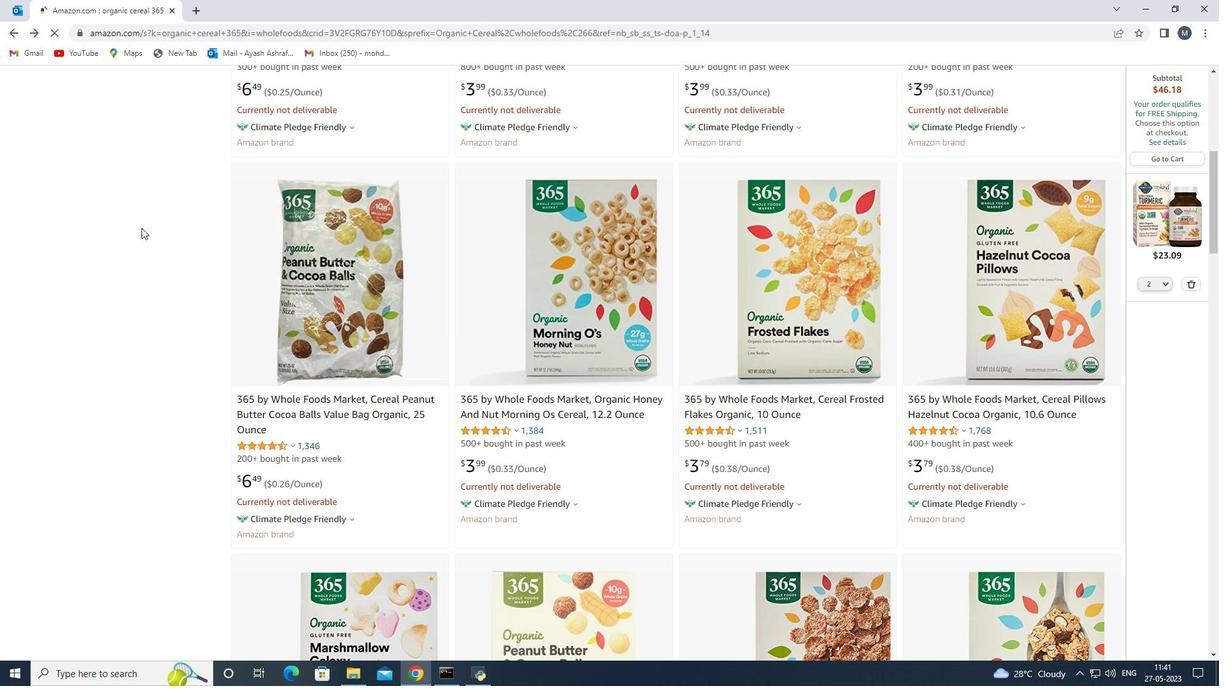
Action: Mouse scrolled (141, 228) with delta (0, 0)
Screenshot: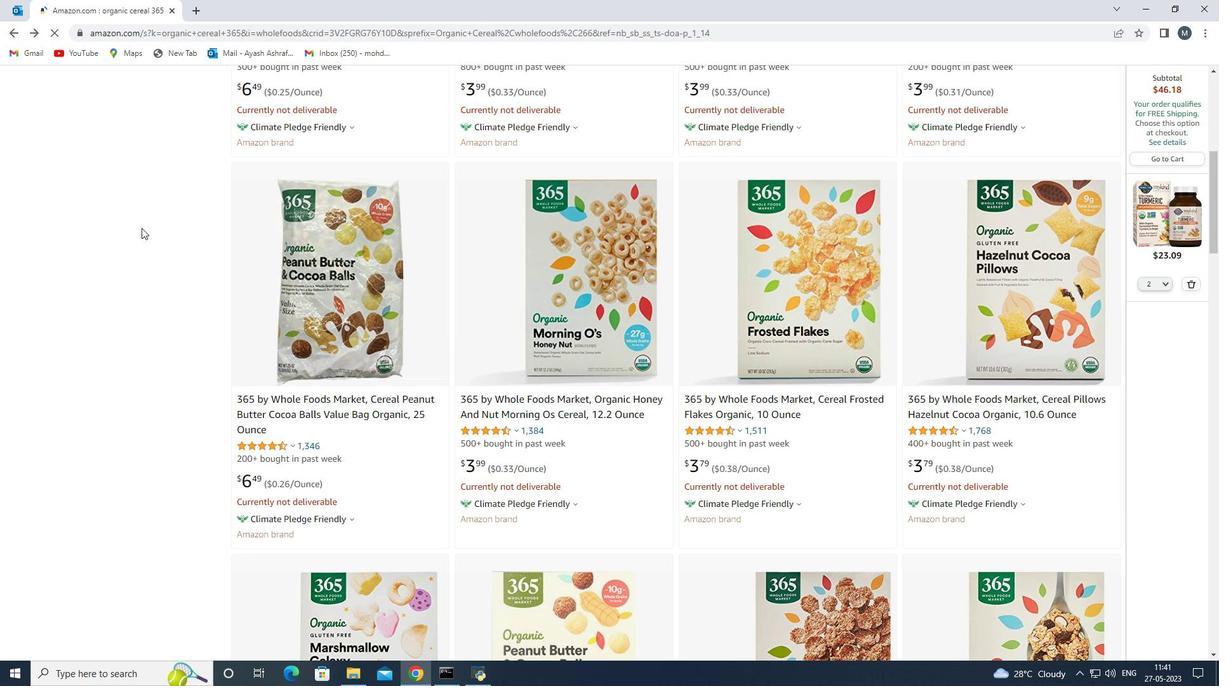 
Action: Mouse moved to (210, 177)
Screenshot: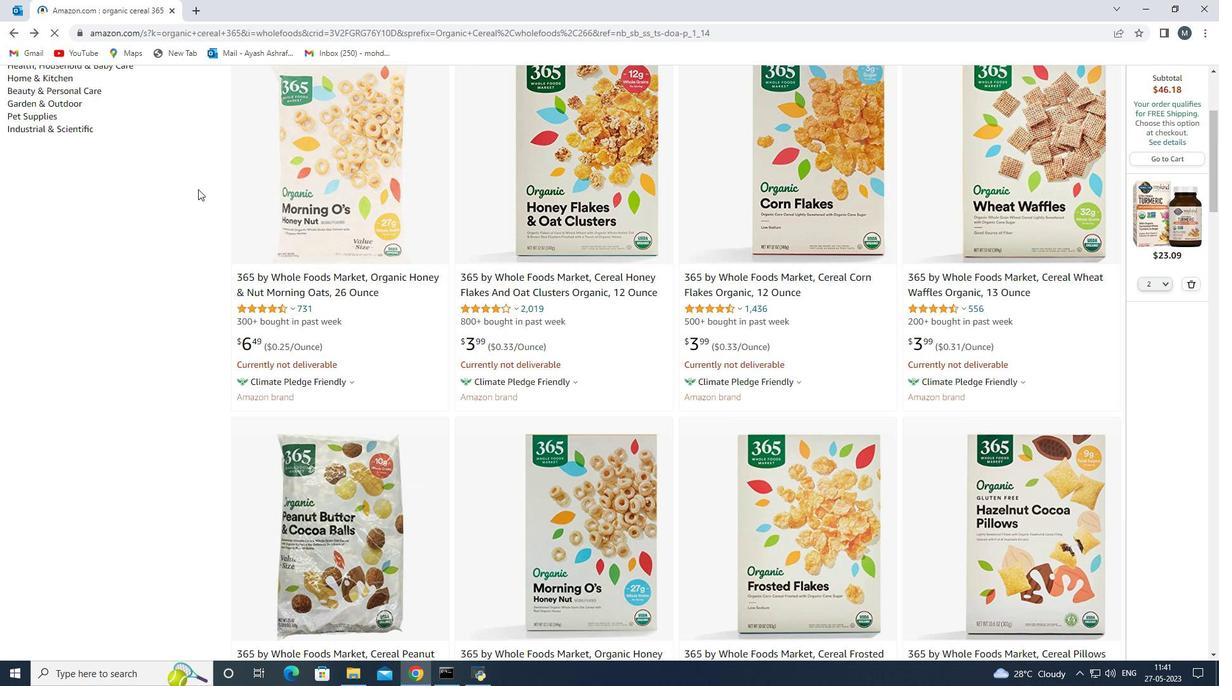 
Action: Mouse scrolled (210, 178) with delta (0, 0)
Screenshot: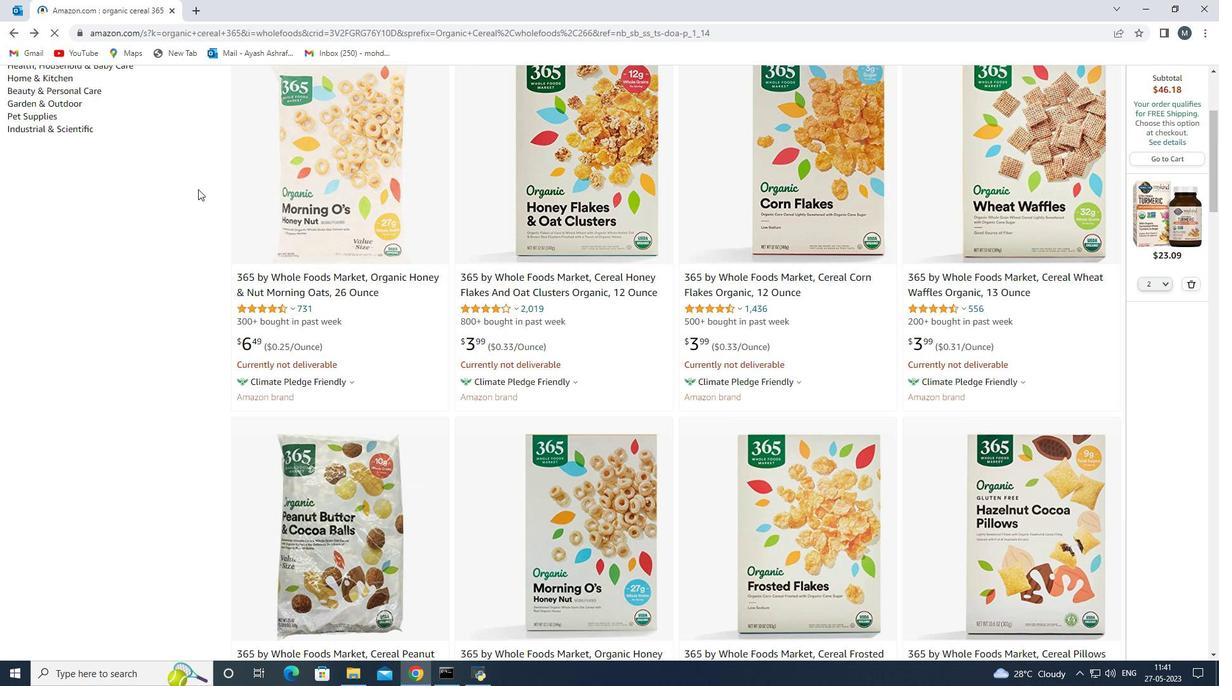 
Action: Mouse scrolled (210, 178) with delta (0, 0)
Screenshot: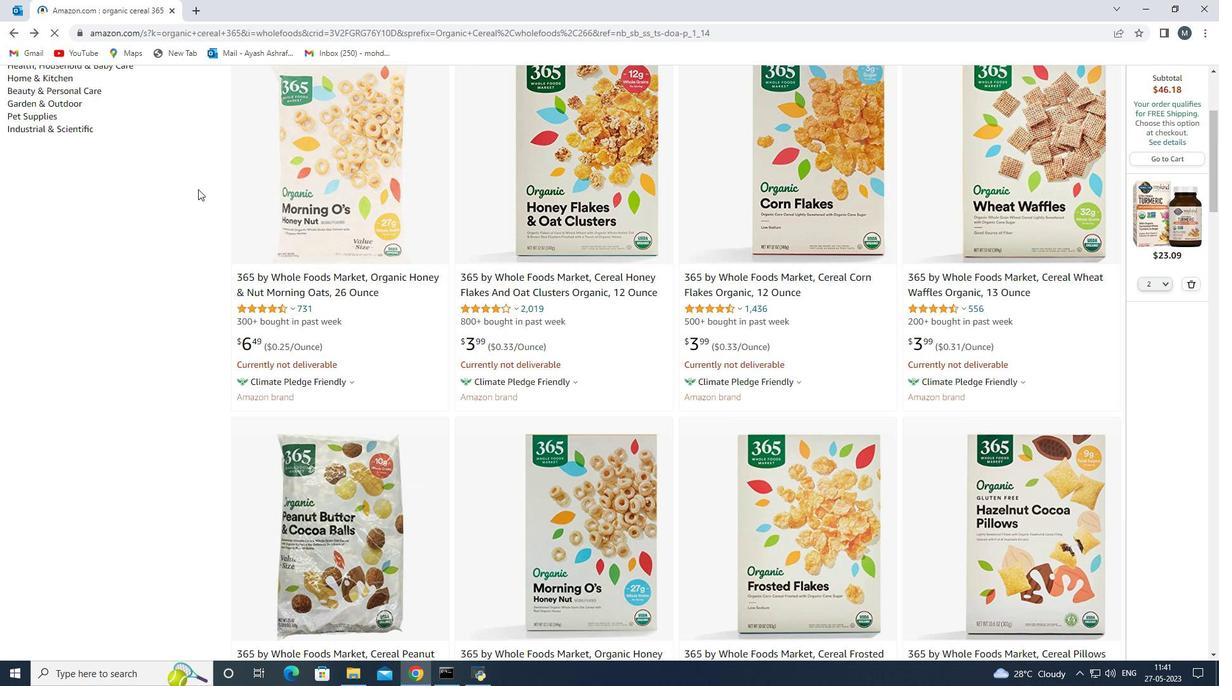 
Action: Mouse moved to (210, 176)
Screenshot: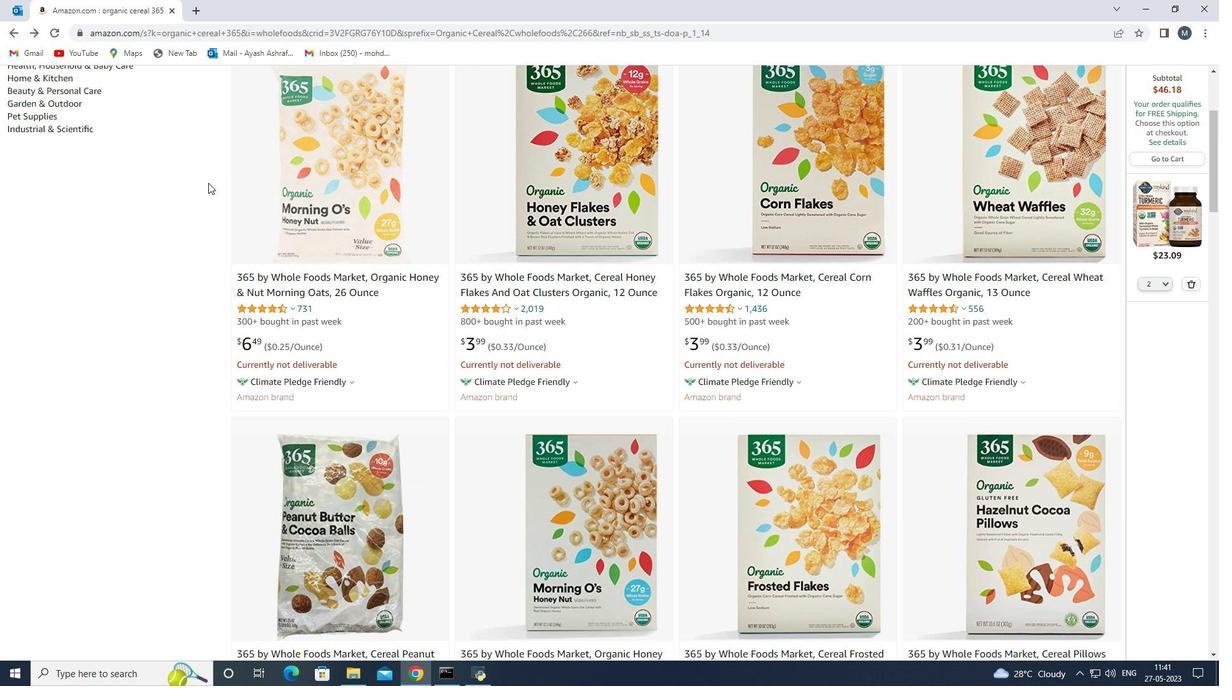 
Action: Mouse scrolled (210, 177) with delta (0, 0)
Screenshot: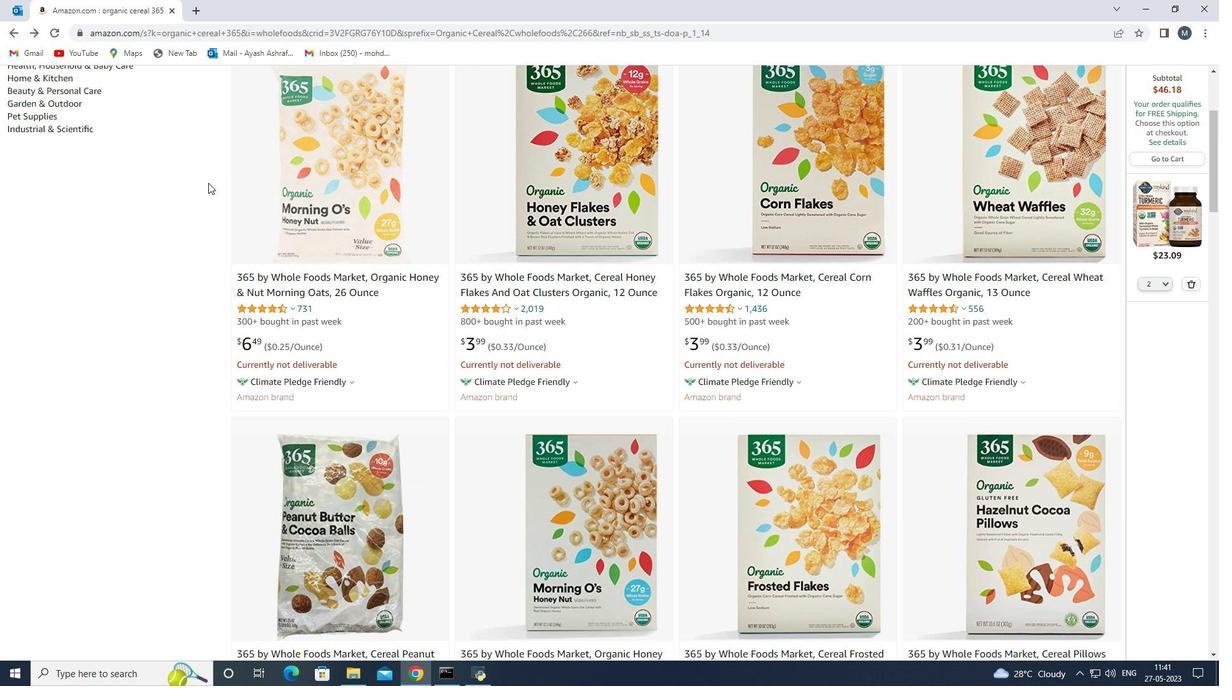 
Action: Mouse moved to (163, 273)
Screenshot: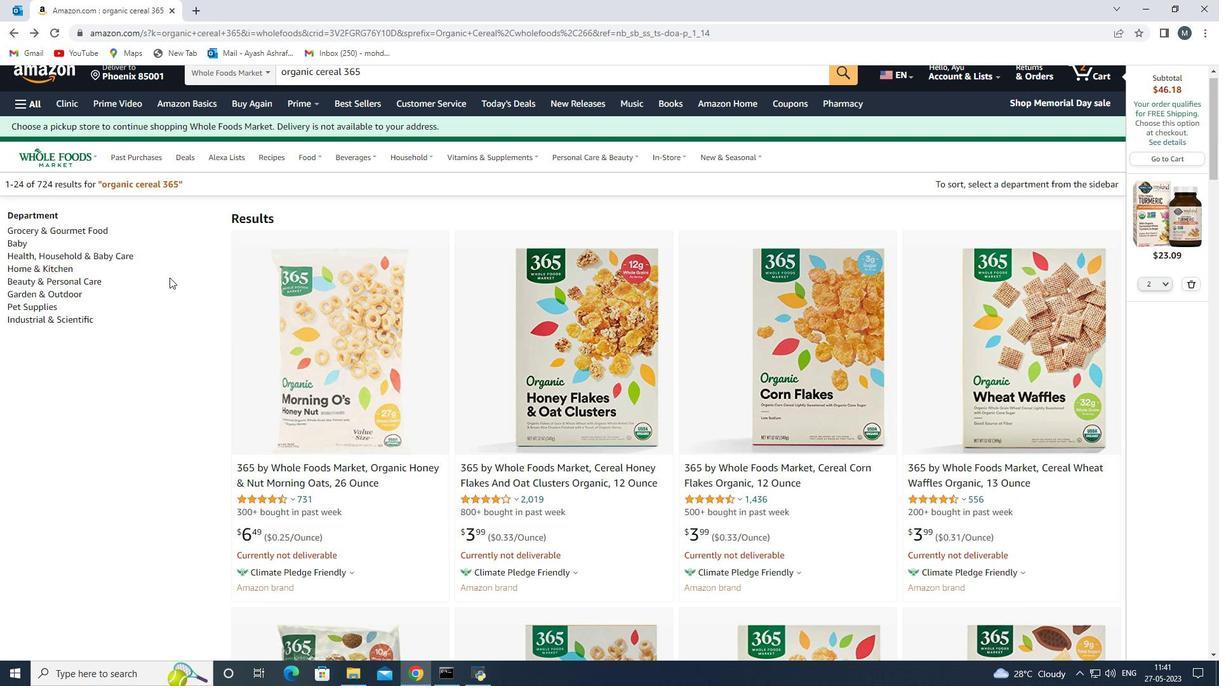 
Action: Mouse scrolled (163, 274) with delta (0, 0)
Screenshot: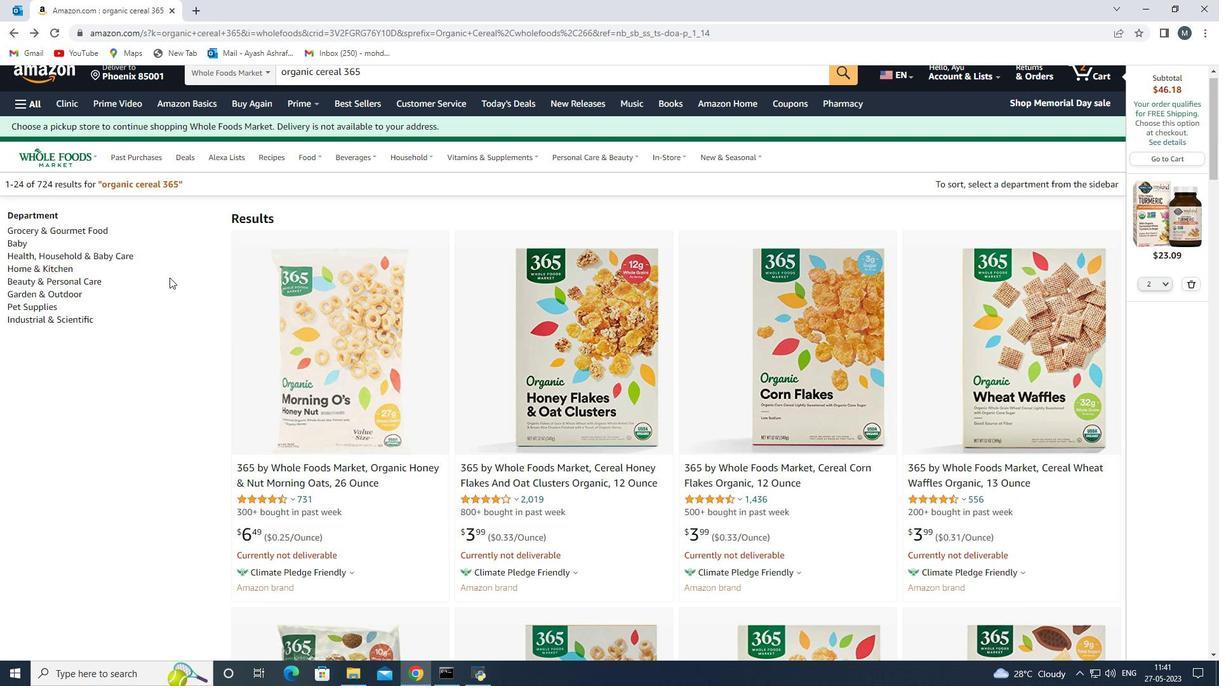 
Action: Mouse moved to (162, 273)
Screenshot: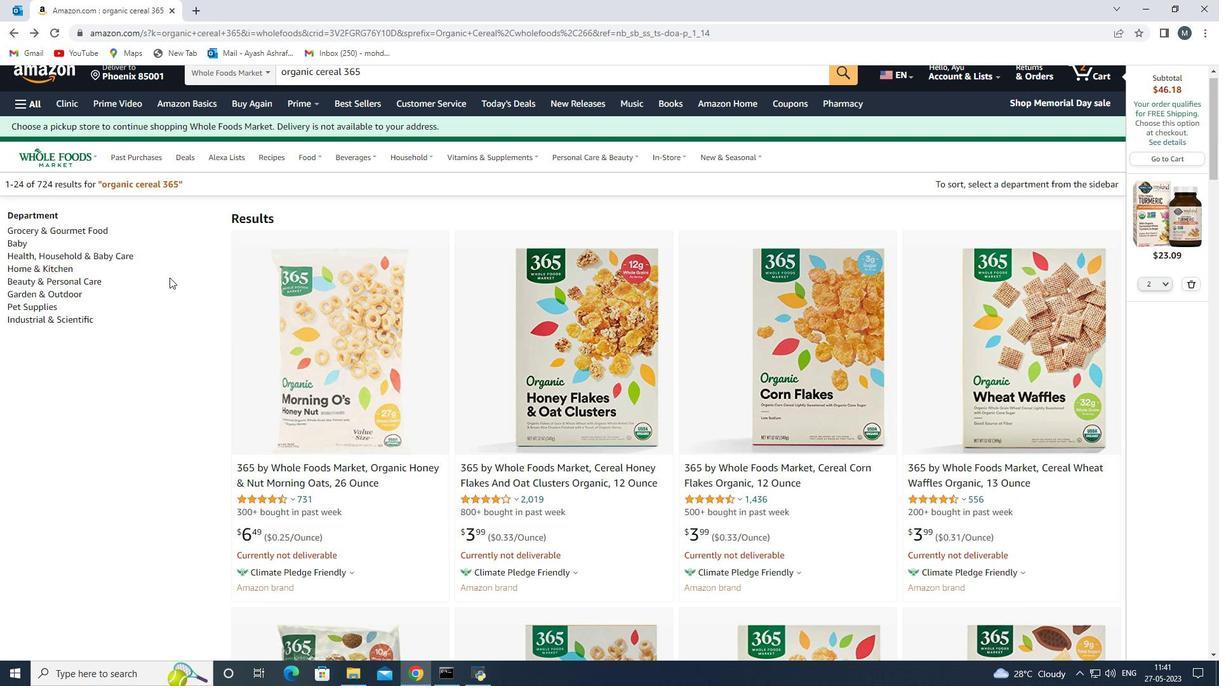 
Action: Mouse scrolled (162, 274) with delta (0, 0)
Screenshot: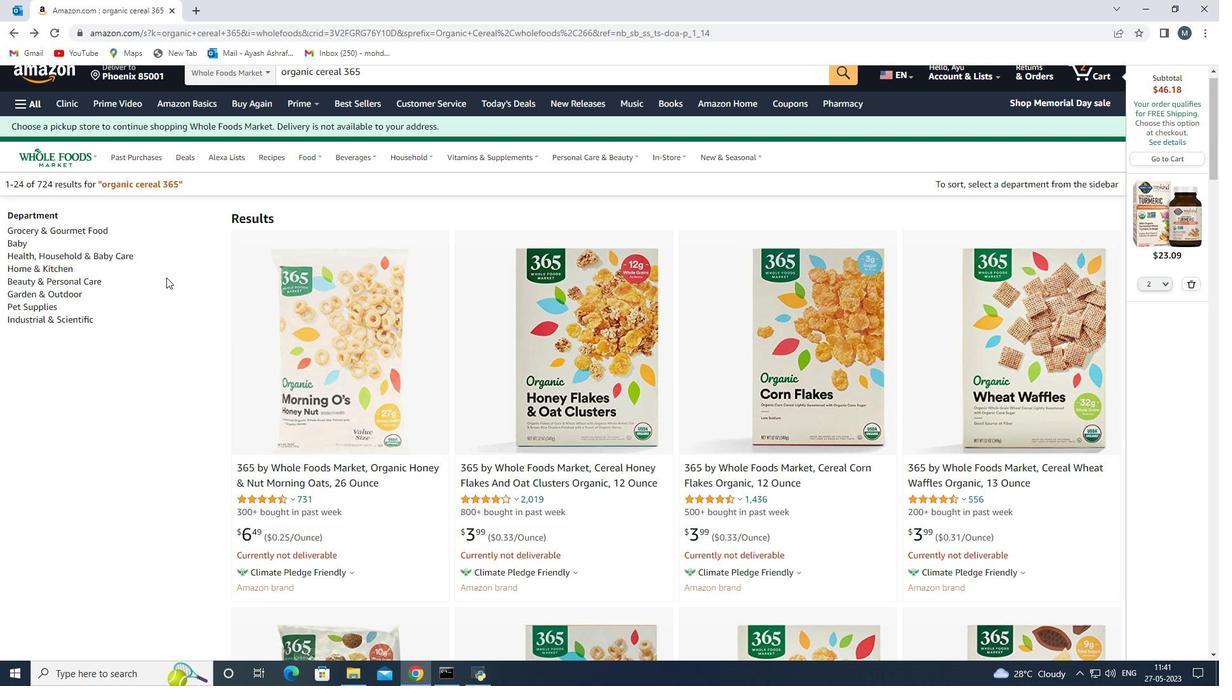 
Action: Mouse moved to (162, 273)
Screenshot: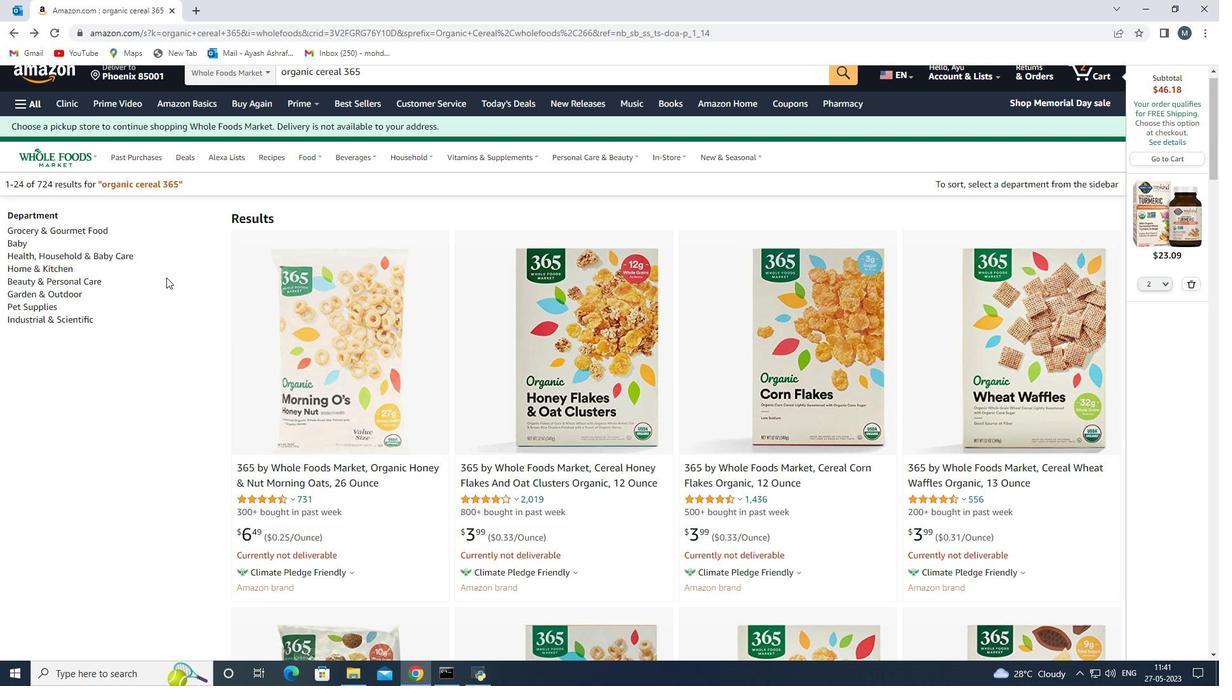 
Action: Mouse scrolled (162, 273) with delta (0, 0)
Screenshot: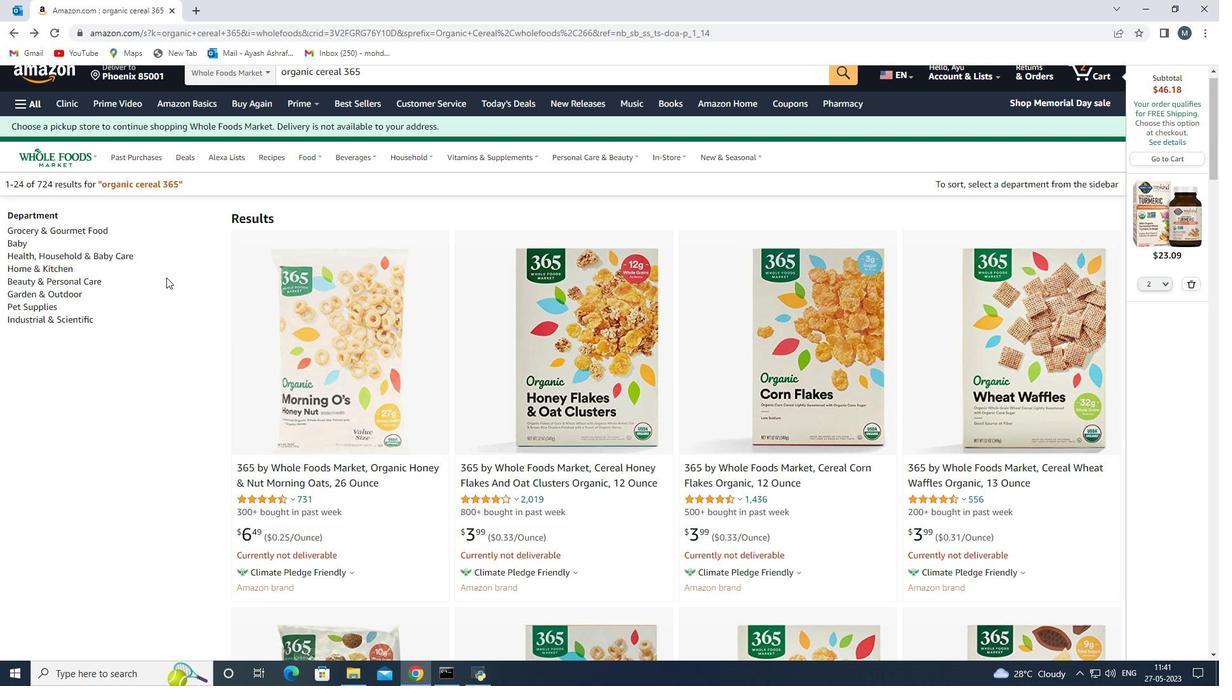 
Action: Mouse moved to (160, 271)
Screenshot: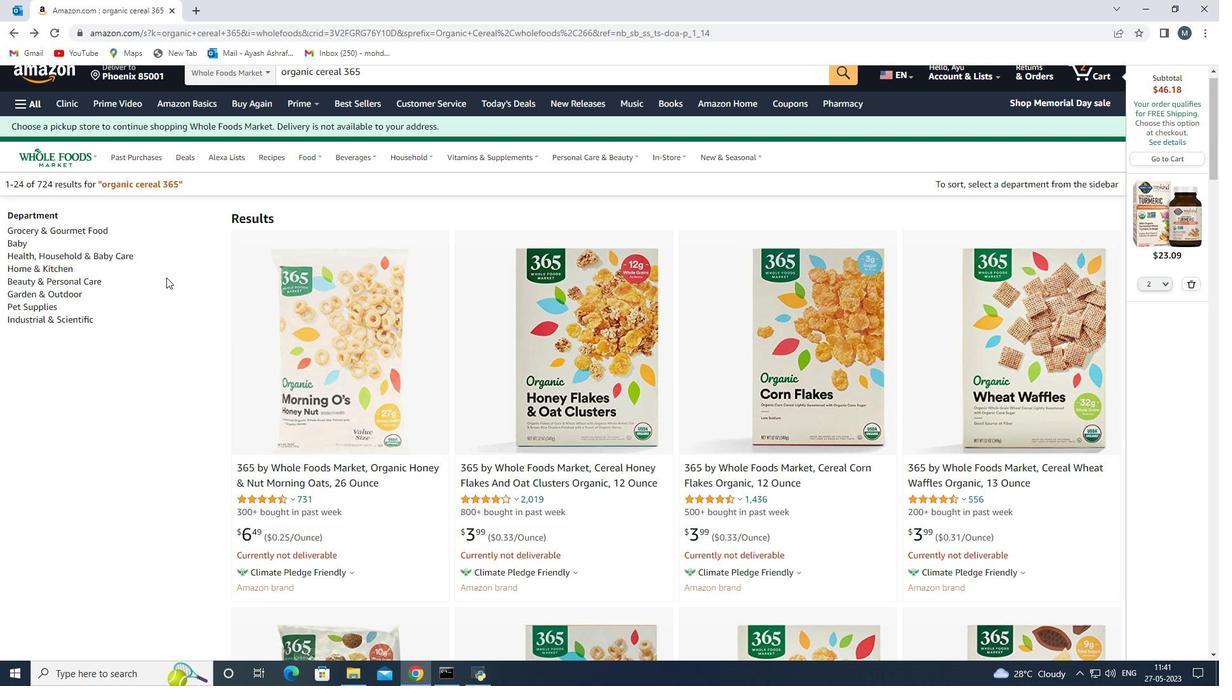 
Action: Mouse scrolled (160, 272) with delta (0, 0)
Screenshot: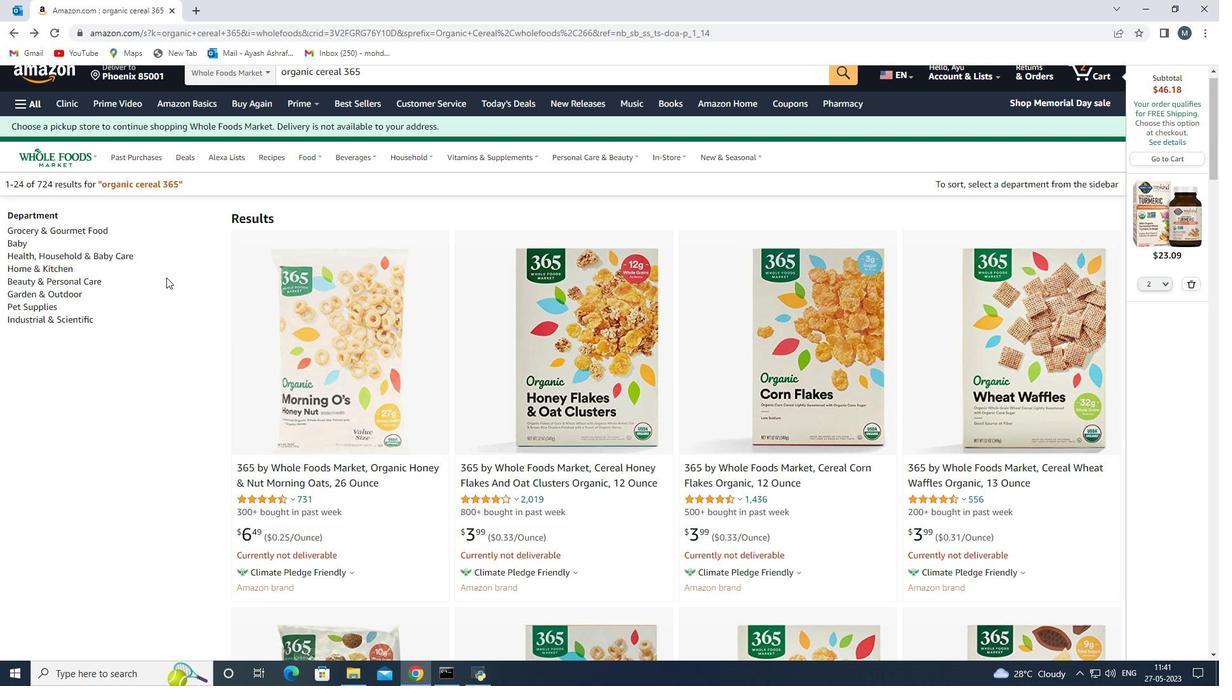 
Action: Mouse moved to (152, 264)
Screenshot: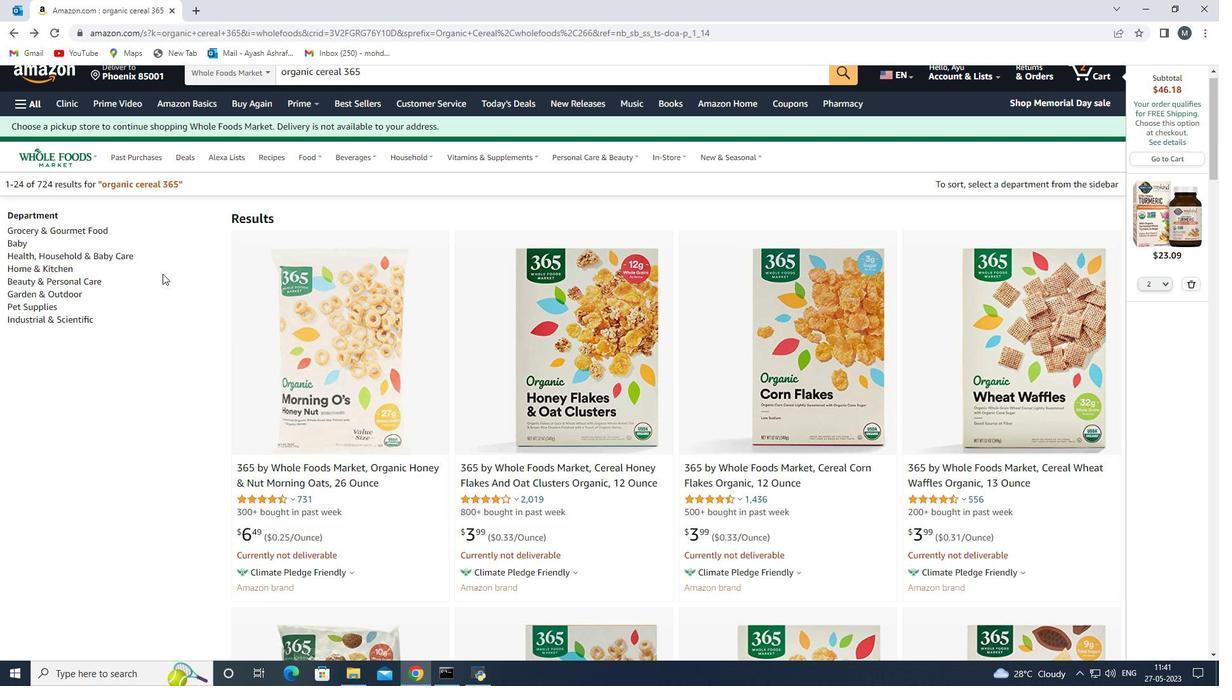 
Action: Mouse scrolled (152, 264) with delta (0, 0)
Screenshot: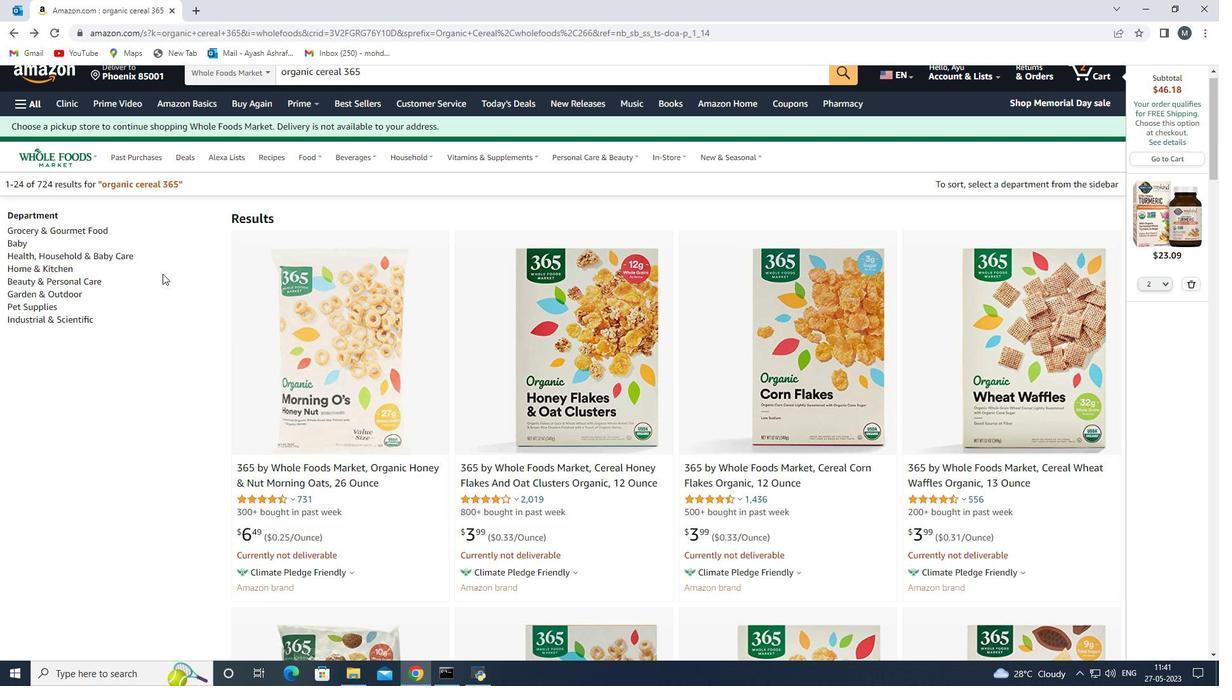 
Action: Mouse moved to (464, 74)
Screenshot: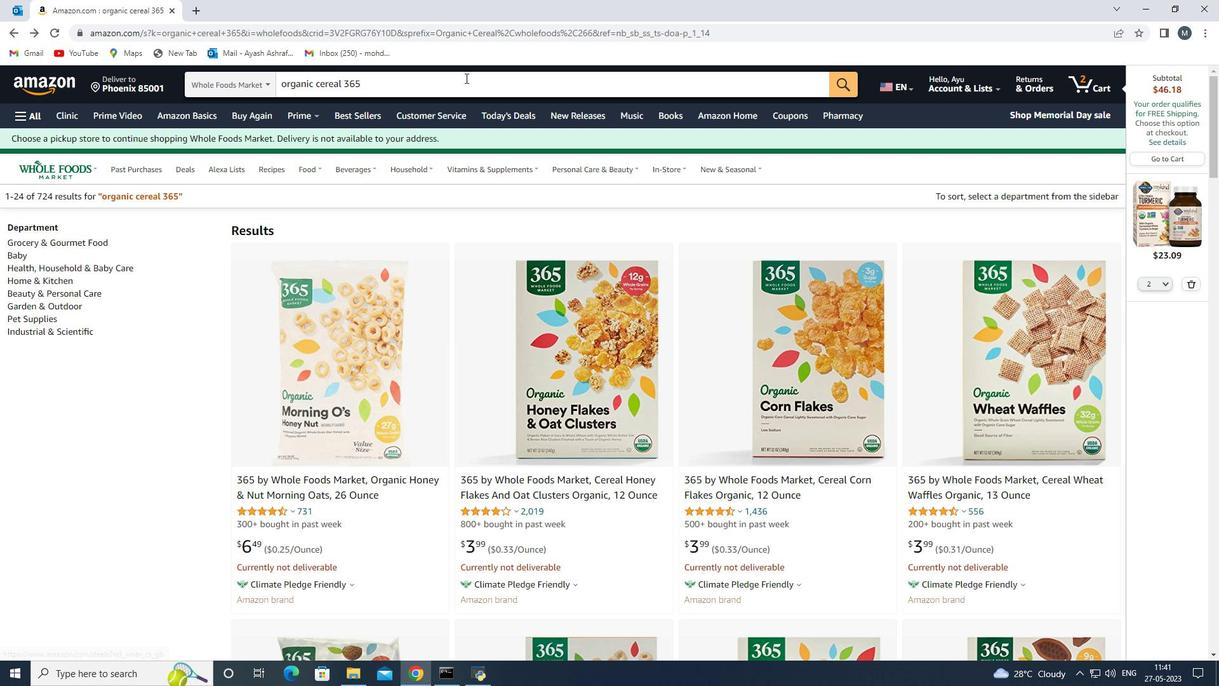 
Action: Mouse pressed left at (464, 74)
Screenshot: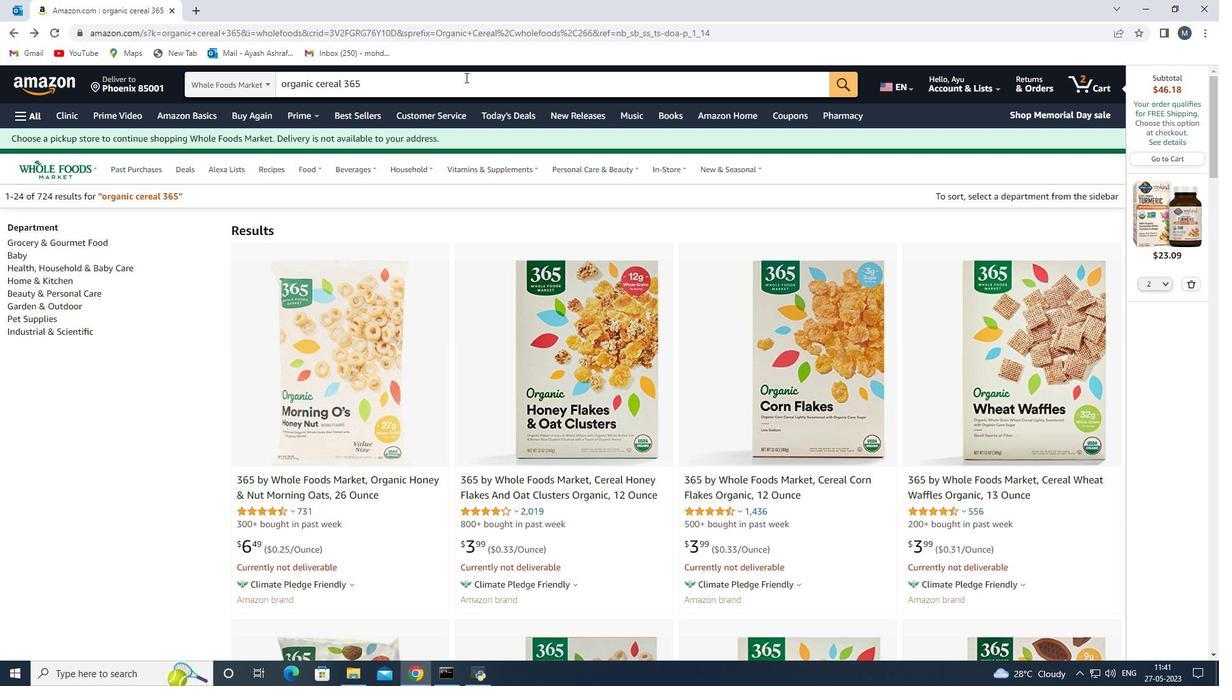 
Action: Mouse moved to (456, 80)
Screenshot: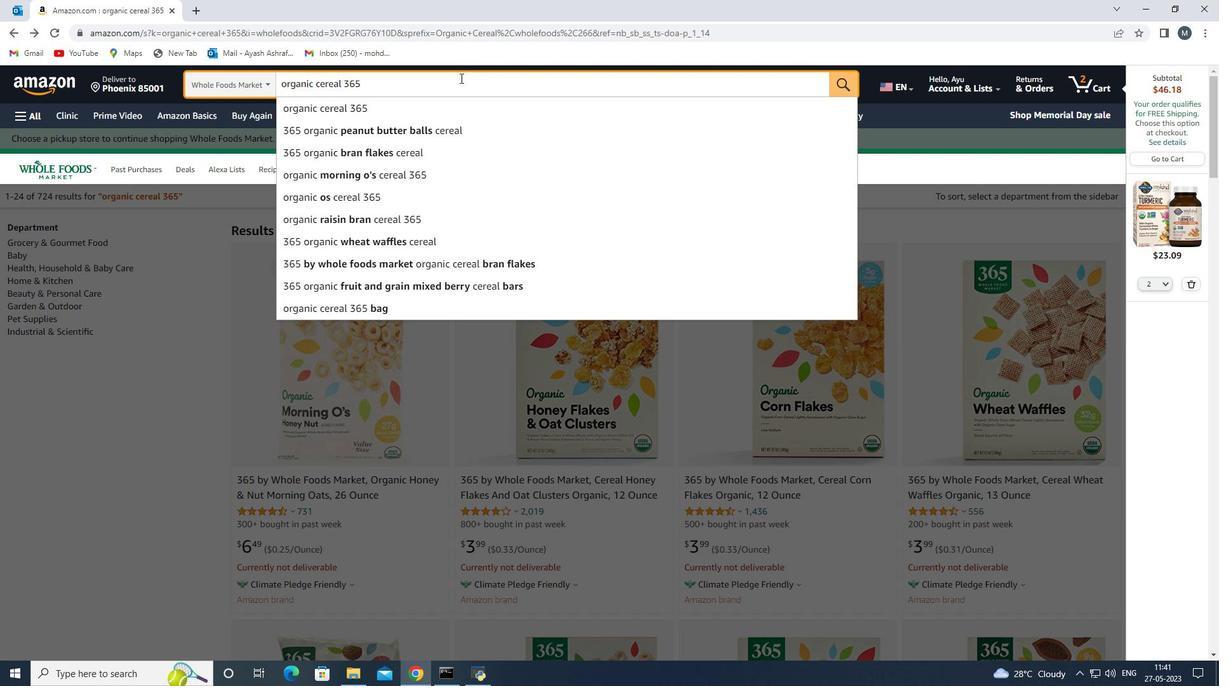 
Action: Key pressed <Key.backspace><Key.backspace>
Screenshot: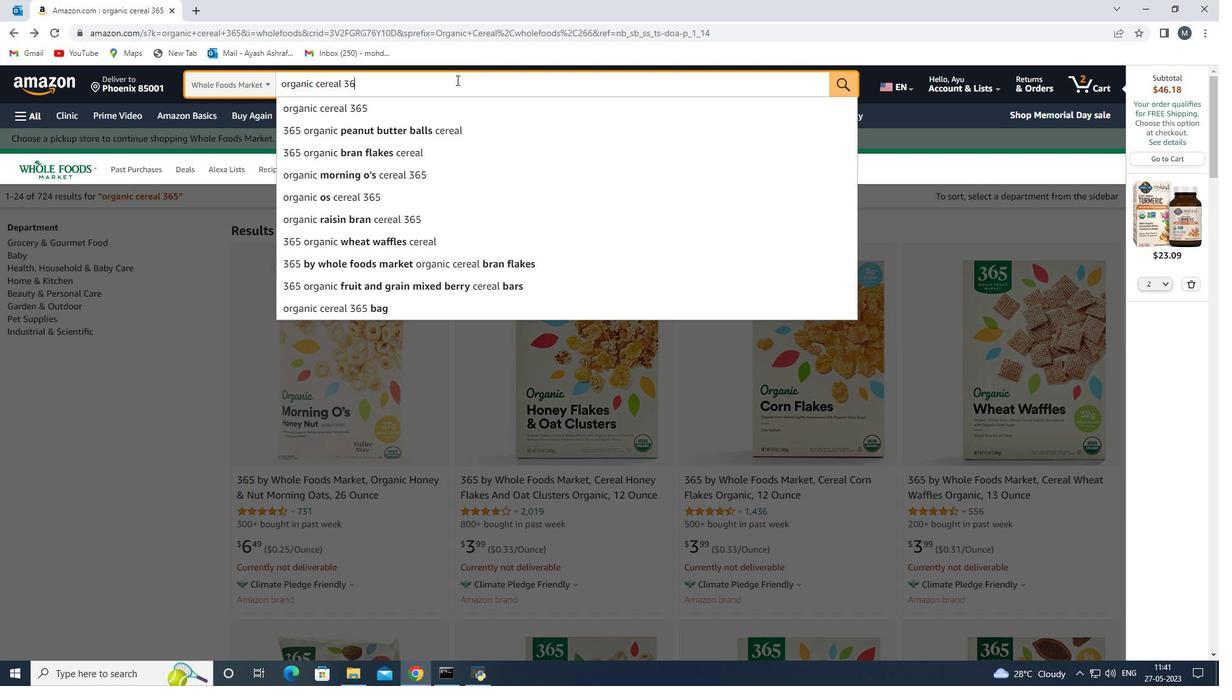 
Action: Mouse moved to (454, 80)
Screenshot: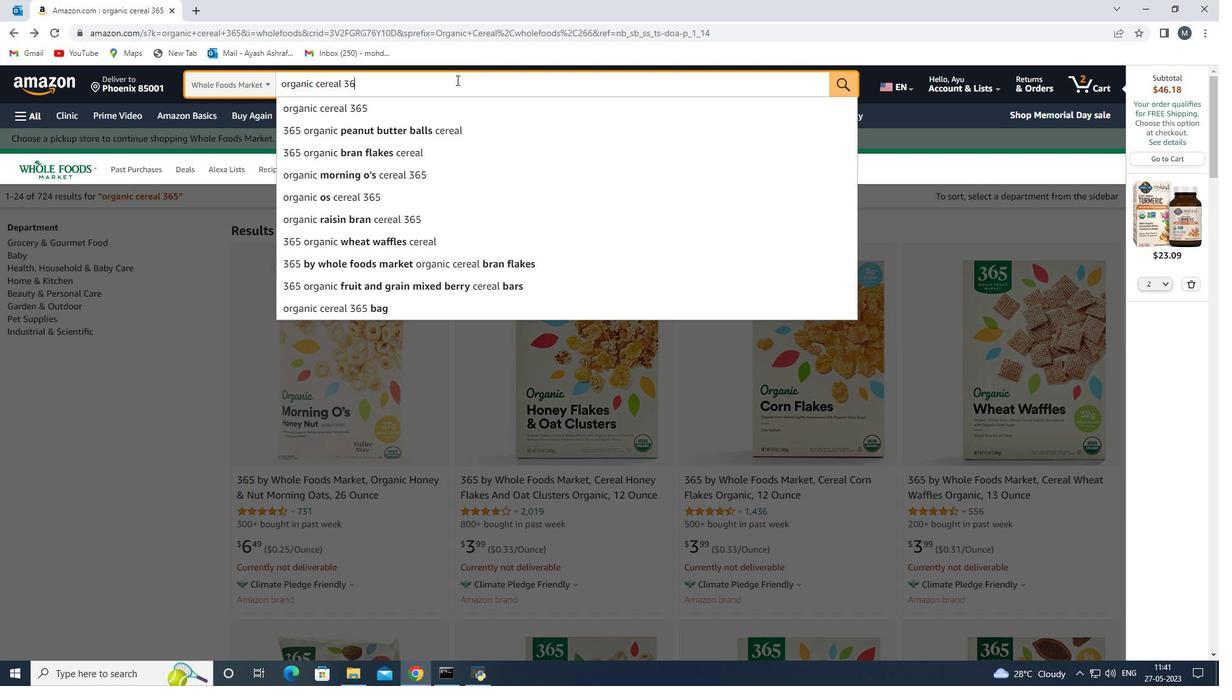 
Action: Key pressed <Key.backspace>
Screenshot: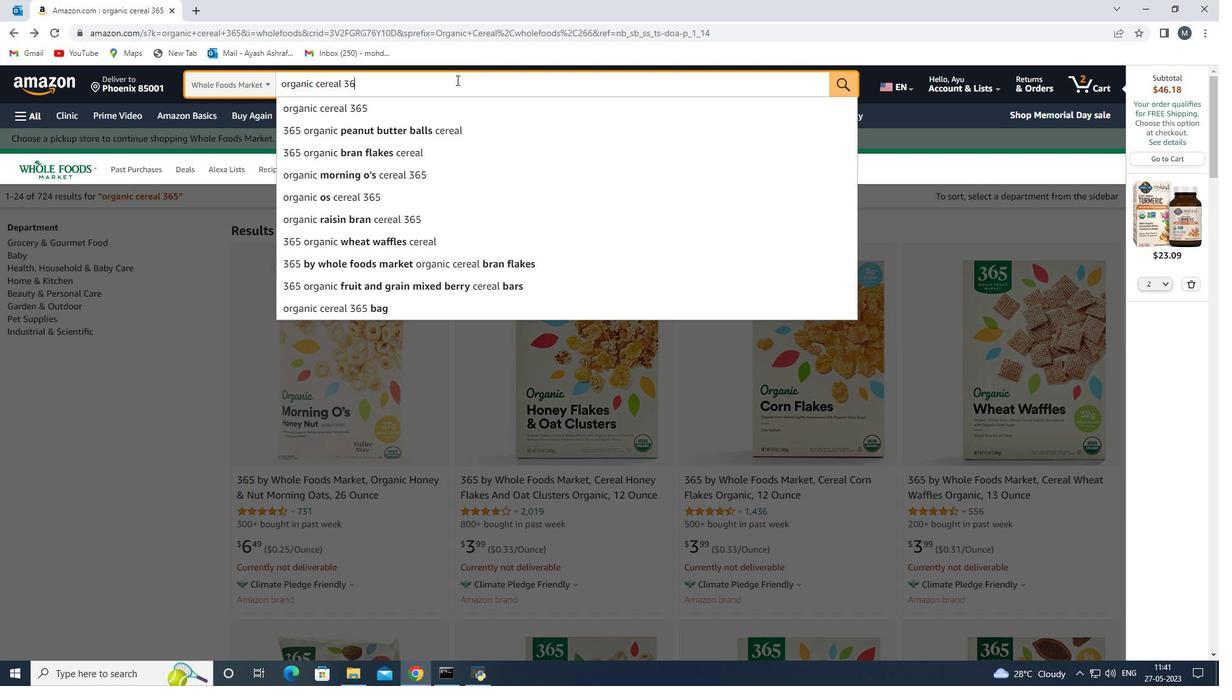 
Action: Mouse moved to (451, 83)
Screenshot: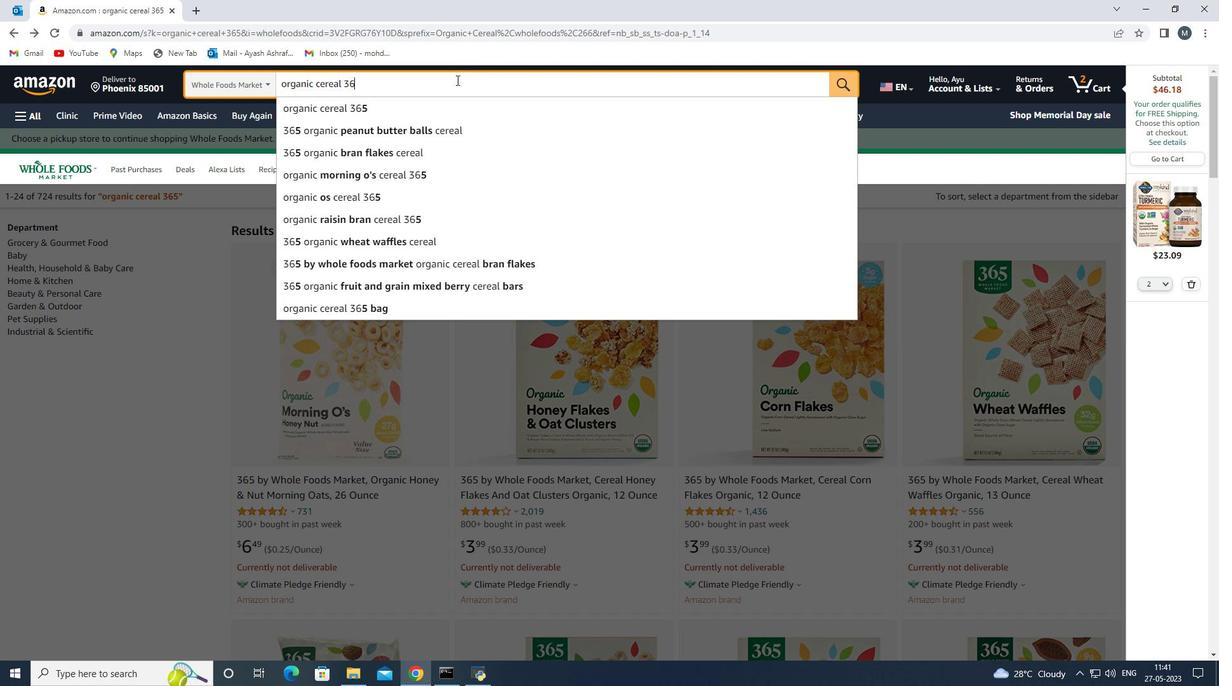 
Action: Key pressed <Key.backspace>
Screenshot: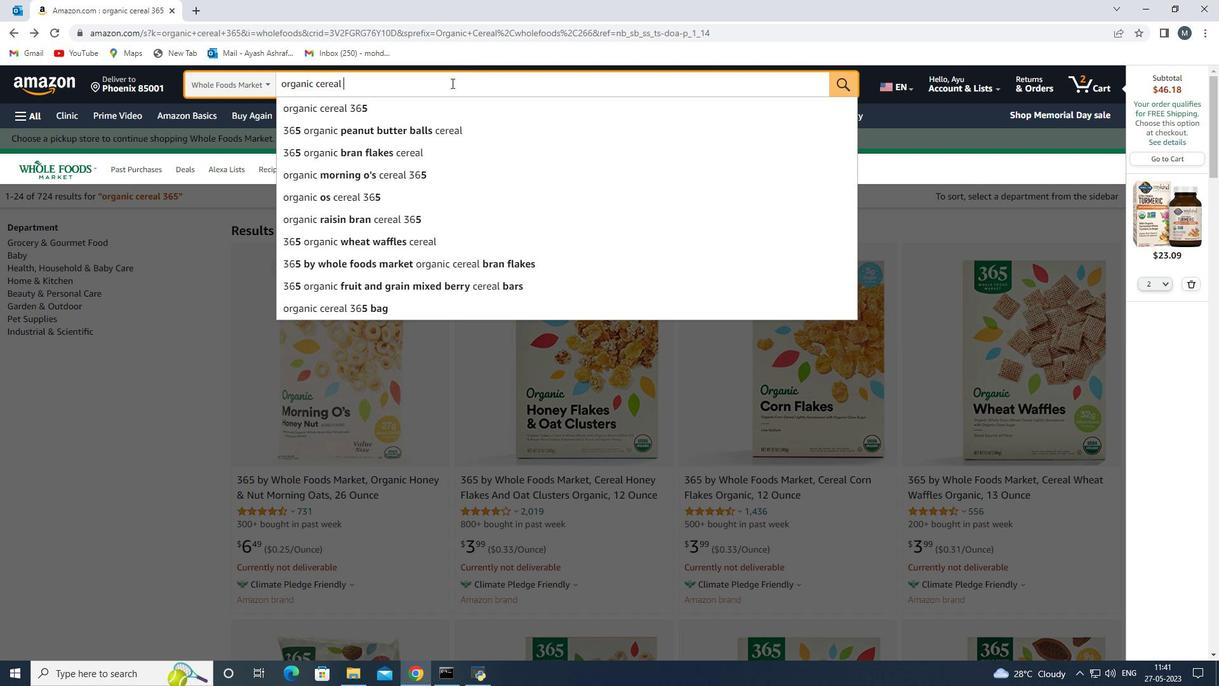
Action: Mouse moved to (449, 84)
Screenshot: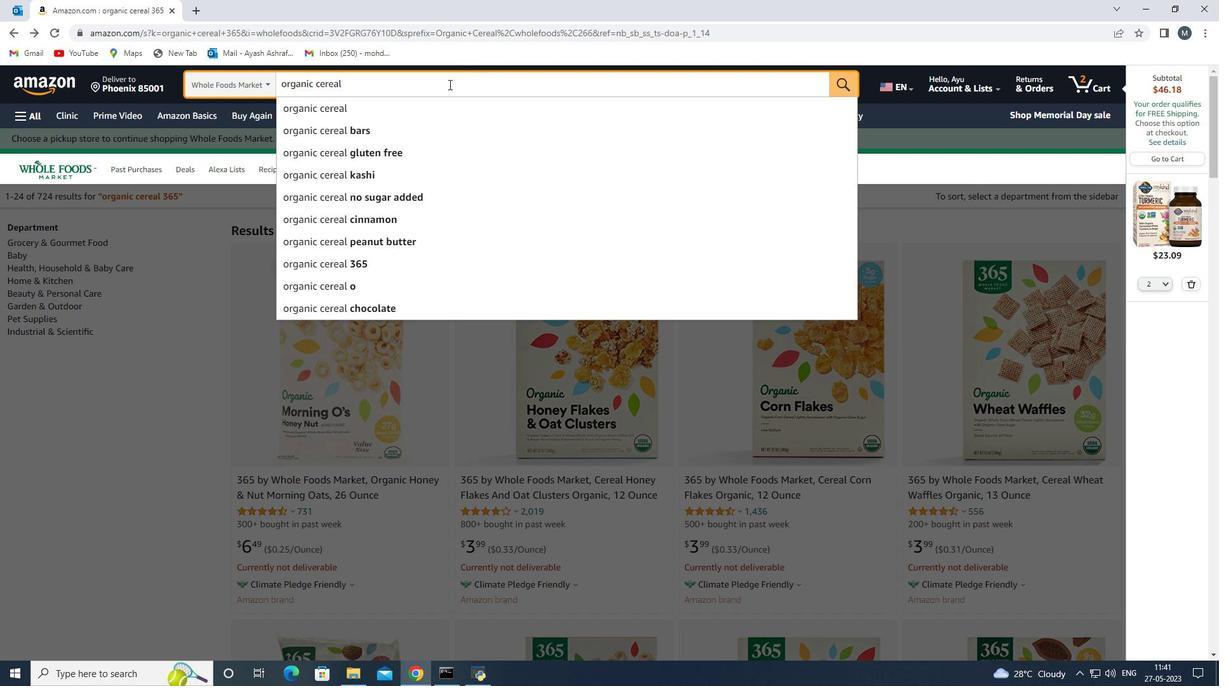
Action: Key pressed s<Key.enter>
Screenshot: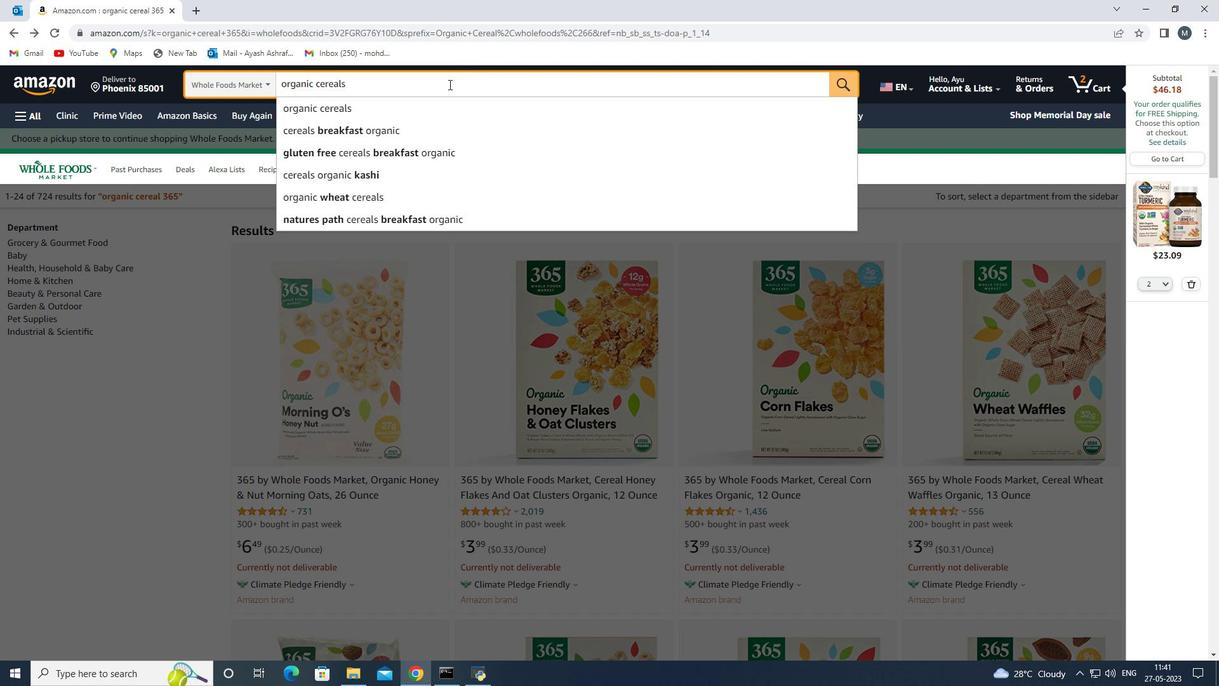 
Action: Mouse moved to (364, 406)
Screenshot: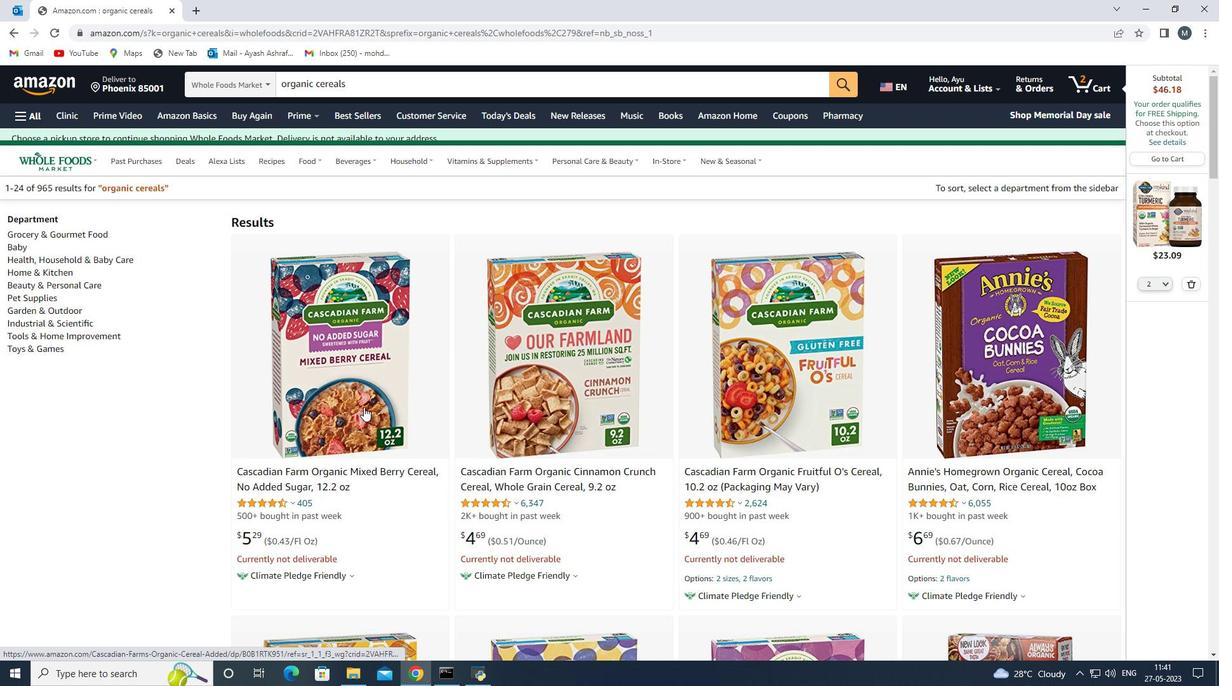 
Action: Mouse pressed left at (364, 406)
Screenshot: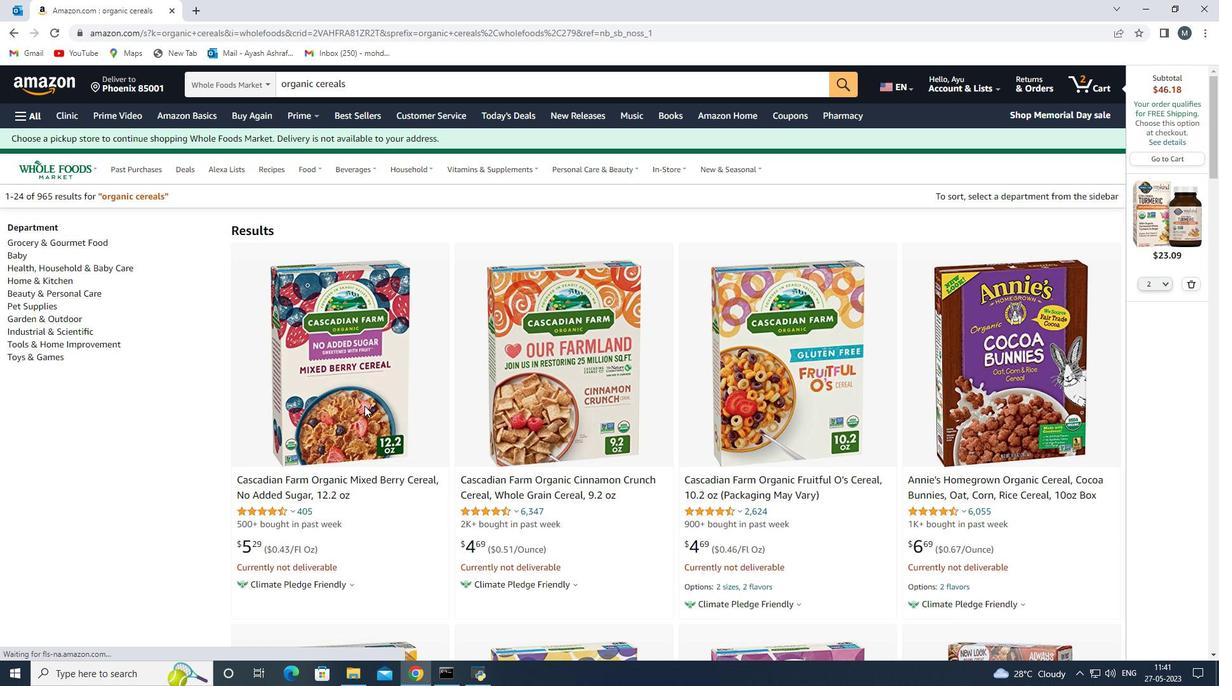 
Action: Mouse moved to (275, 352)
Screenshot: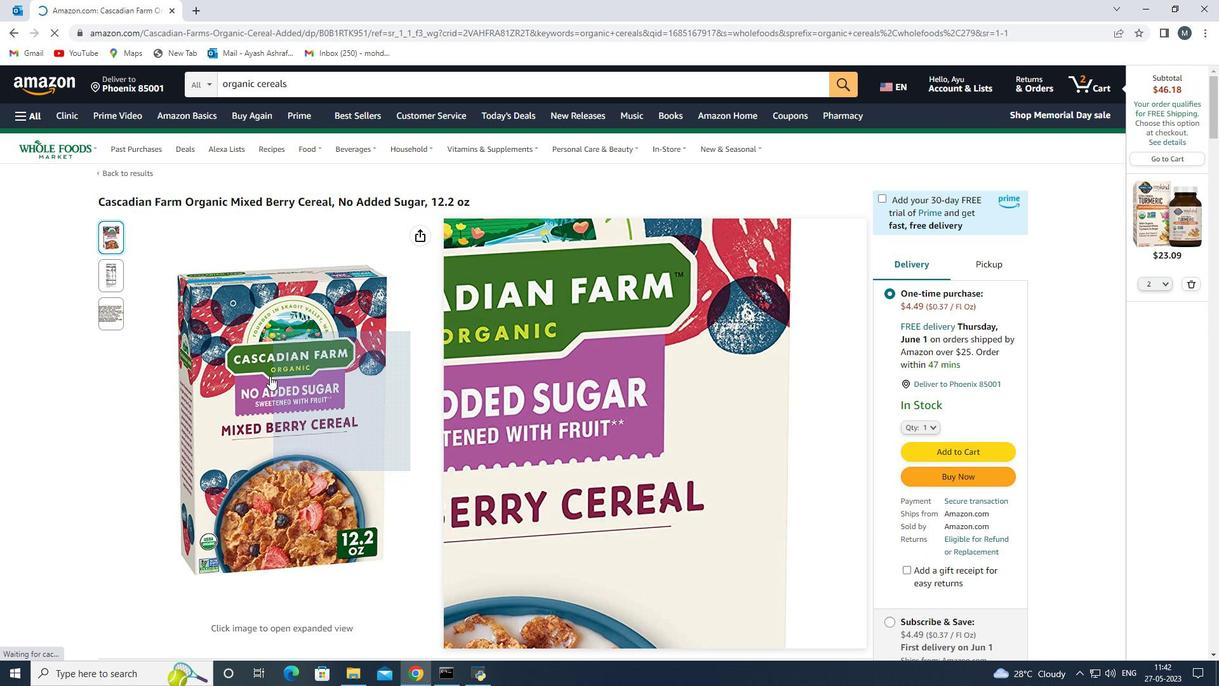 
Action: Mouse scrolled (275, 352) with delta (0, 0)
Screenshot: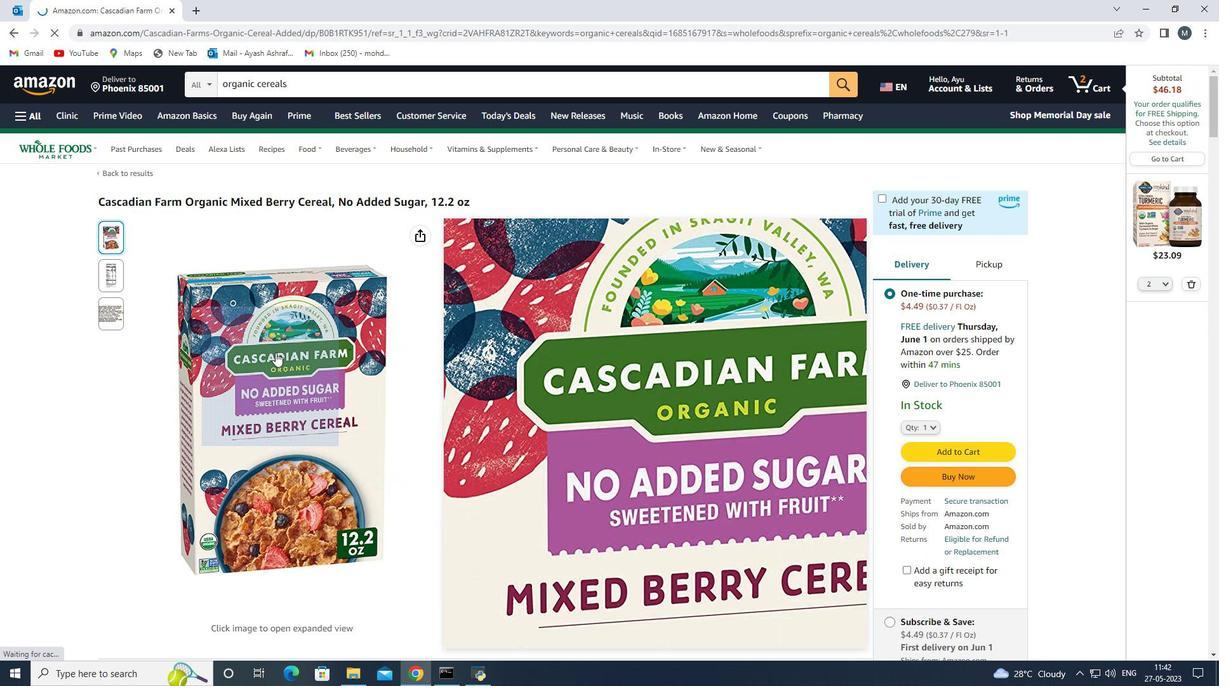 
Action: Mouse moved to (317, 385)
Screenshot: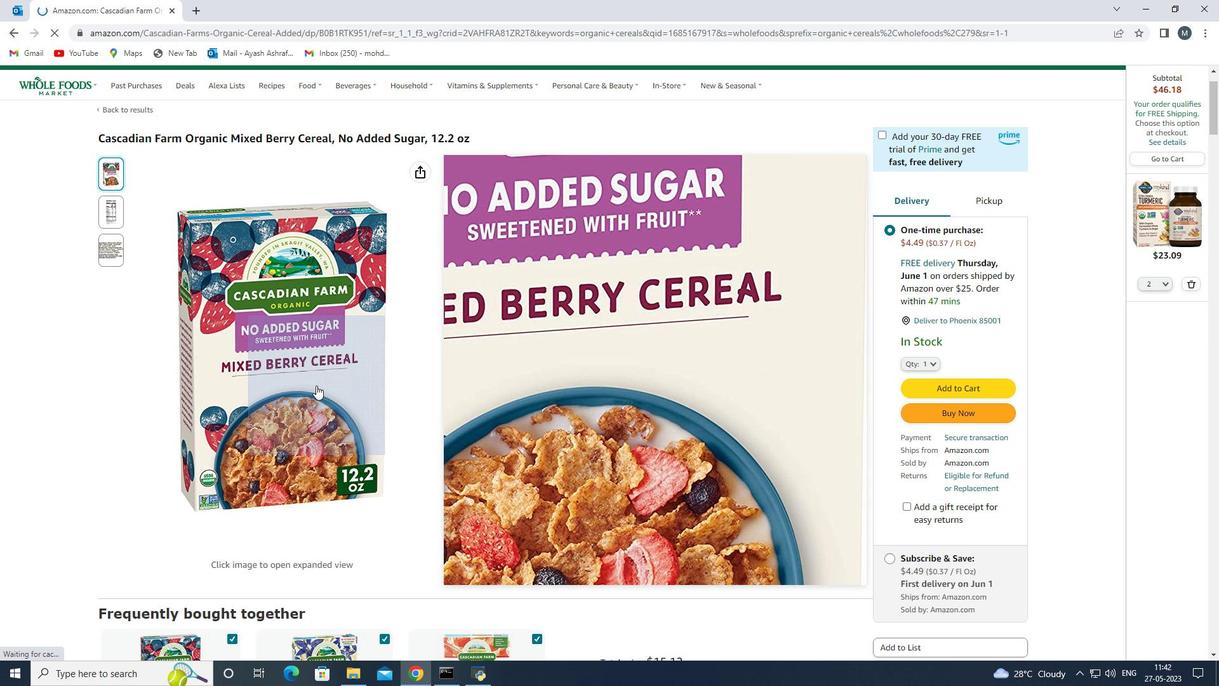 
Action: Mouse scrolled (317, 385) with delta (0, 0)
Screenshot: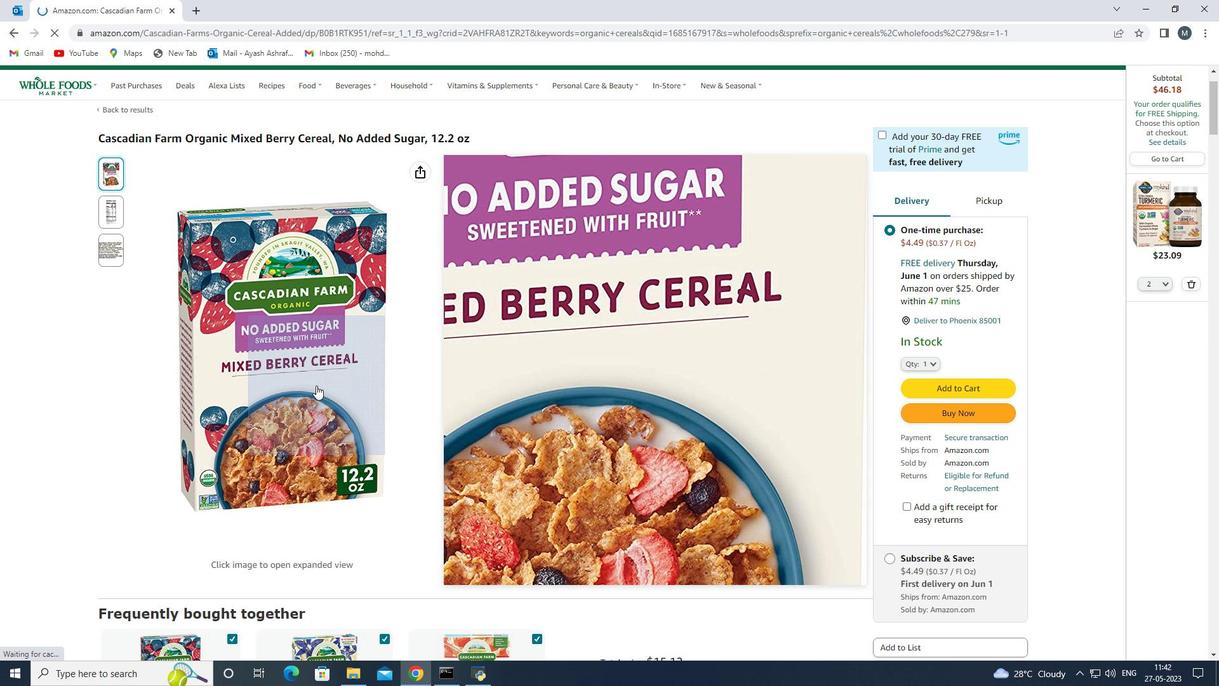 
Action: Mouse moved to (318, 385)
Screenshot: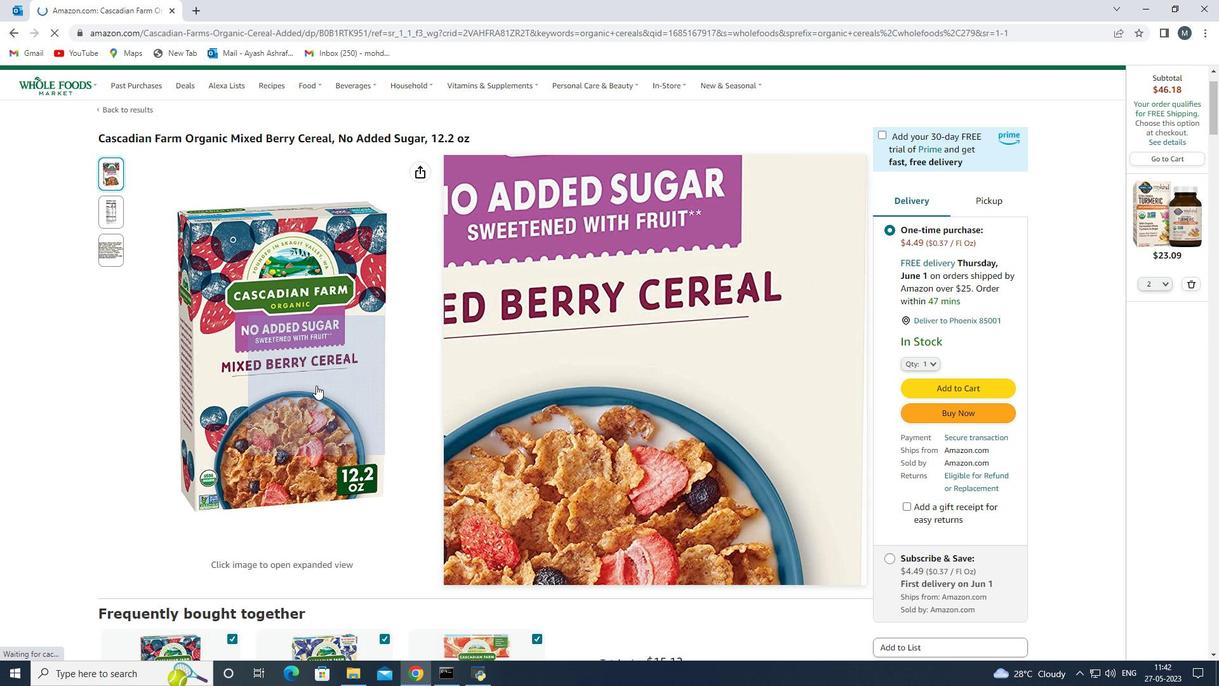 
Action: Mouse scrolled (318, 385) with delta (0, 0)
Screenshot: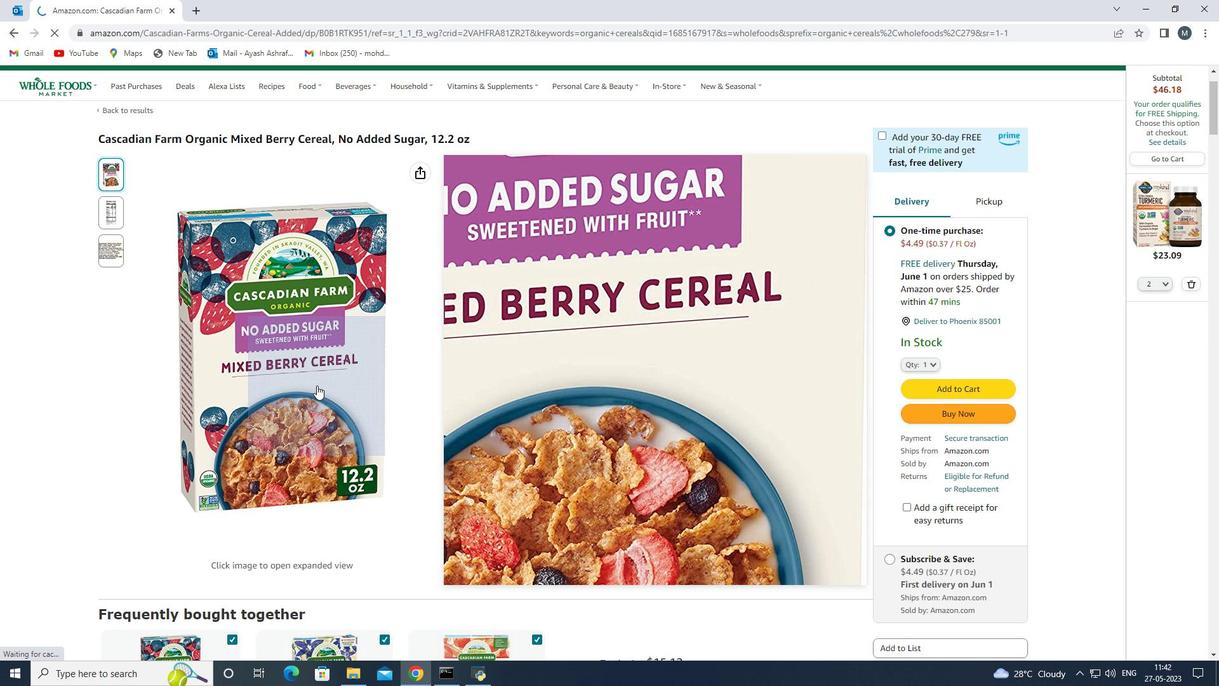 
Action: Mouse moved to (315, 389)
Screenshot: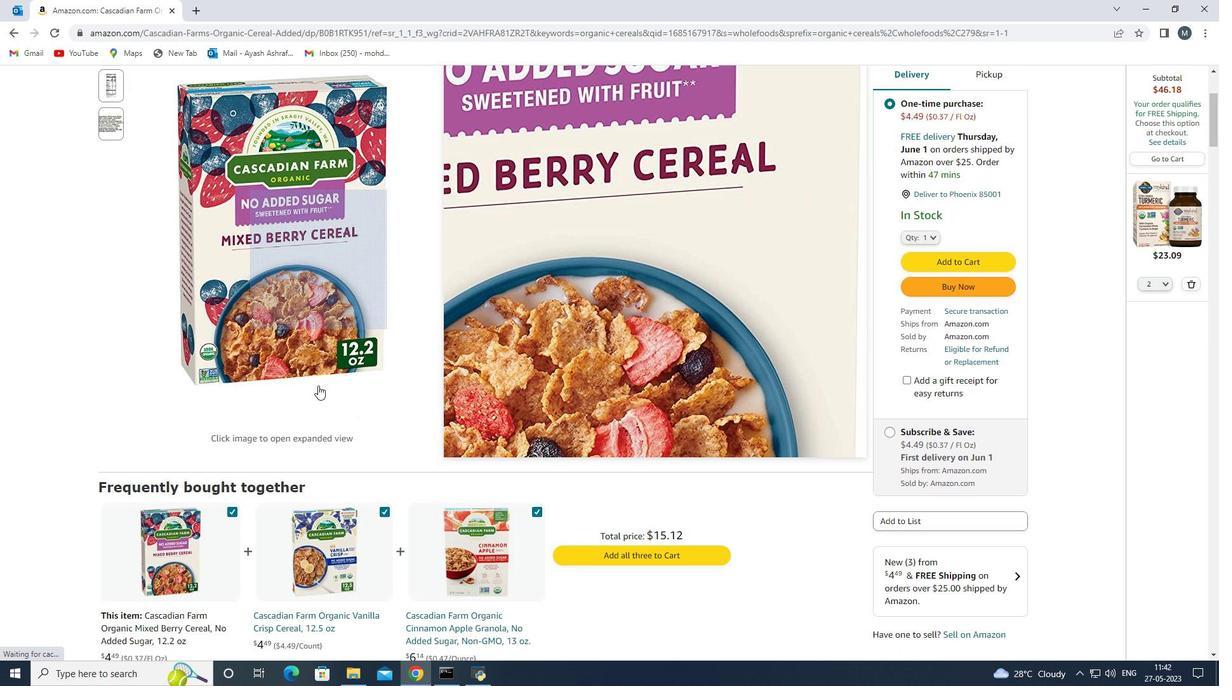 
Action: Mouse scrolled (315, 388) with delta (0, 0)
Screenshot: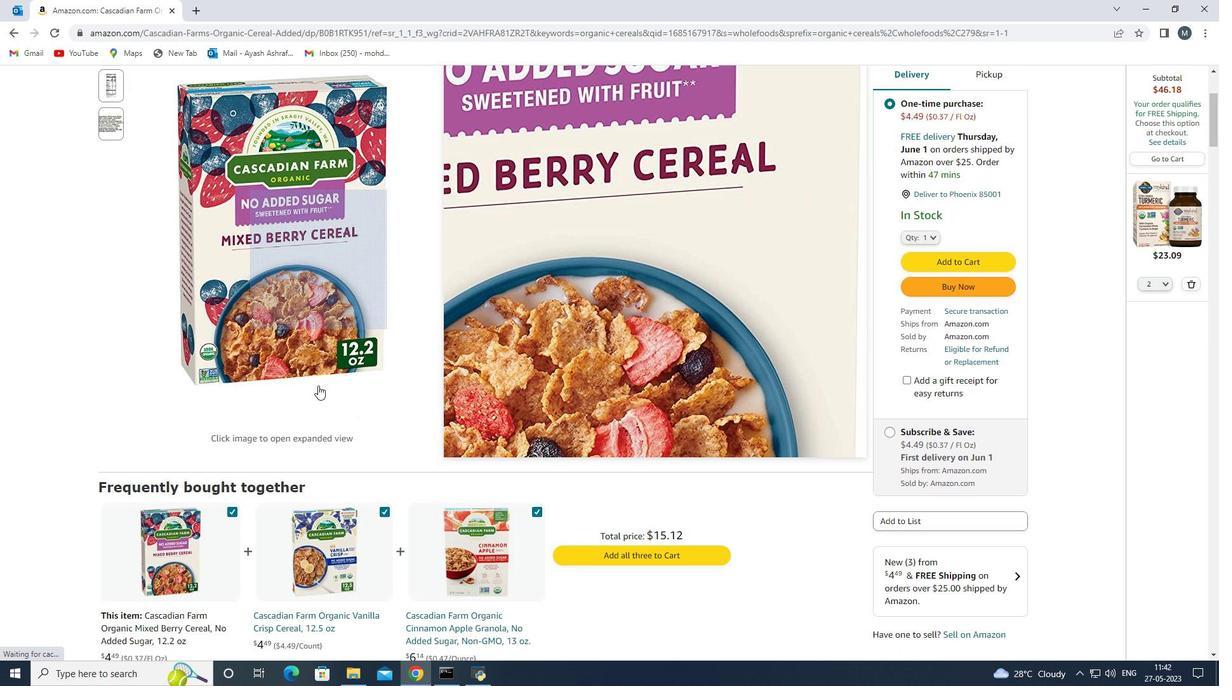 
Action: Mouse moved to (618, 400)
Screenshot: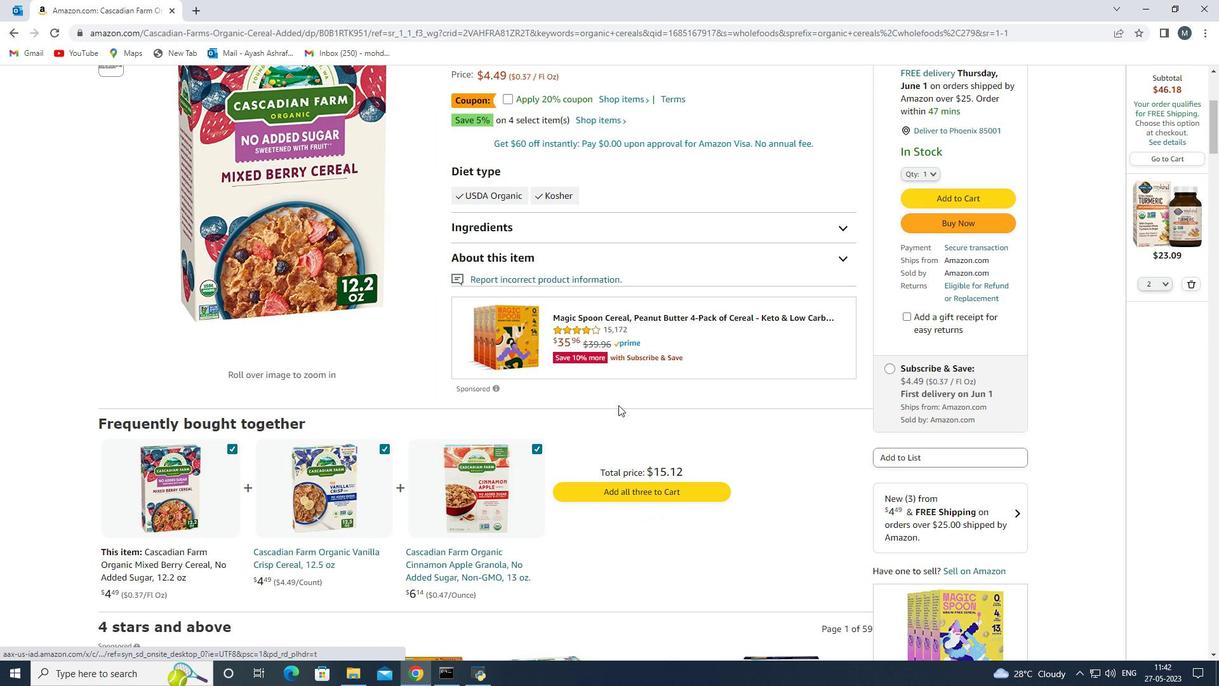 
Action: Mouse scrolled (618, 401) with delta (0, 0)
Screenshot: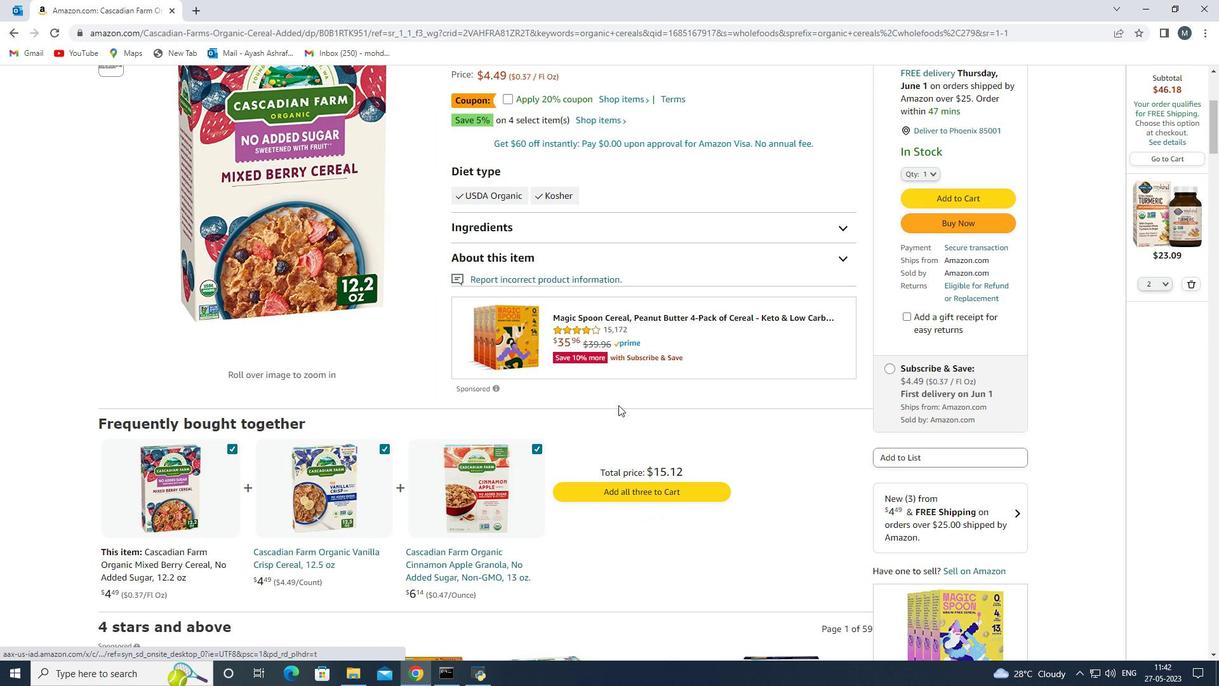 
Action: Mouse moved to (618, 399)
Screenshot: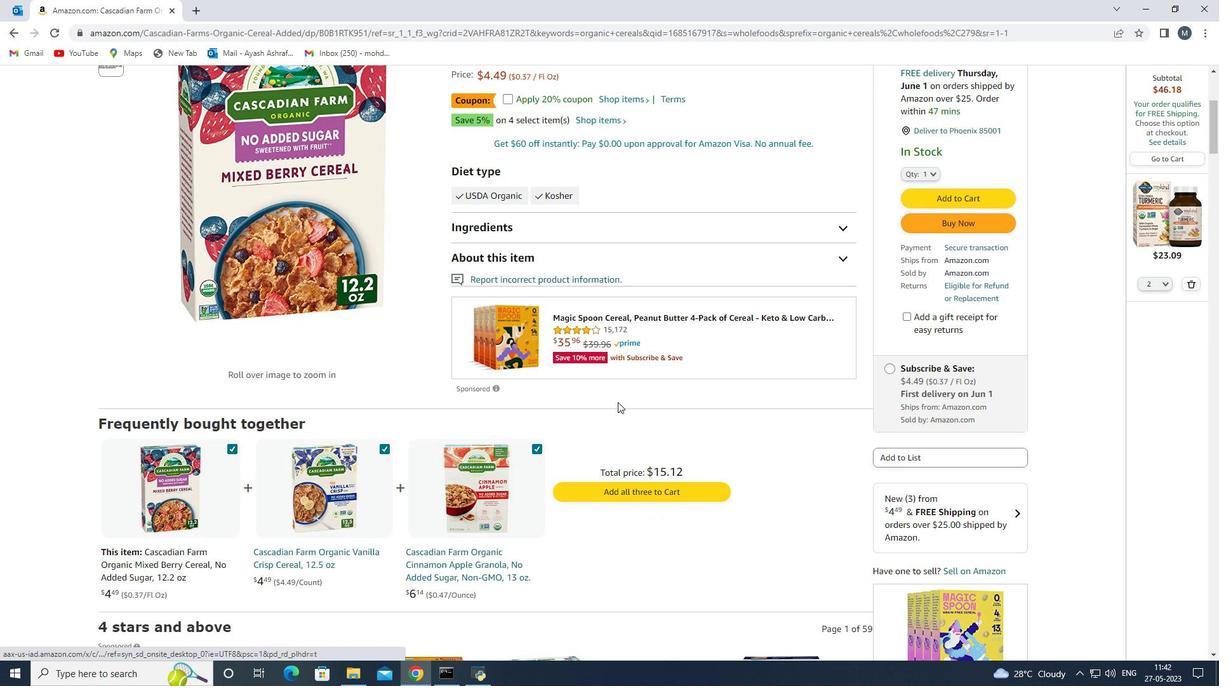 
Action: Mouse scrolled (618, 400) with delta (0, 0)
Screenshot: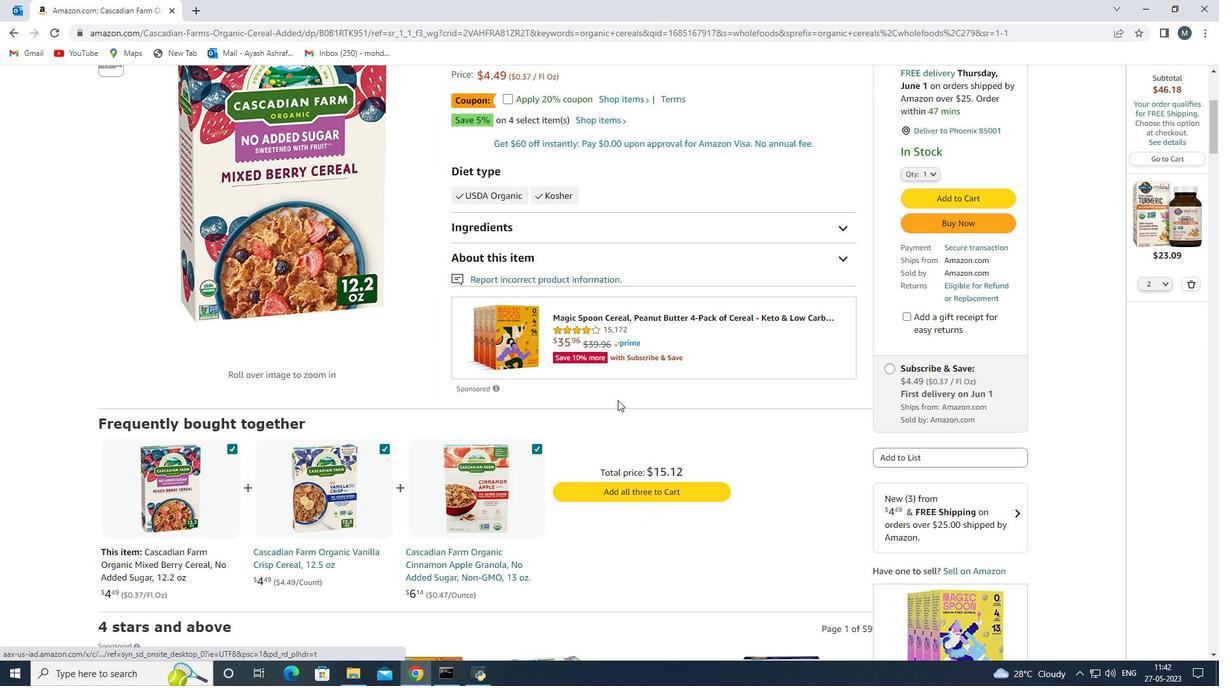 
Action: Mouse moved to (641, 368)
Screenshot: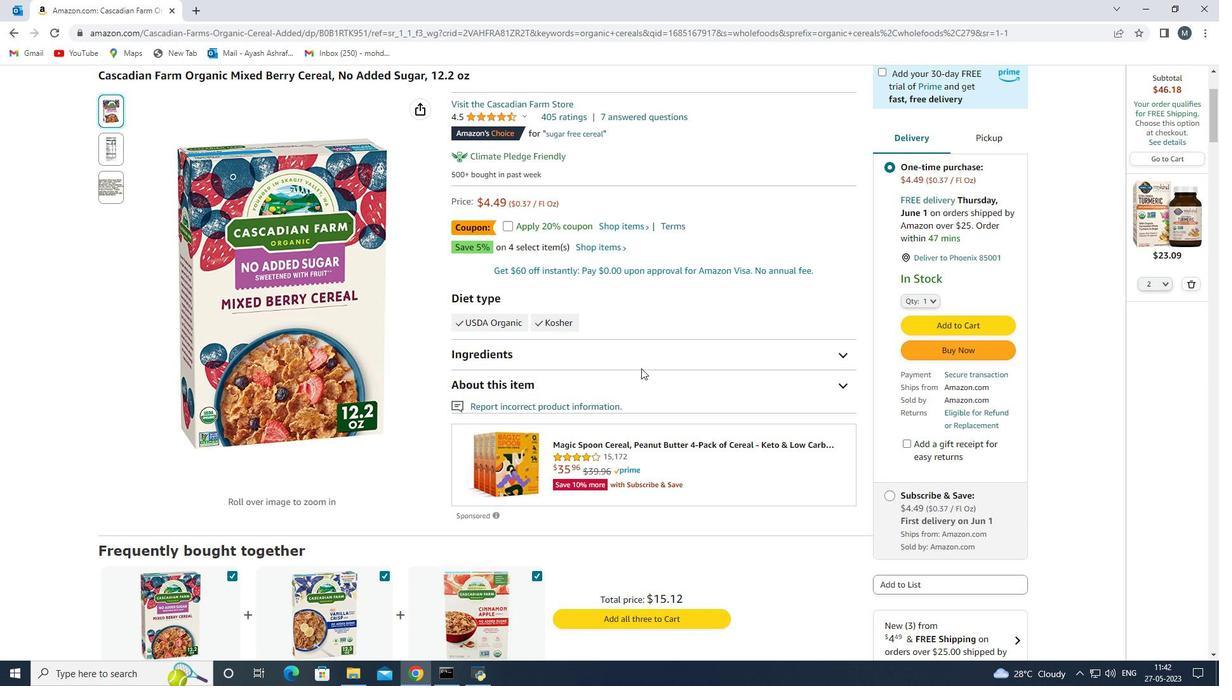 
Action: Mouse scrolled (641, 369) with delta (0, 0)
Screenshot: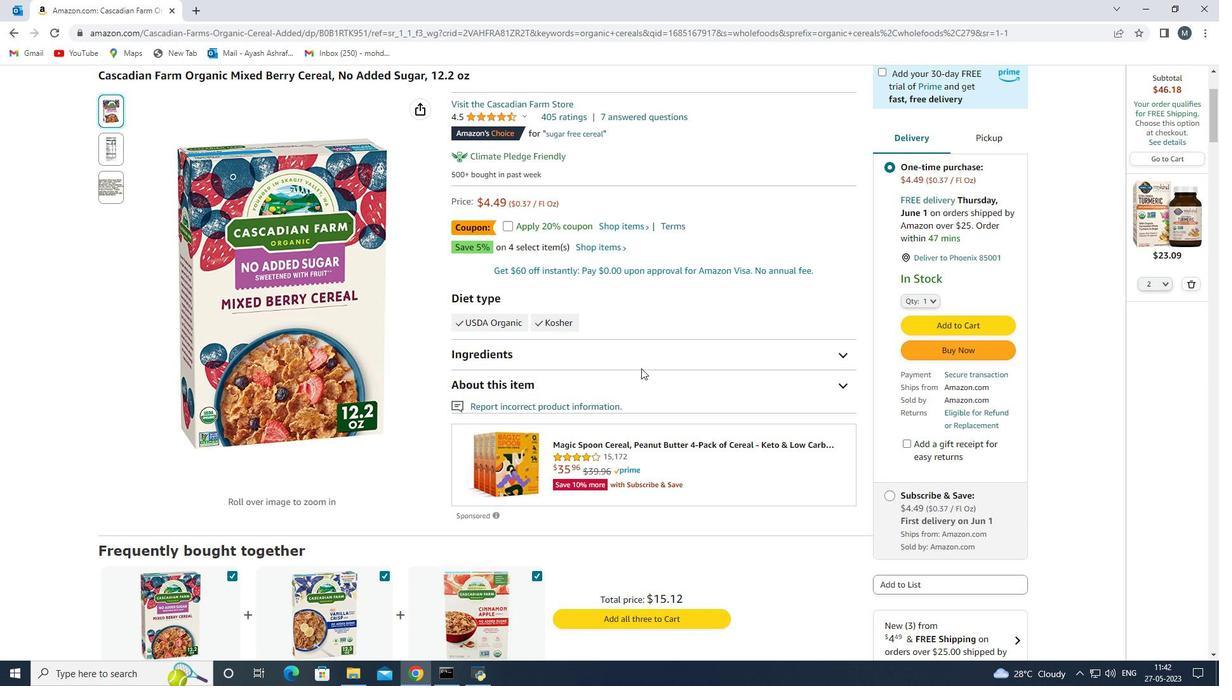 
Action: Mouse scrolled (641, 369) with delta (0, 0)
Screenshot: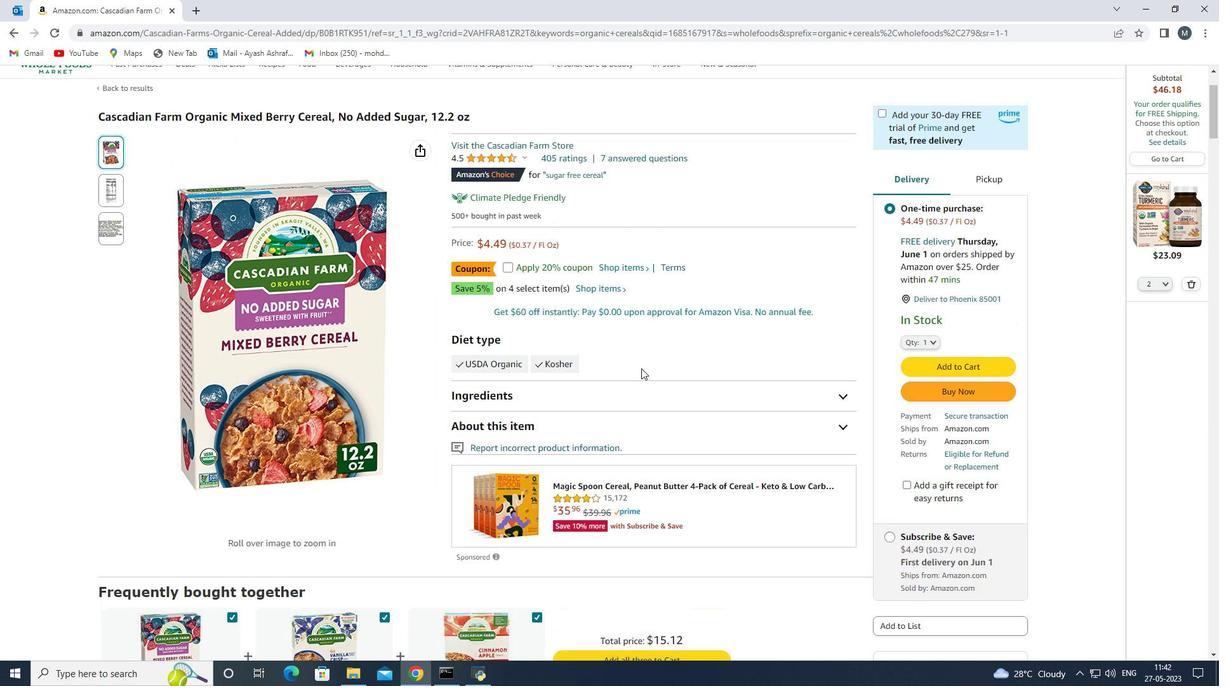 
Action: Mouse moved to (593, 362)
Screenshot: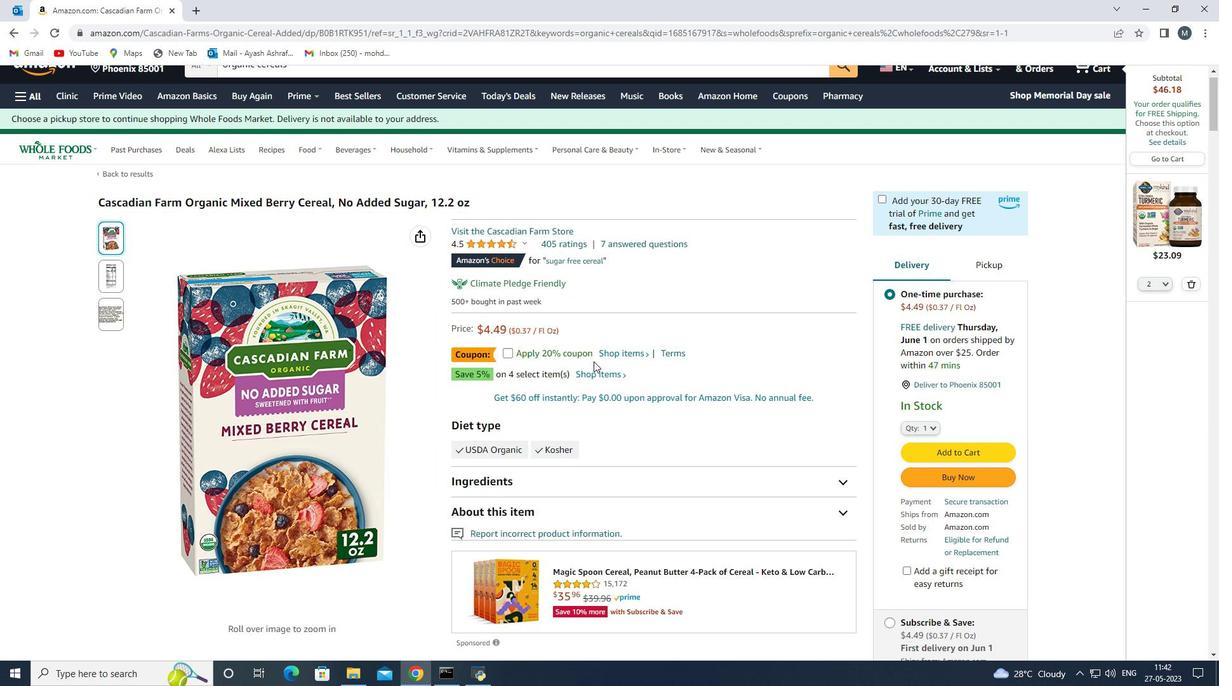
Action: Mouse scrolled (593, 362) with delta (0, 0)
Screenshot: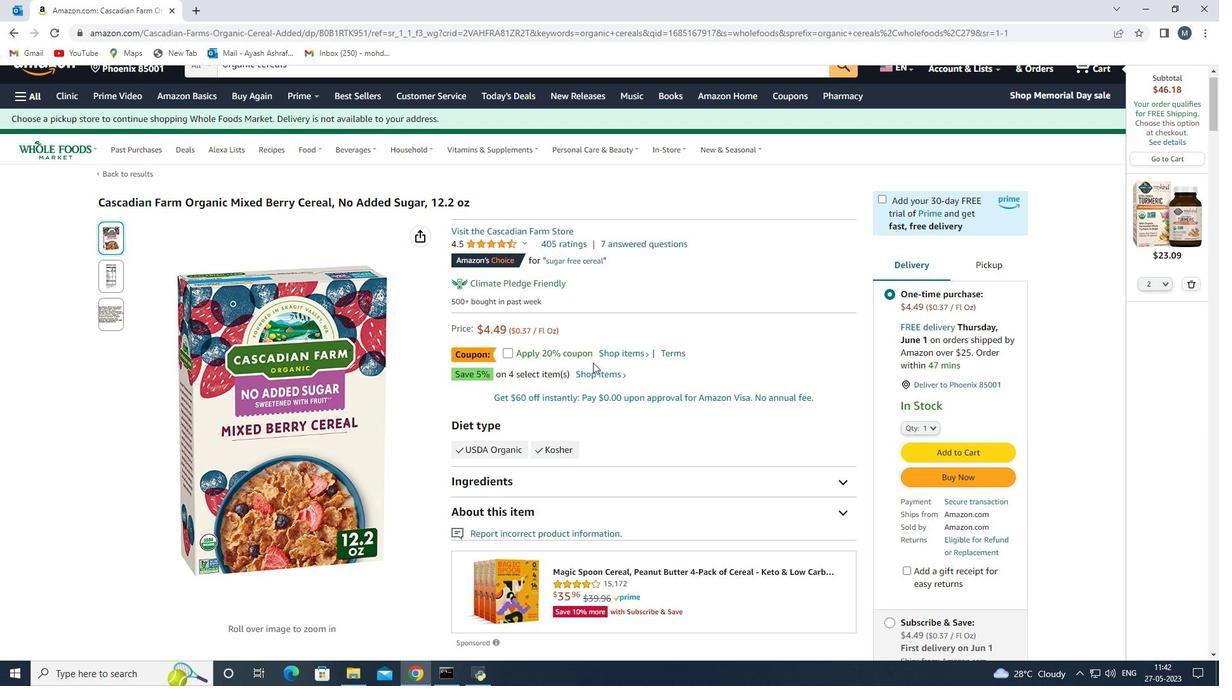 
Action: Mouse moved to (809, 395)
Screenshot: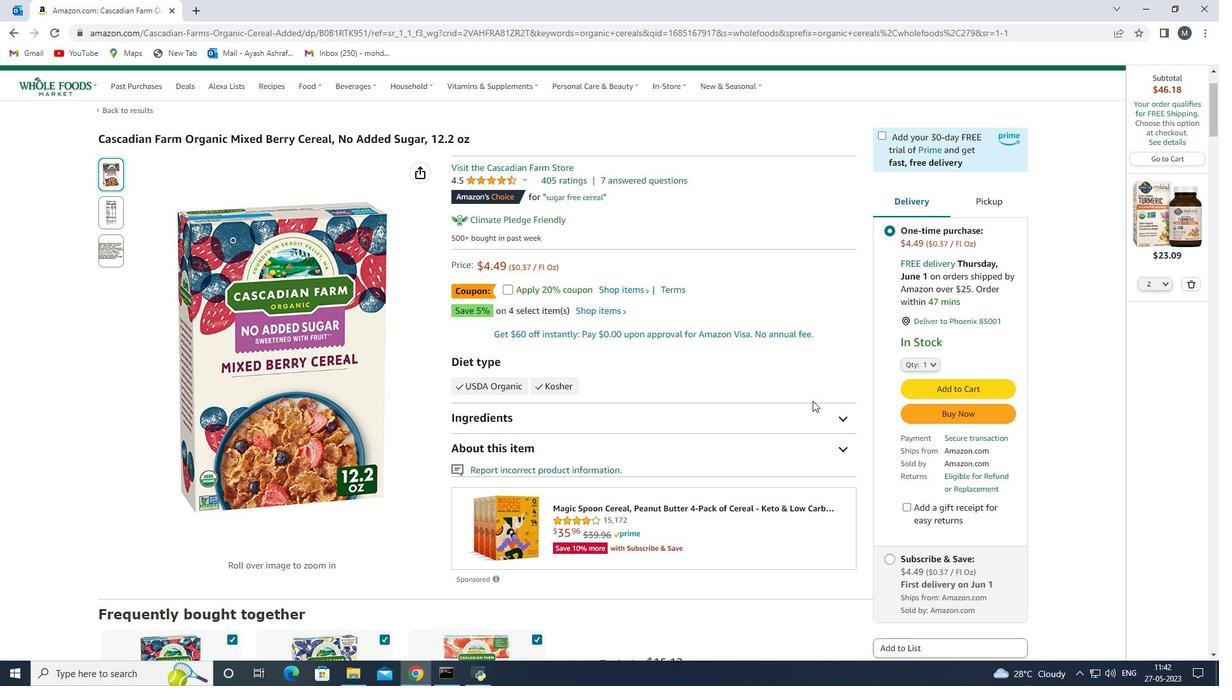 
Action: Mouse scrolled (809, 395) with delta (0, 0)
Screenshot: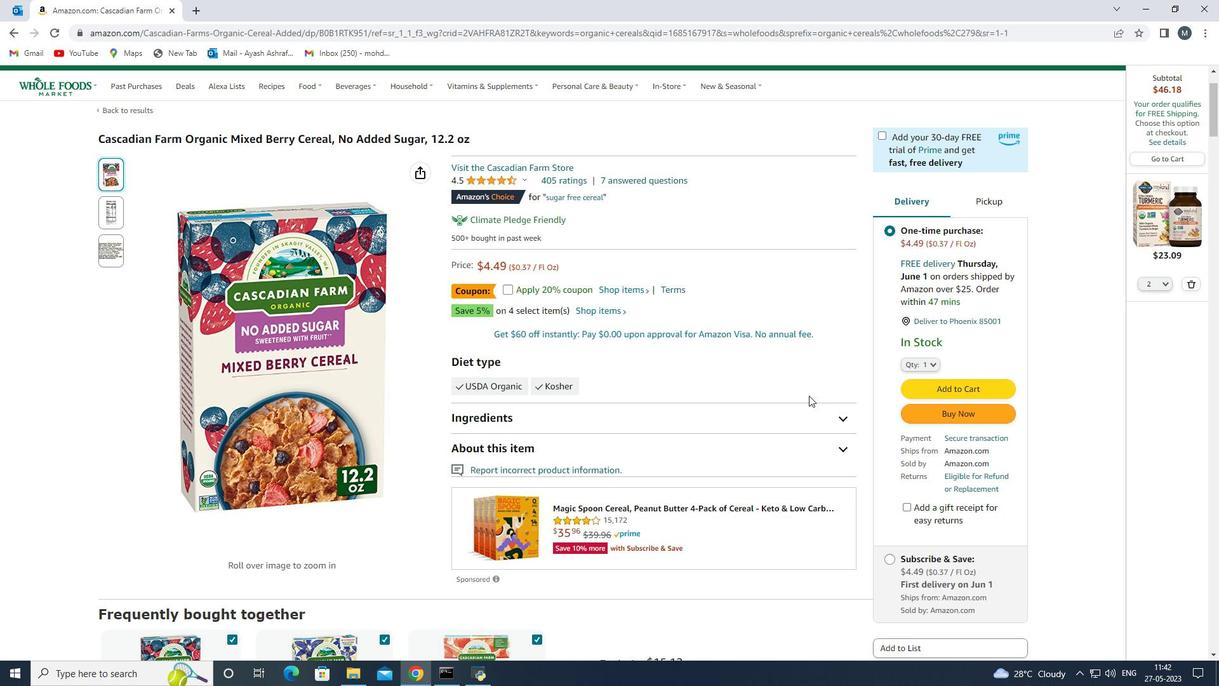 
Action: Mouse scrolled (809, 396) with delta (0, 0)
Screenshot: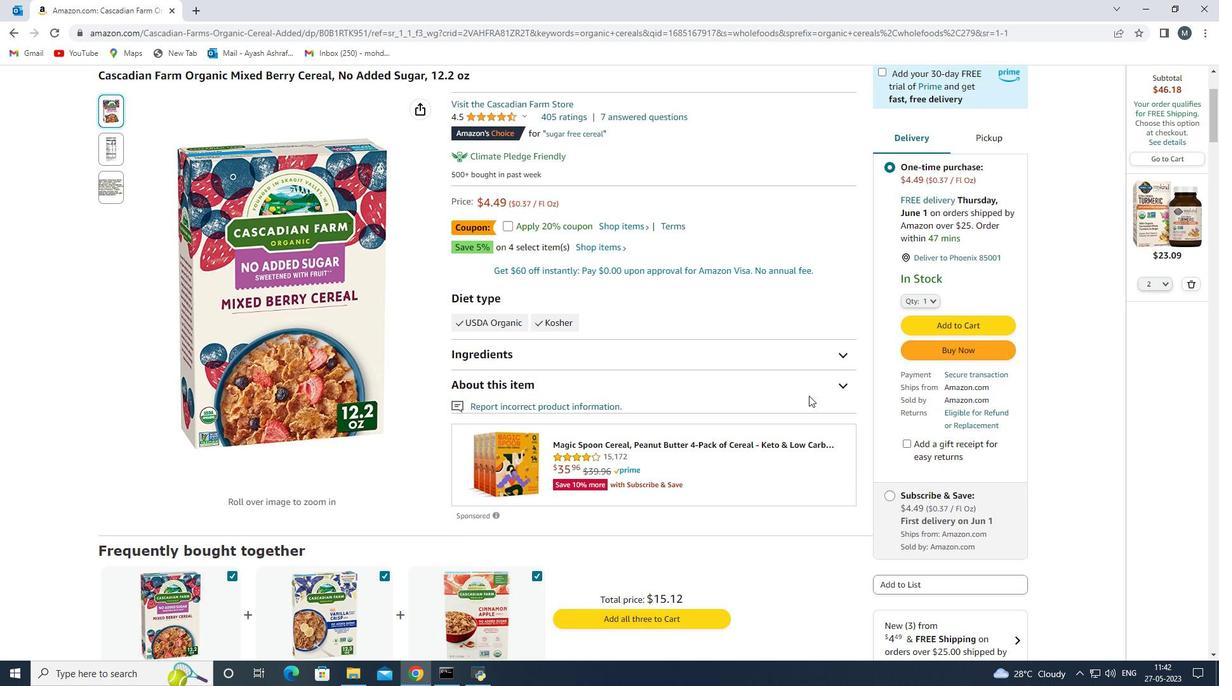 
Action: Mouse moved to (402, 374)
Screenshot: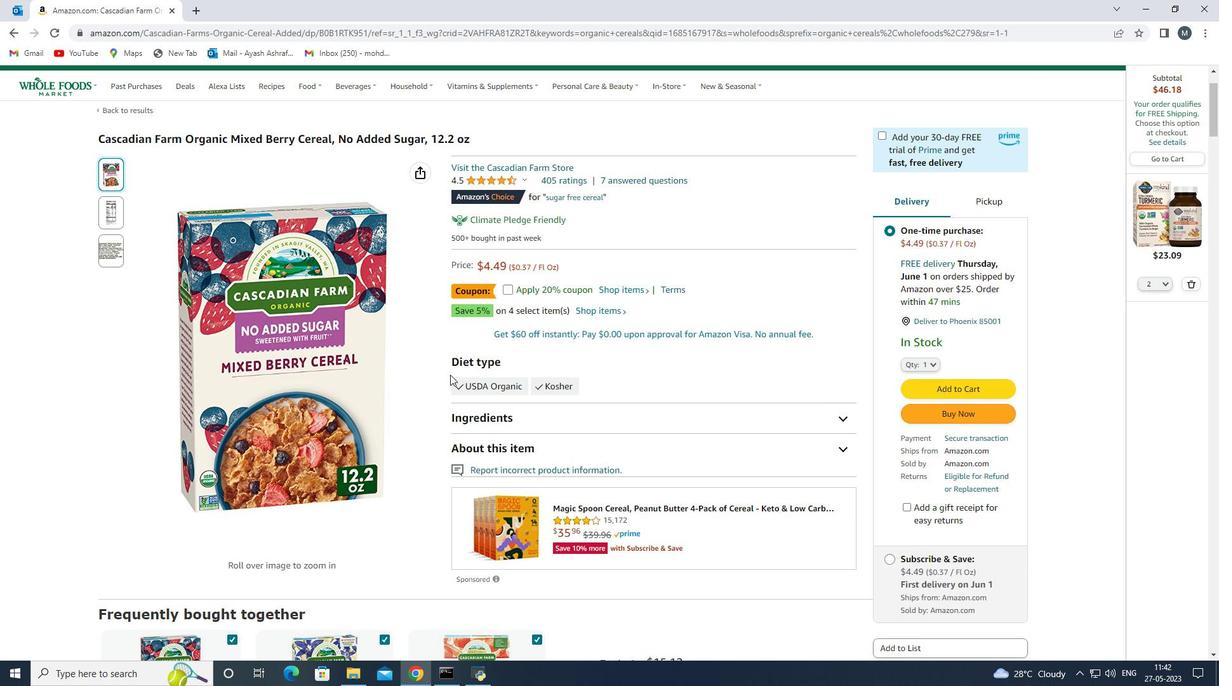 
Action: Mouse scrolled (402, 373) with delta (0, 0)
Screenshot: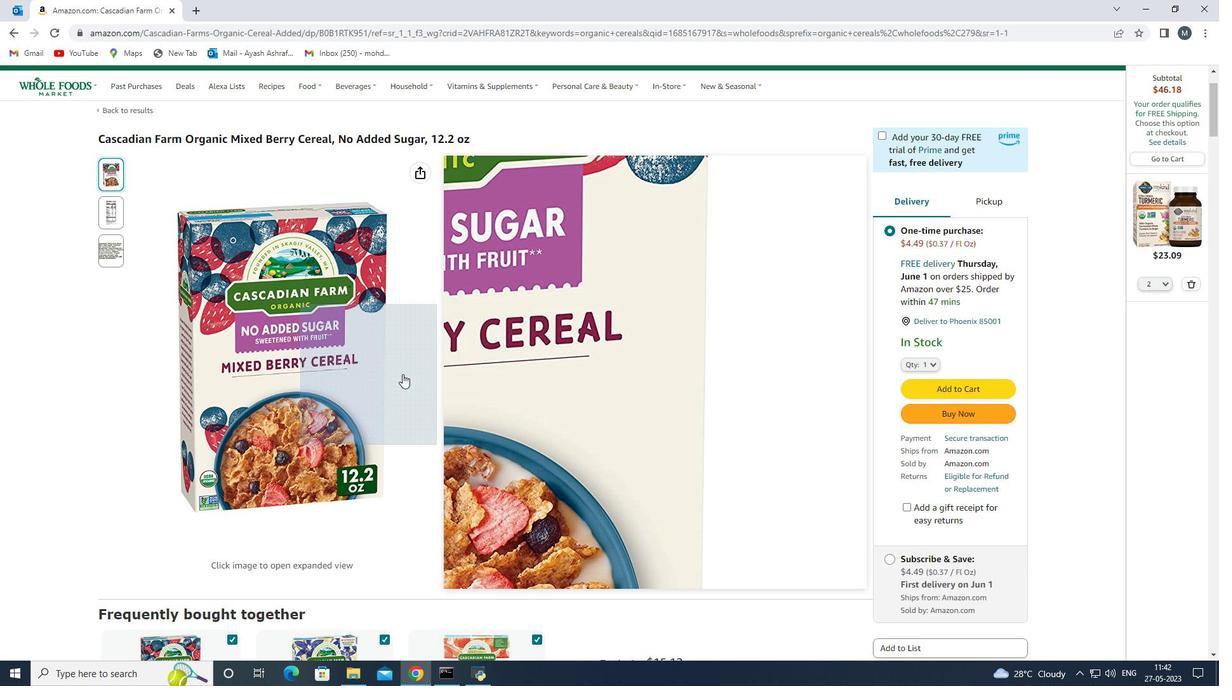 
Action: Mouse moved to (338, 420)
Screenshot: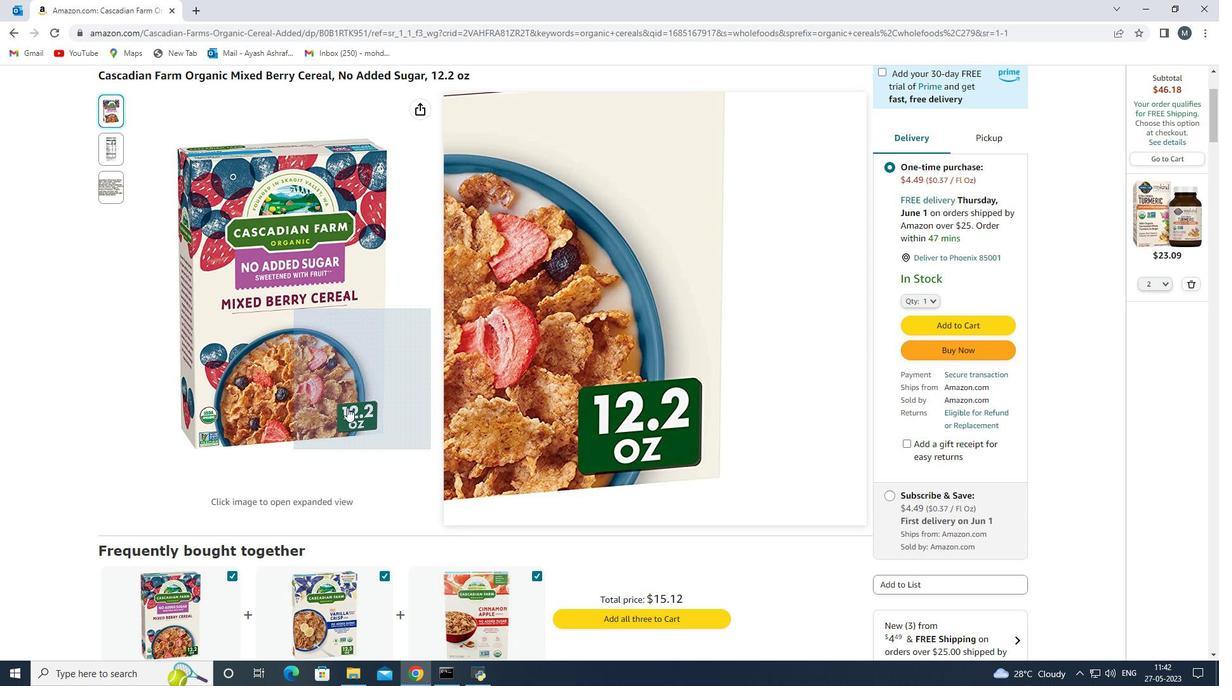 
Action: Mouse scrolled (338, 420) with delta (0, 0)
Screenshot: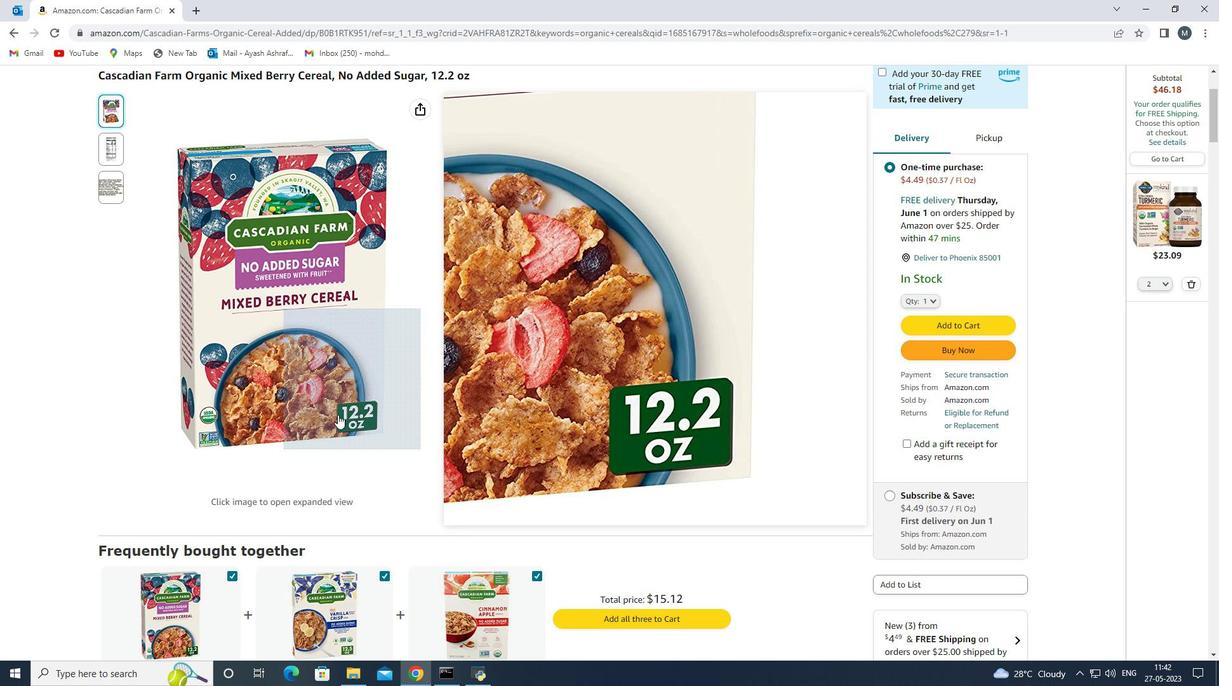 
Action: Mouse moved to (298, 413)
Screenshot: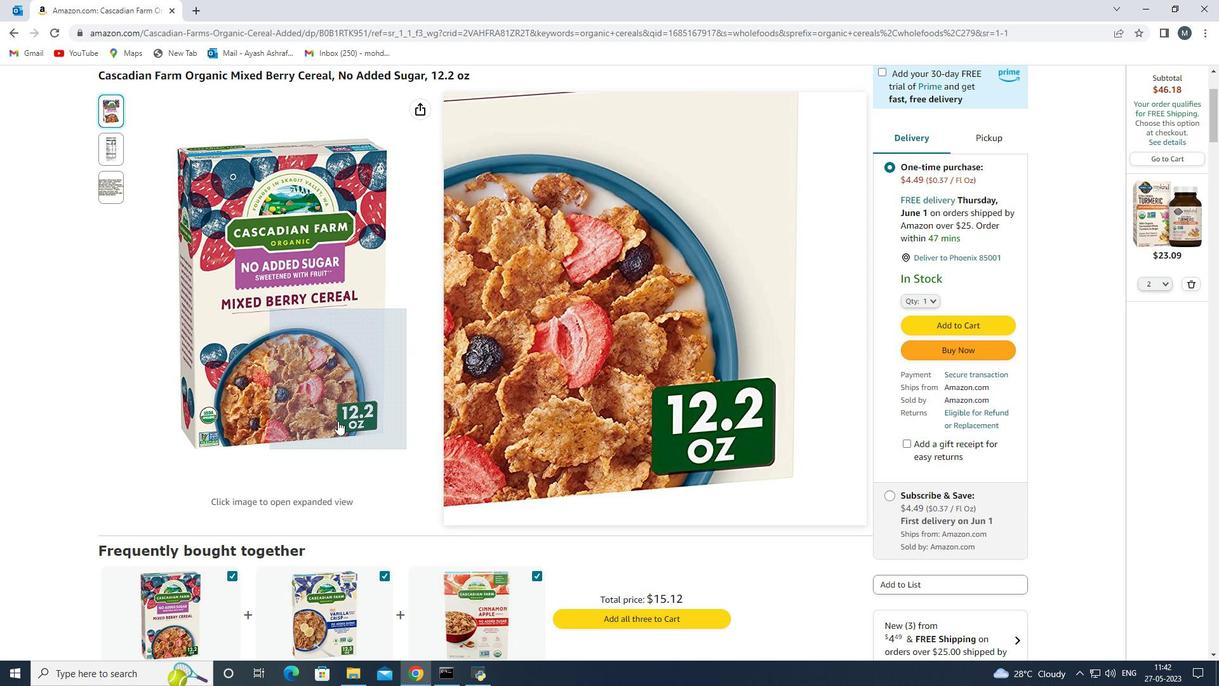 
Action: Mouse scrolled (333, 422) with delta (0, 0)
Screenshot: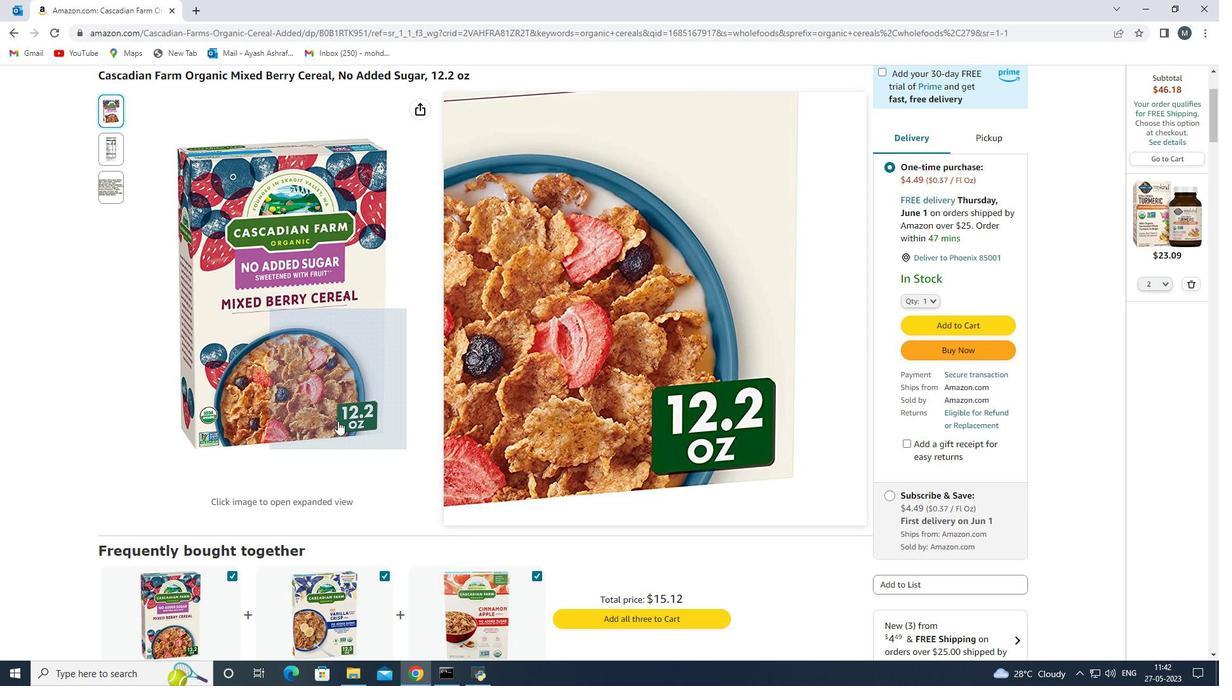 
Action: Mouse moved to (233, 362)
Screenshot: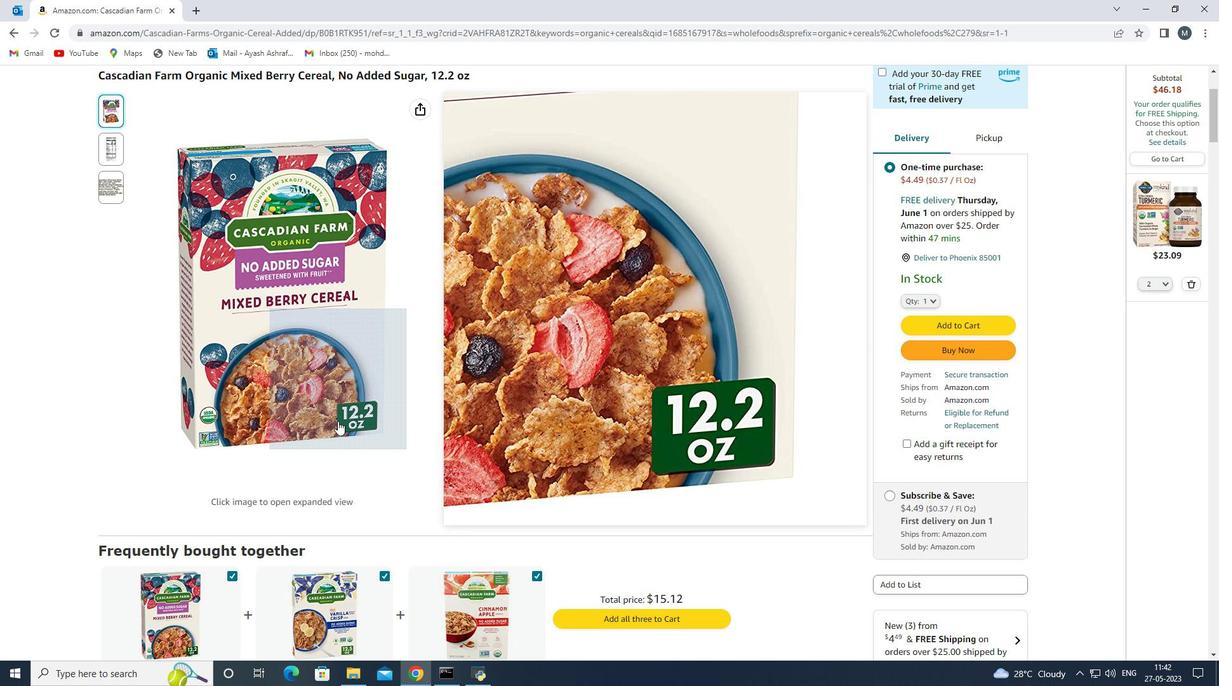 
Action: Mouse scrolled (292, 408) with delta (0, 0)
Screenshot: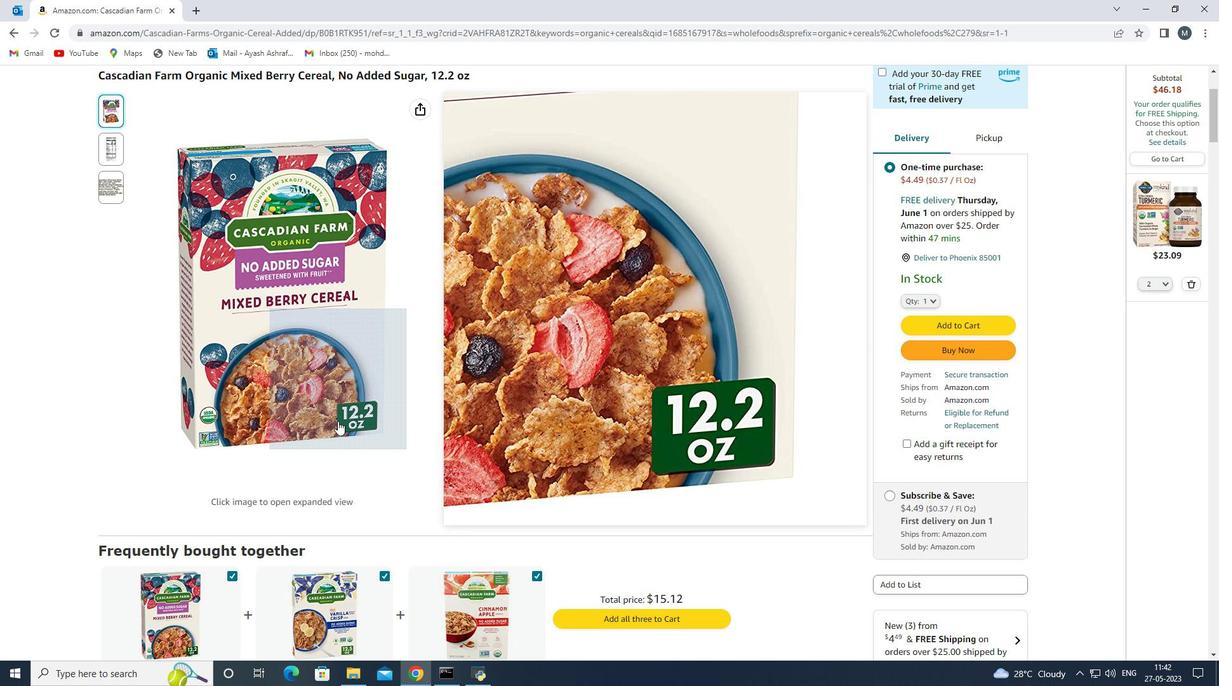 
Action: Mouse moved to (227, 357)
Screenshot: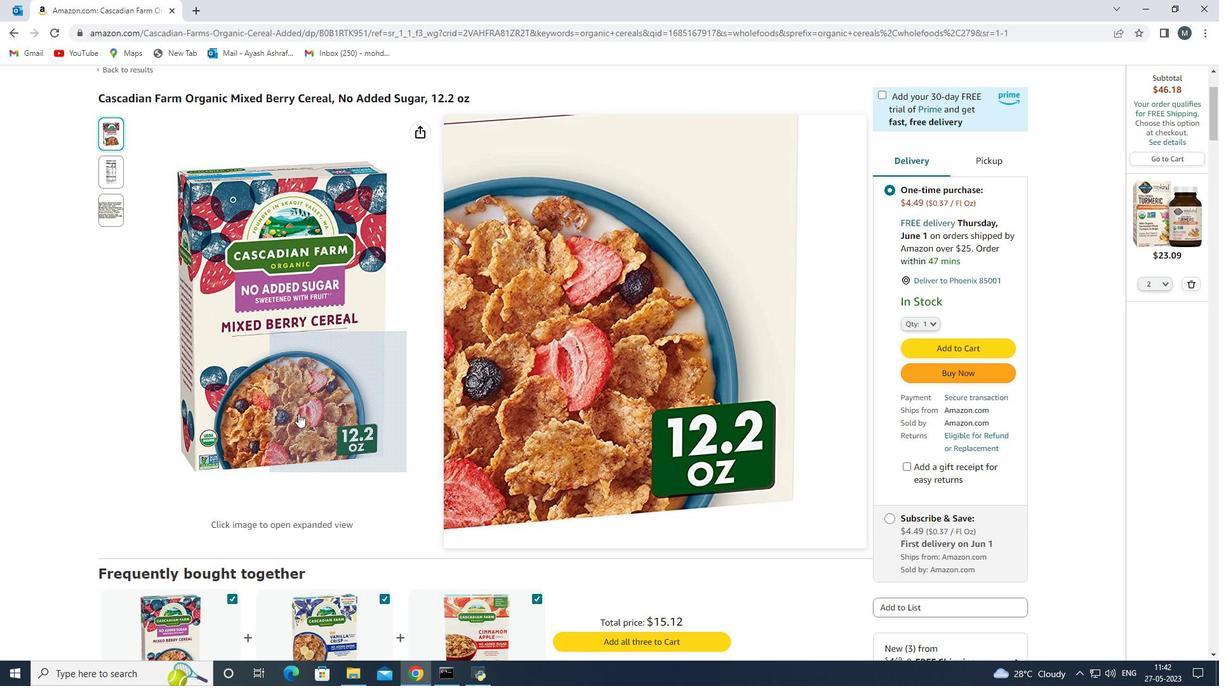 
Action: Mouse scrolled (227, 357) with delta (0, 0)
Screenshot: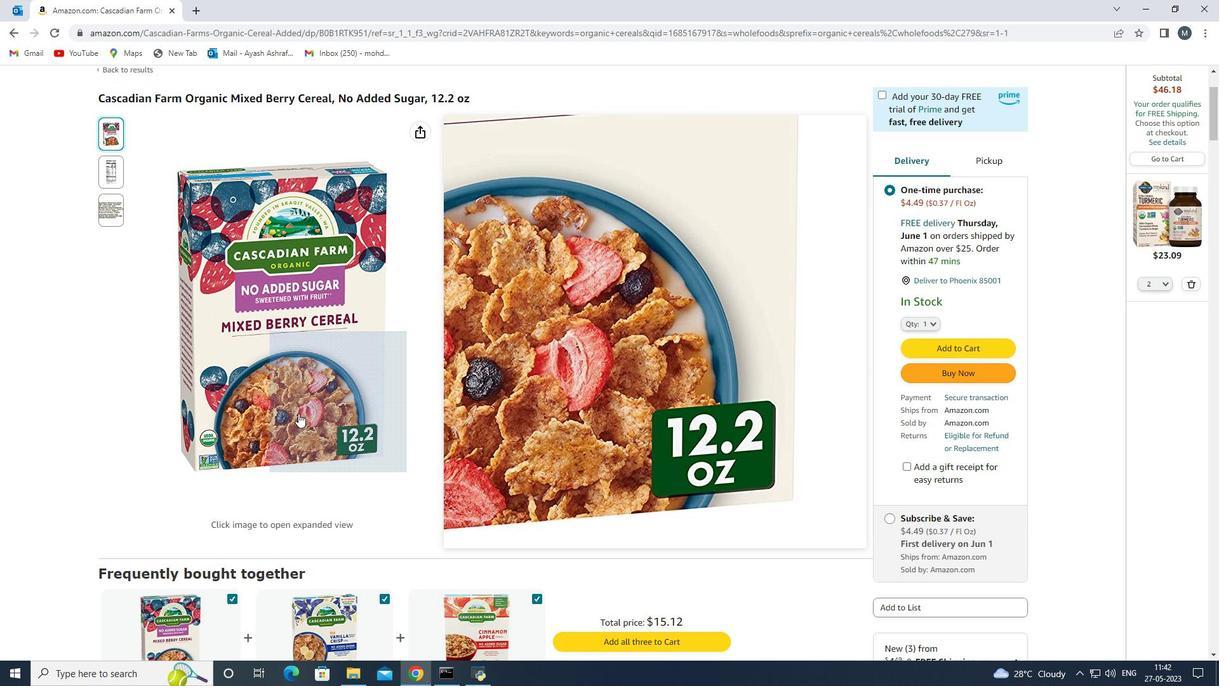 
Action: Mouse moved to (226, 352)
Screenshot: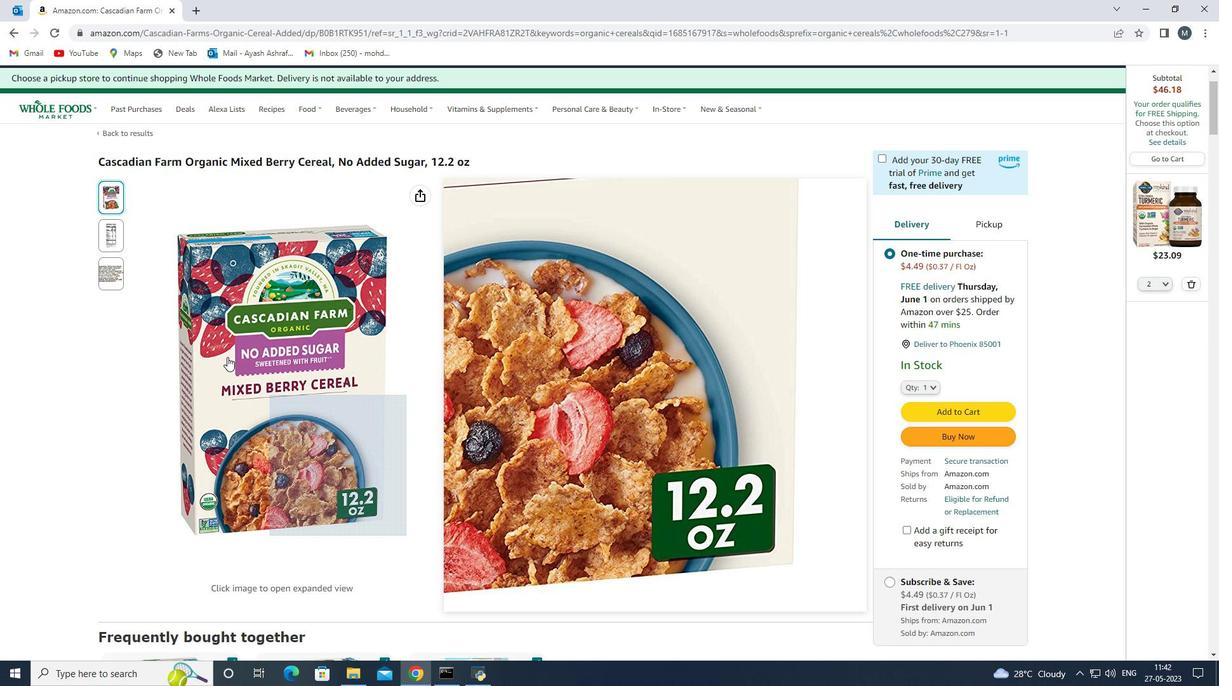
Action: Mouse scrolled (226, 352) with delta (0, 0)
Screenshot: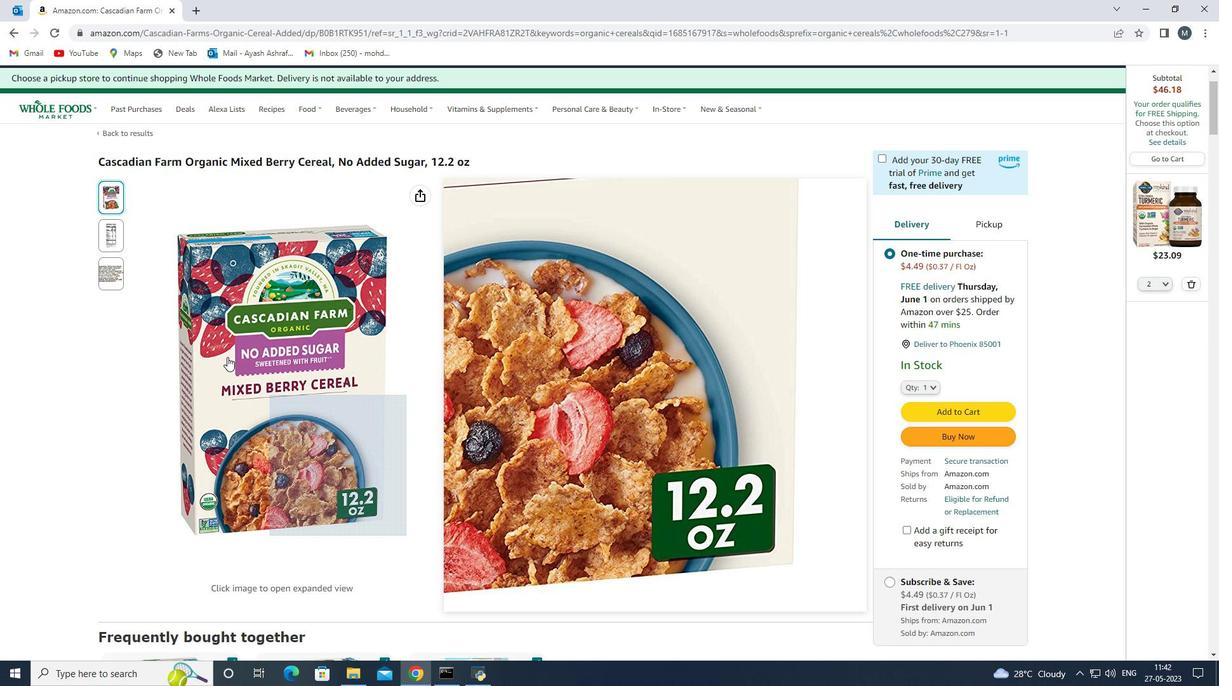 
Action: Mouse moved to (108, 294)
Screenshot: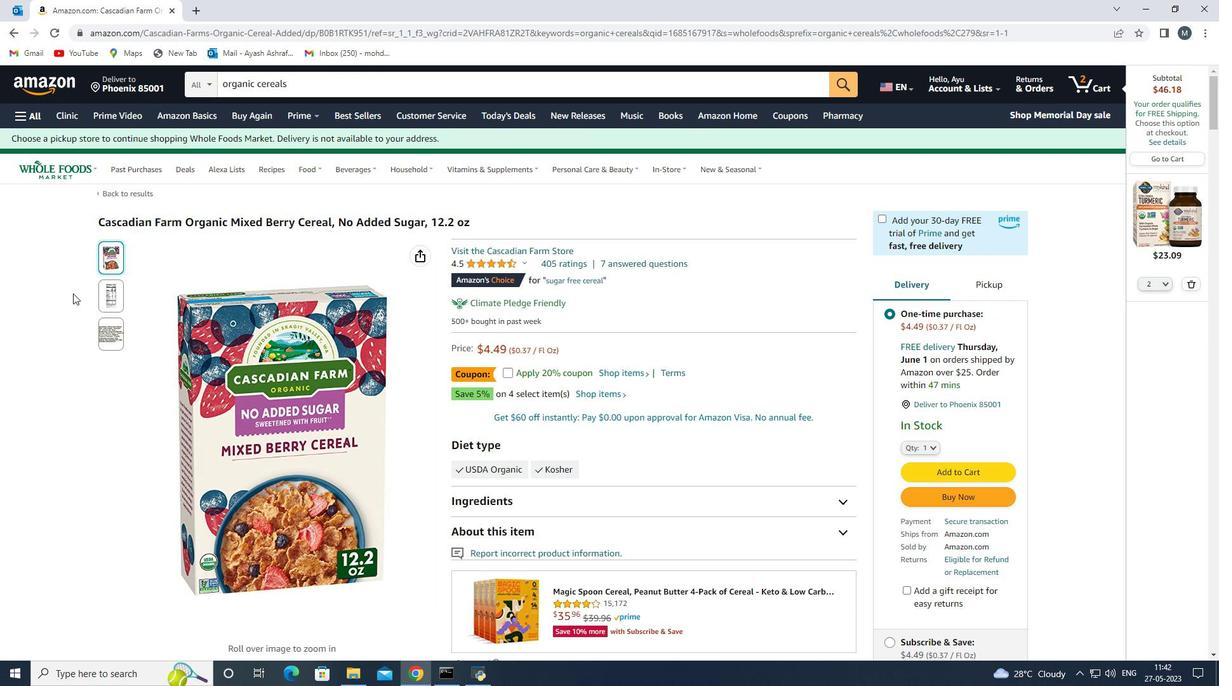 
Action: Mouse pressed left at (108, 294)
Screenshot: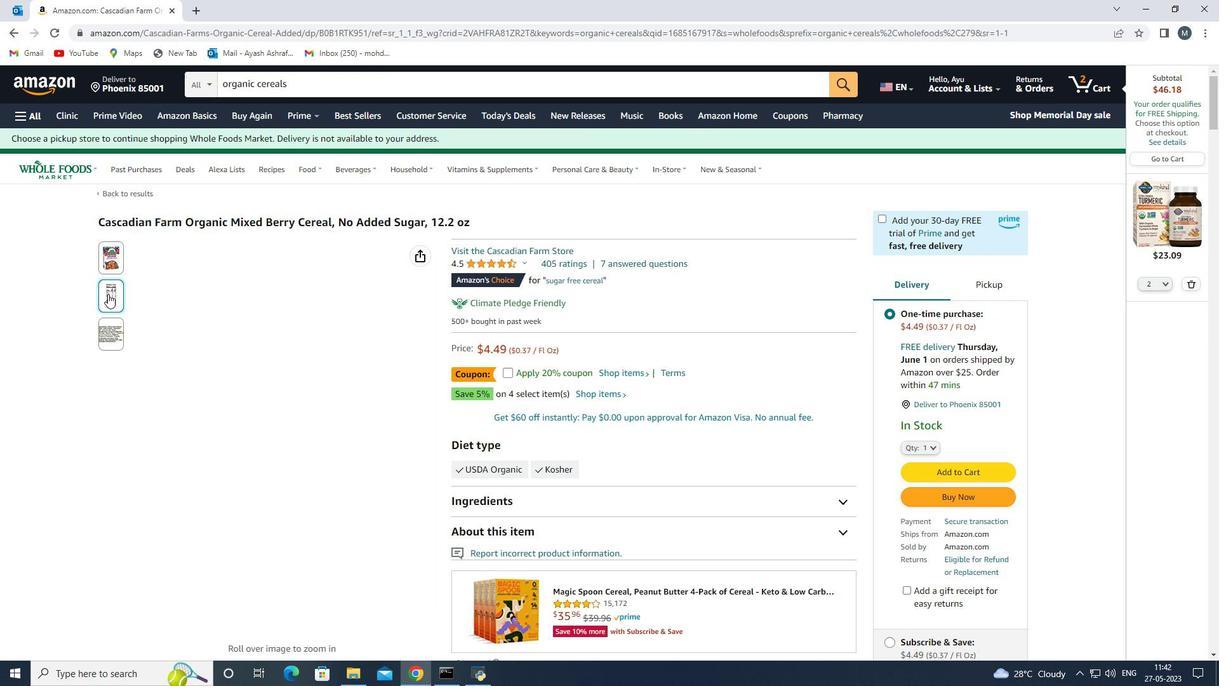 
Action: Mouse moved to (116, 334)
Screenshot: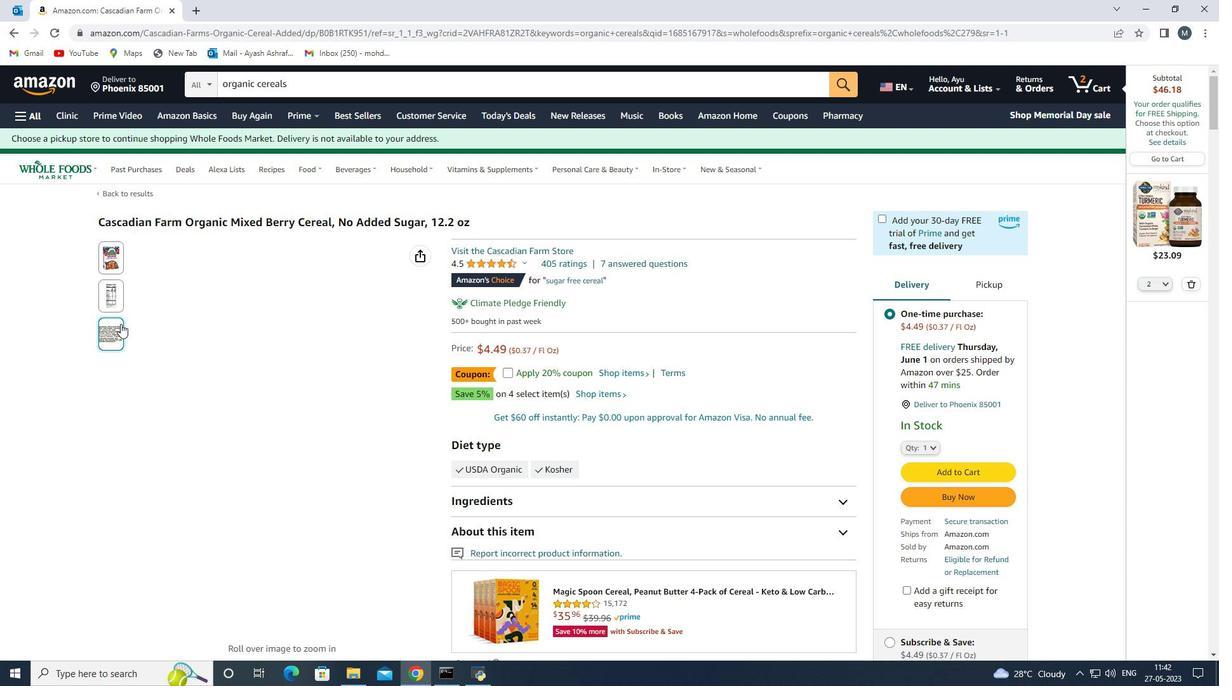 
Action: Mouse pressed left at (116, 334)
Screenshot: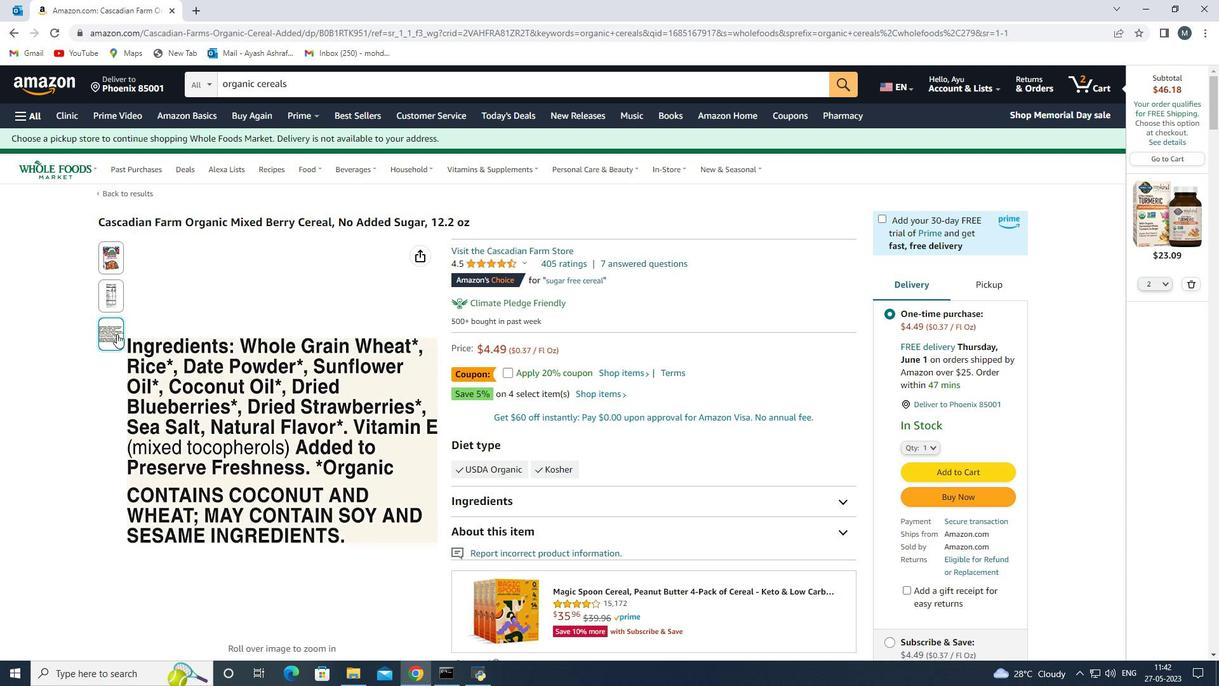 
Action: Mouse moved to (622, 394)
Screenshot: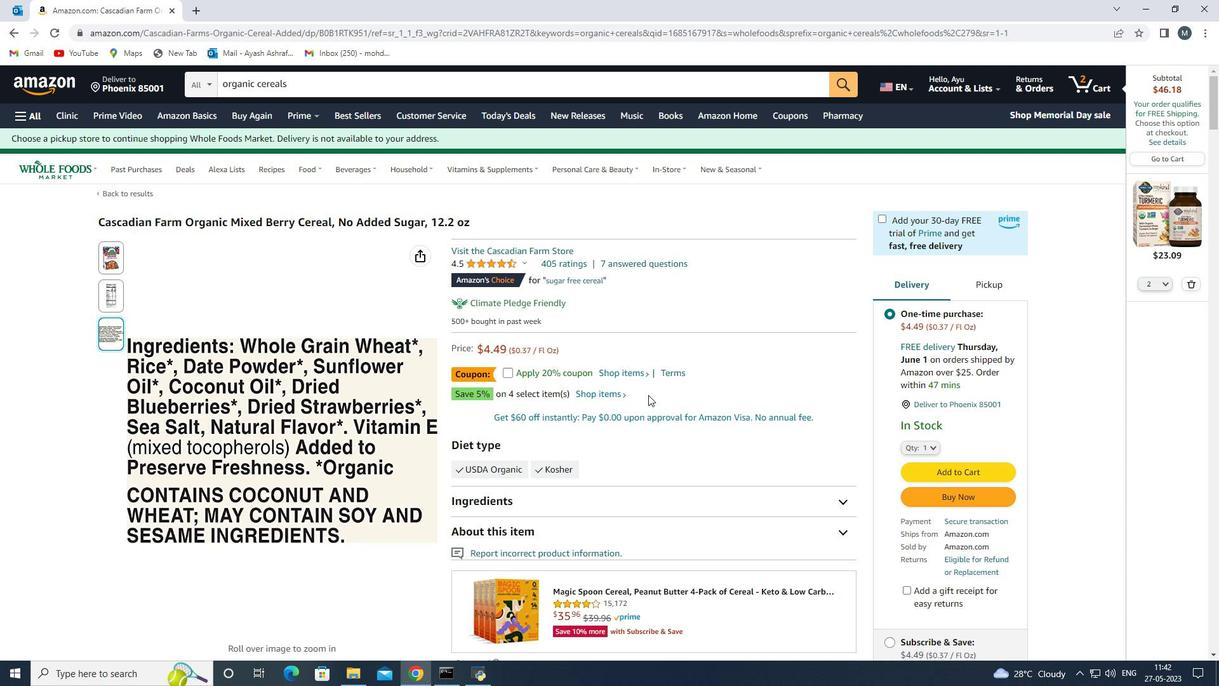 
Action: Mouse scrolled (622, 393) with delta (0, 0)
Screenshot: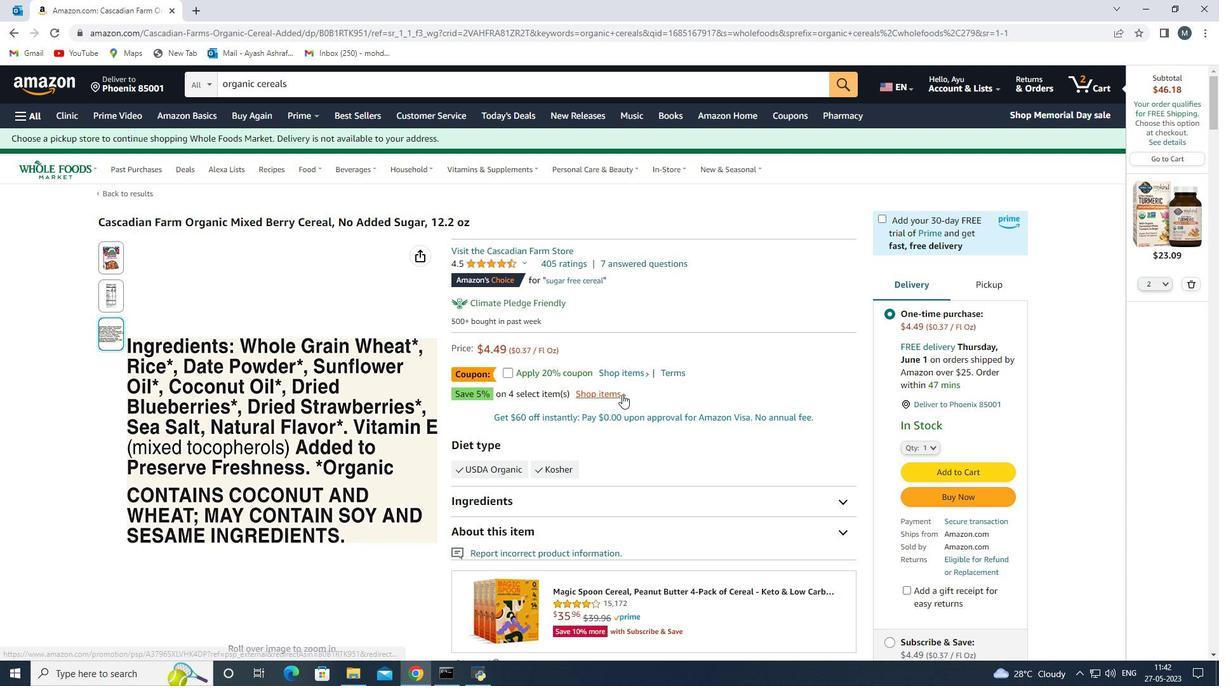 
Action: Mouse scrolled (622, 393) with delta (0, 0)
Screenshot: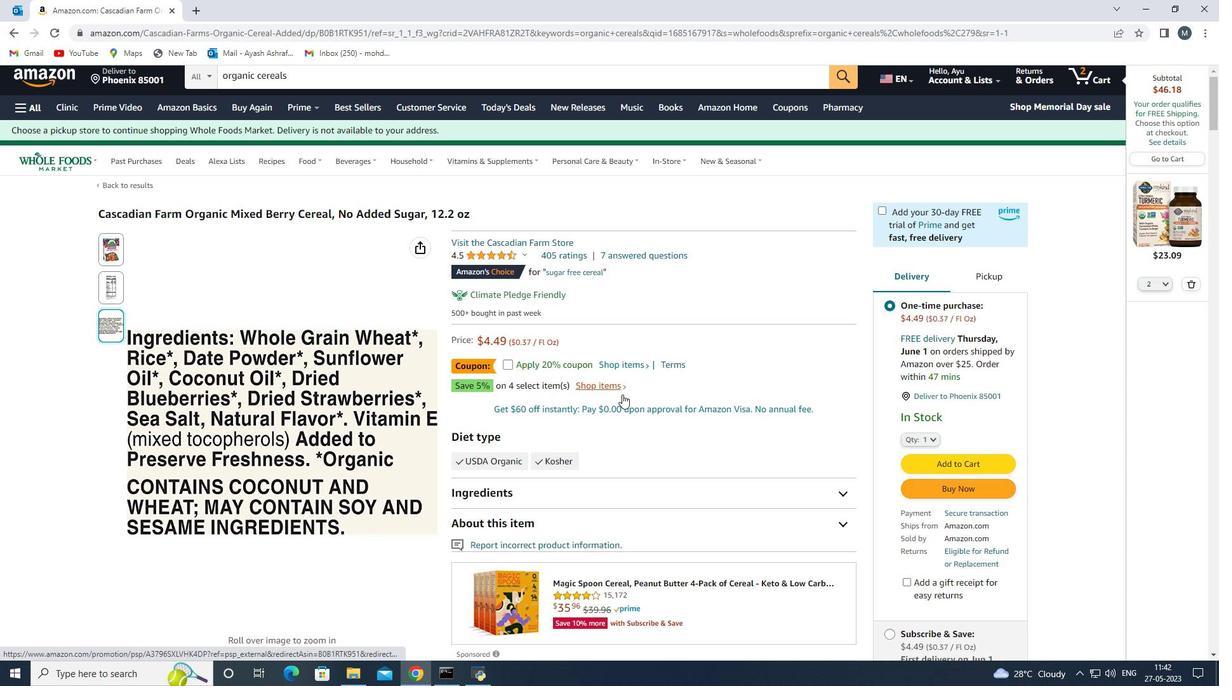 
Action: Mouse moved to (613, 393)
Screenshot: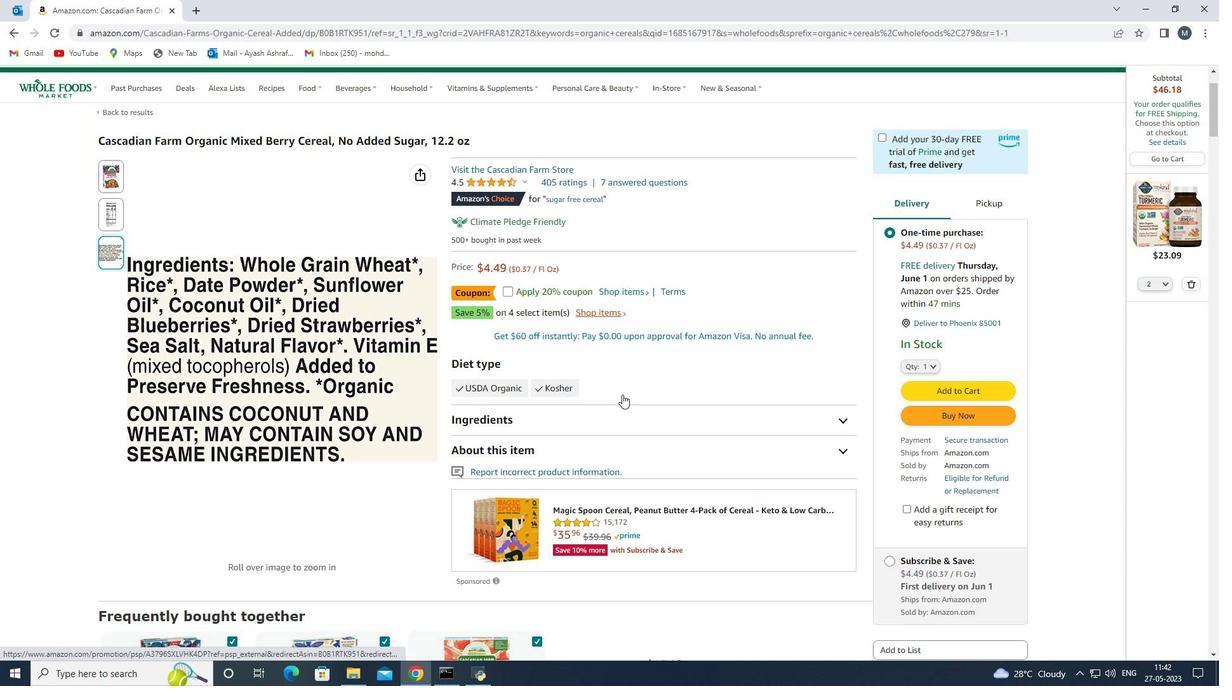 
Action: Mouse scrolled (613, 393) with delta (0, 0)
Screenshot: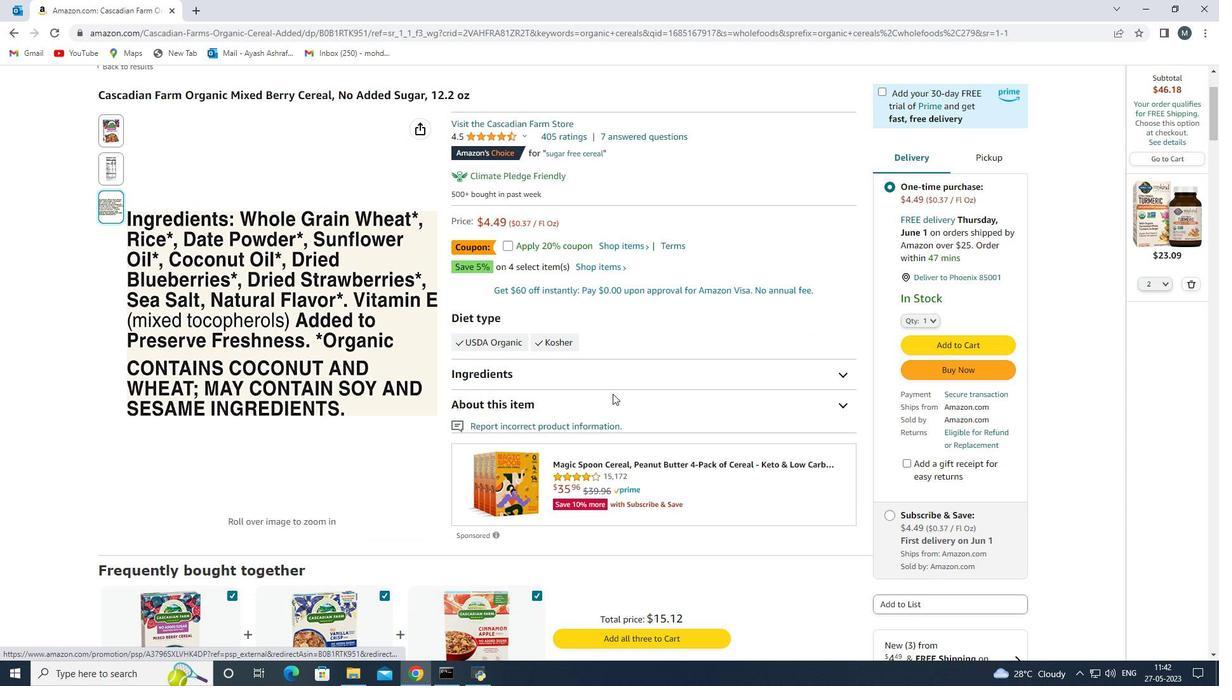 
Action: Mouse moved to (759, 315)
Screenshot: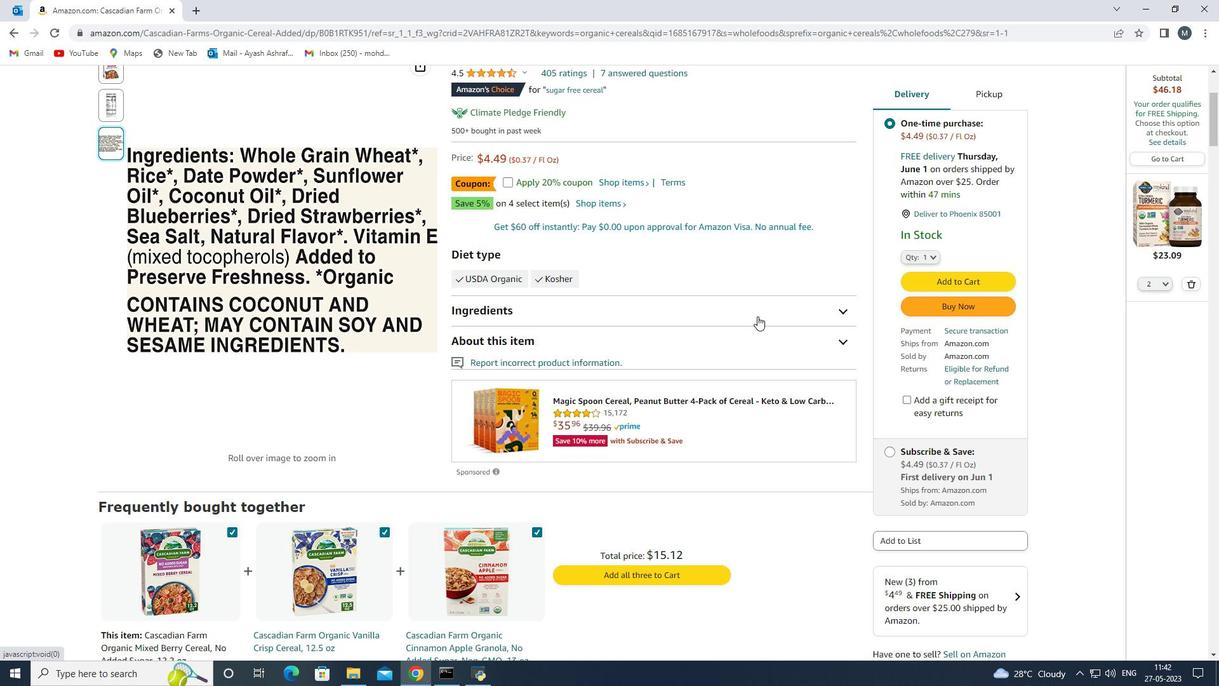 
Action: Mouse pressed left at (759, 315)
Screenshot: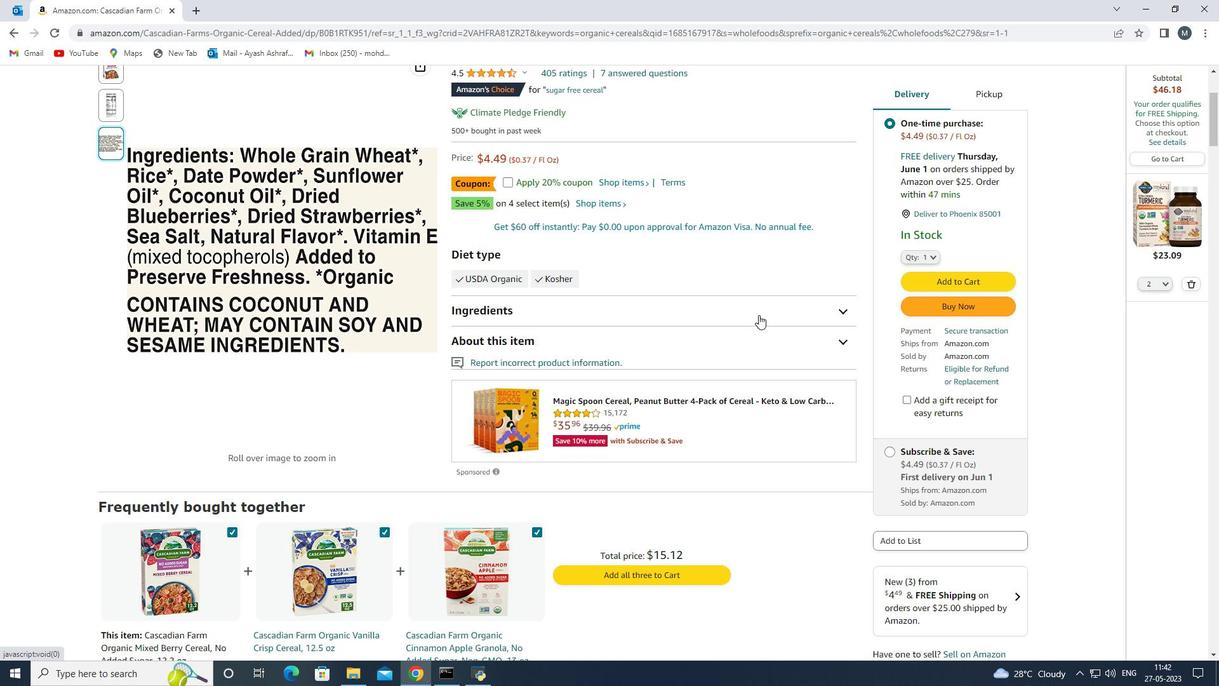 
Action: Mouse moved to (452, 331)
Screenshot: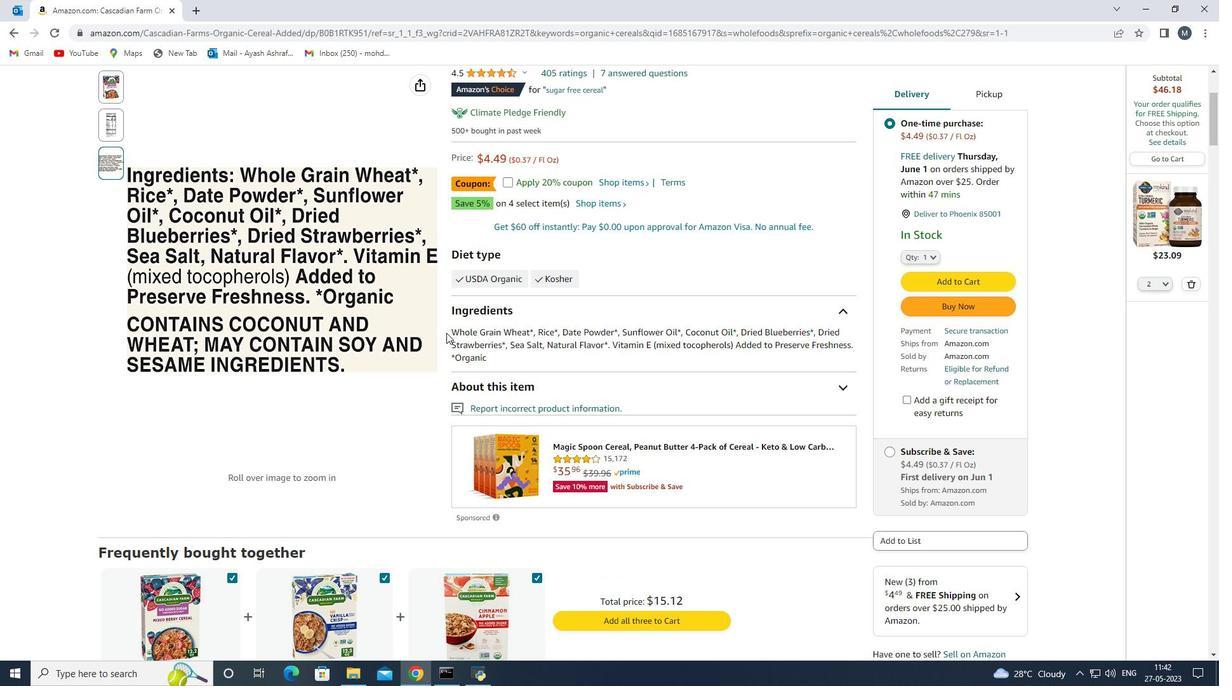 
Action: Mouse pressed left at (452, 331)
Screenshot: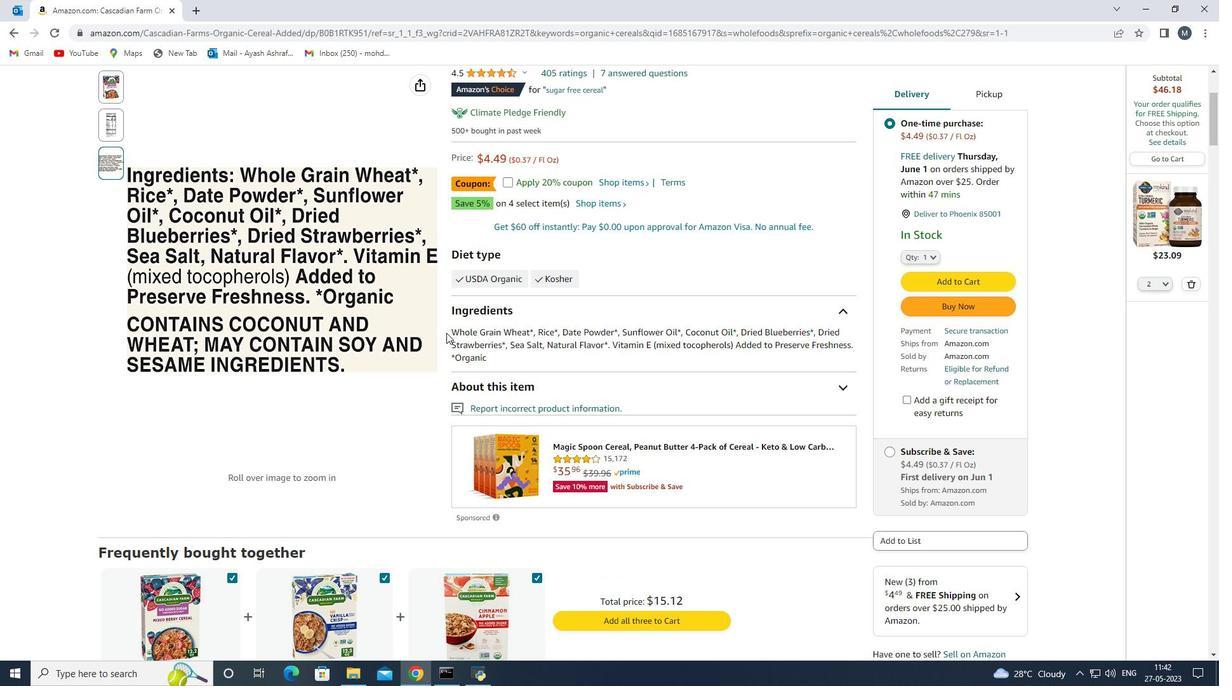 
Action: Mouse moved to (810, 395)
Screenshot: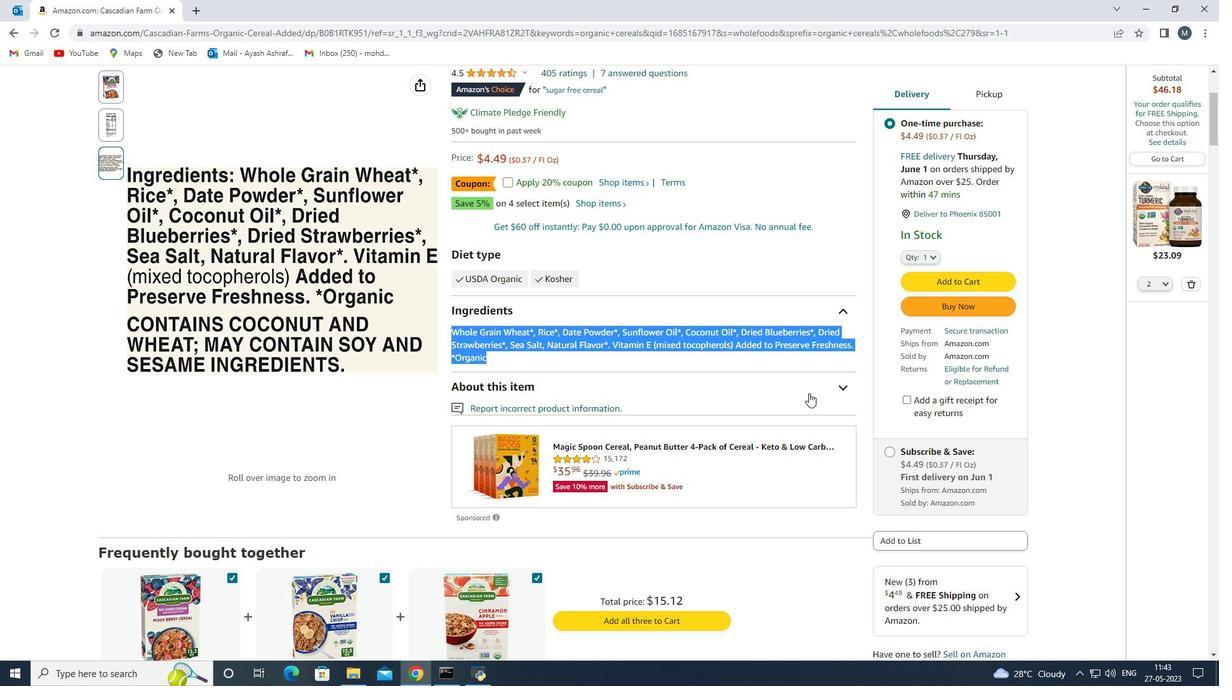 
Action: Mouse pressed left at (810, 395)
Screenshot: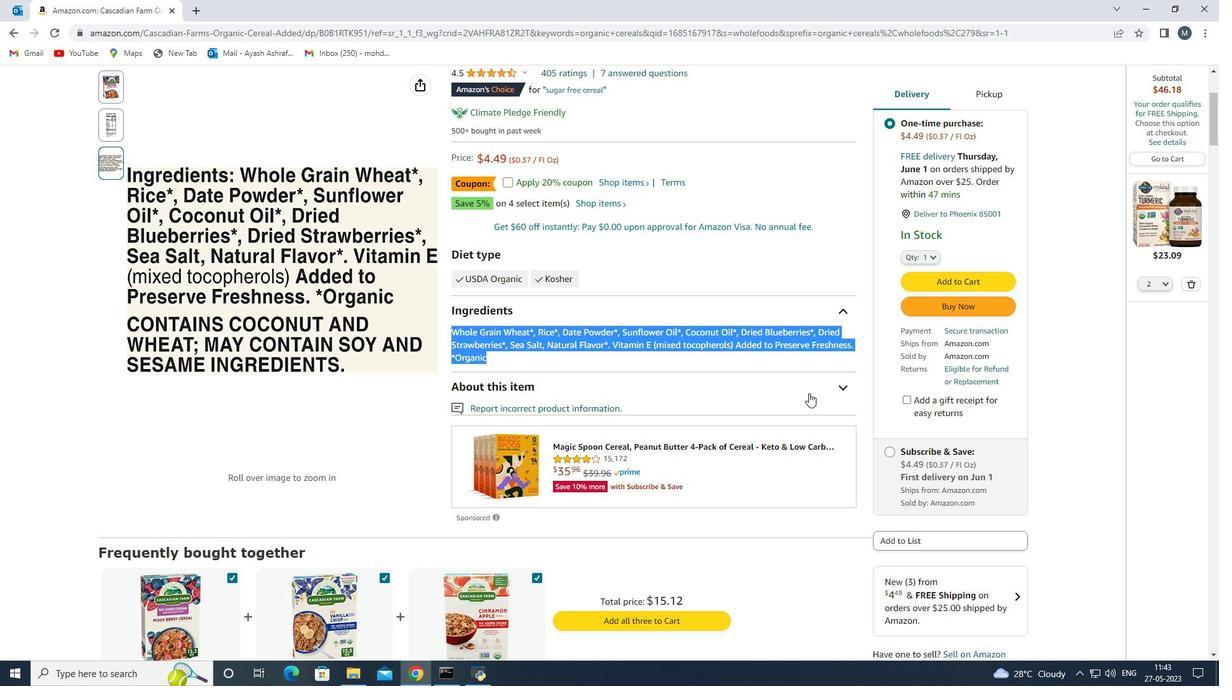 
Action: Mouse moved to (841, 385)
Screenshot: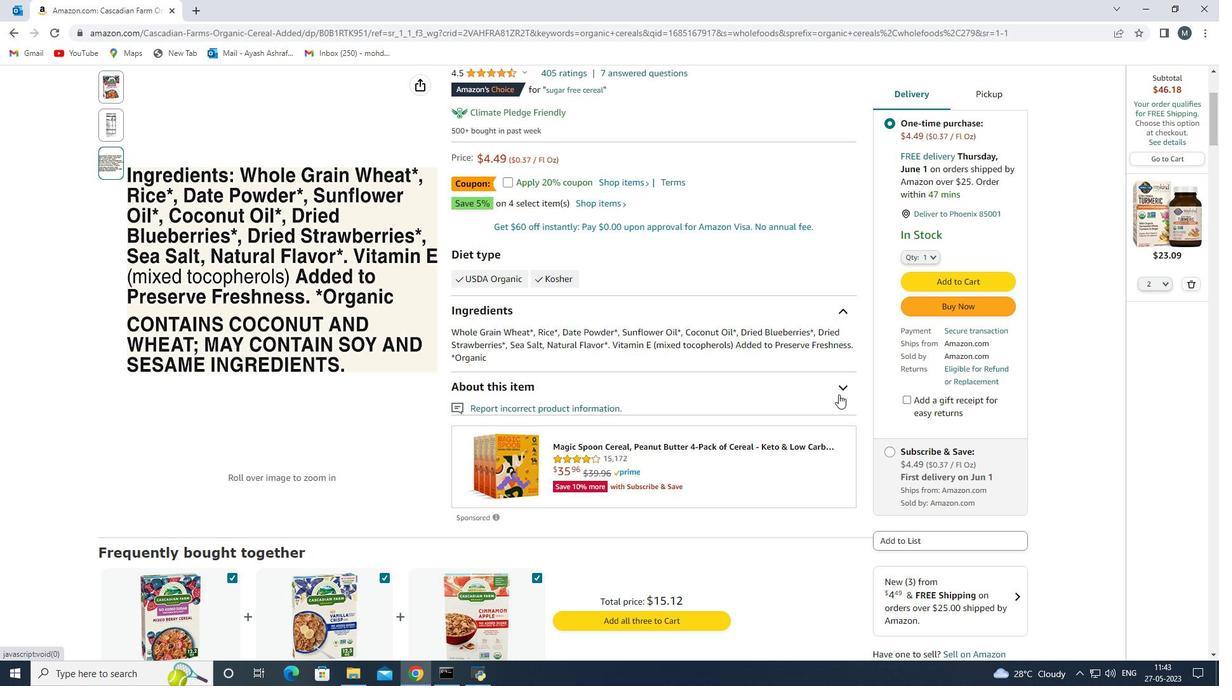 
Action: Mouse pressed left at (841, 385)
Screenshot: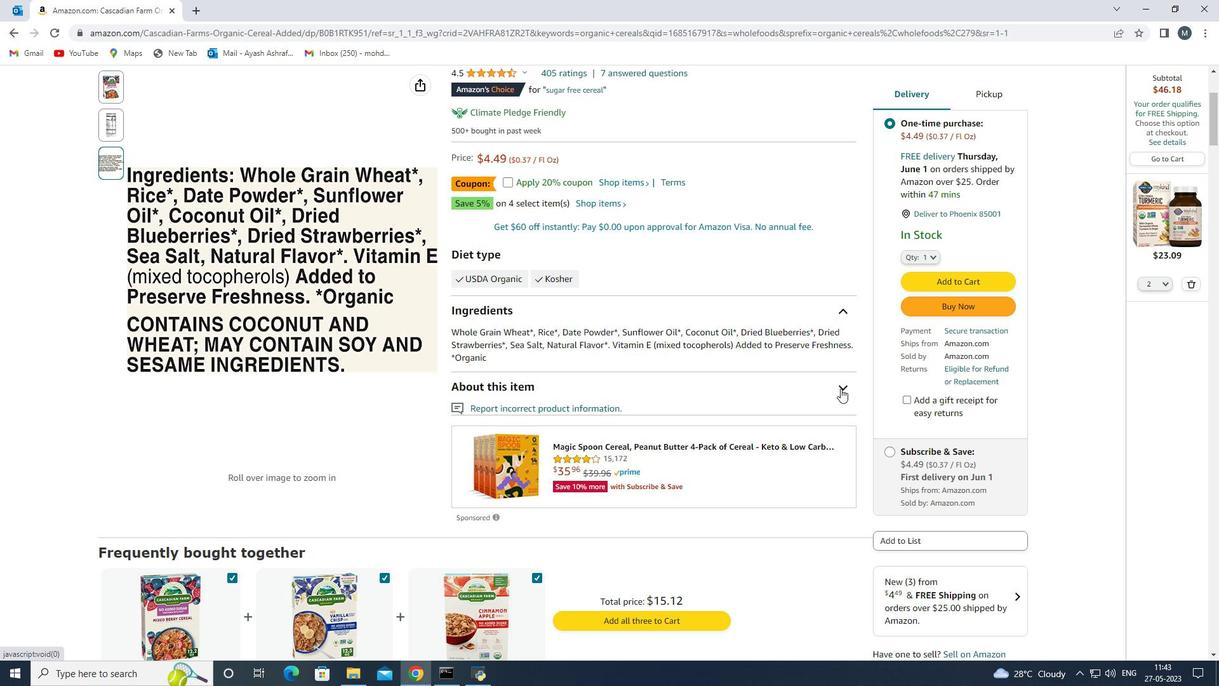 
Action: Mouse moved to (641, 357)
Screenshot: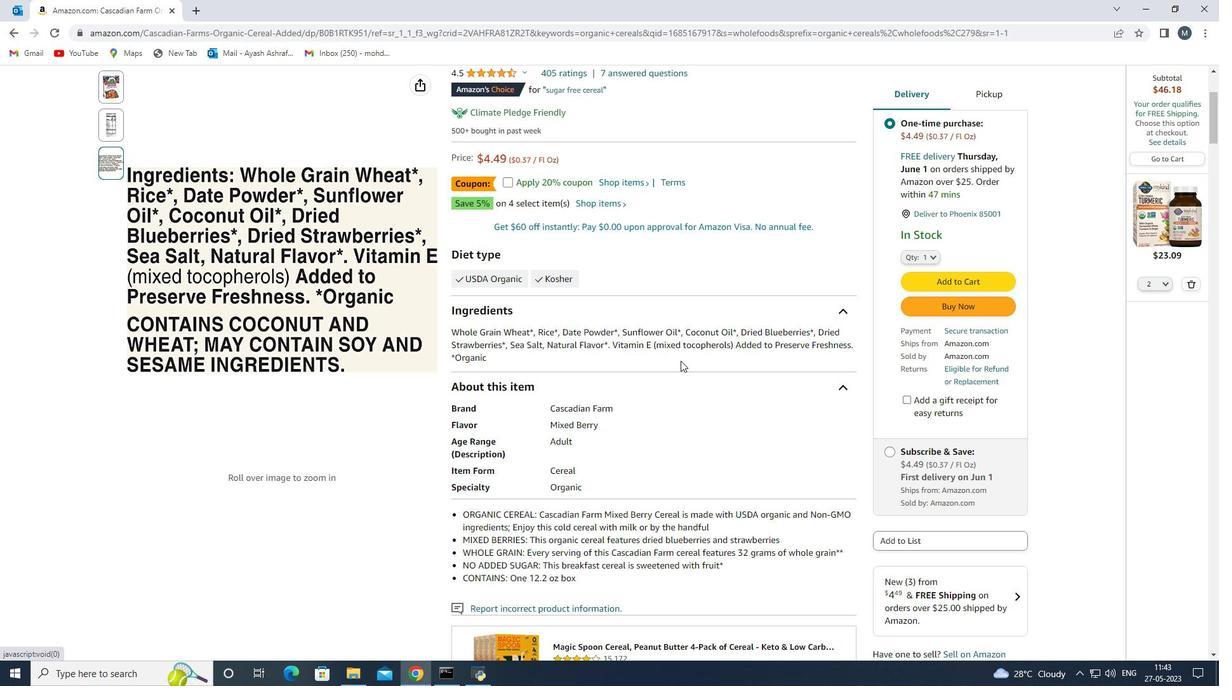 
Action: Mouse scrolled (641, 357) with delta (0, 0)
Screenshot: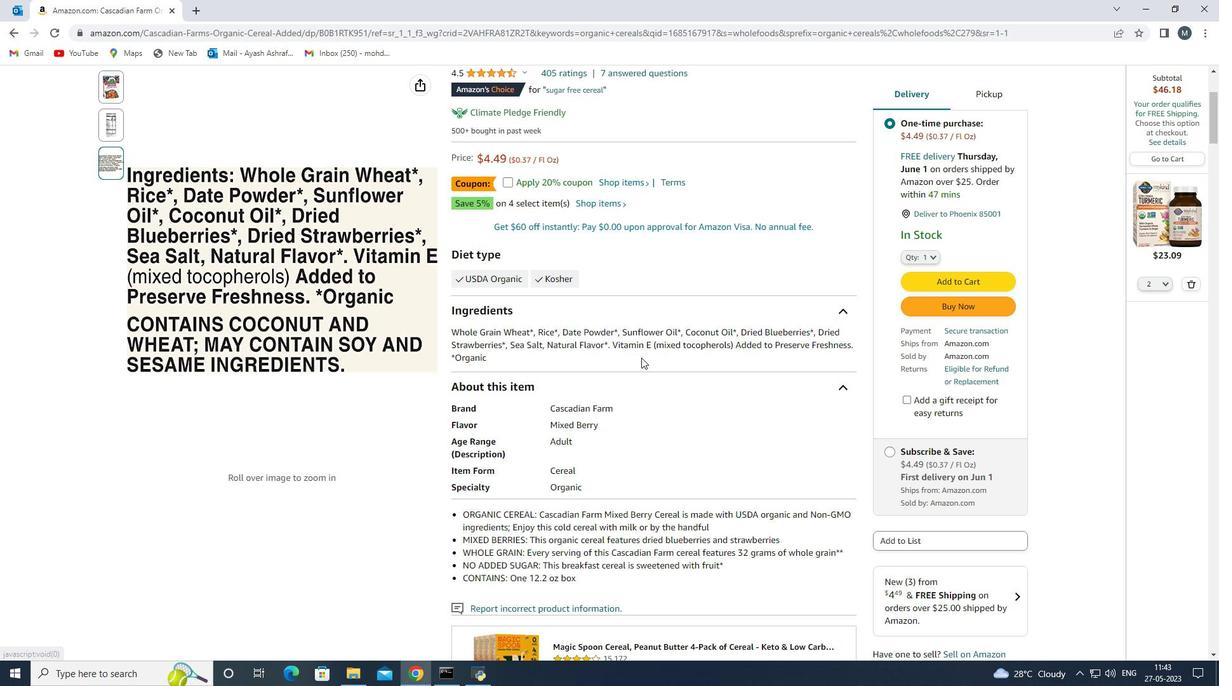 
Action: Mouse scrolled (641, 357) with delta (0, 0)
Screenshot: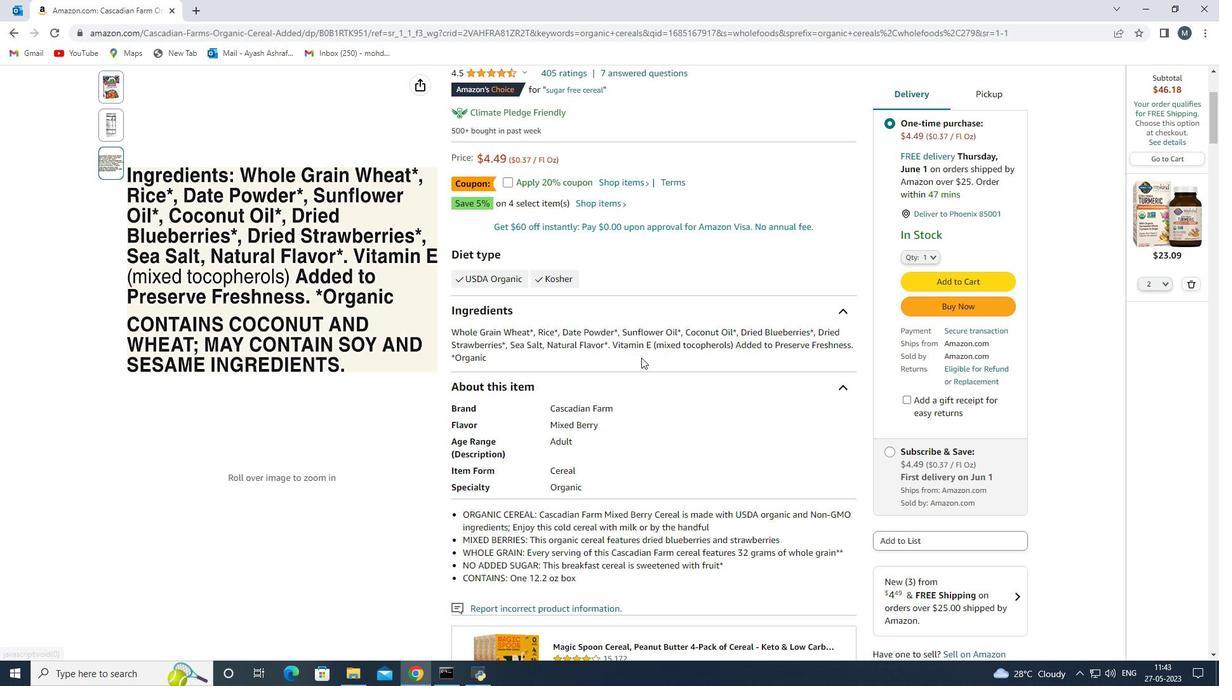 
Action: Mouse moved to (461, 388)
Screenshot: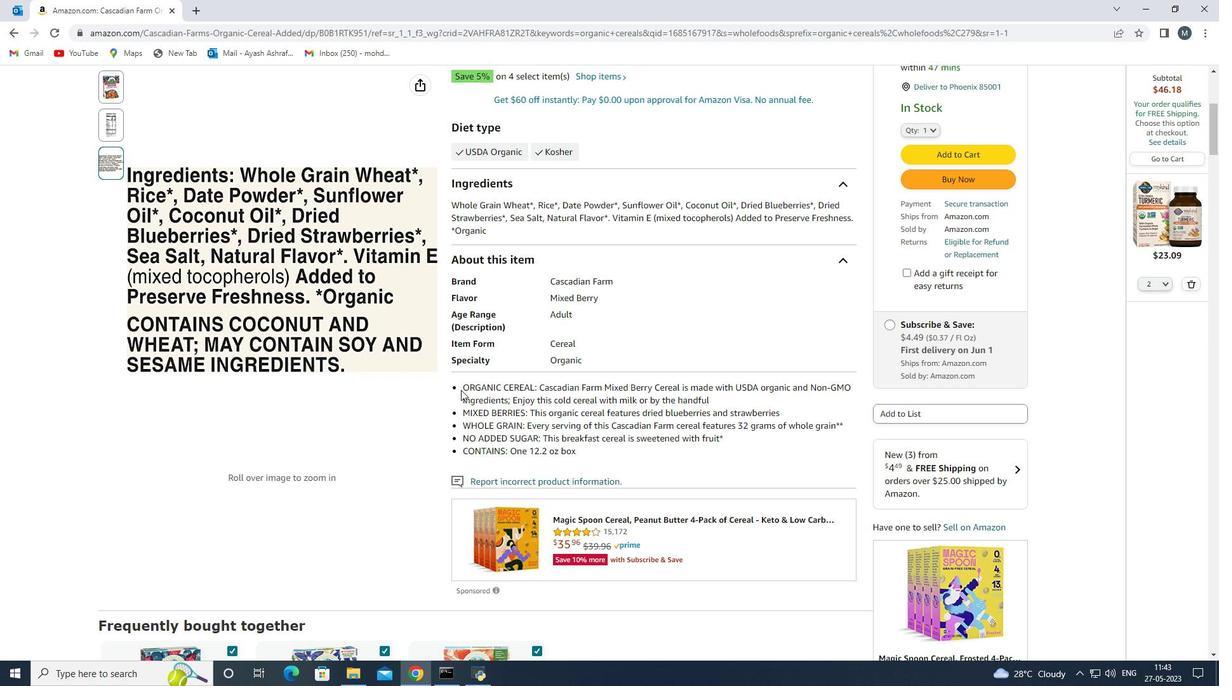
Action: Mouse pressed left at (461, 388)
Screenshot: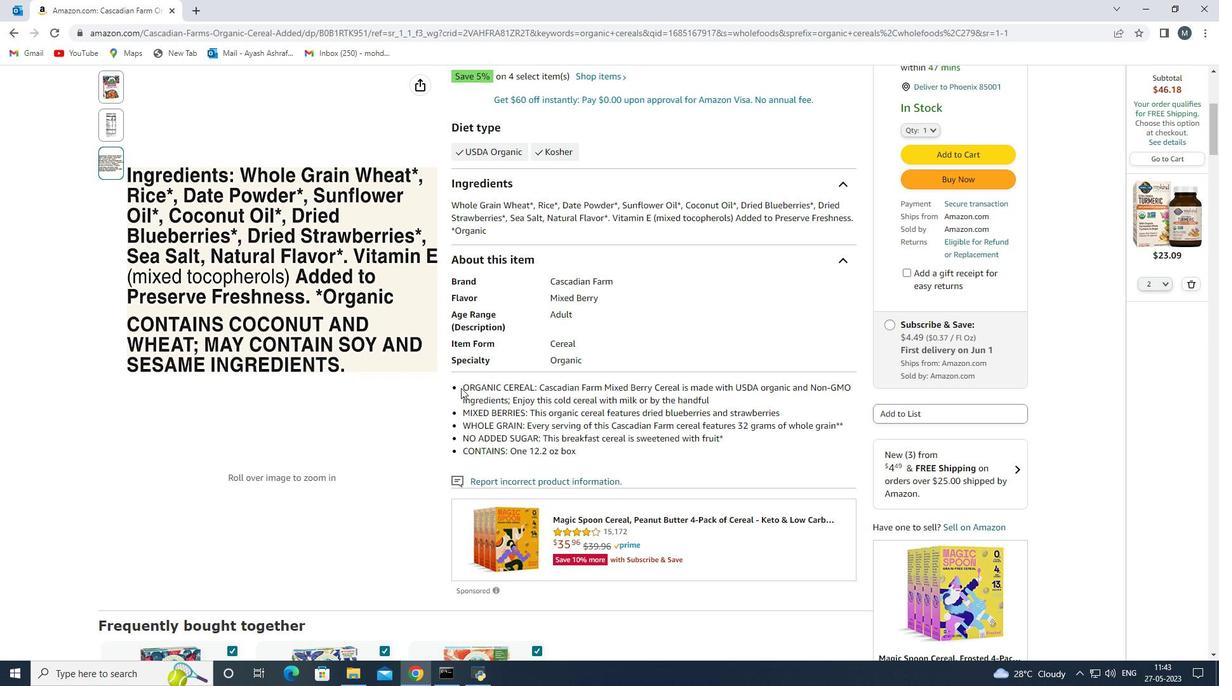 
Action: Mouse moved to (608, 390)
Screenshot: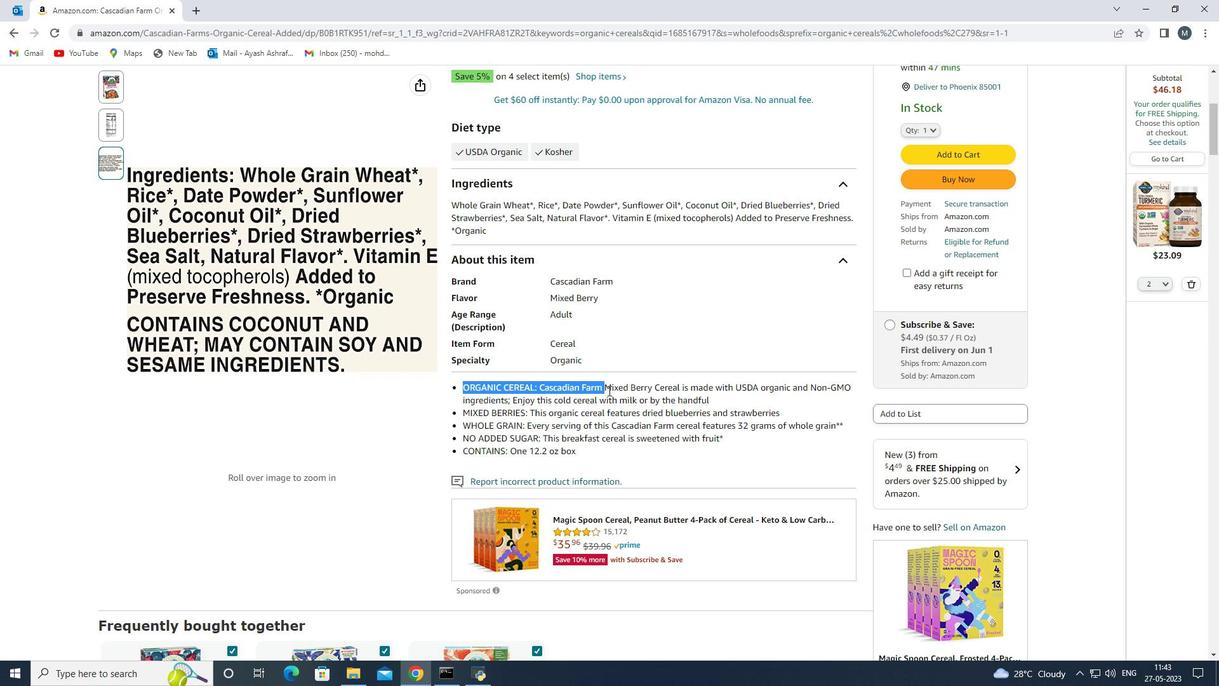 
Action: Mouse pressed left at (608, 390)
Screenshot: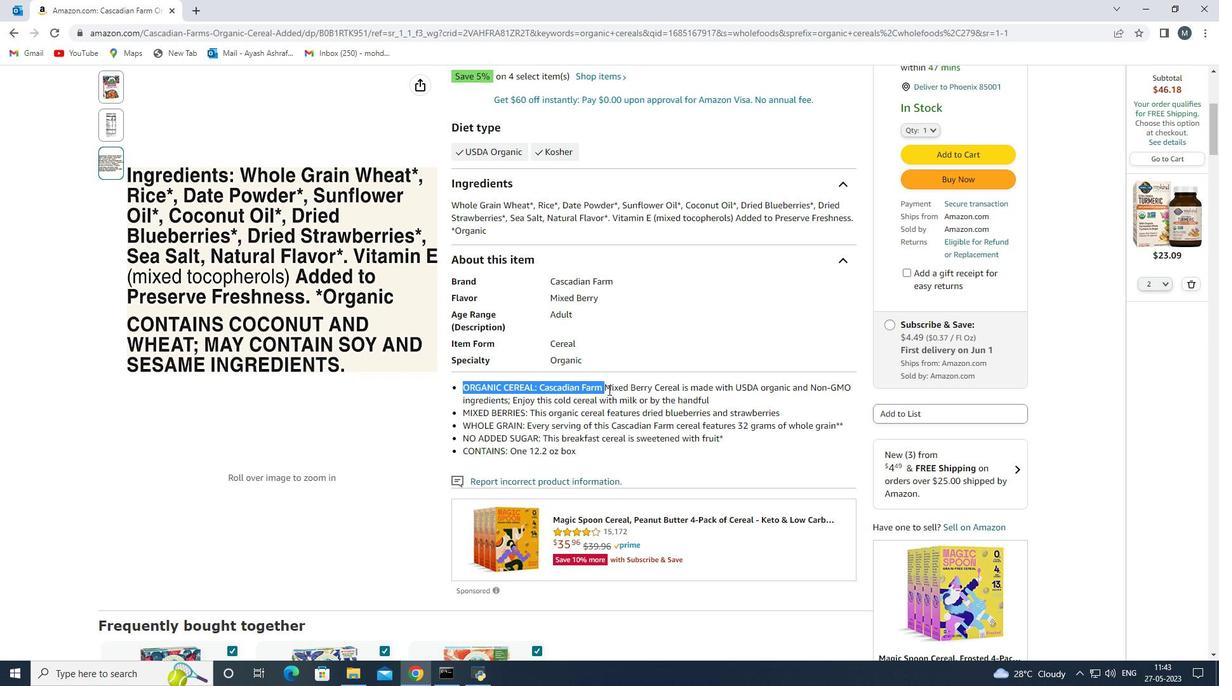 
Action: Mouse moved to (730, 395)
Screenshot: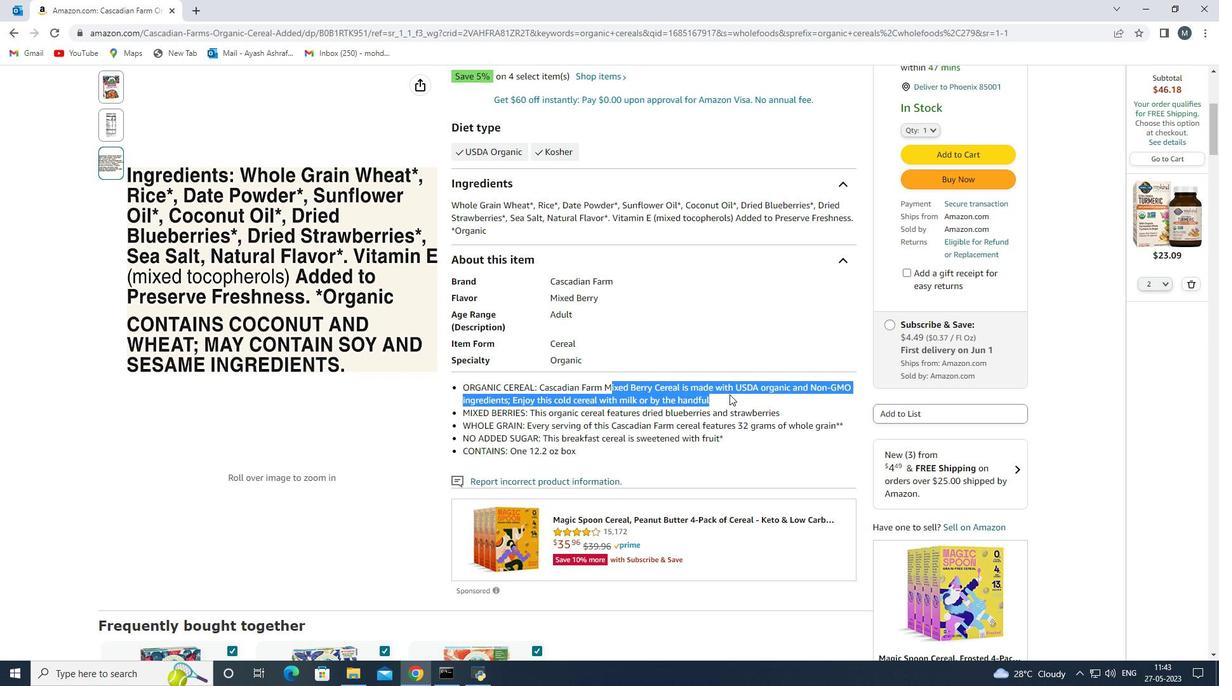 
Action: Mouse scrolled (730, 394) with delta (0, 0)
Screenshot: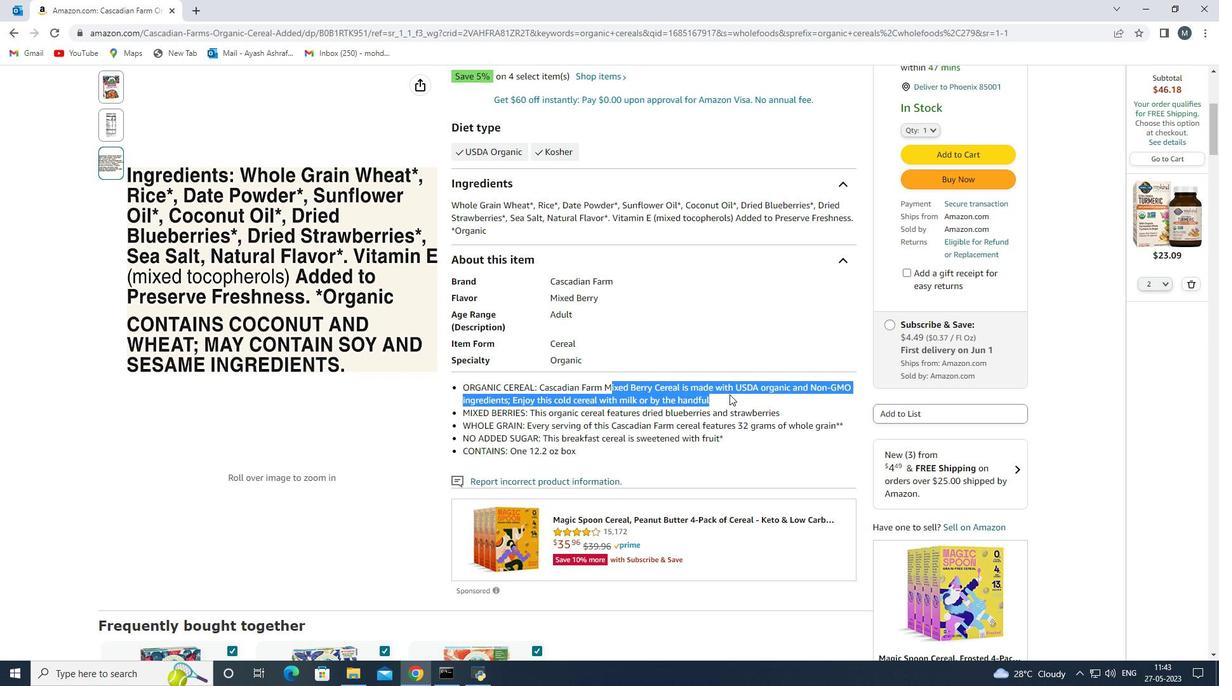 
Action: Mouse moved to (723, 397)
Screenshot: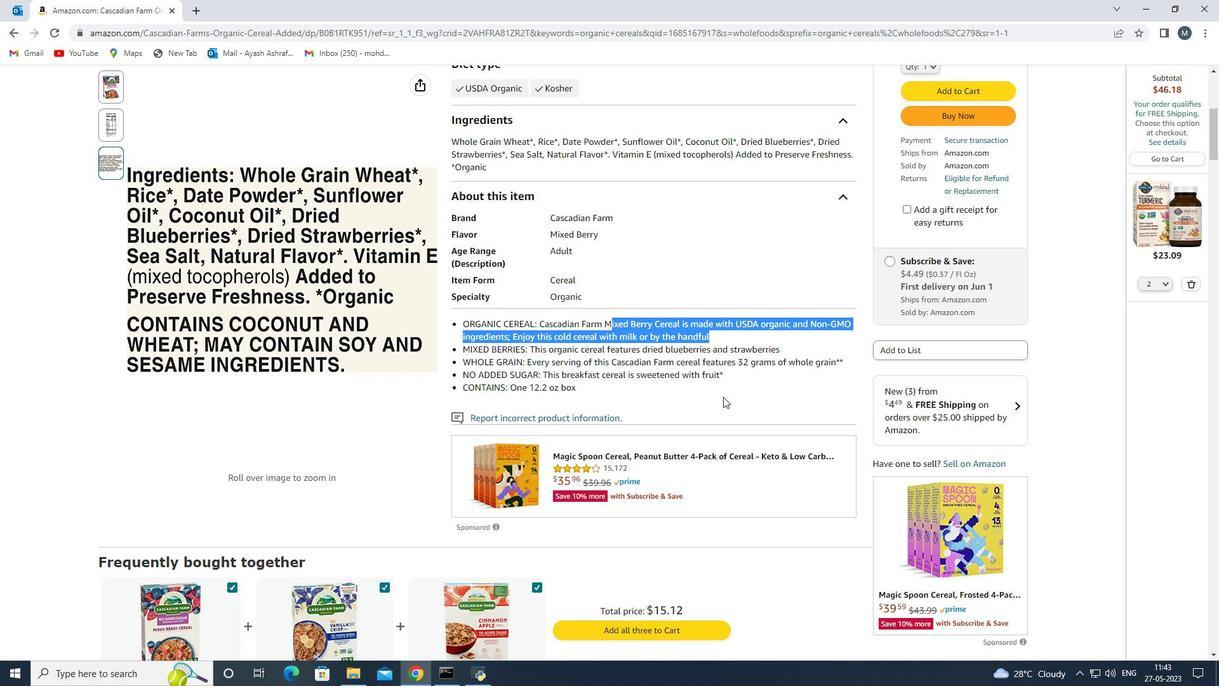 
Action: Mouse scrolled (723, 396) with delta (0, 0)
